 Task: Get directions from Congaree National Park, South Carolina, United States to Great Smoky Mountains National Park, Tennessee, United States  arriving by 12:00 noon on the 15th of December
Action: Mouse moved to (166, 67)
Screenshot: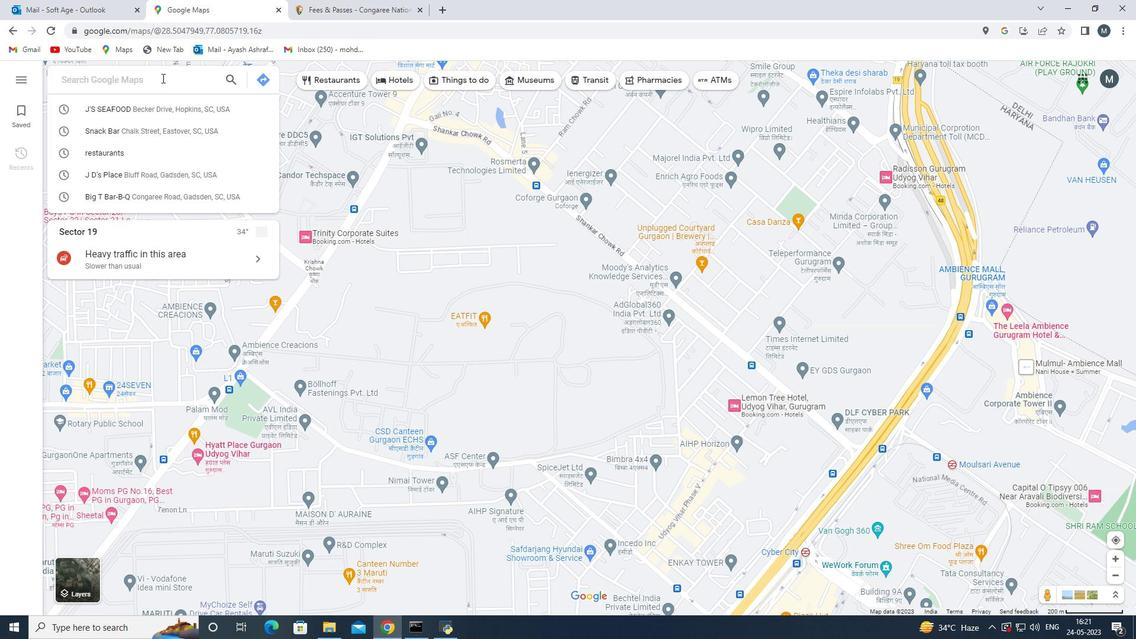 
Action: Mouse pressed left at (166, 67)
Screenshot: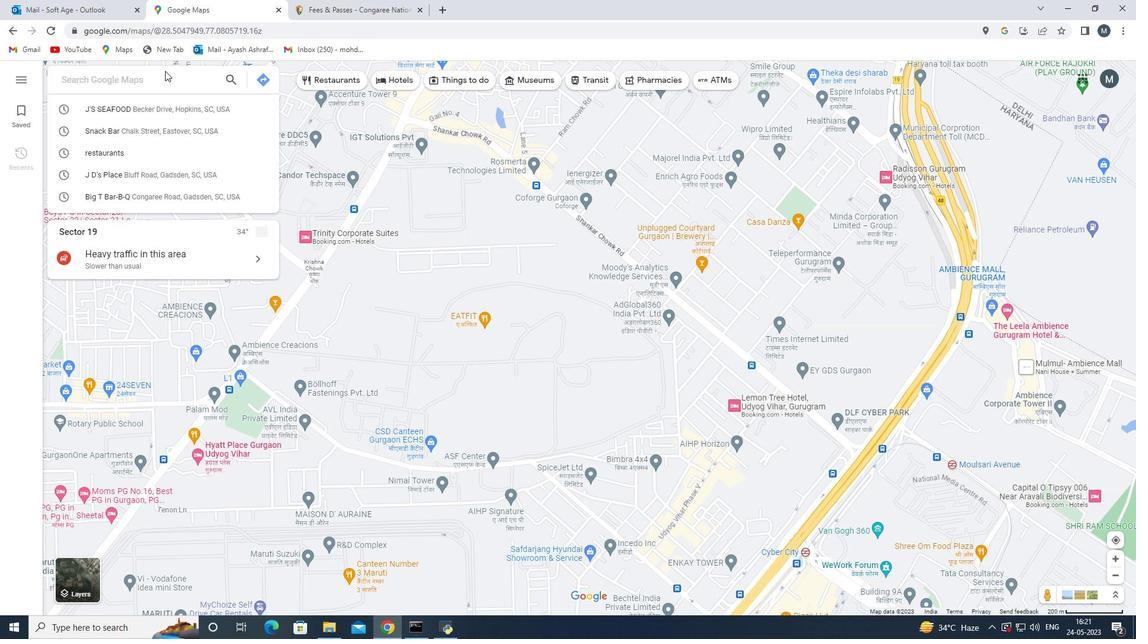 
Action: Mouse moved to (168, 75)
Screenshot: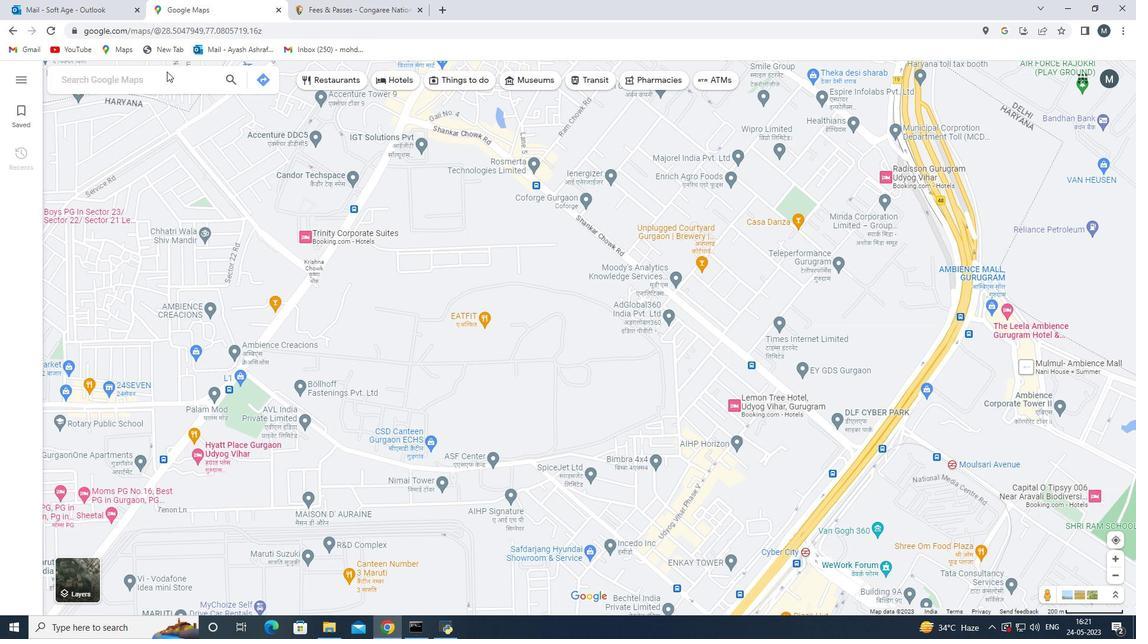 
Action: Mouse pressed left at (168, 75)
Screenshot: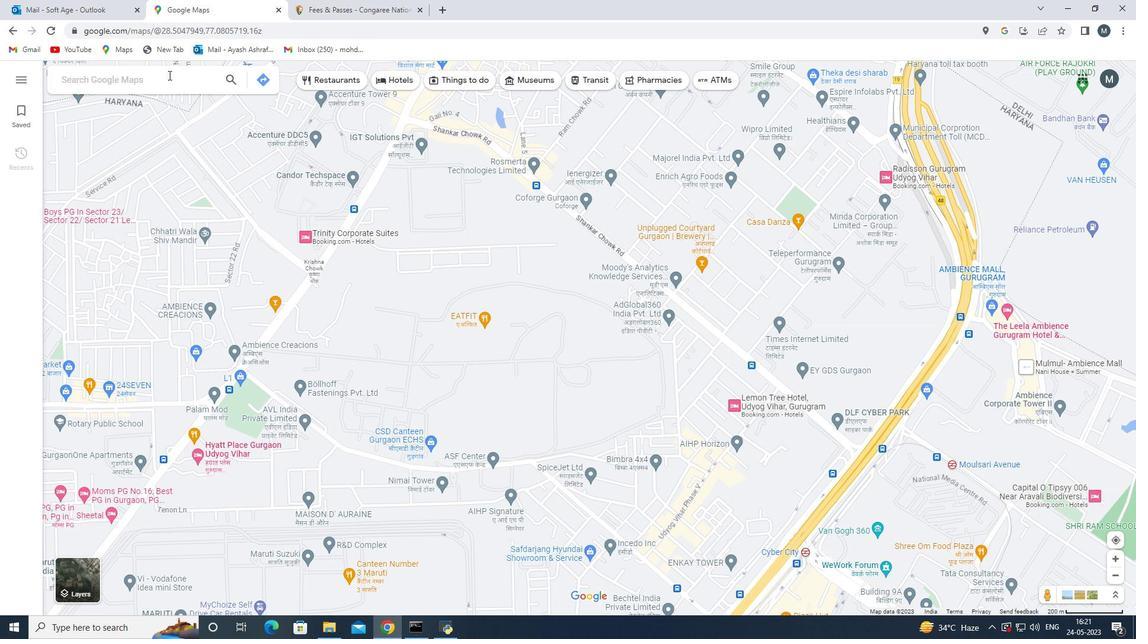 
Action: Key pressed <Key.shift>C
Screenshot: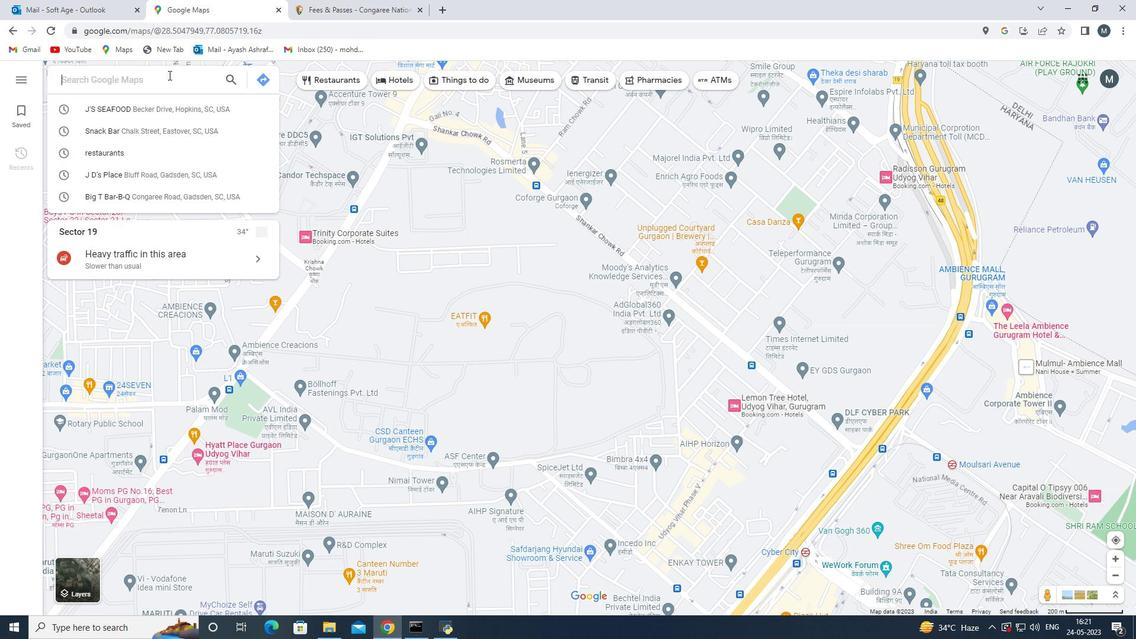 
Action: Mouse moved to (149, 155)
Screenshot: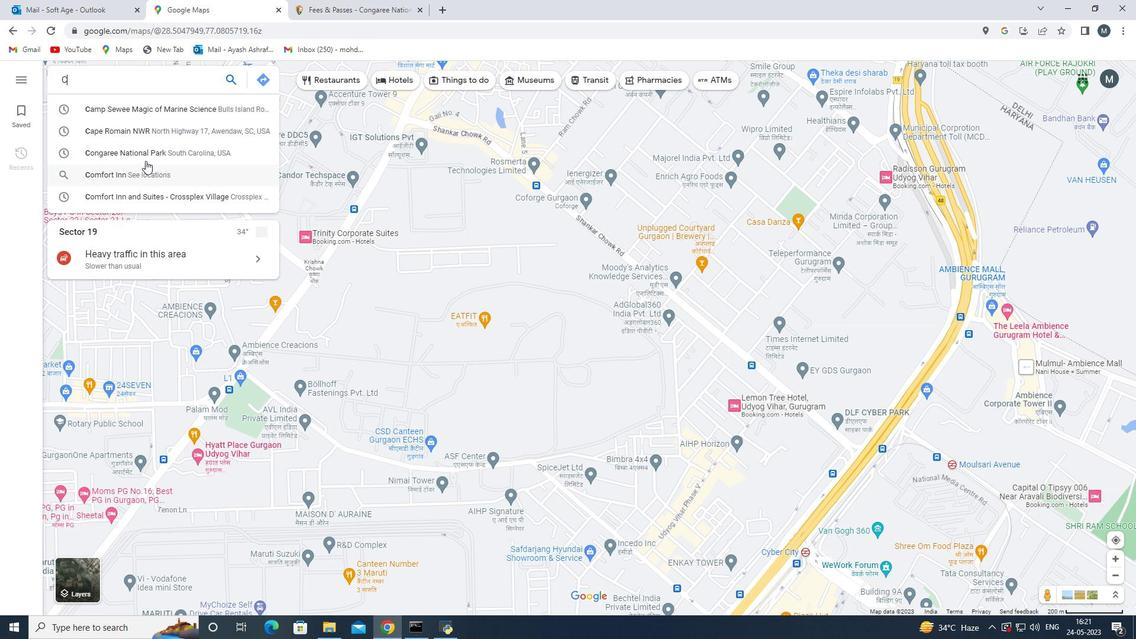 
Action: Mouse pressed left at (149, 155)
Screenshot: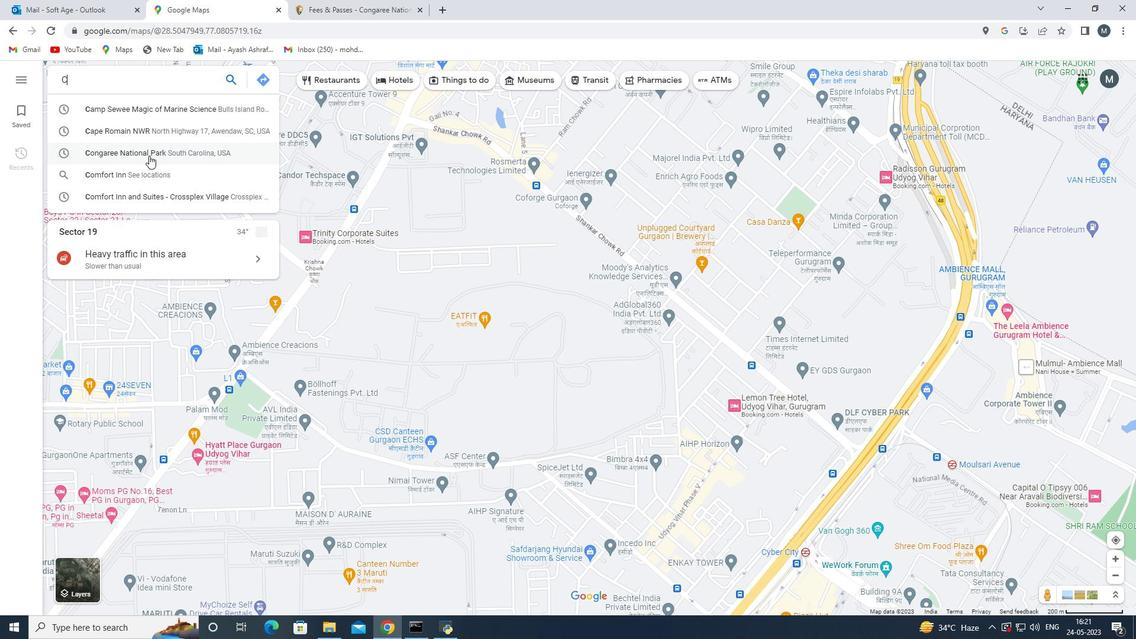
Action: Mouse moved to (211, 71)
Screenshot: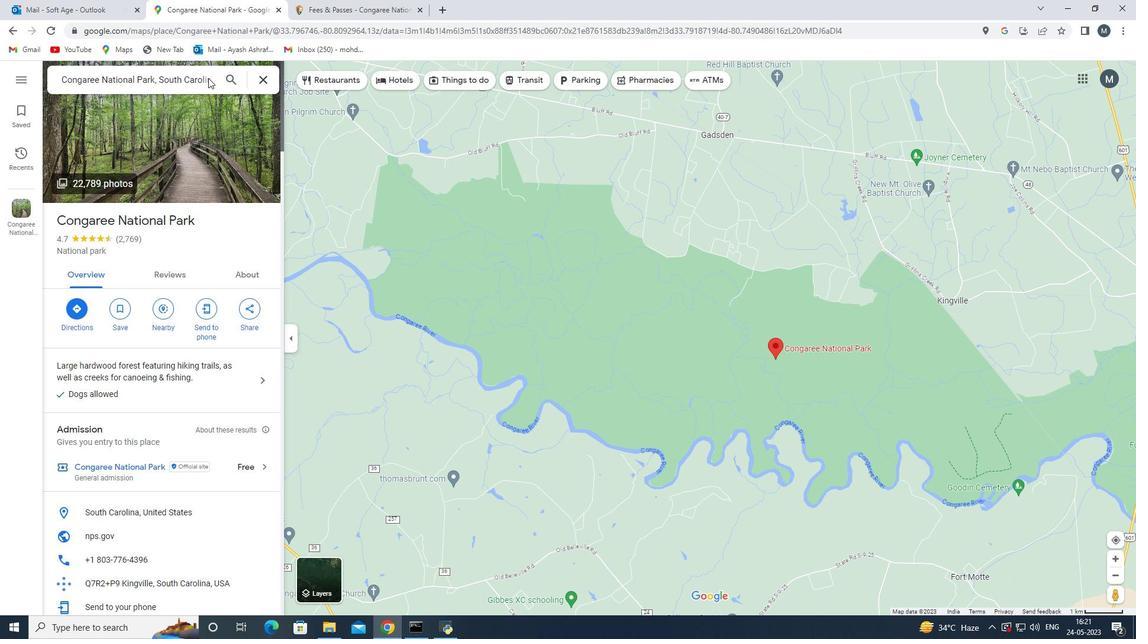 
Action: Mouse pressed left at (211, 71)
Screenshot: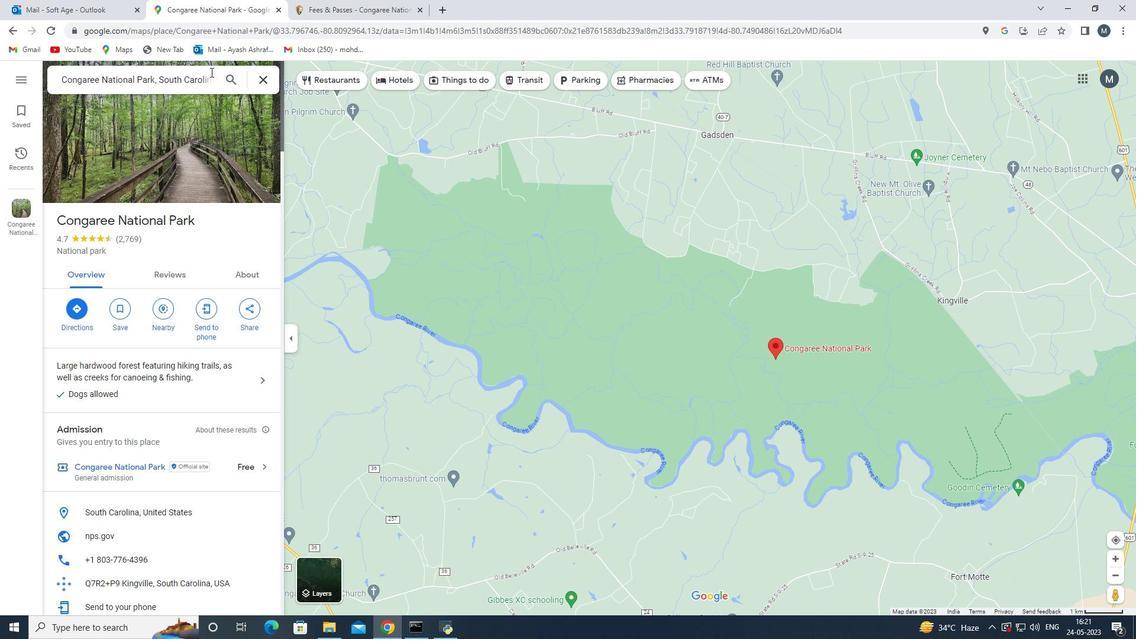 
Action: Mouse moved to (214, 77)
Screenshot: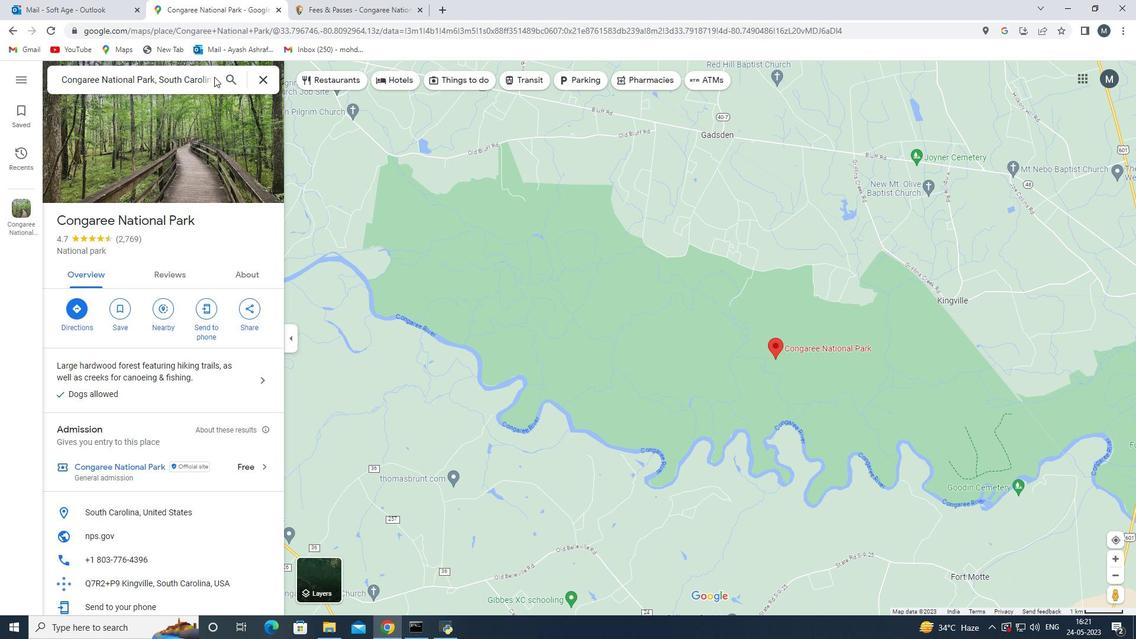 
Action: Mouse pressed left at (214, 77)
Screenshot: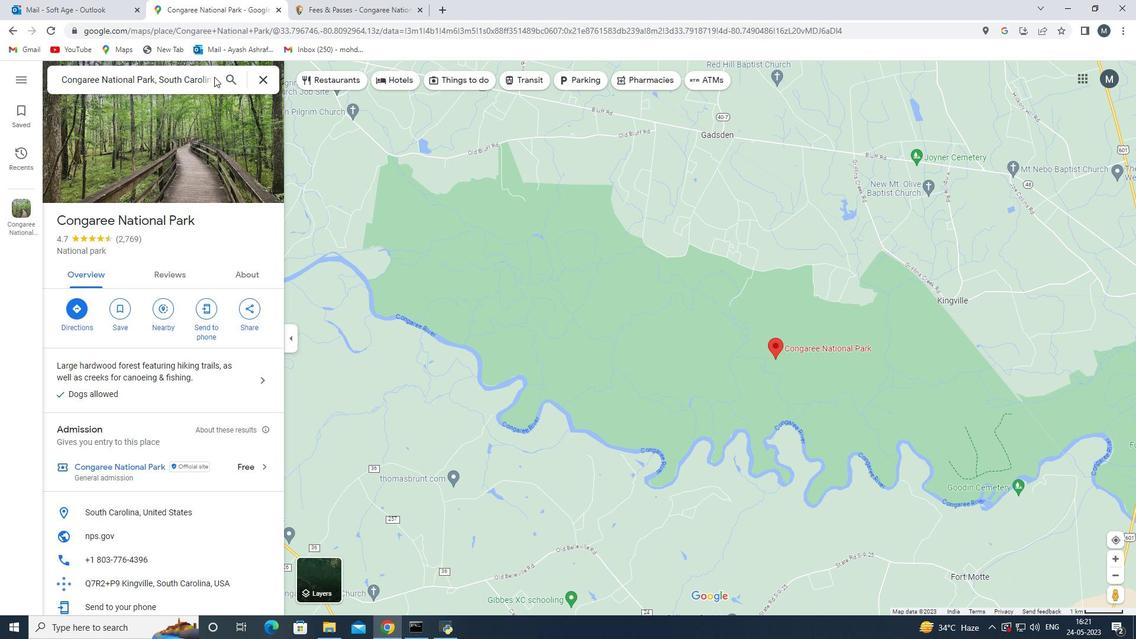 
Action: Mouse moved to (225, 79)
Screenshot: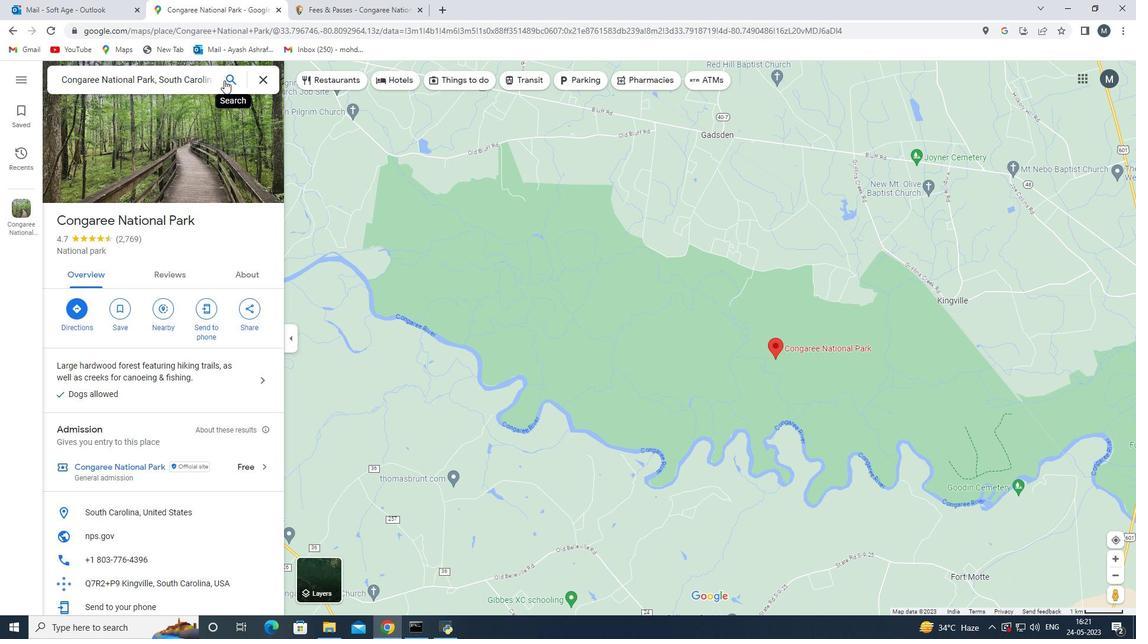 
Action: Mouse pressed left at (225, 79)
Screenshot: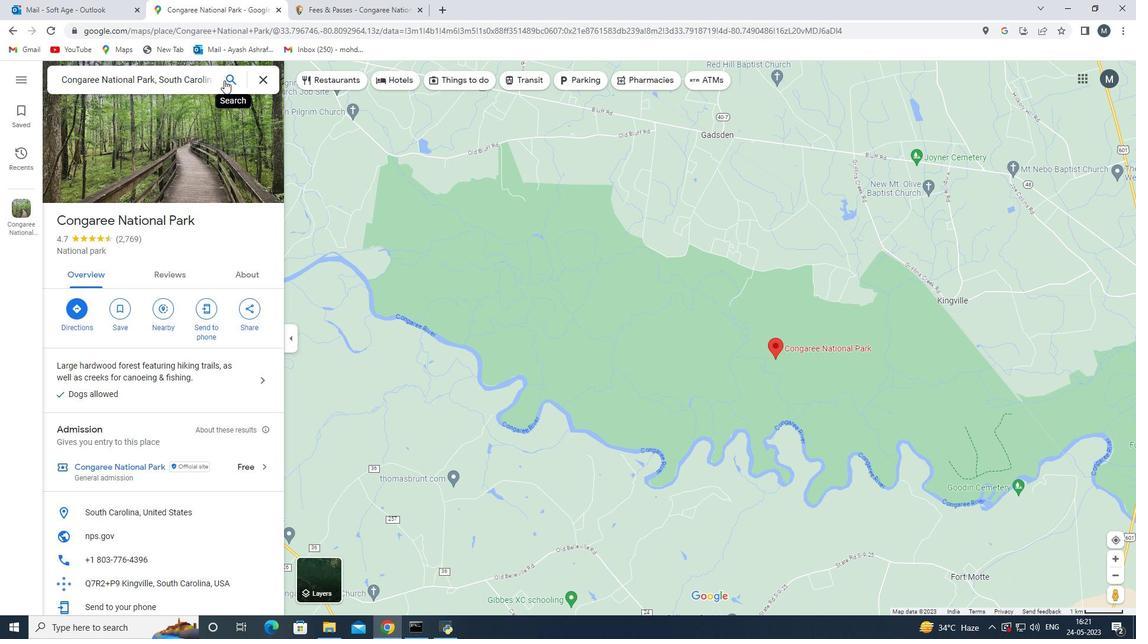 
Action: Mouse moved to (264, 79)
Screenshot: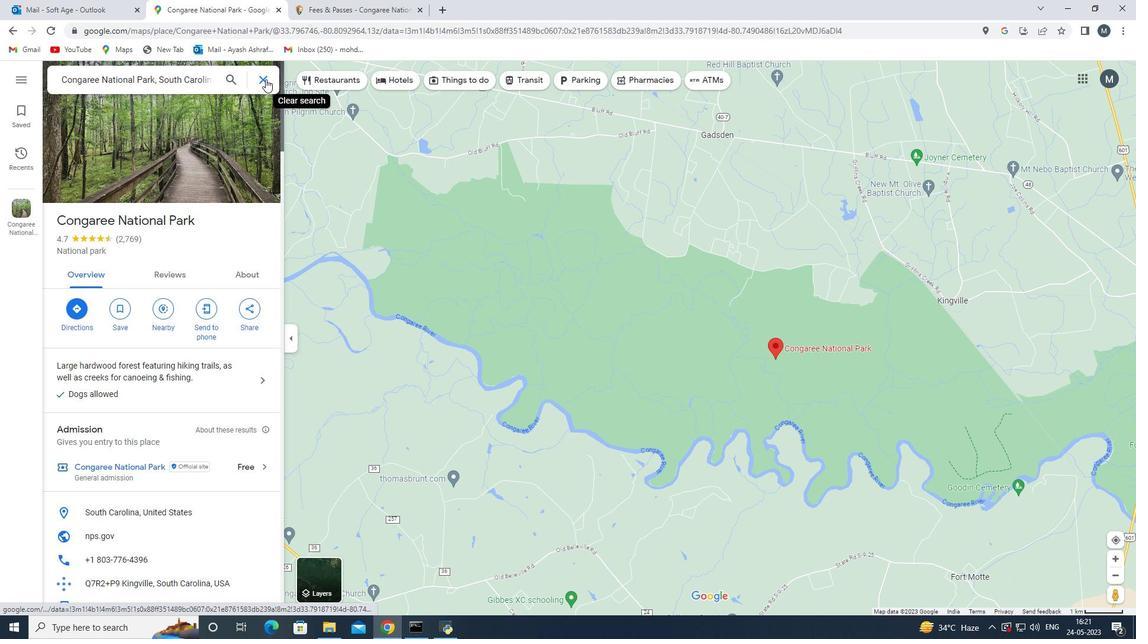
Action: Mouse pressed left at (264, 79)
Screenshot: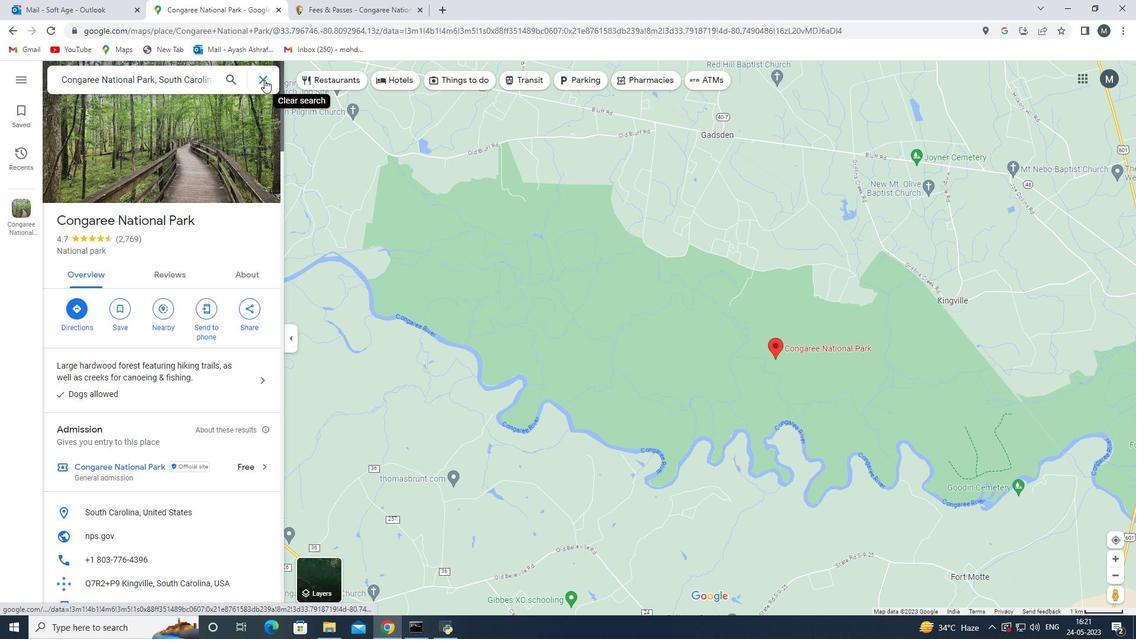 
Action: Mouse moved to (261, 80)
Screenshot: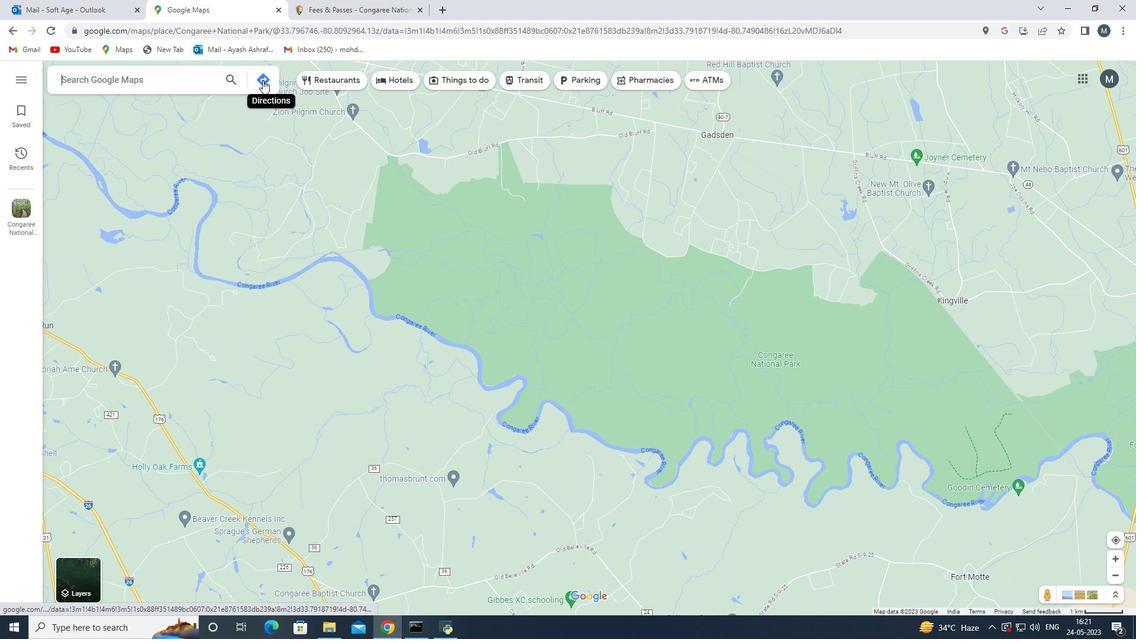 
Action: Mouse pressed left at (261, 80)
Screenshot: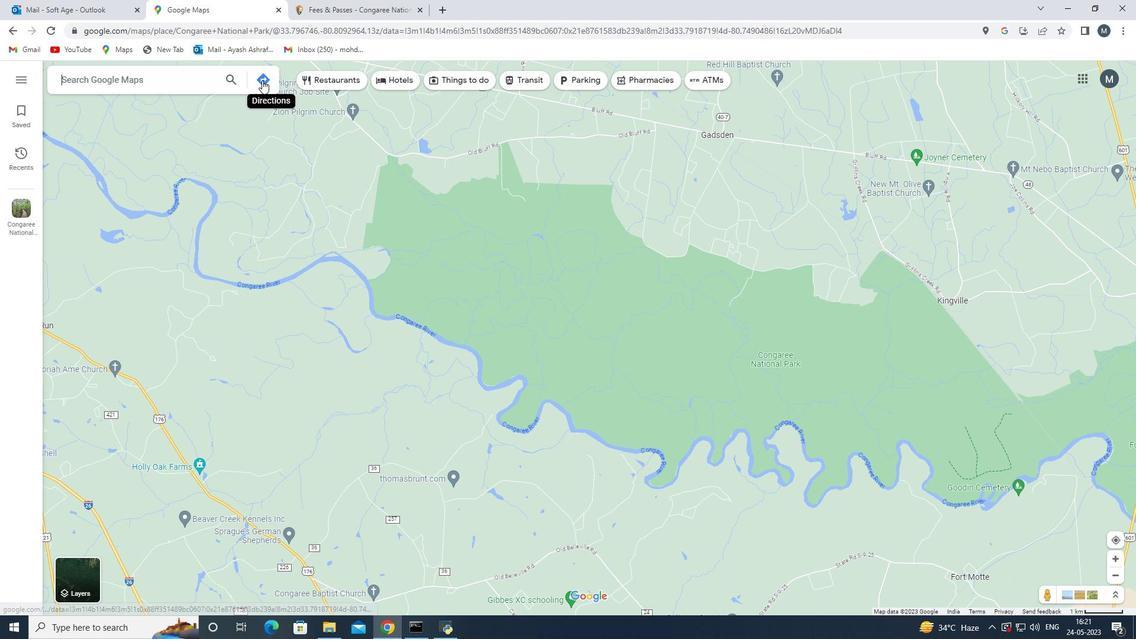 
Action: Mouse moved to (169, 116)
Screenshot: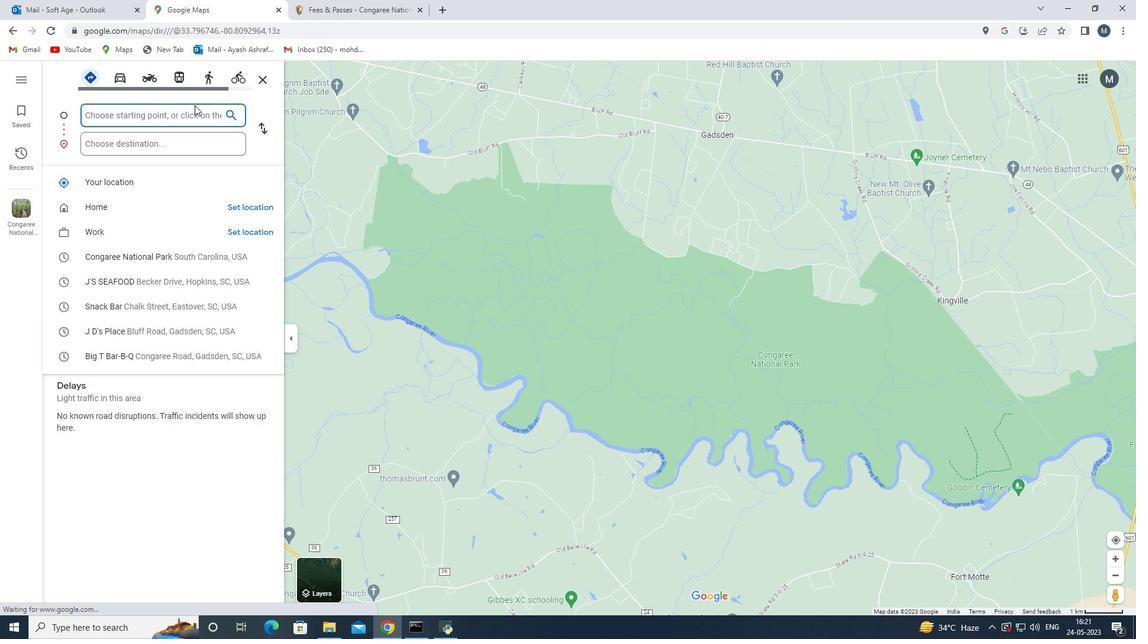 
Action: Mouse pressed left at (169, 116)
Screenshot: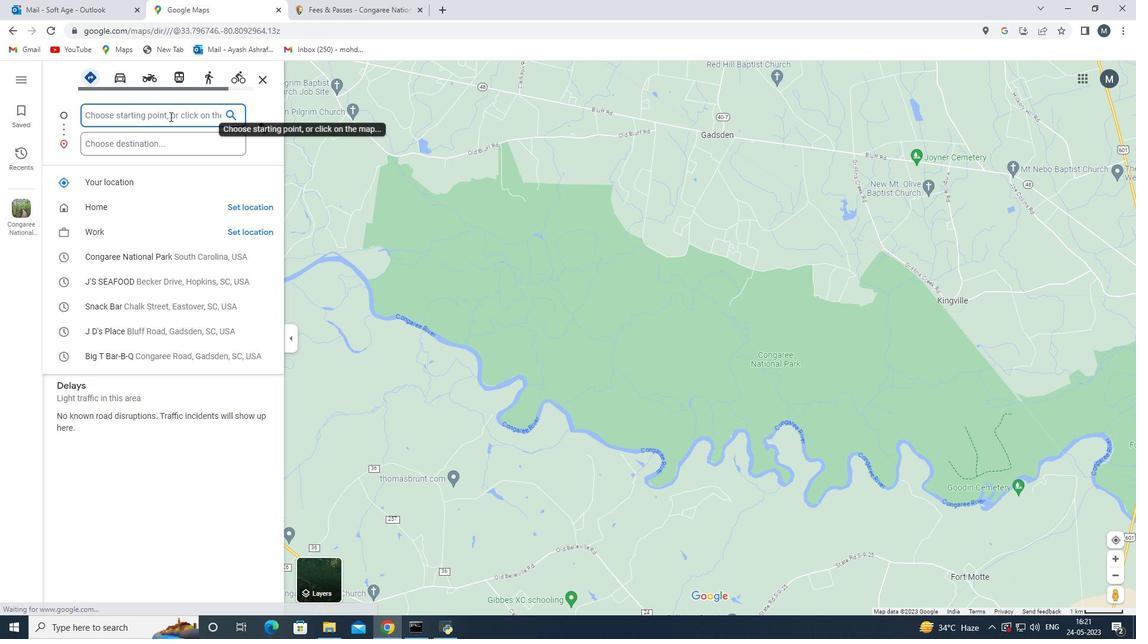 
Action: Key pressed co
Screenshot: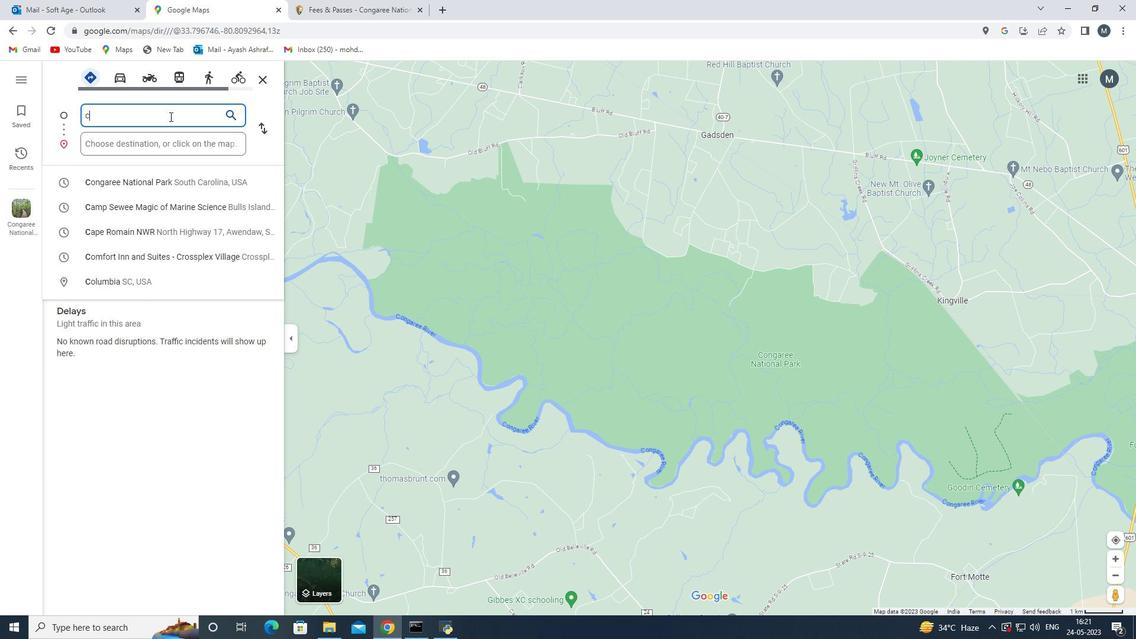 
Action: Mouse moved to (142, 182)
Screenshot: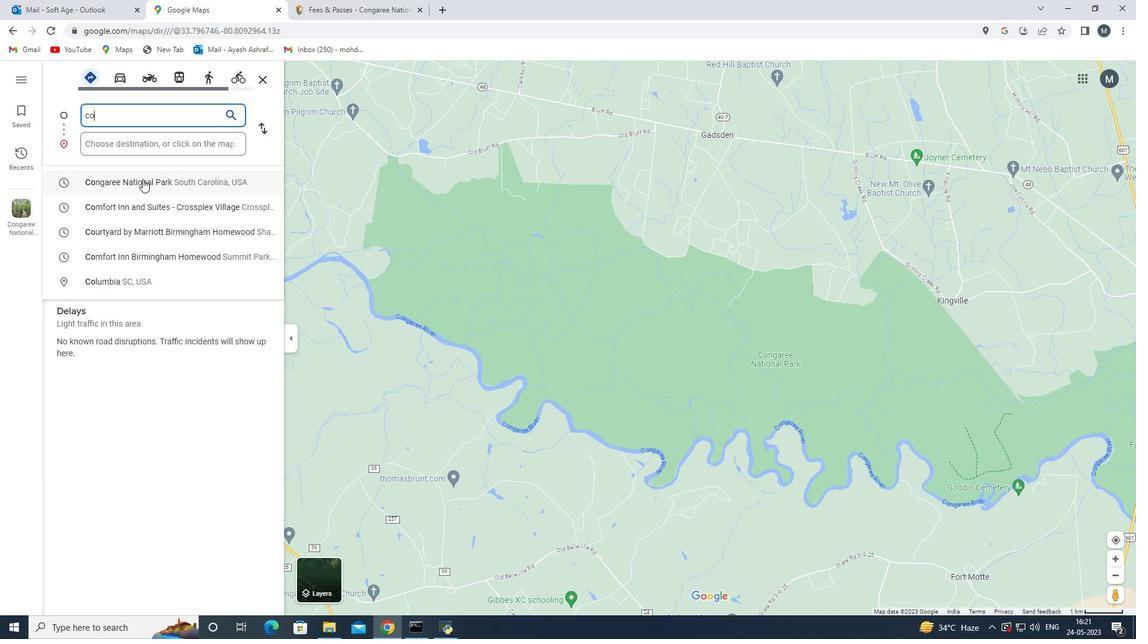 
Action: Mouse pressed left at (142, 182)
Screenshot: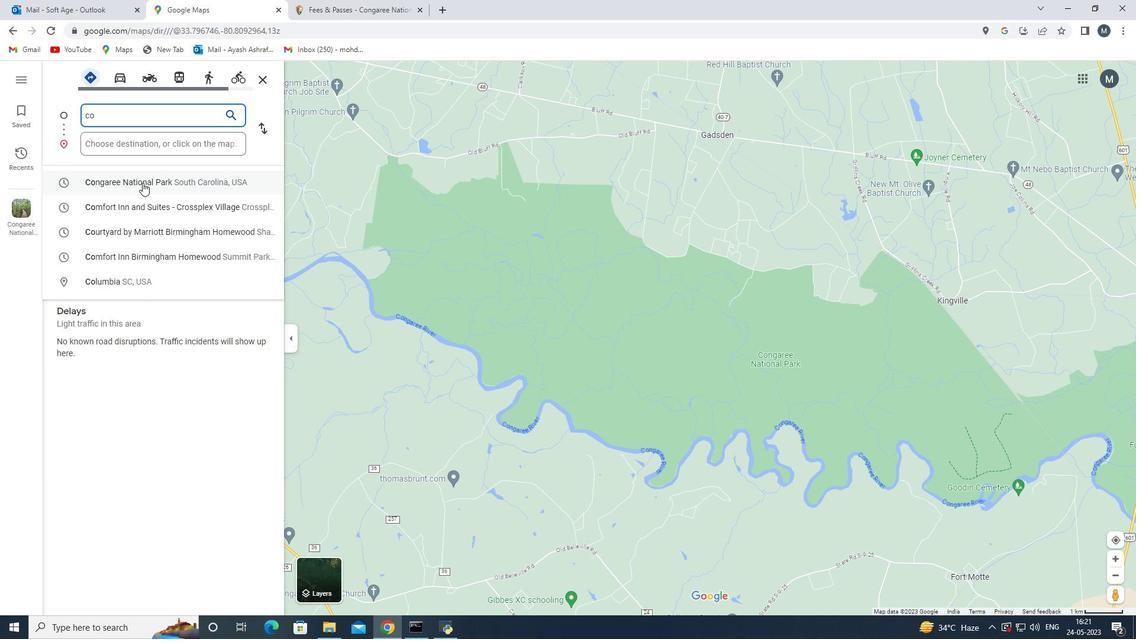 
Action: Mouse moved to (151, 143)
Screenshot: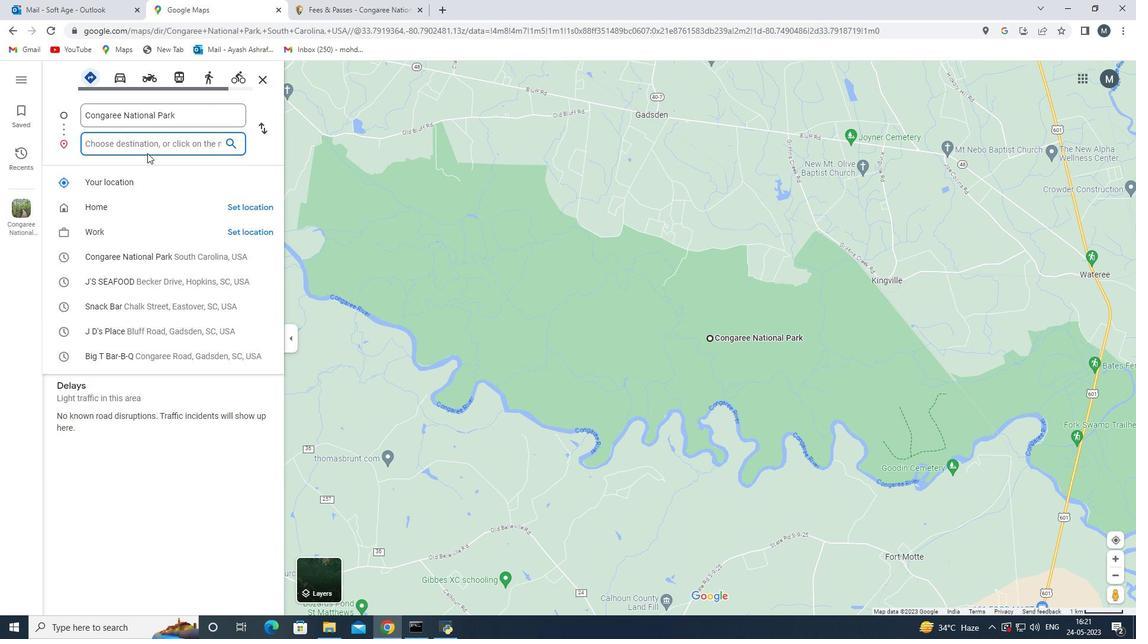 
Action: Mouse pressed left at (151, 143)
Screenshot: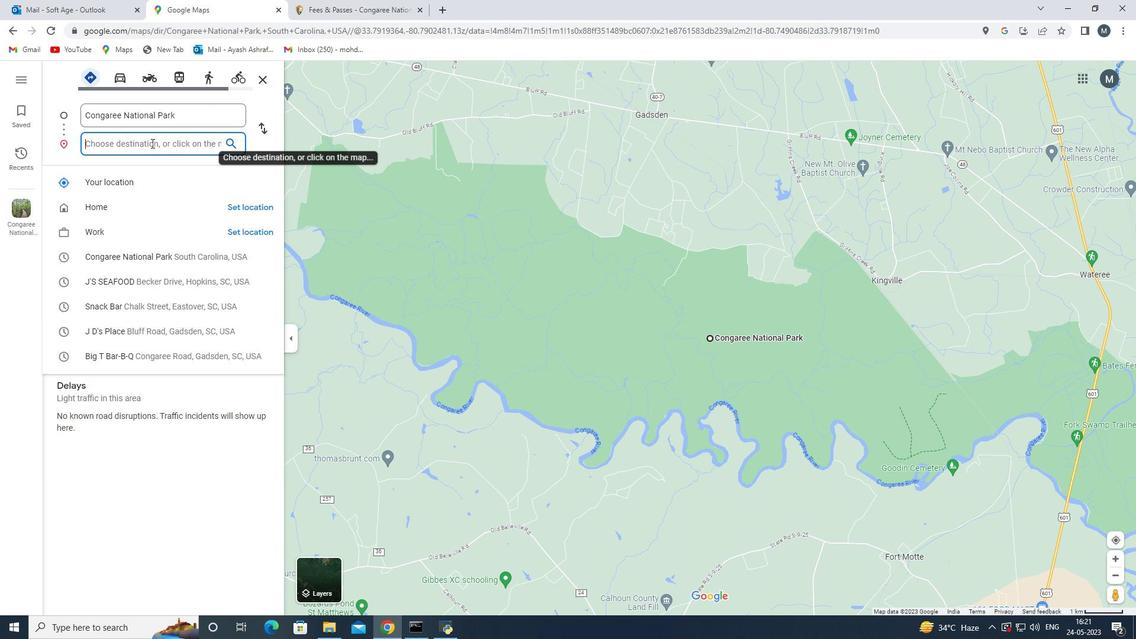 
Action: Key pressed <Key.shift>Great<Key.space>smoky<Key.space>mountins<Key.space>national<Key.space>park,tennesse<Key.space>united<Key.space>state<Key.space><Key.backspace>s
Screenshot: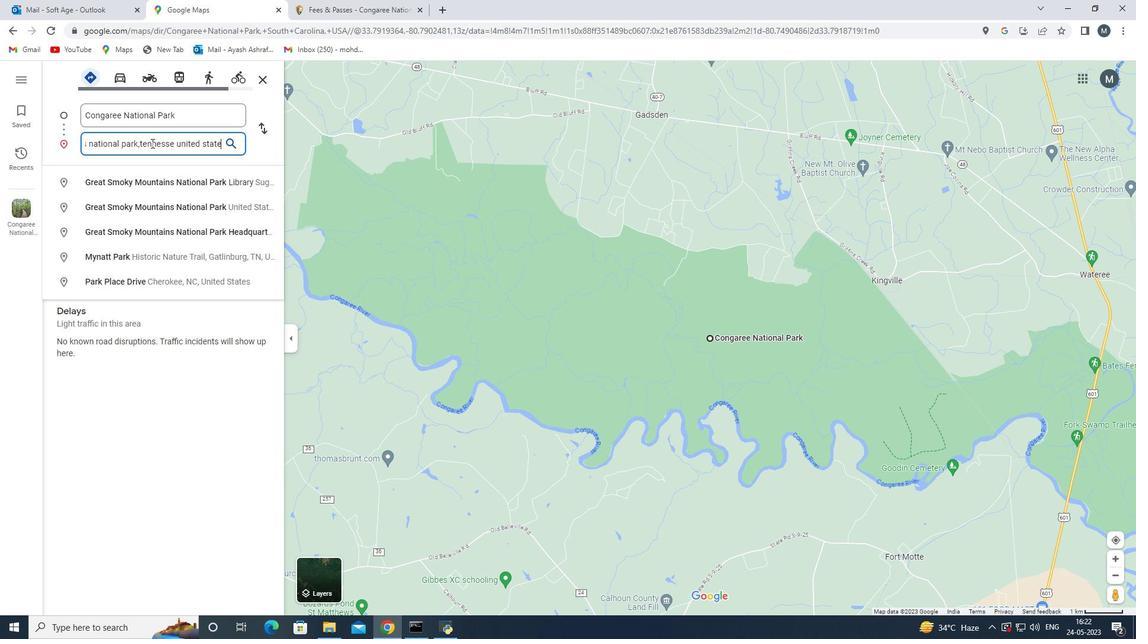 
Action: Mouse moved to (234, 143)
Screenshot: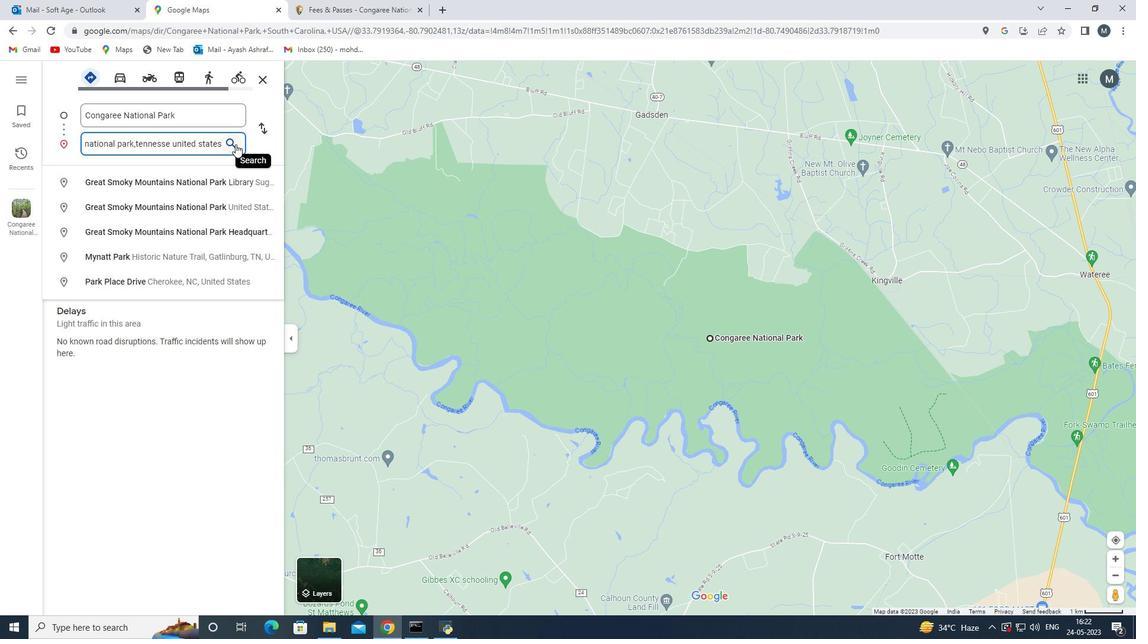 
Action: Mouse pressed left at (234, 143)
Screenshot: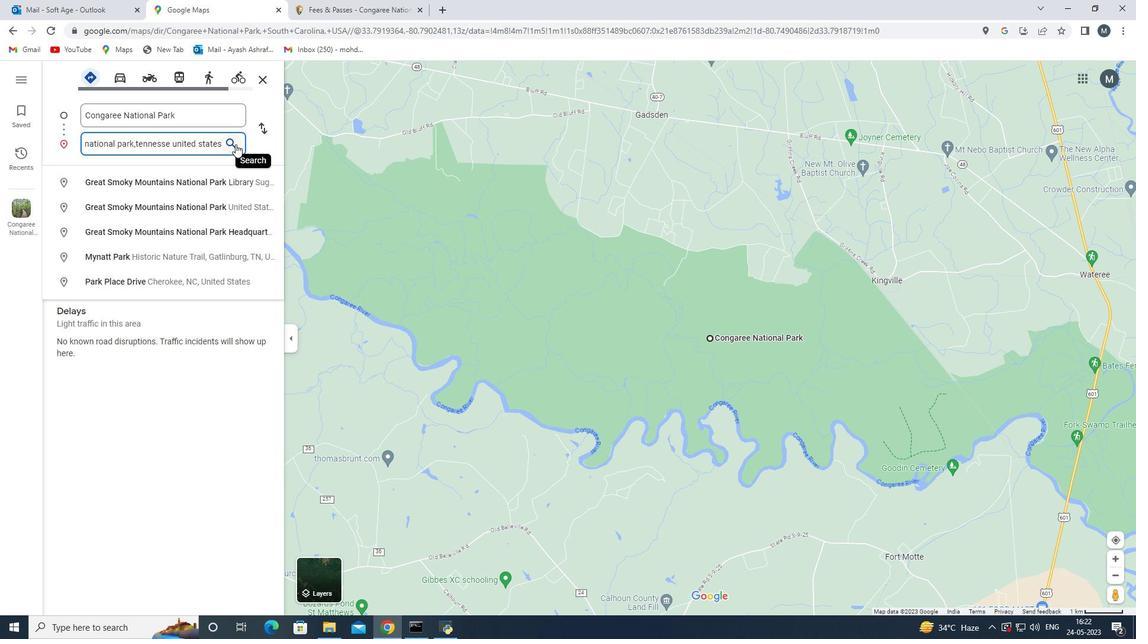 
Action: Mouse moved to (143, 173)
Screenshot: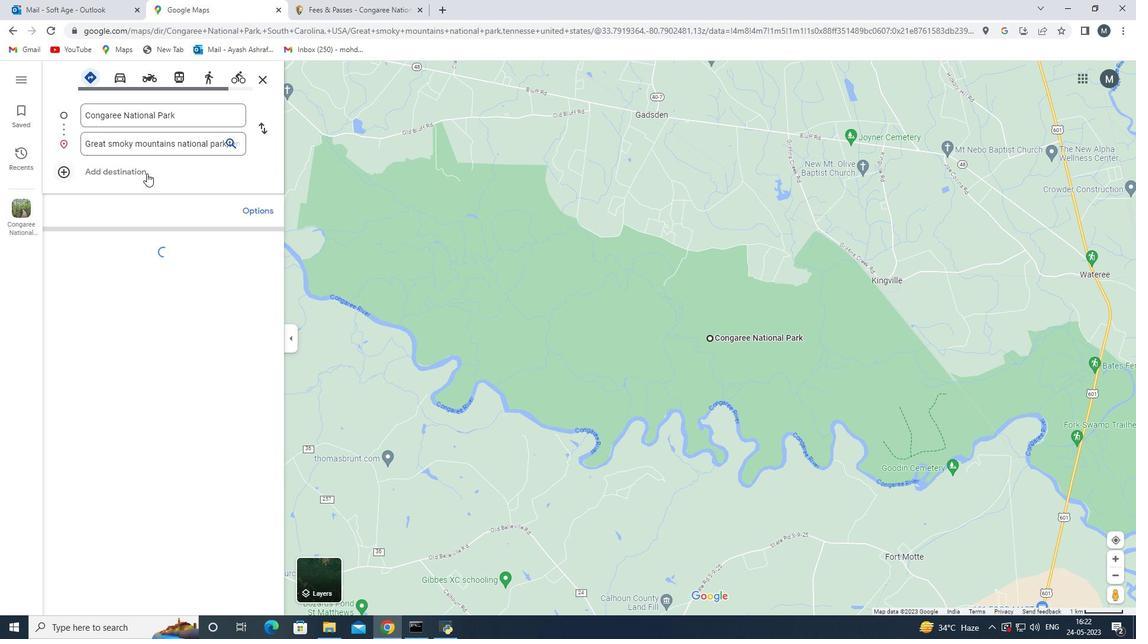 
Action: Mouse pressed left at (143, 173)
Screenshot: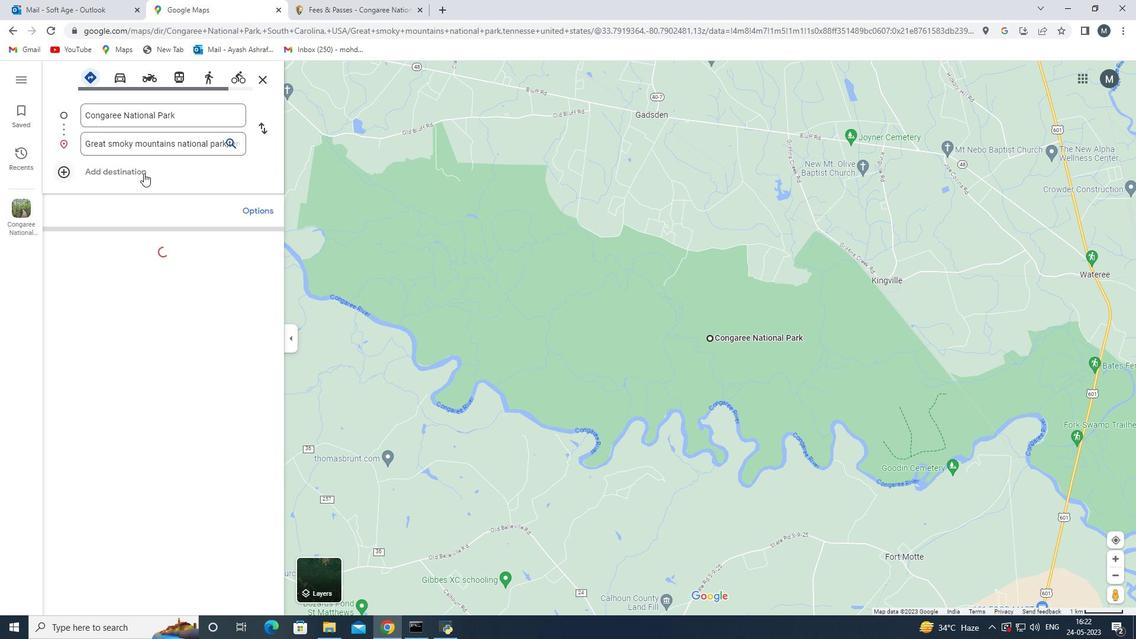 
Action: Mouse moved to (123, 169)
Screenshot: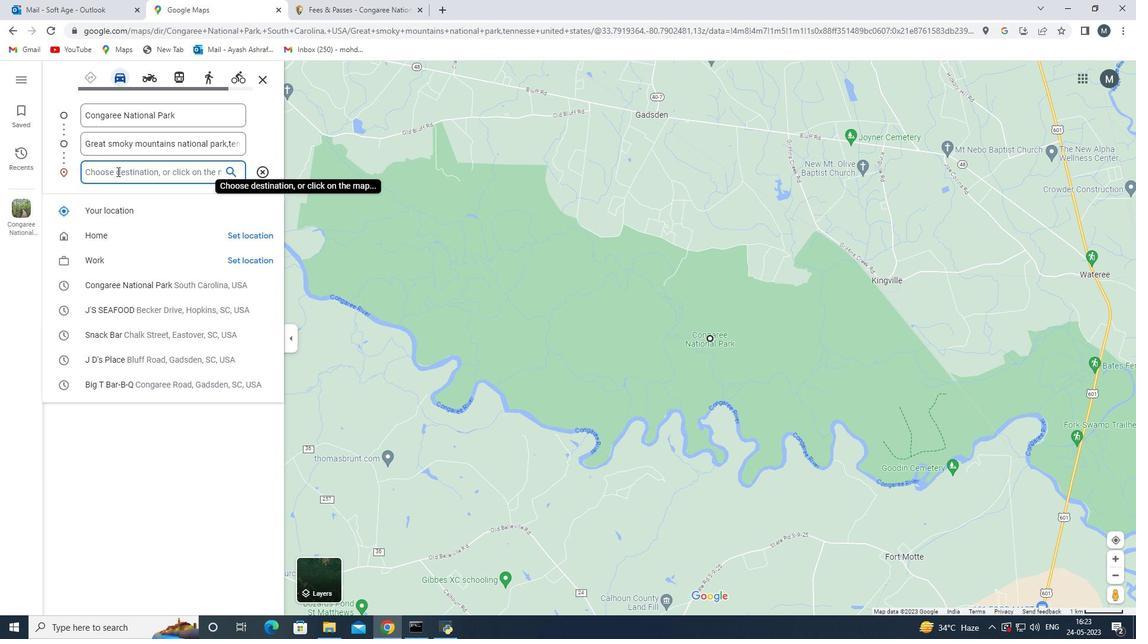 
Action: Mouse scrolled (123, 169) with delta (0, 0)
Screenshot: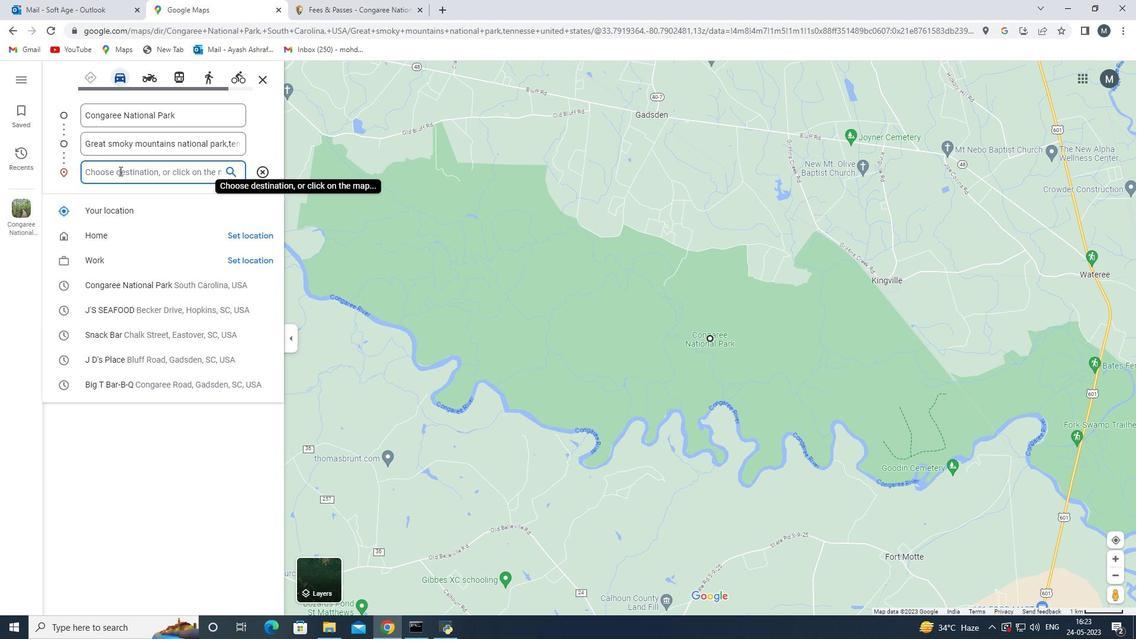
Action: Mouse scrolled (123, 169) with delta (0, 0)
Screenshot: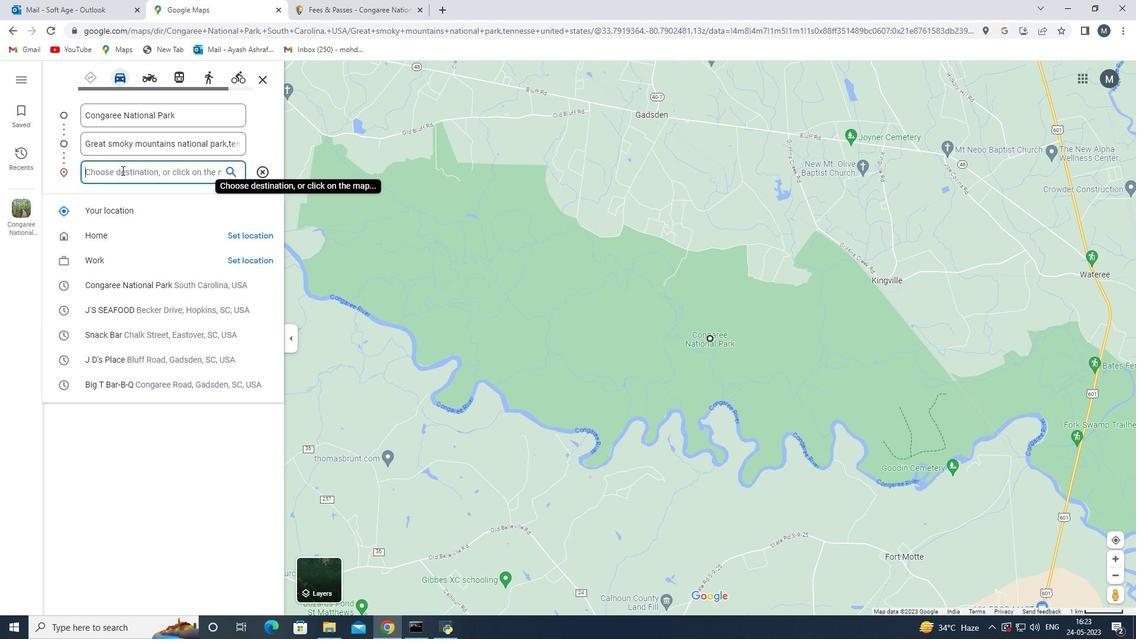 
Action: Mouse moved to (264, 172)
Screenshot: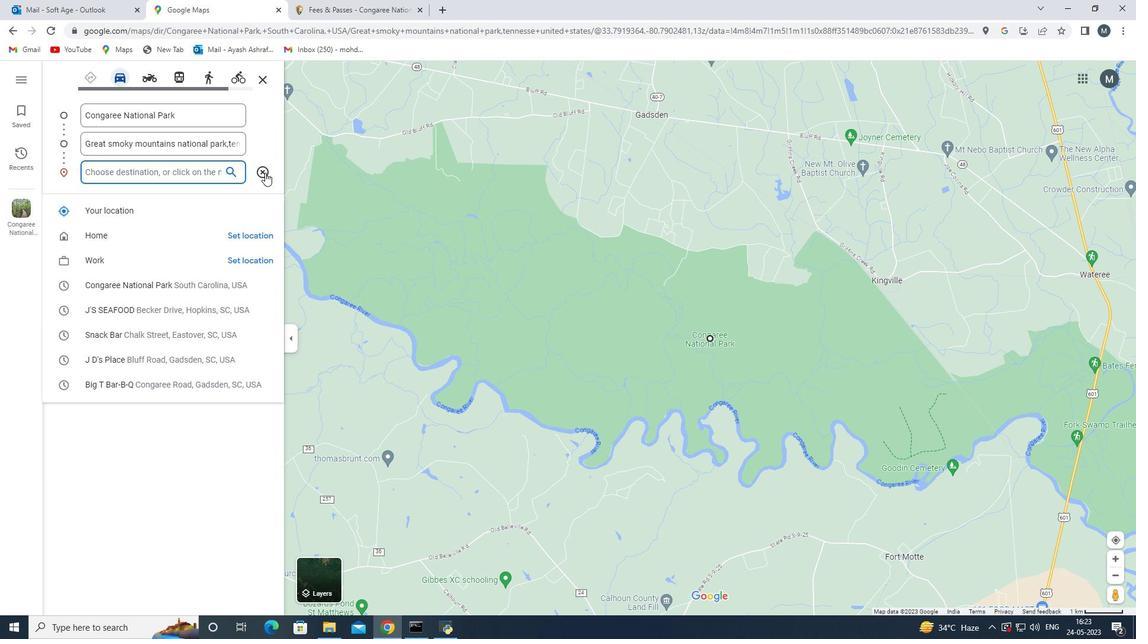 
Action: Mouse pressed left at (264, 172)
Screenshot: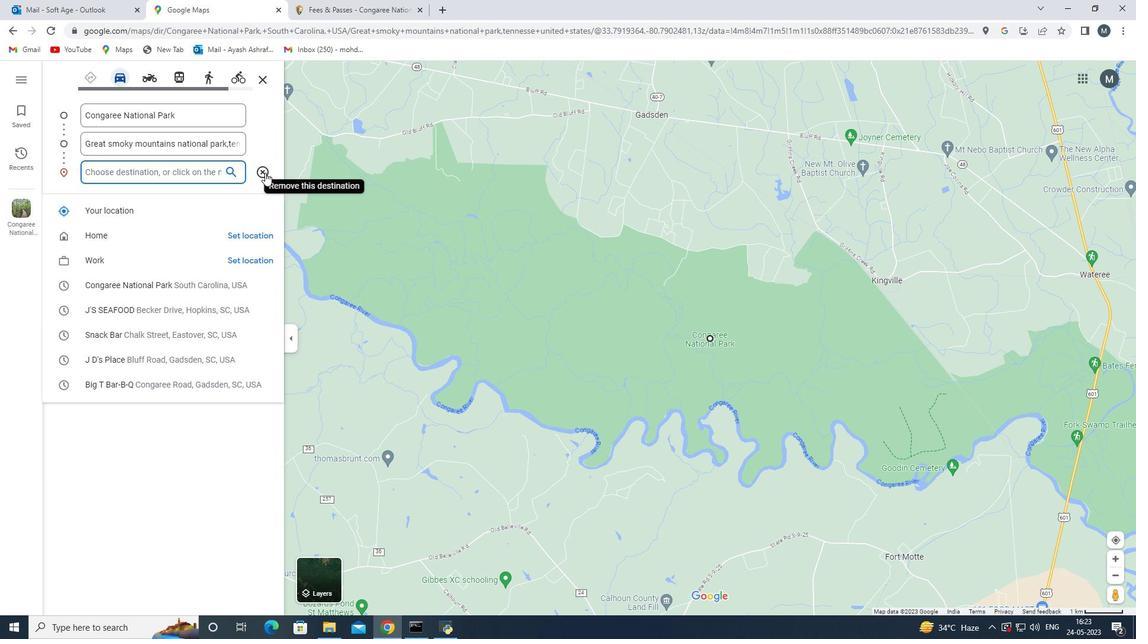 
Action: Mouse moved to (127, 210)
Screenshot: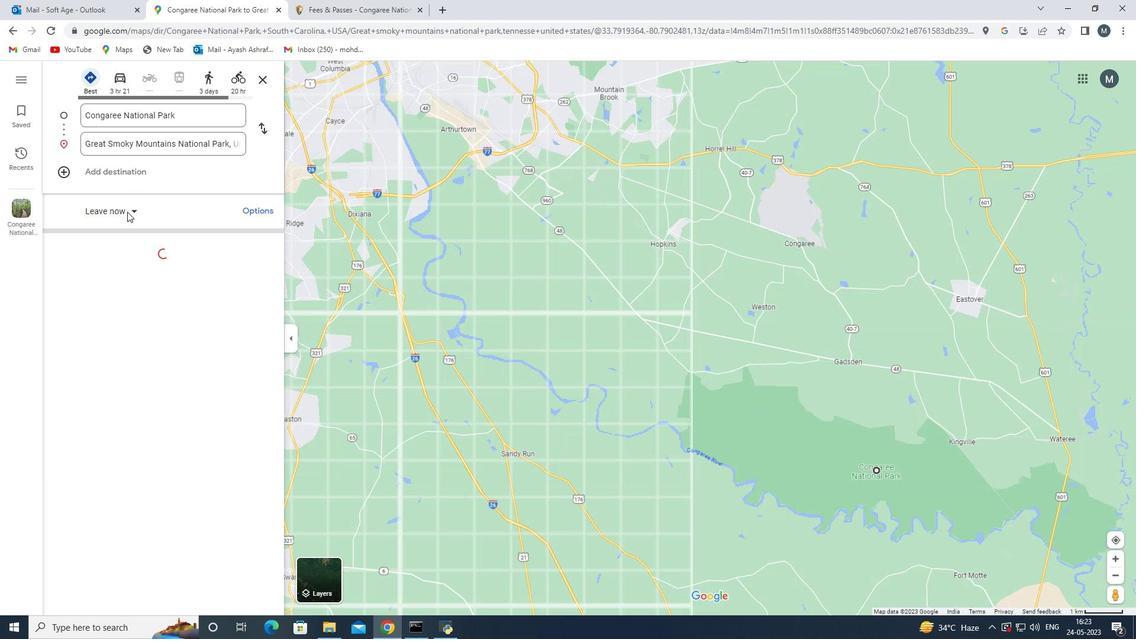 
Action: Mouse pressed left at (127, 210)
Screenshot: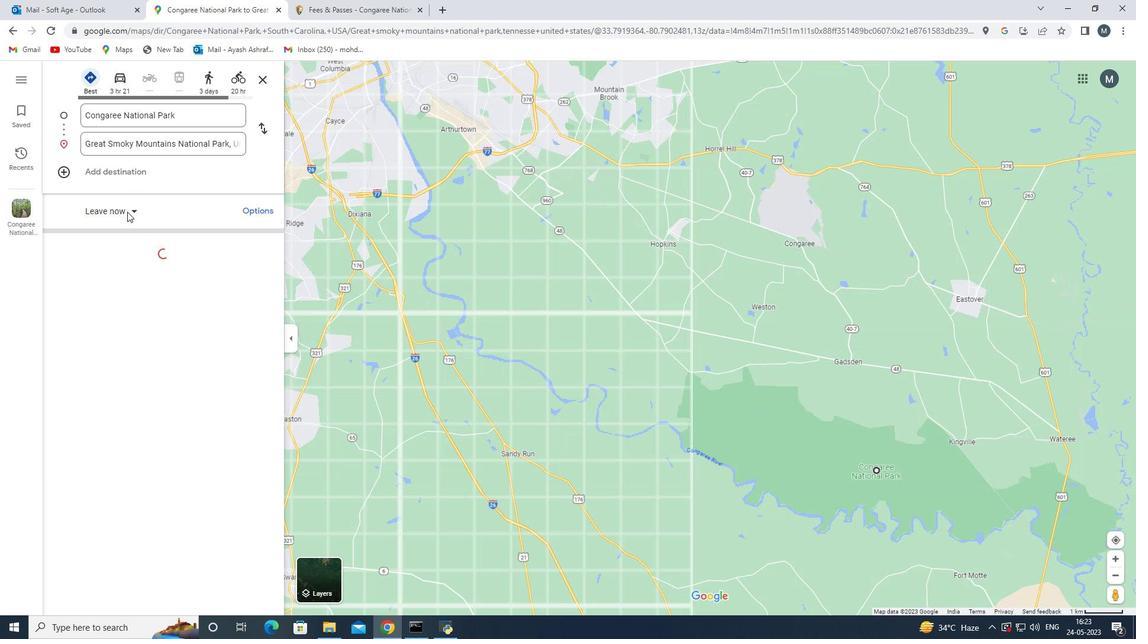 
Action: Mouse moved to (119, 256)
Screenshot: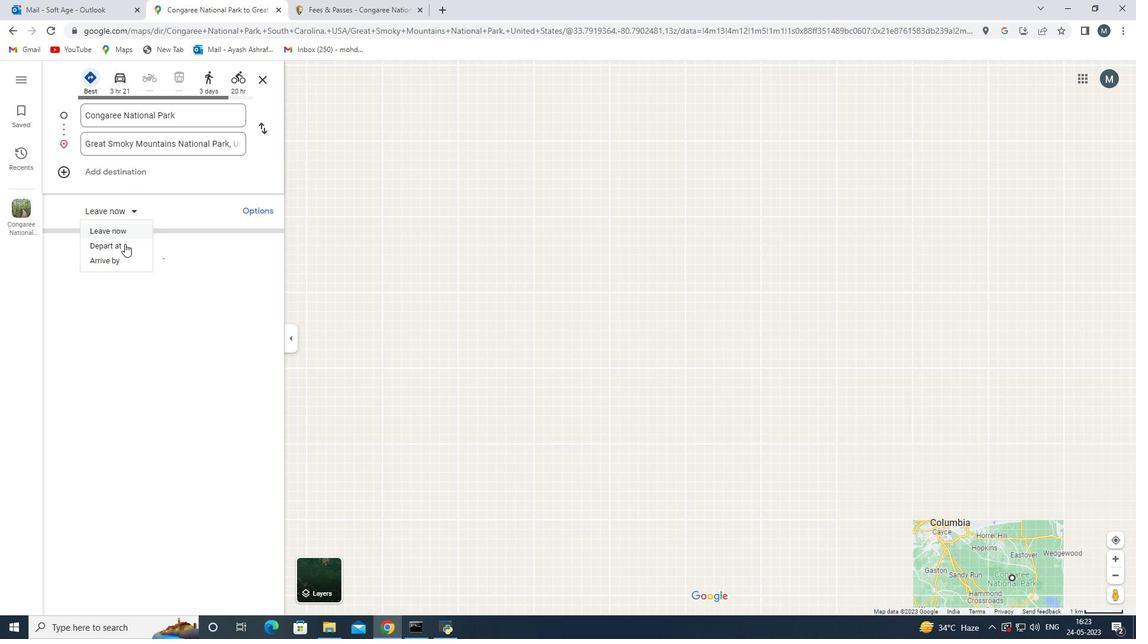 
Action: Mouse pressed left at (119, 256)
Screenshot: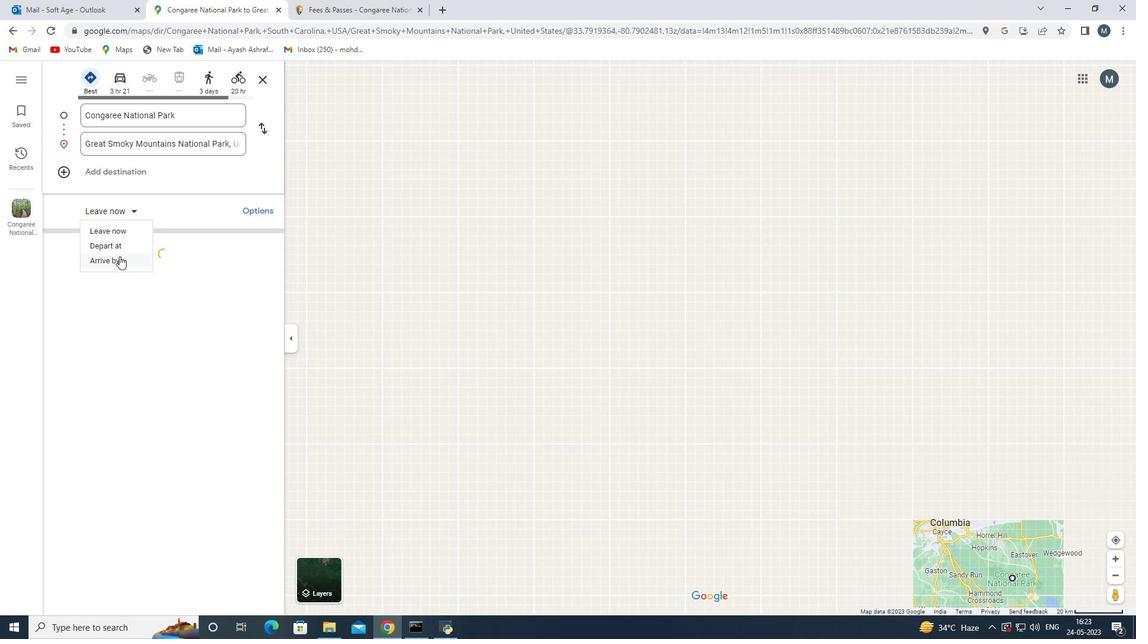 
Action: Mouse moved to (258, 201)
Screenshot: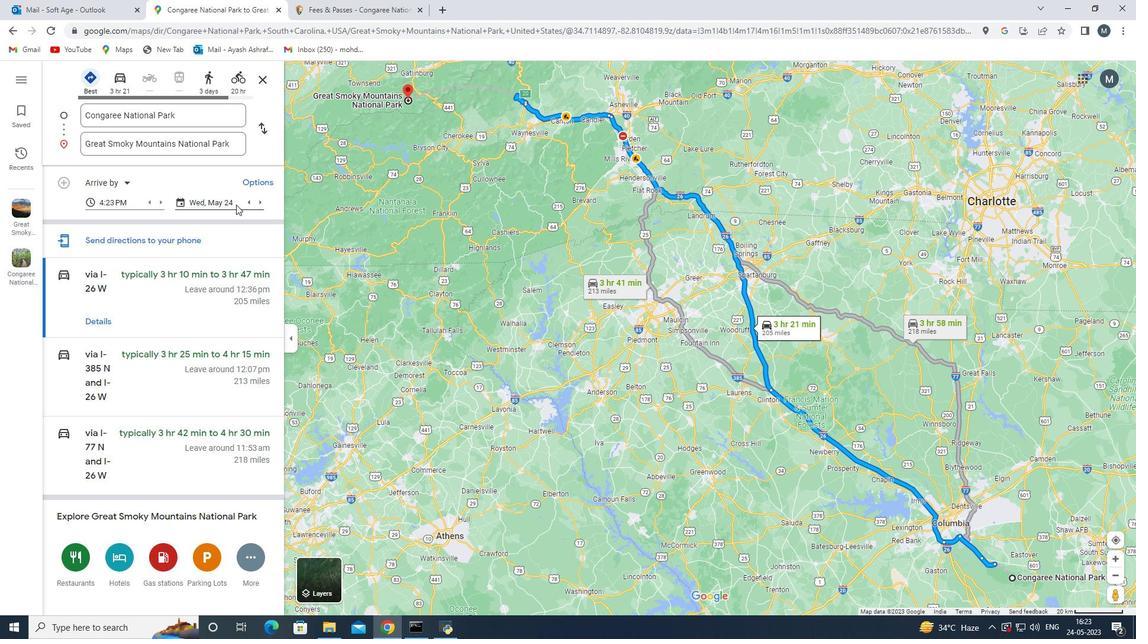 
Action: Mouse pressed left at (258, 201)
Screenshot: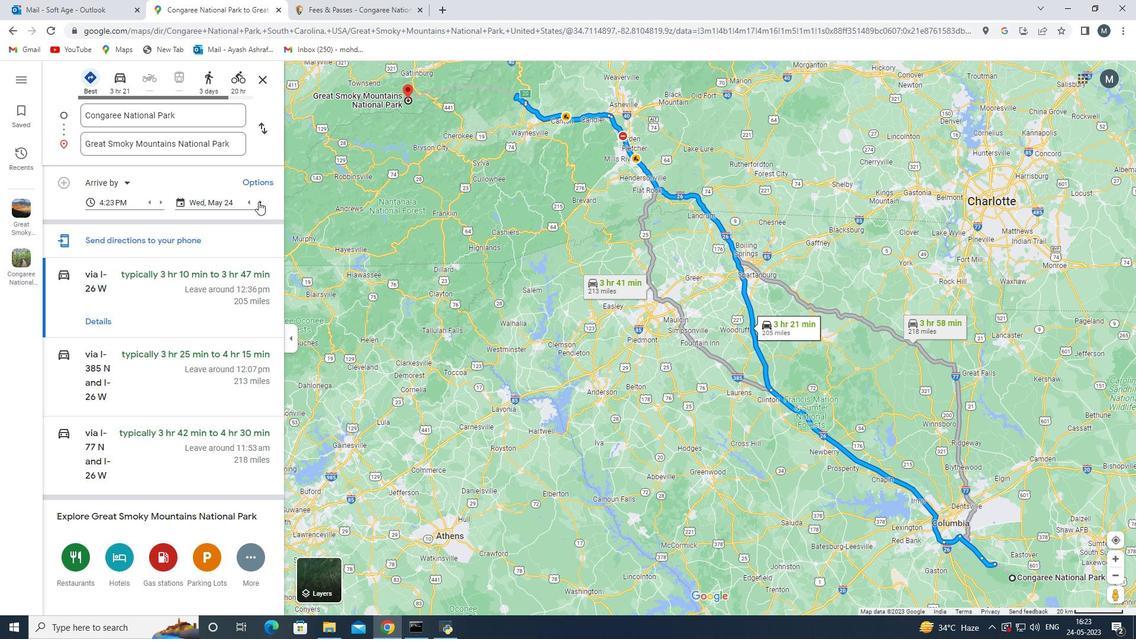 
Action: Mouse pressed left at (258, 201)
Screenshot: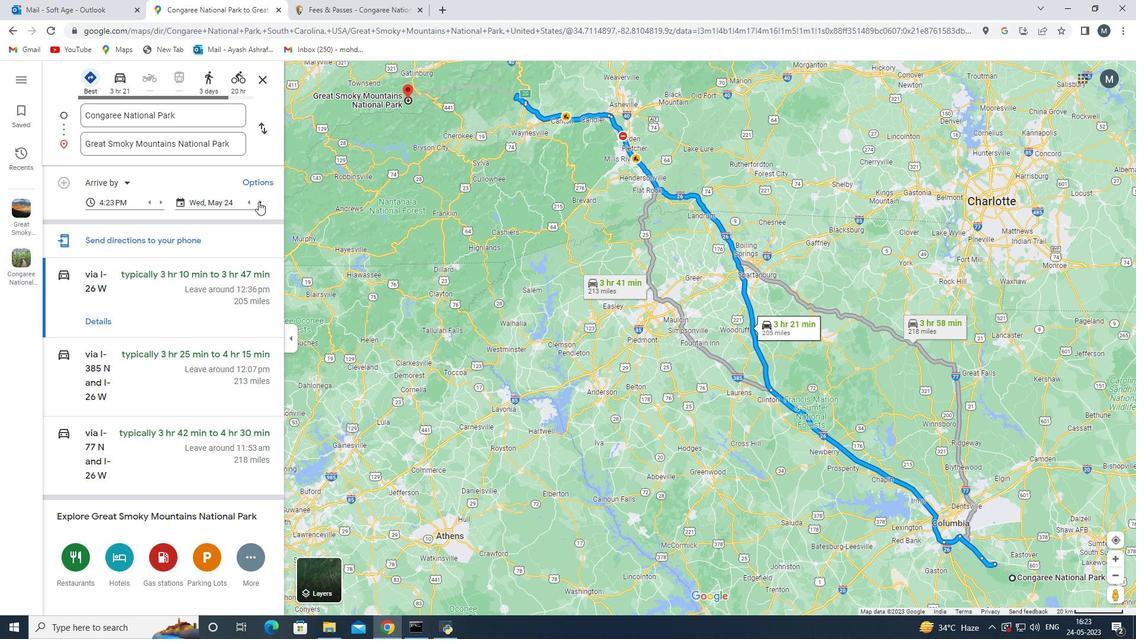 
Action: Mouse pressed left at (258, 201)
Screenshot: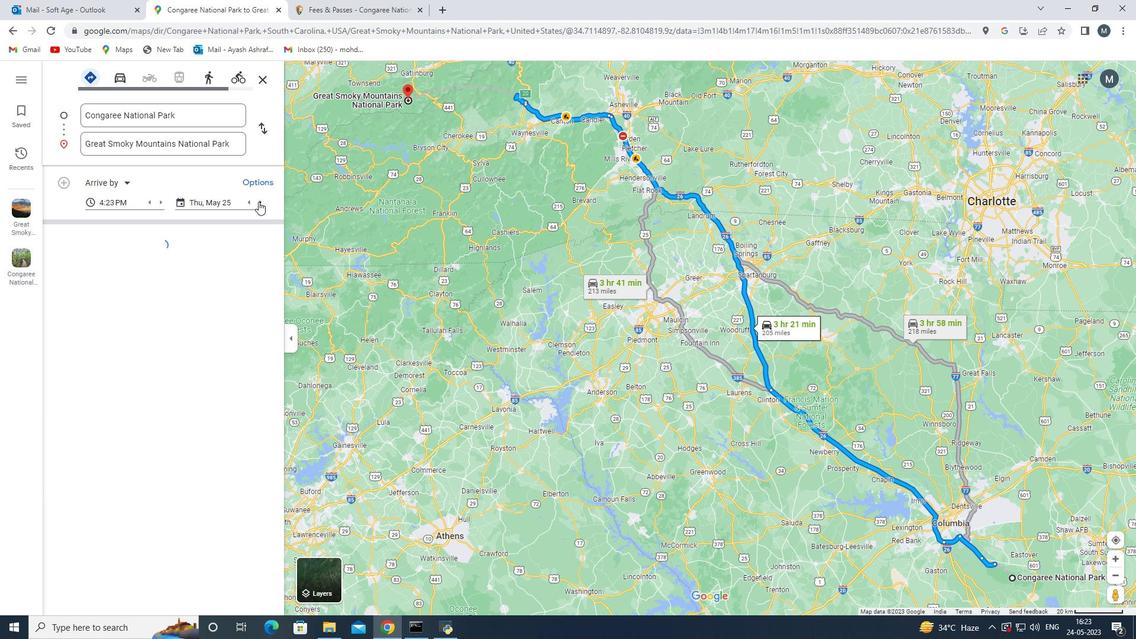 
Action: Mouse pressed left at (258, 201)
Screenshot: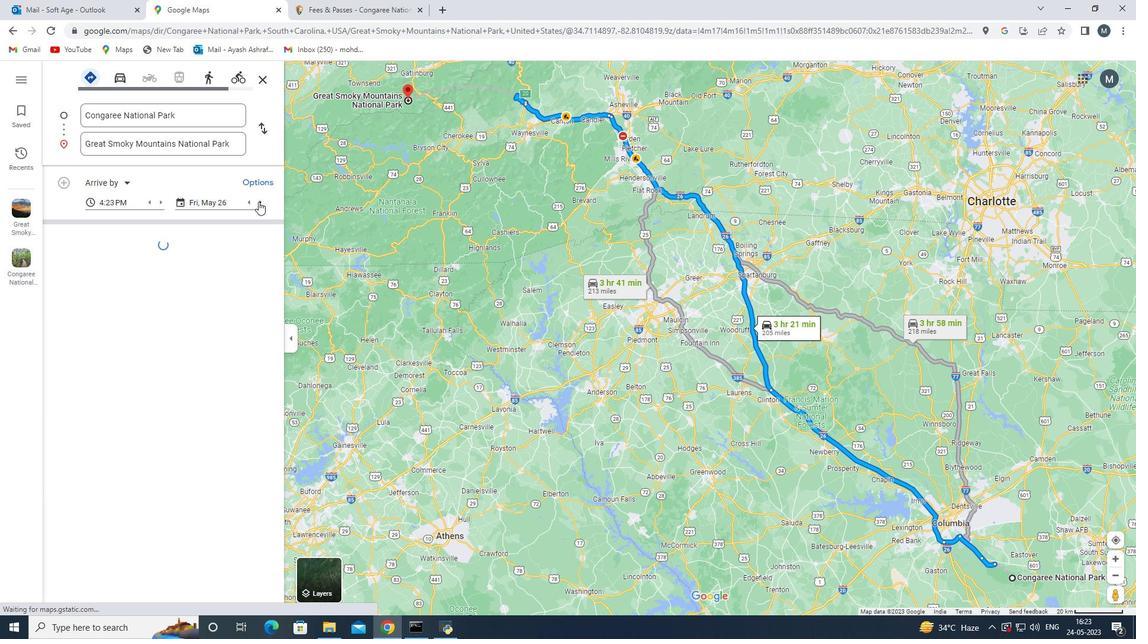 
Action: Mouse pressed left at (258, 201)
Screenshot: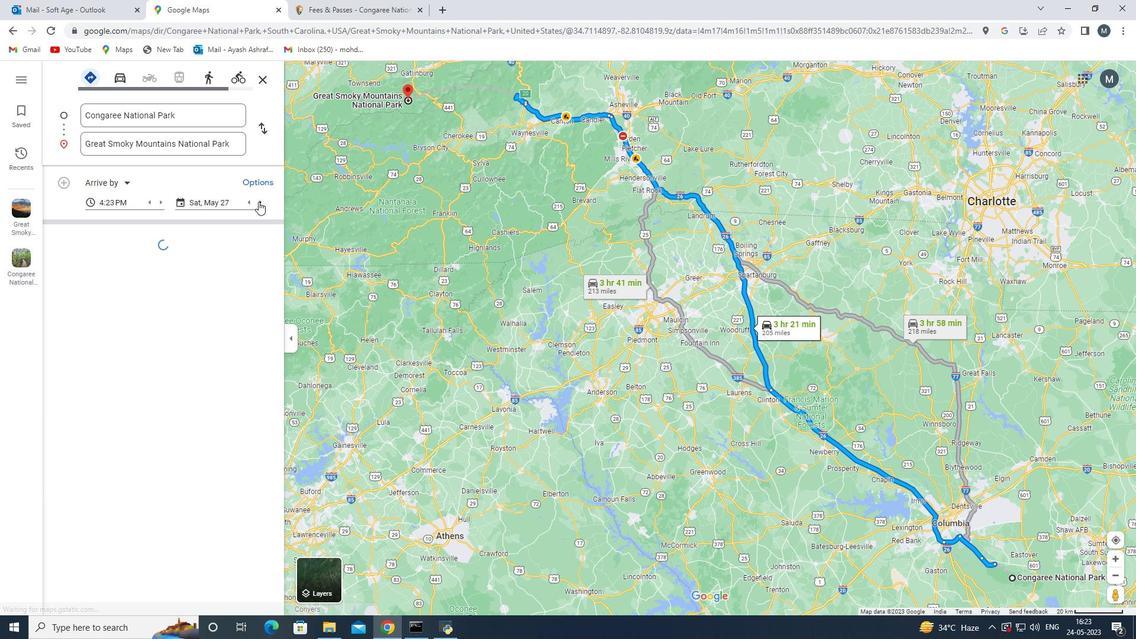 
Action: Mouse moved to (228, 203)
Screenshot: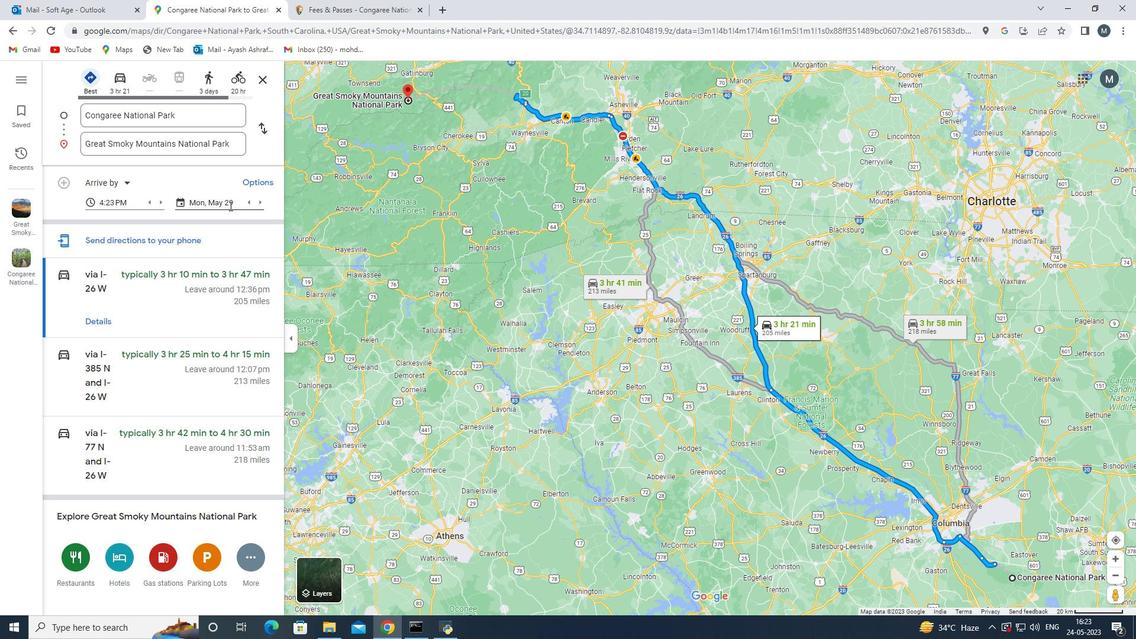 
Action: Mouse pressed left at (228, 203)
Screenshot: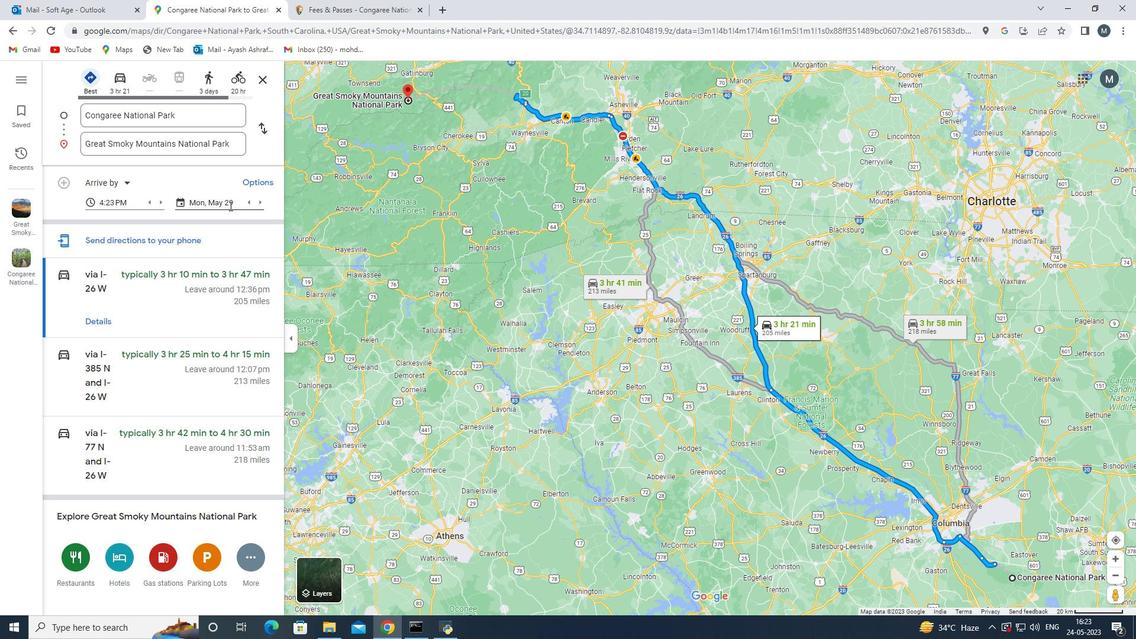 
Action: Mouse moved to (273, 227)
Screenshot: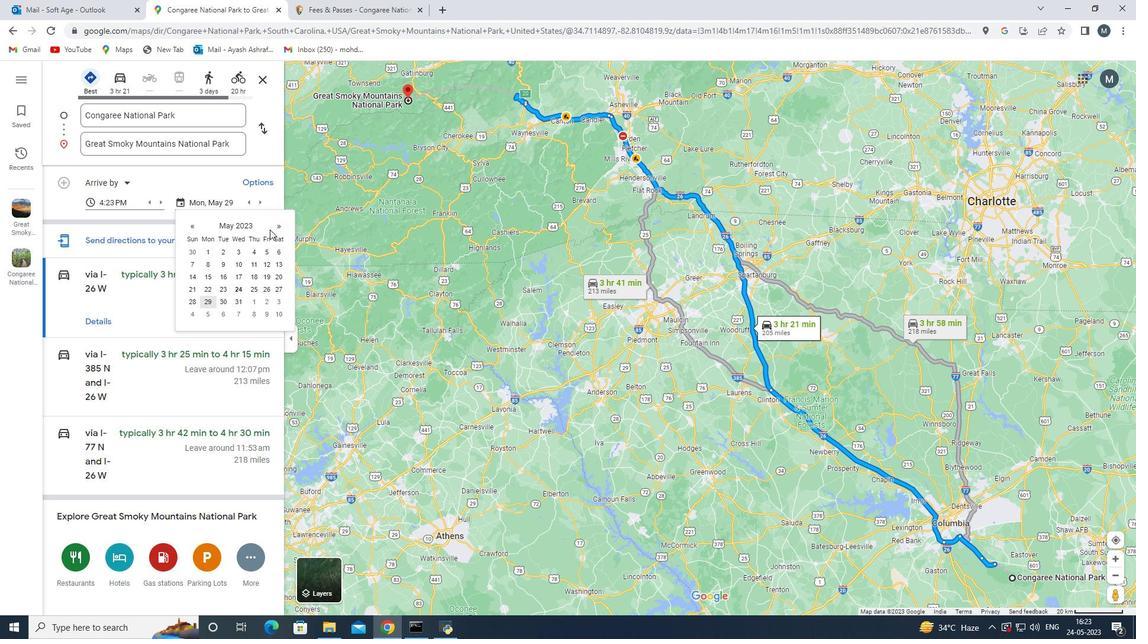 
Action: Mouse pressed left at (273, 227)
Screenshot: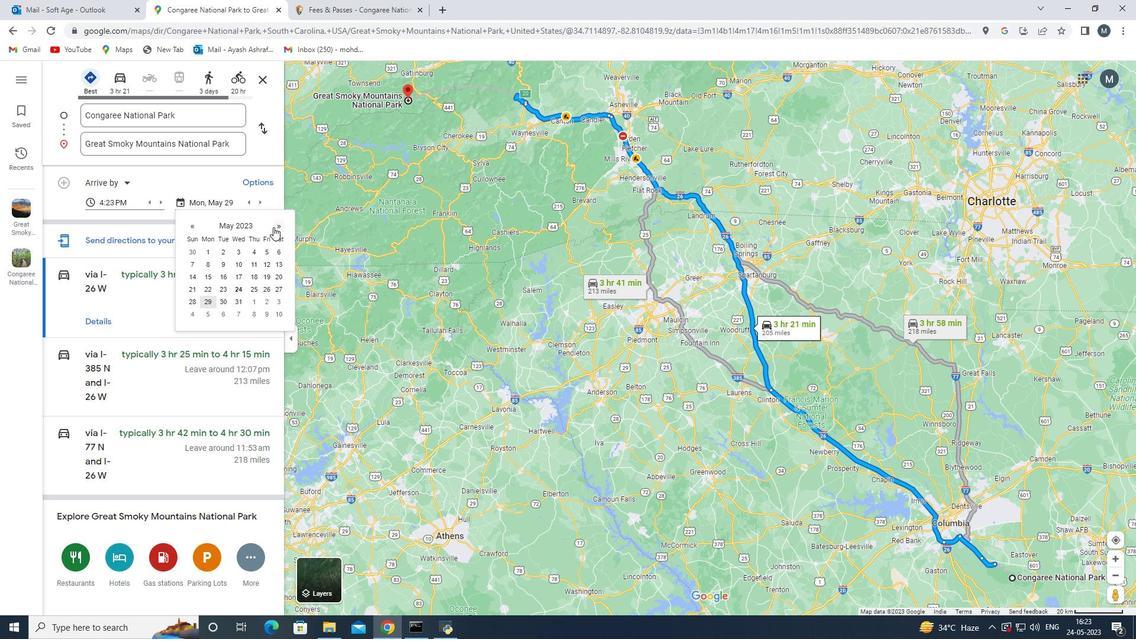 
Action: Mouse moved to (276, 227)
Screenshot: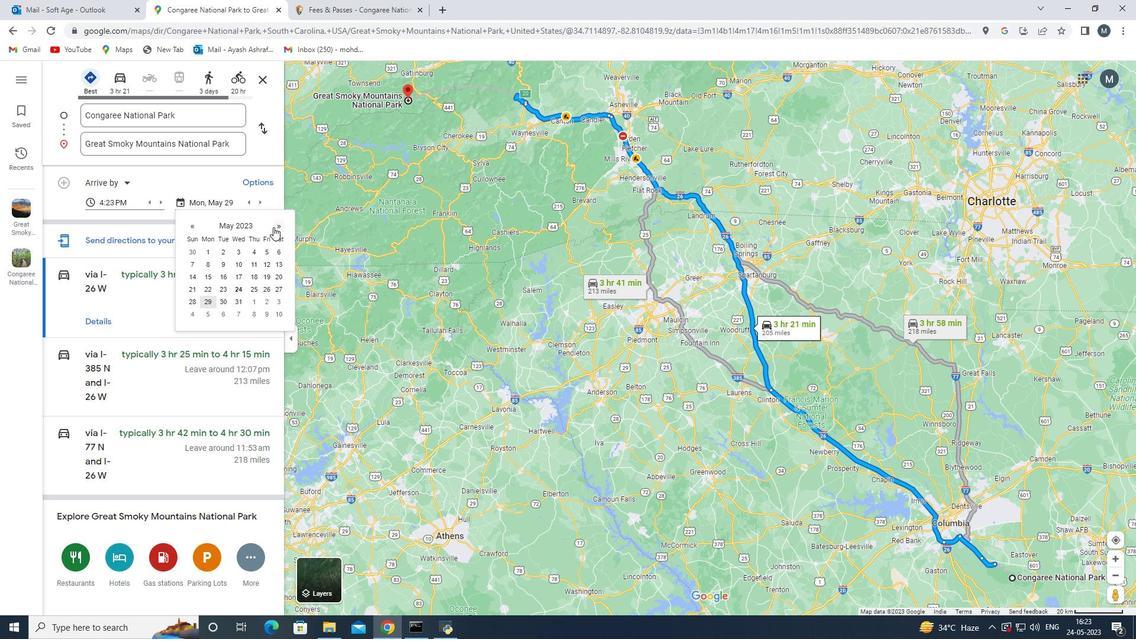 
Action: Mouse pressed left at (276, 227)
Screenshot: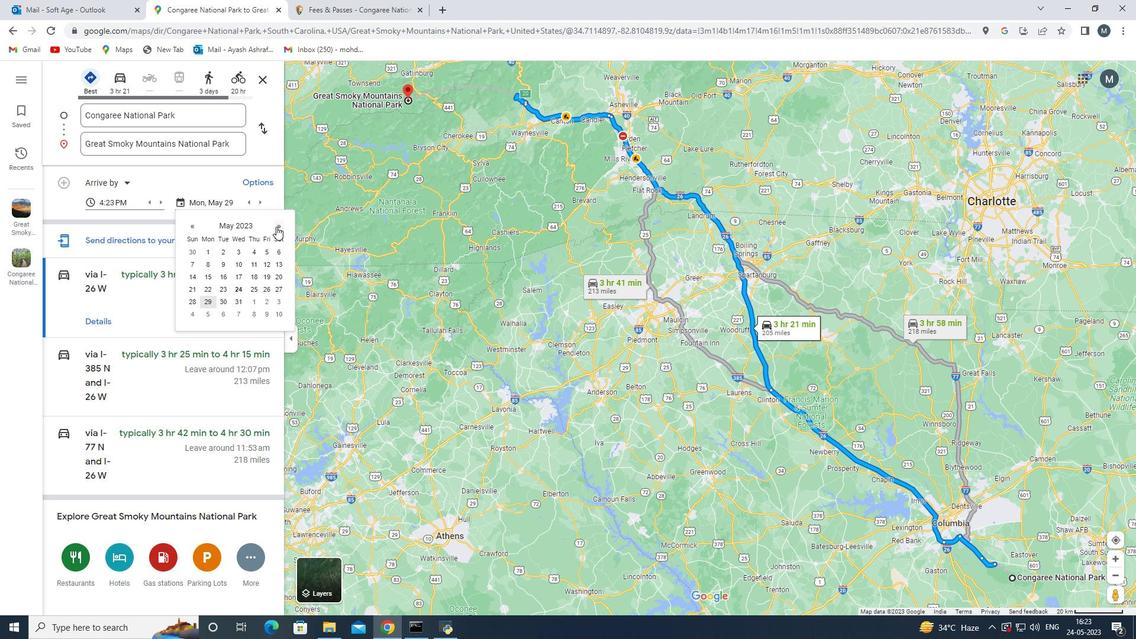 
Action: Mouse moved to (277, 226)
Screenshot: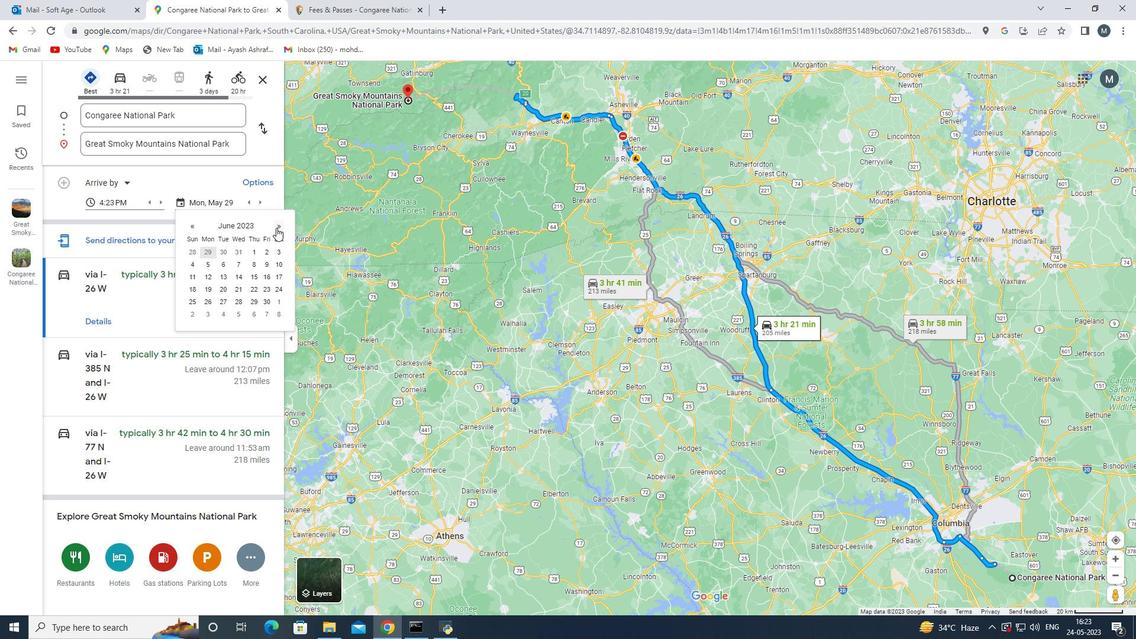 
Action: Mouse pressed left at (277, 226)
Screenshot: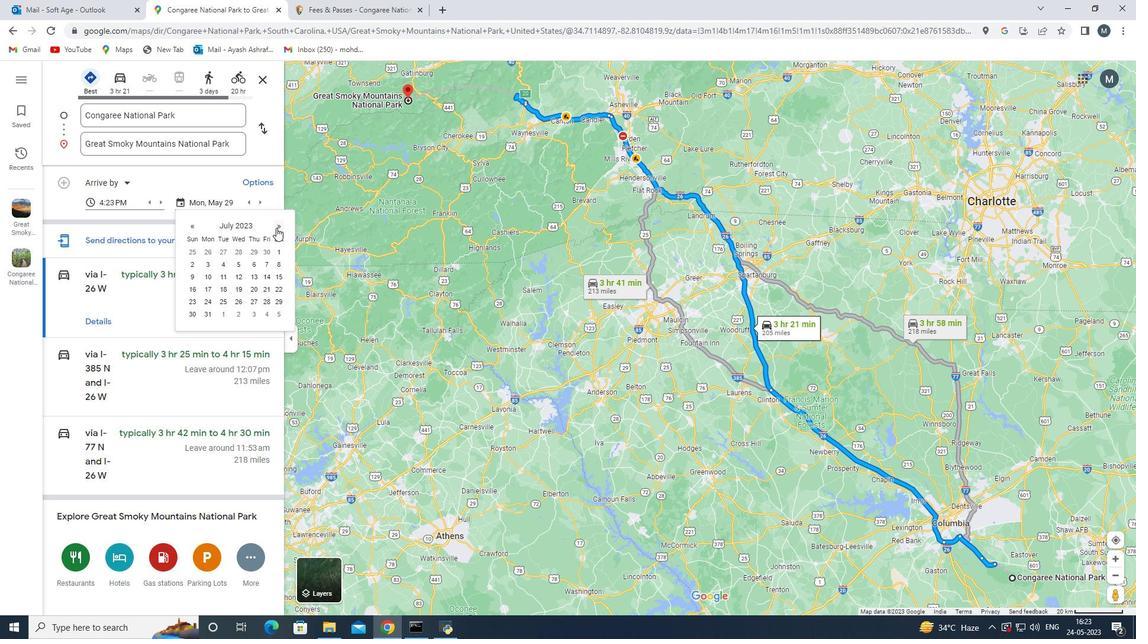 
Action: Mouse pressed left at (277, 226)
Screenshot: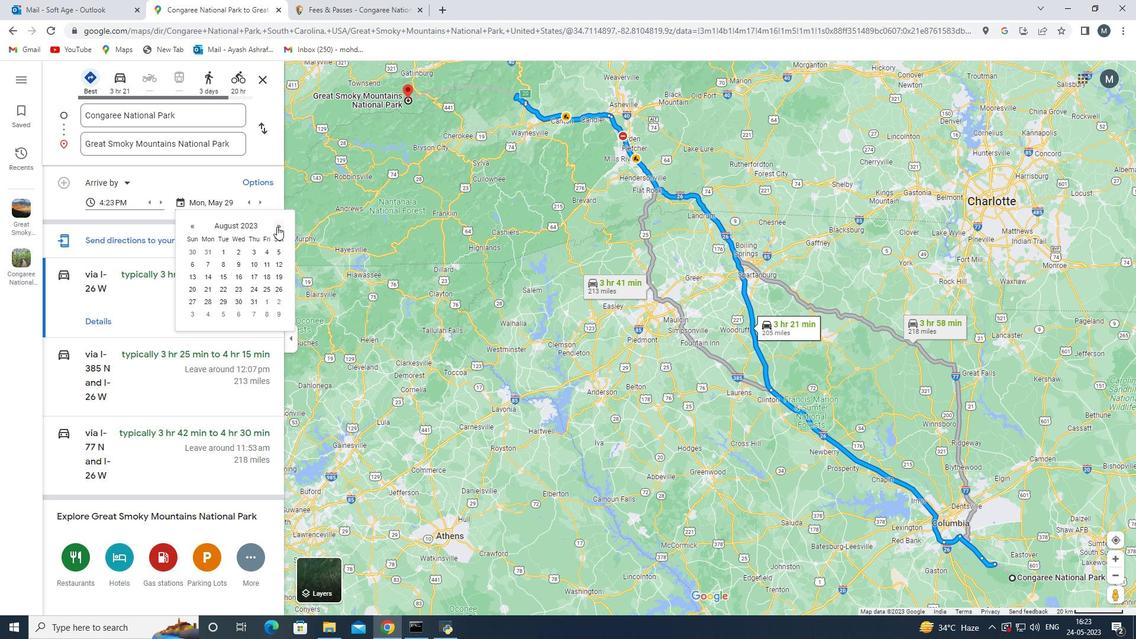 
Action: Mouse moved to (277, 224)
Screenshot: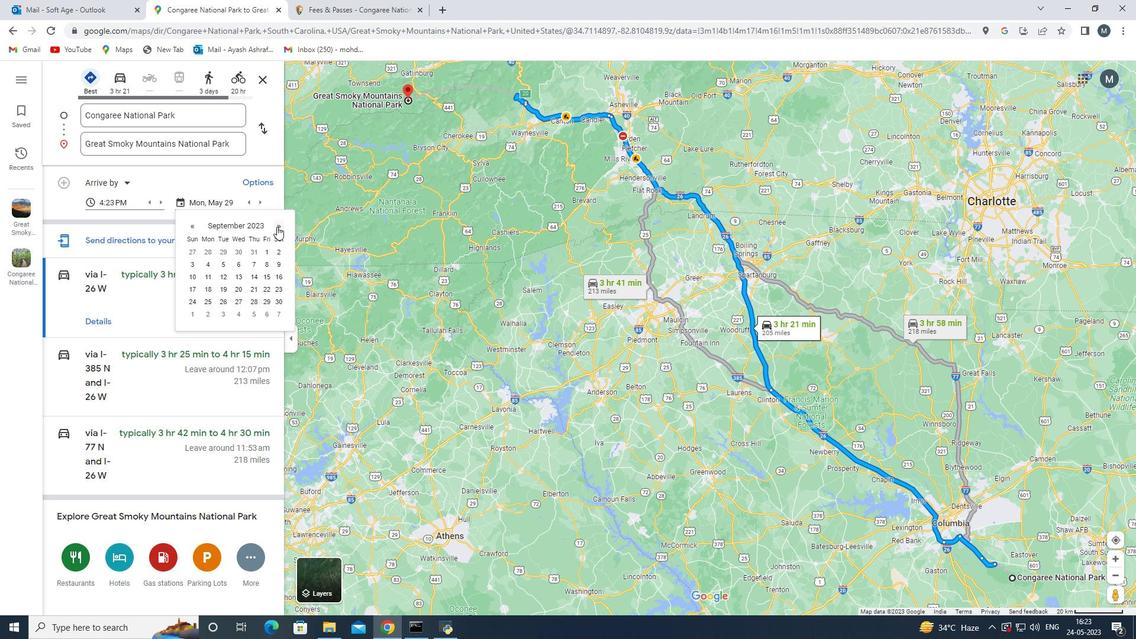 
Action: Mouse pressed left at (277, 224)
Screenshot: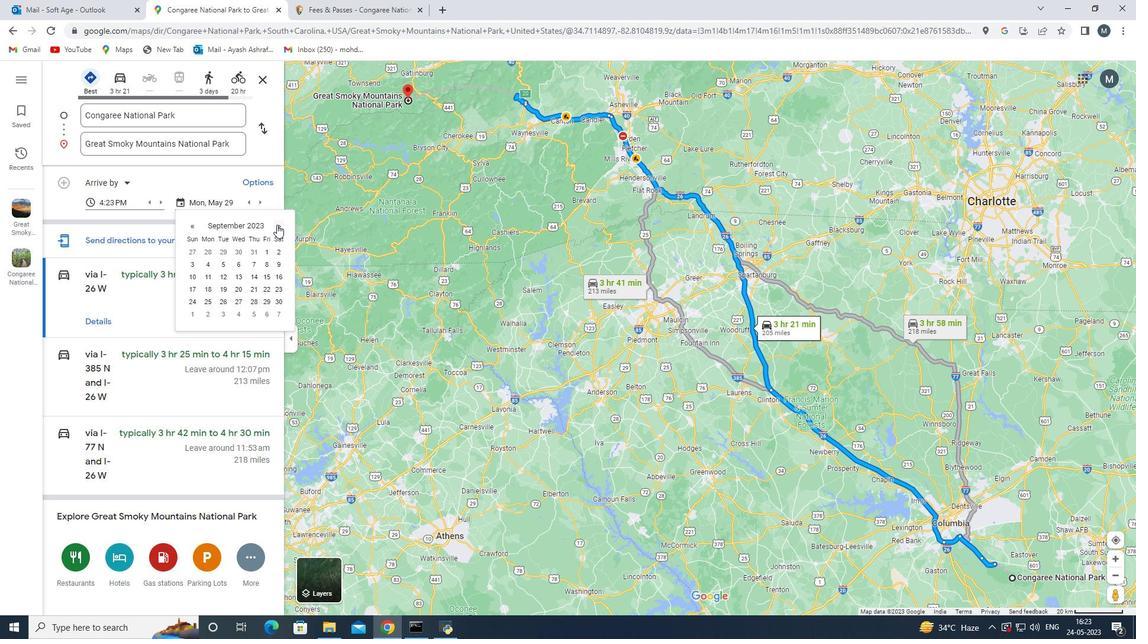 
Action: Mouse pressed left at (277, 224)
Screenshot: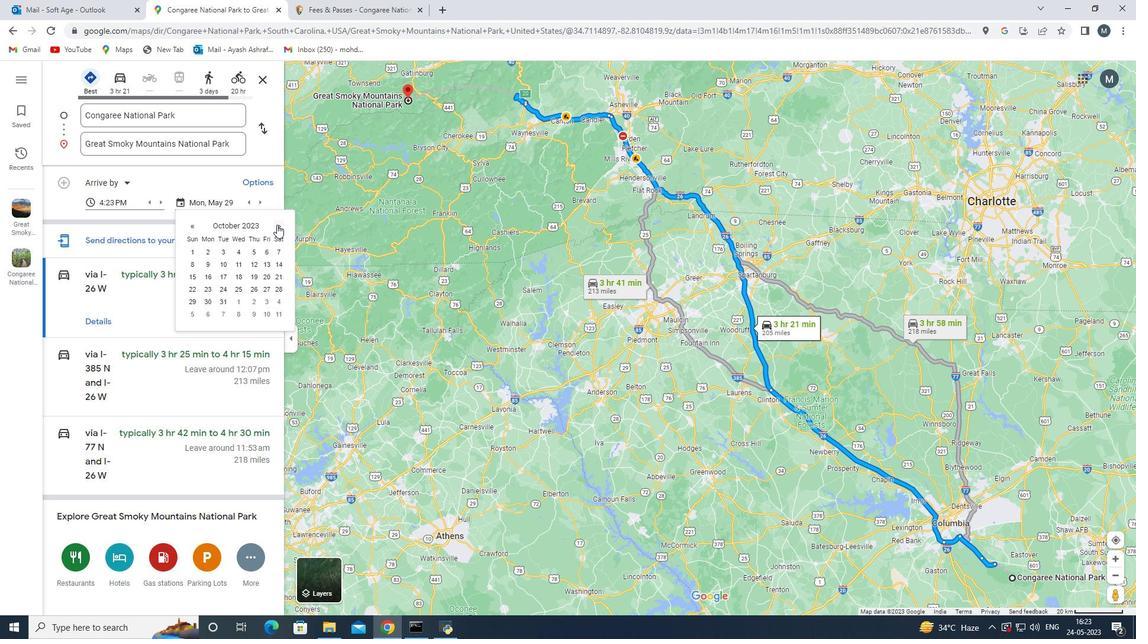 
Action: Mouse pressed left at (277, 224)
Screenshot: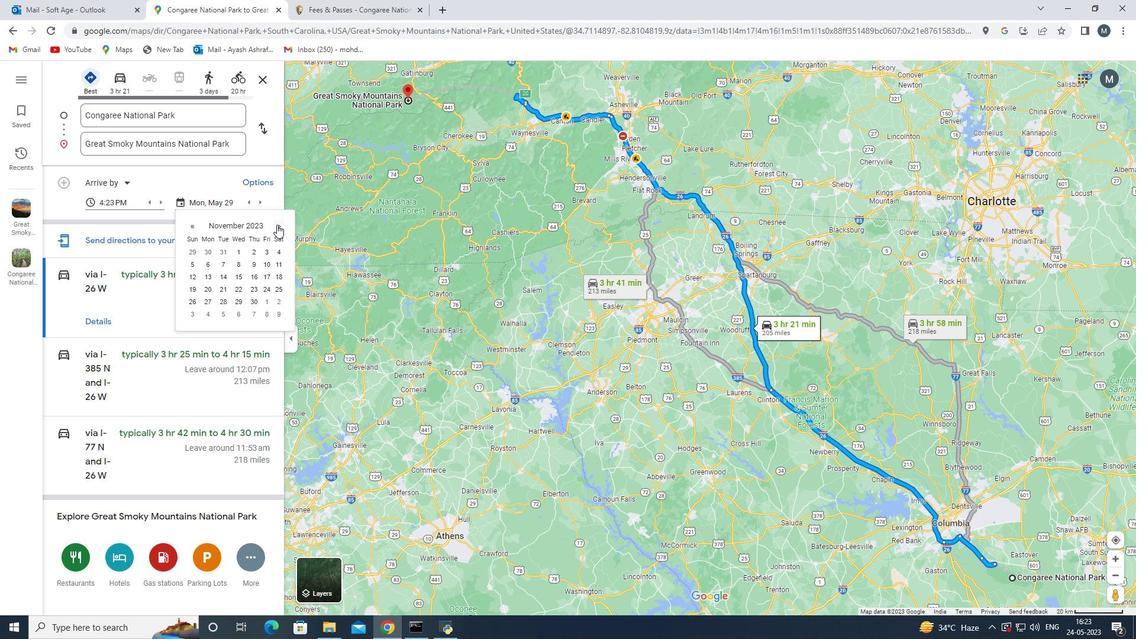 
Action: Mouse moved to (269, 276)
Screenshot: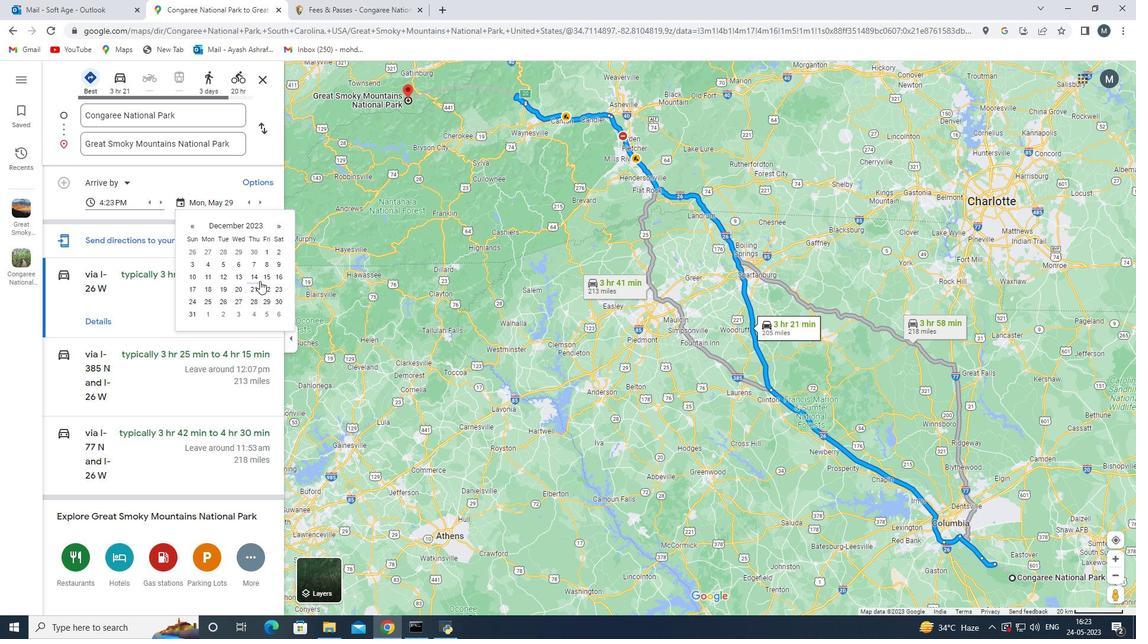 
Action: Mouse pressed left at (269, 276)
Screenshot: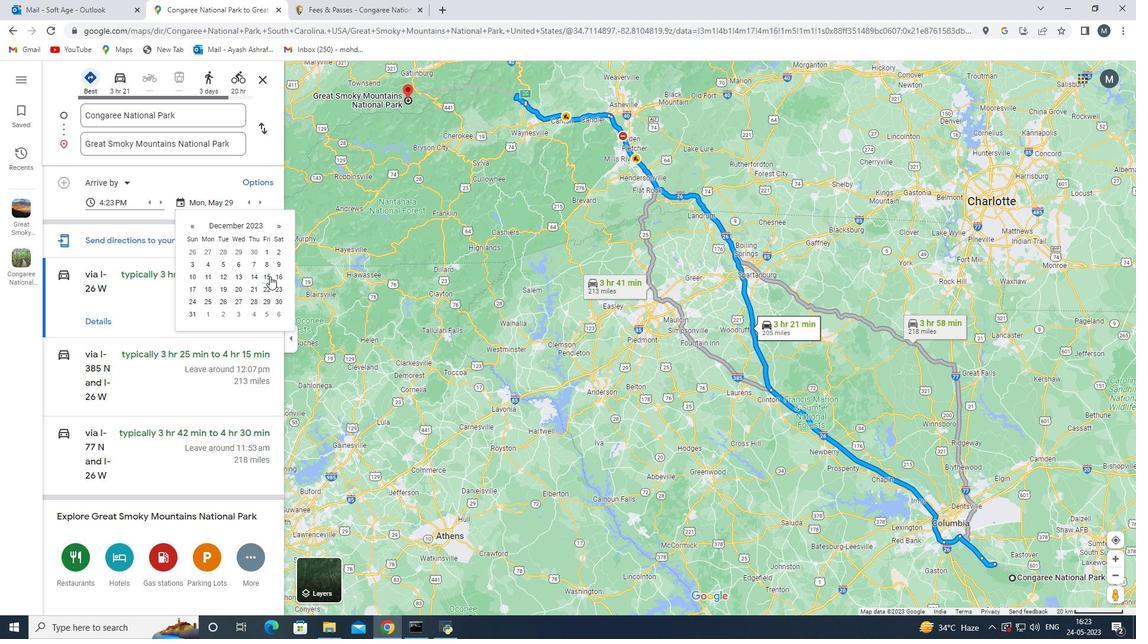 
Action: Mouse moved to (121, 198)
Screenshot: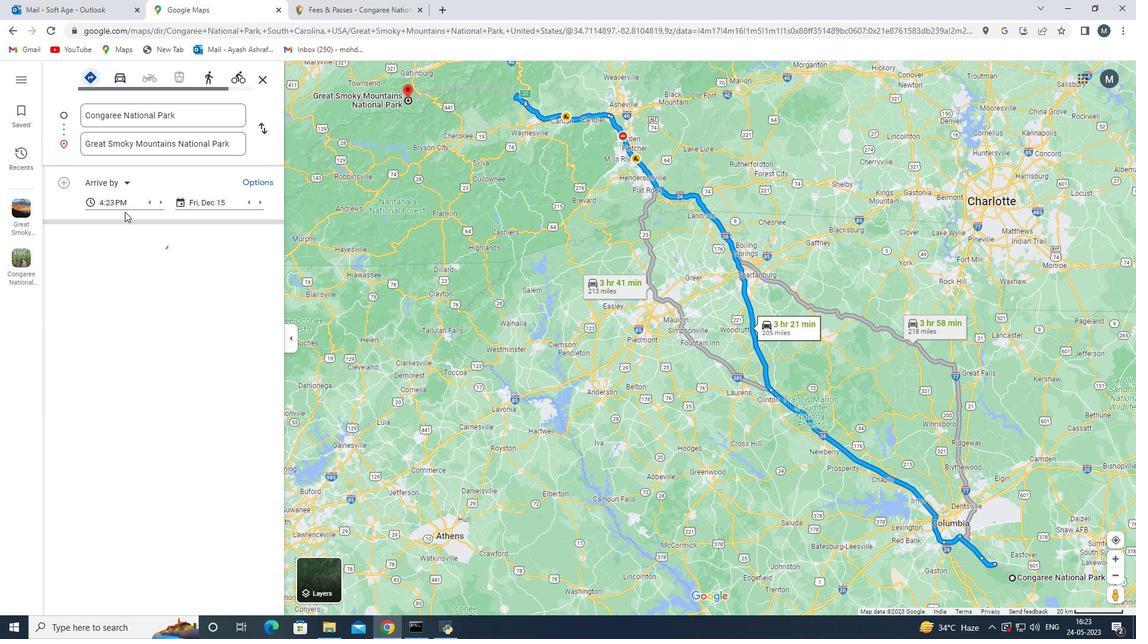 
Action: Mouse pressed left at (121, 198)
Screenshot: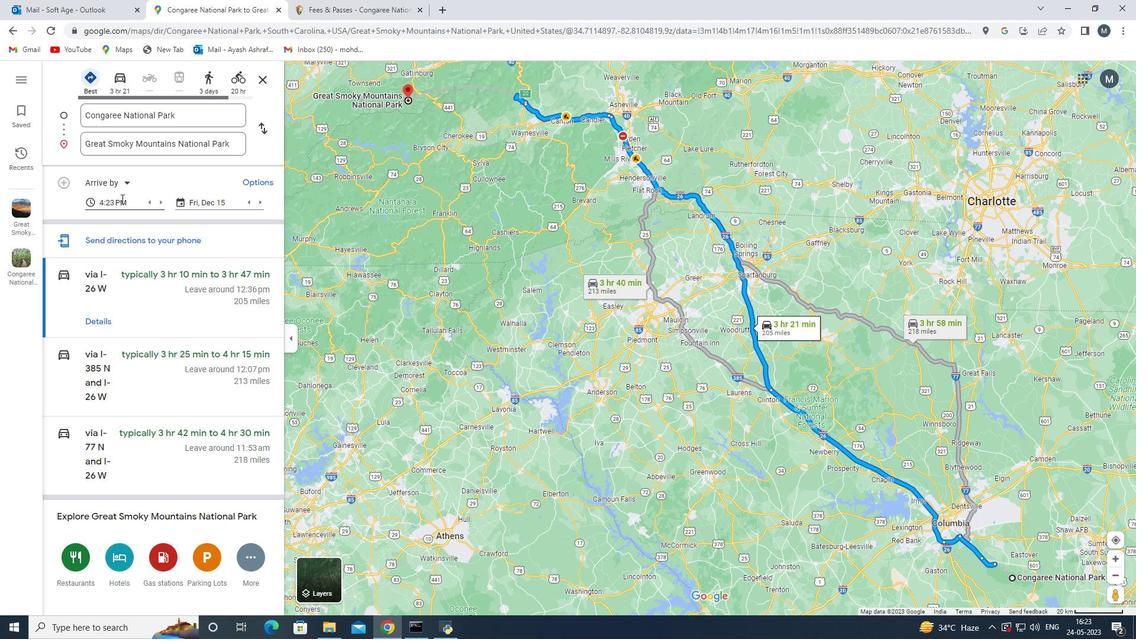 
Action: Mouse moved to (123, 238)
Screenshot: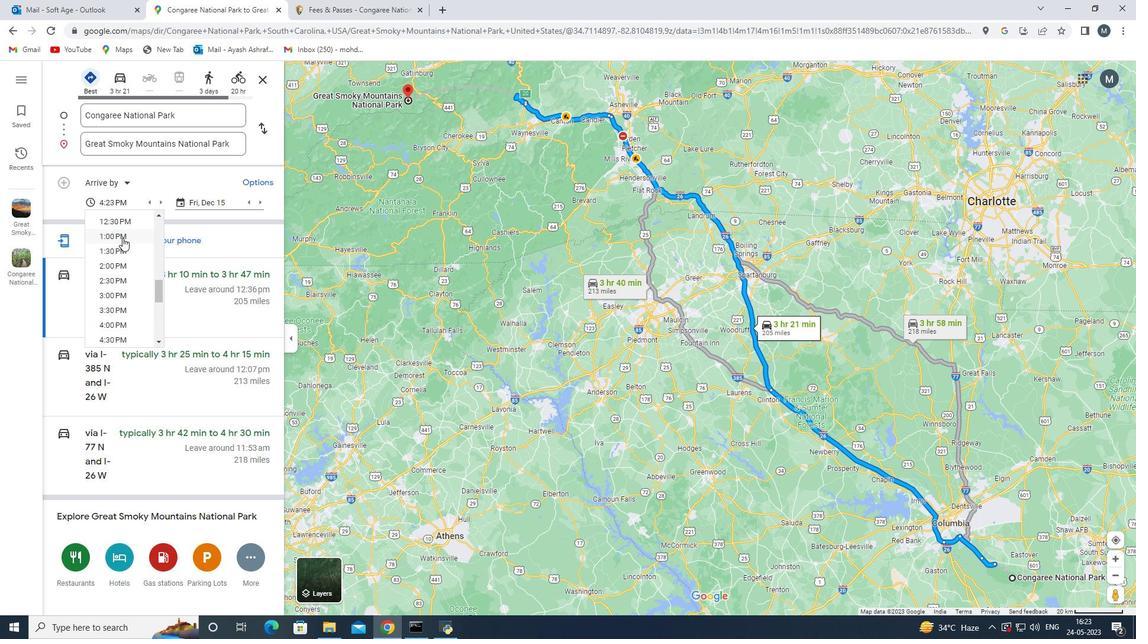 
Action: Mouse scrolled (123, 239) with delta (0, 0)
Screenshot: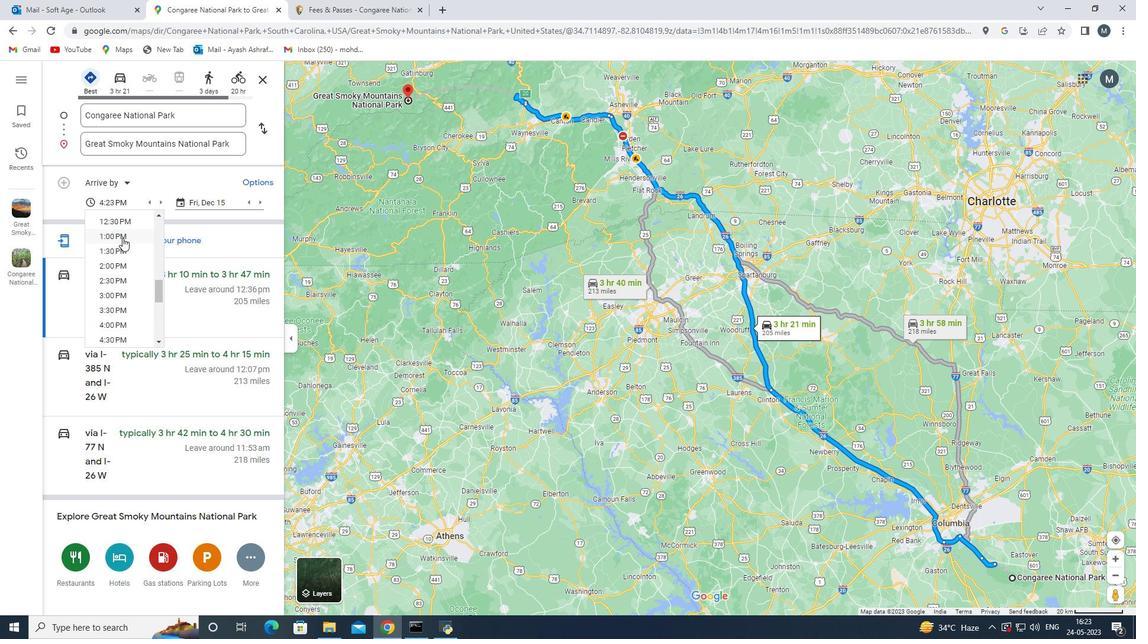 
Action: Mouse scrolled (123, 239) with delta (0, 0)
Screenshot: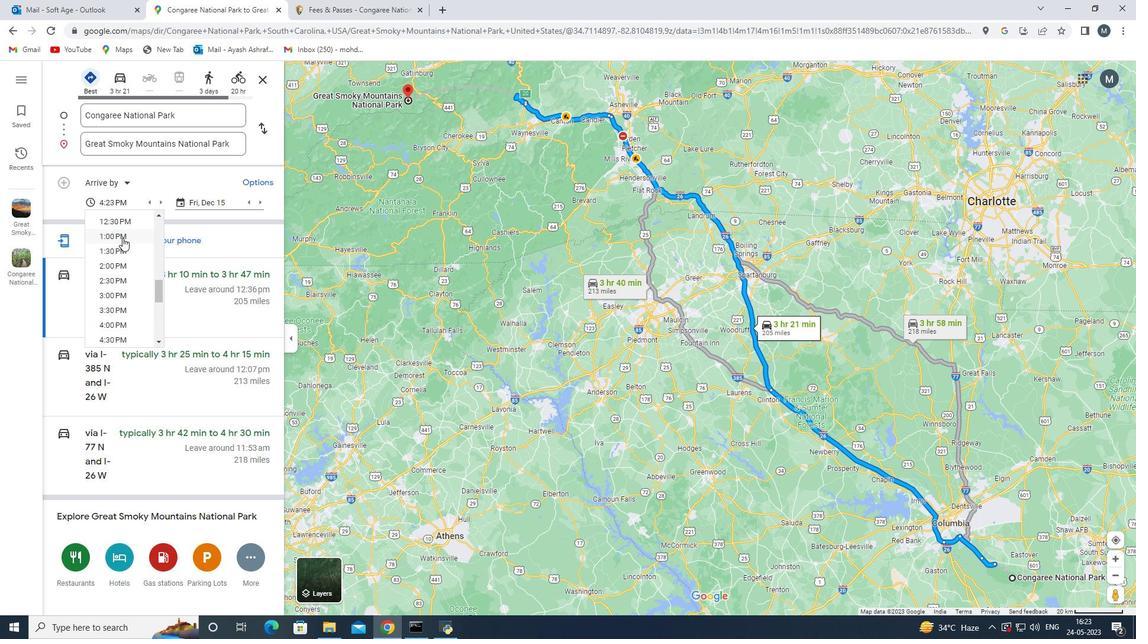 
Action: Mouse scrolled (123, 239) with delta (0, 0)
Screenshot: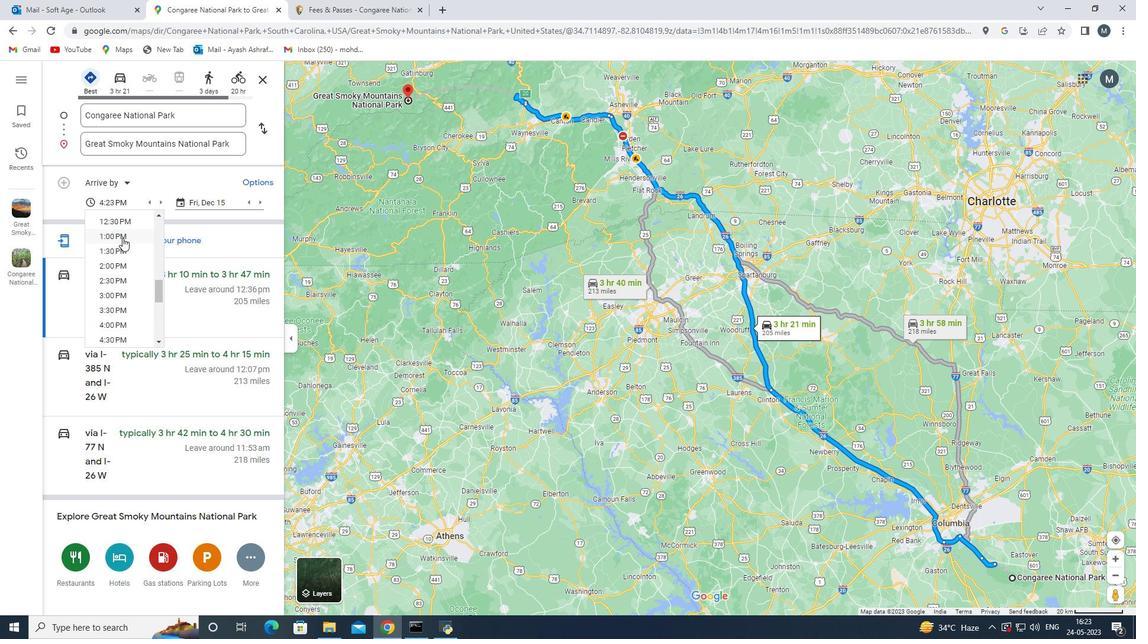 
Action: Mouse moved to (126, 299)
Screenshot: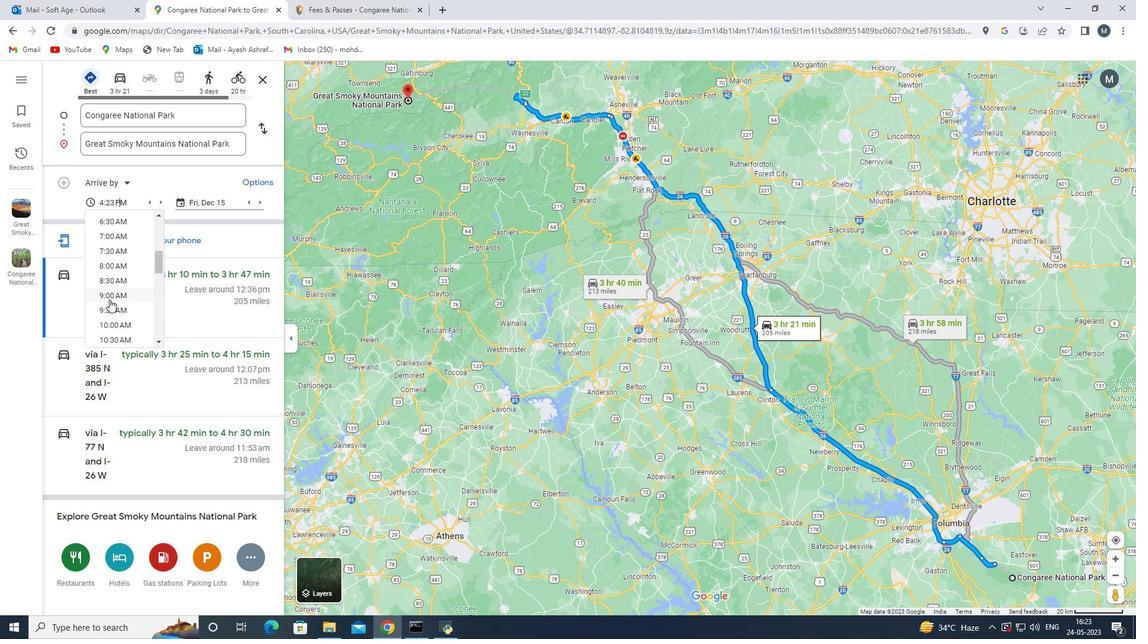 
Action: Mouse scrolled (126, 298) with delta (0, 0)
Screenshot: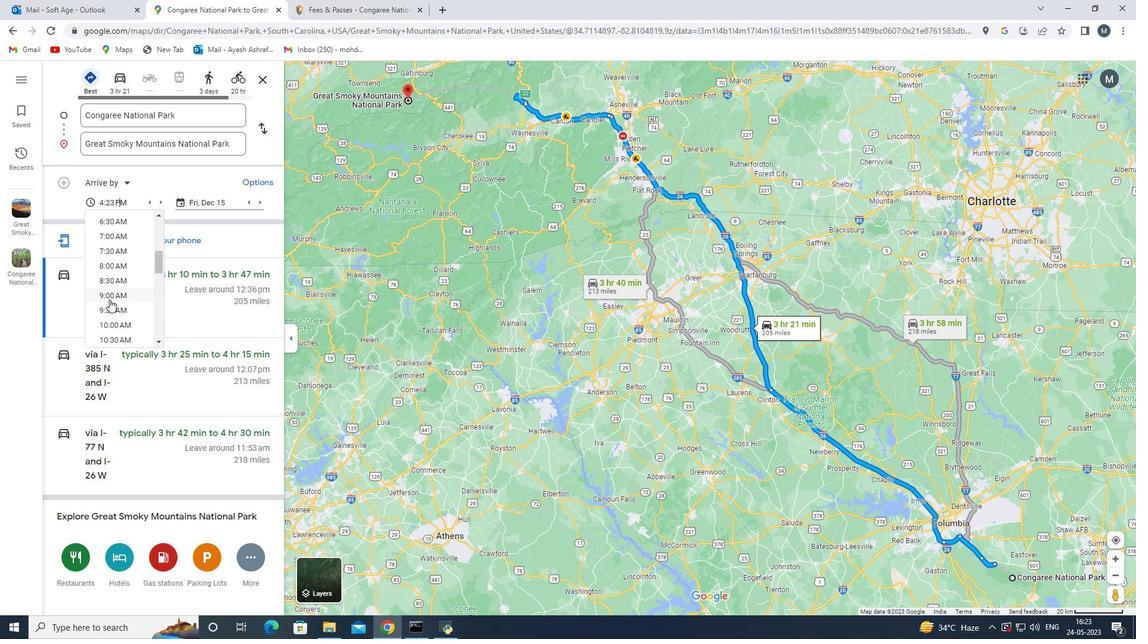 
Action: Mouse scrolled (126, 298) with delta (0, 0)
Screenshot: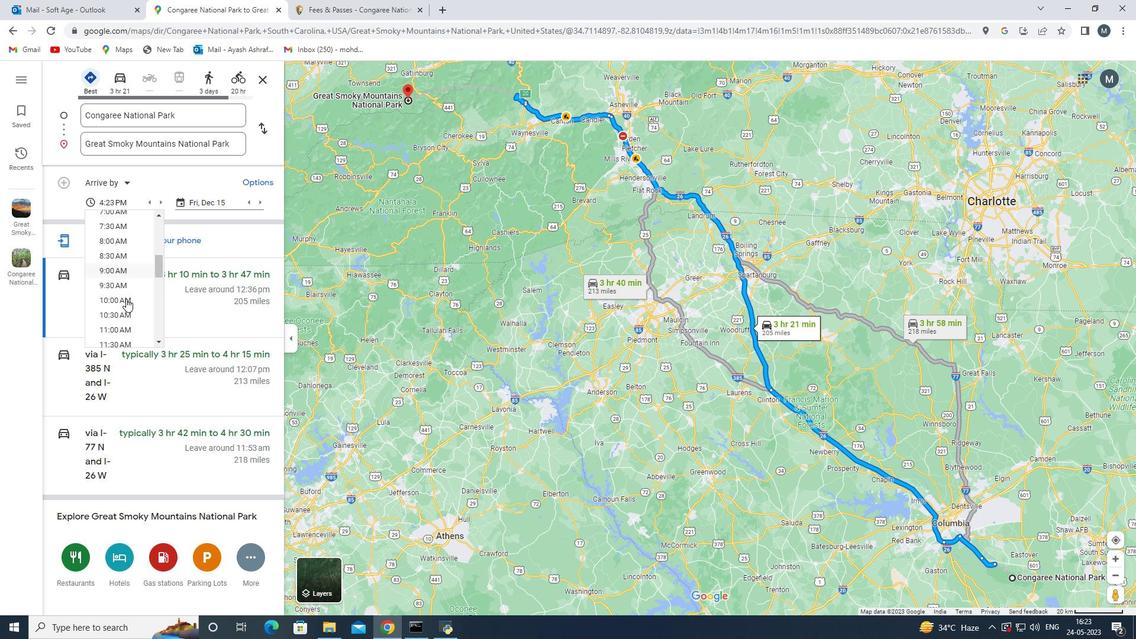 
Action: Mouse moved to (125, 294)
Screenshot: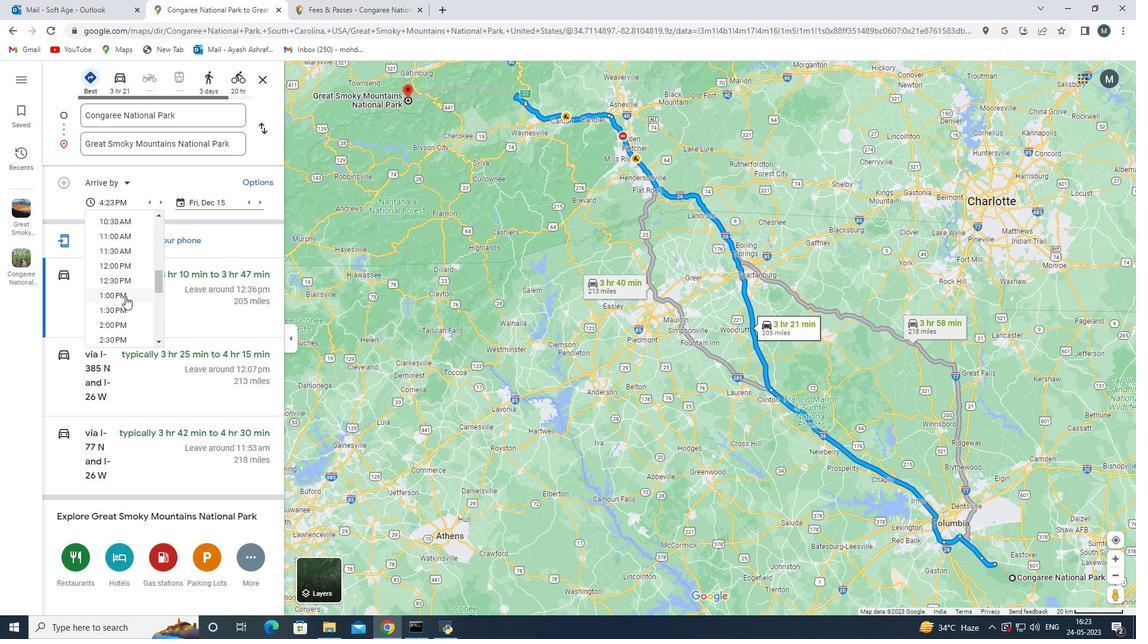 
Action: Mouse scrolled (125, 293) with delta (0, 0)
Screenshot: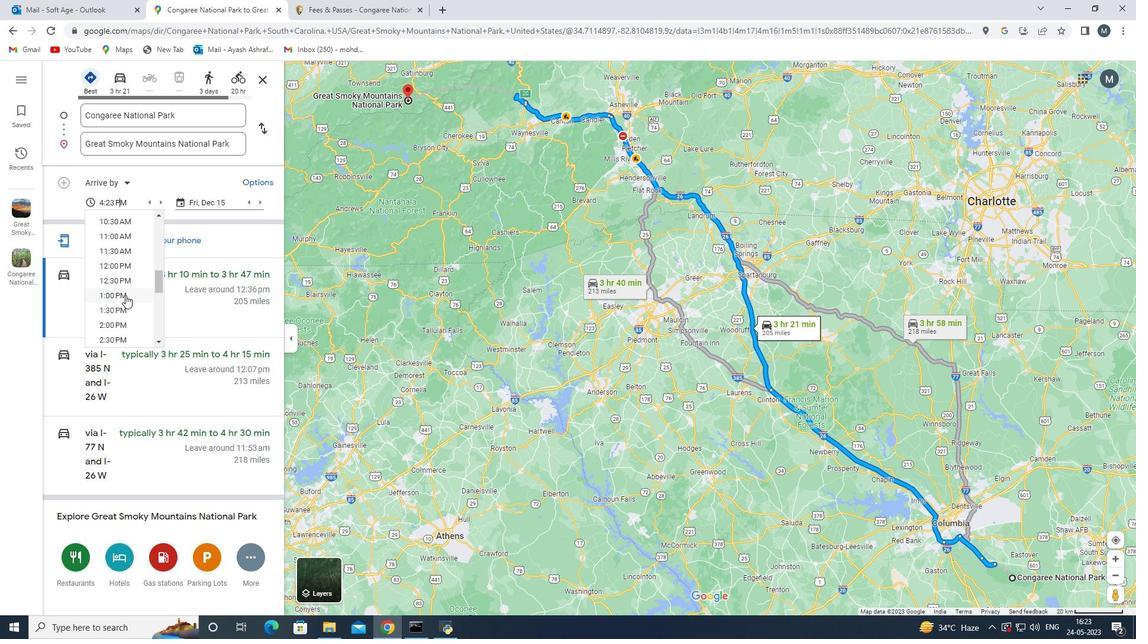 
Action: Mouse scrolled (125, 293) with delta (0, 0)
Screenshot: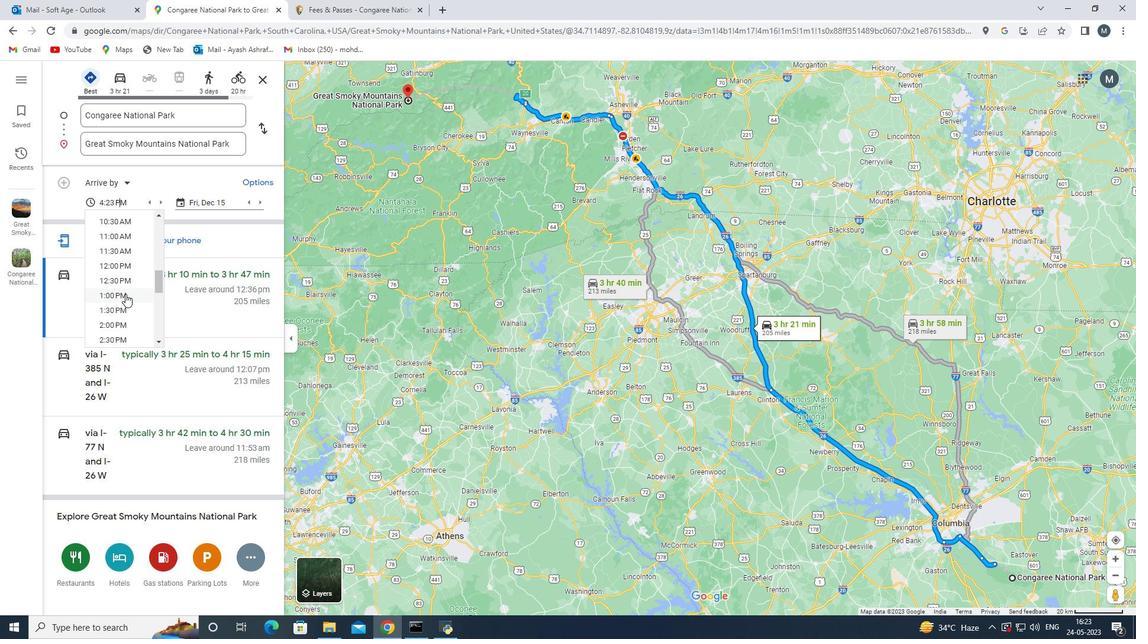
Action: Mouse scrolled (125, 293) with delta (0, 0)
Screenshot: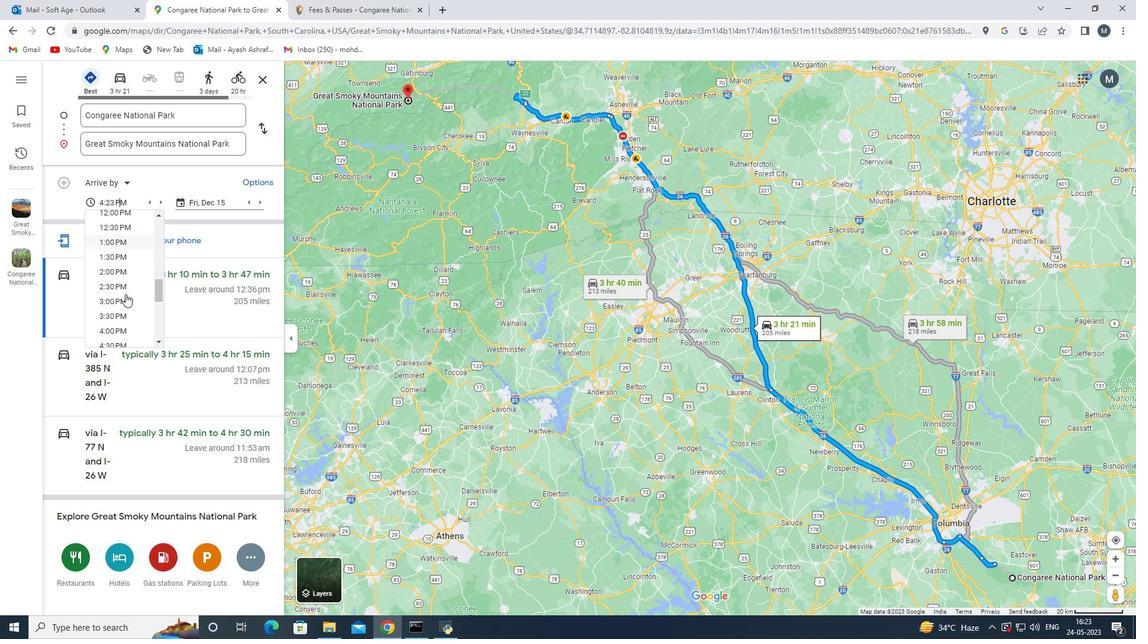 
Action: Mouse scrolled (125, 293) with delta (0, 0)
Screenshot: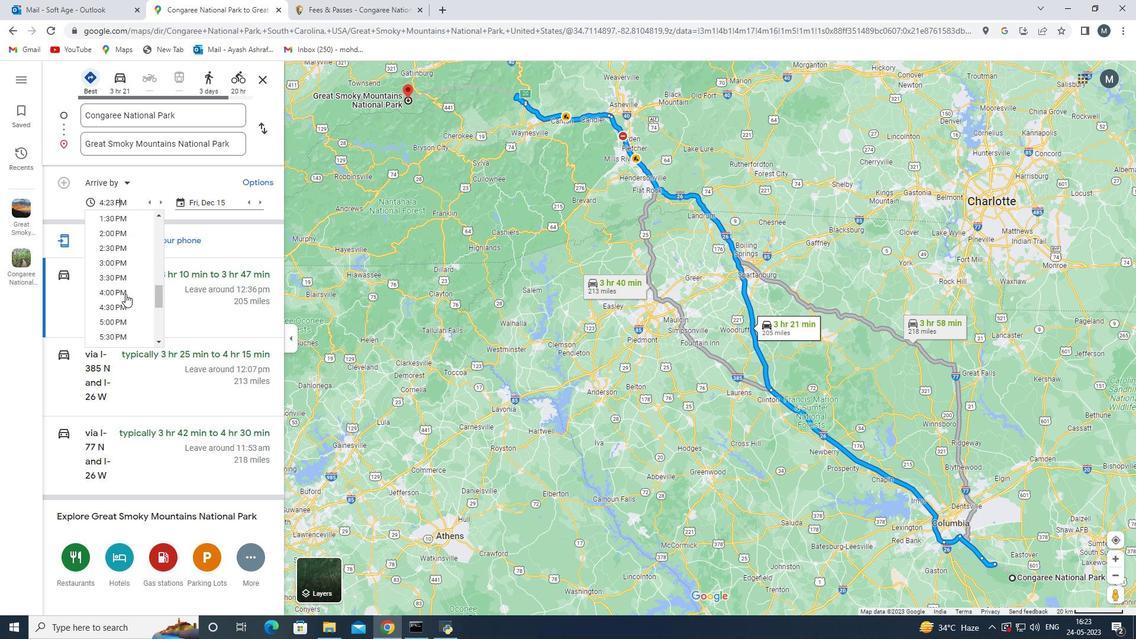 
Action: Mouse scrolled (125, 293) with delta (0, 0)
Screenshot: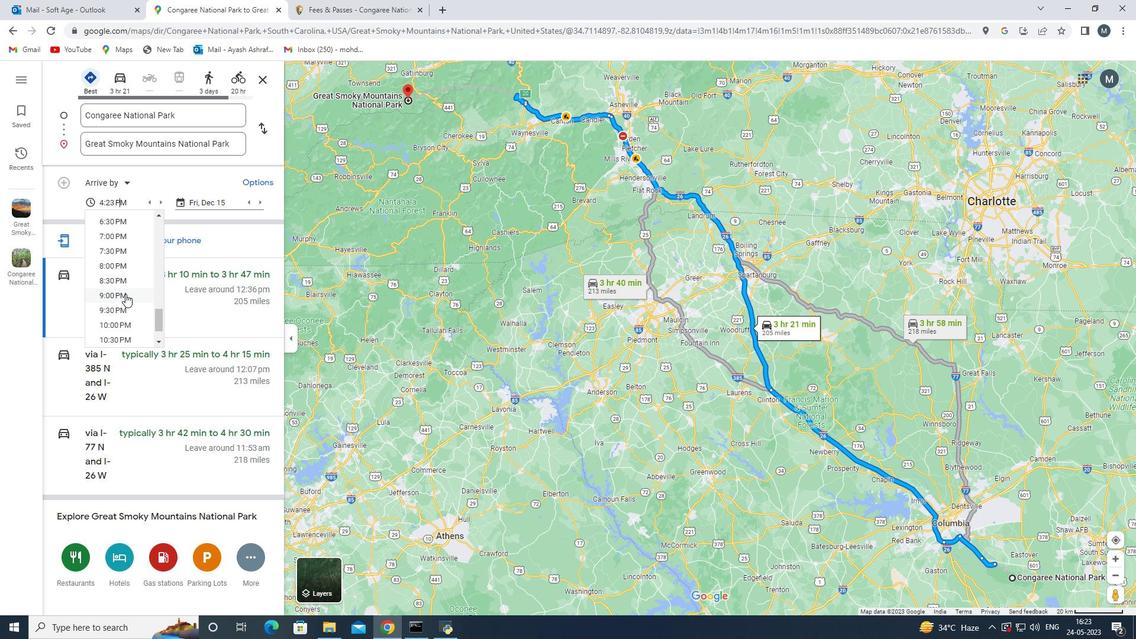 
Action: Mouse scrolled (125, 293) with delta (0, 0)
Screenshot: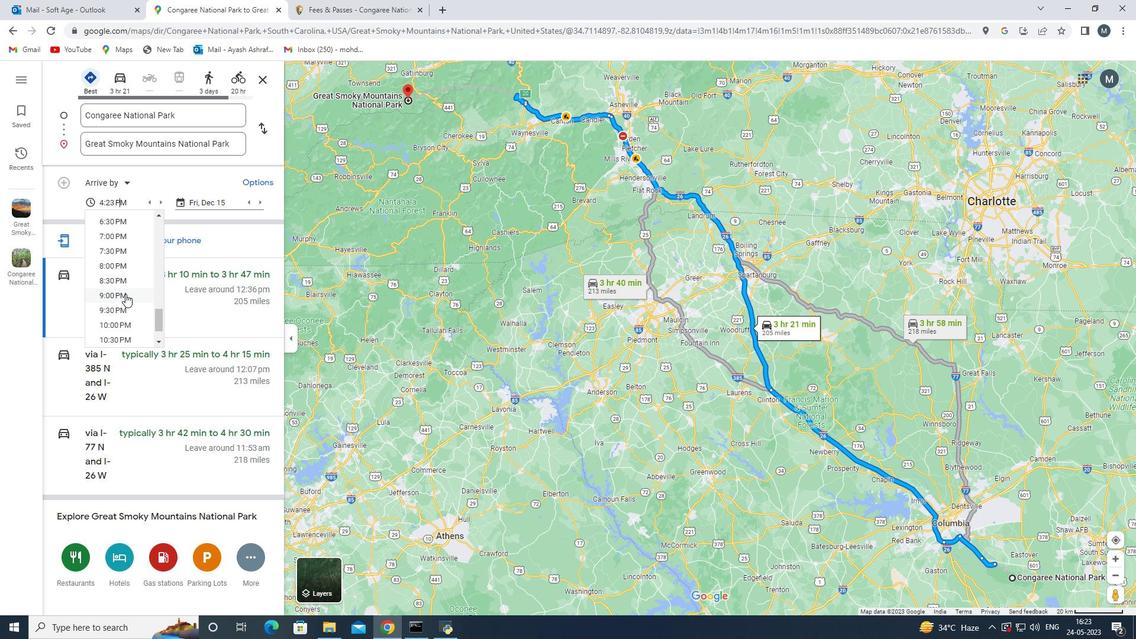 
Action: Mouse moved to (125, 295)
Screenshot: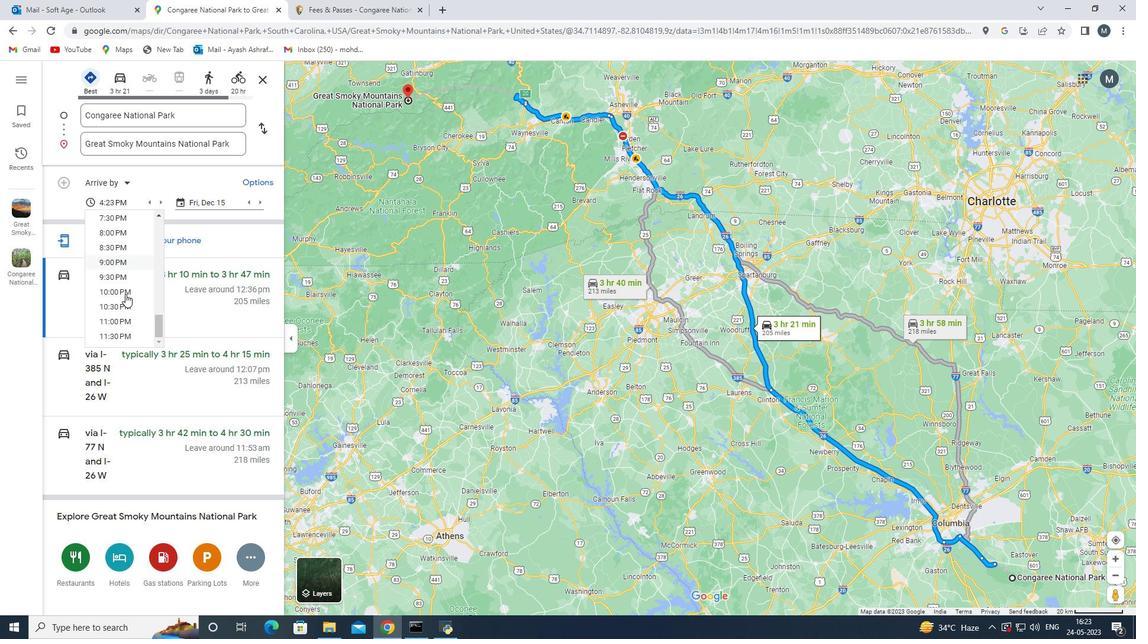 
Action: Mouse scrolled (125, 294) with delta (0, 0)
Screenshot: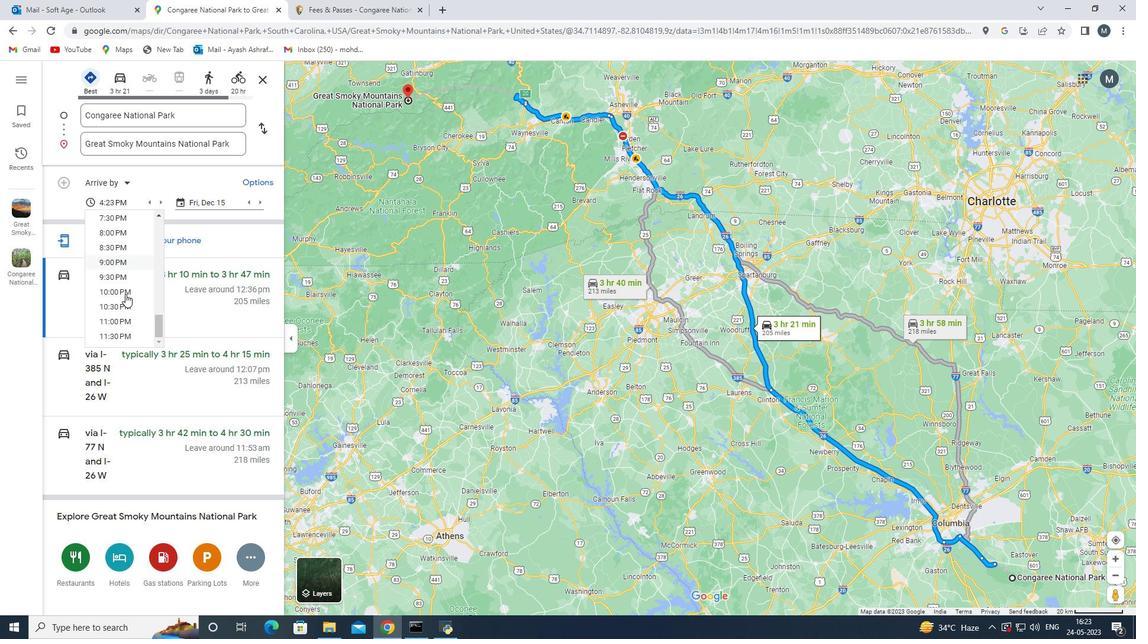 
Action: Mouse scrolled (125, 294) with delta (0, 0)
Screenshot: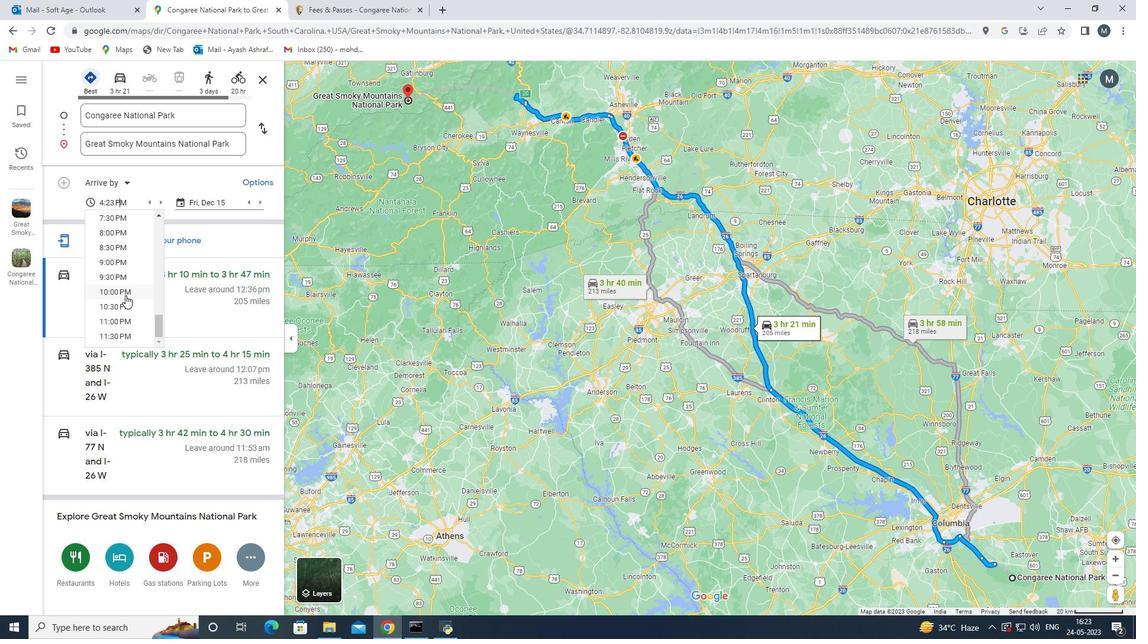
Action: Mouse scrolled (125, 294) with delta (0, 0)
Screenshot: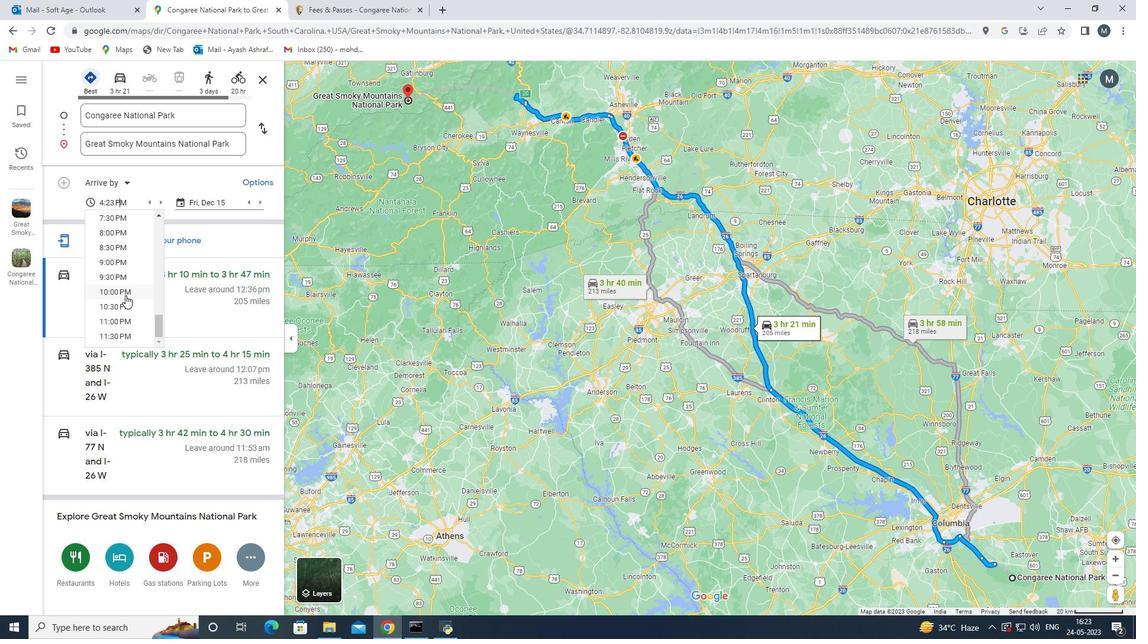 
Action: Mouse scrolled (125, 294) with delta (0, 0)
Screenshot: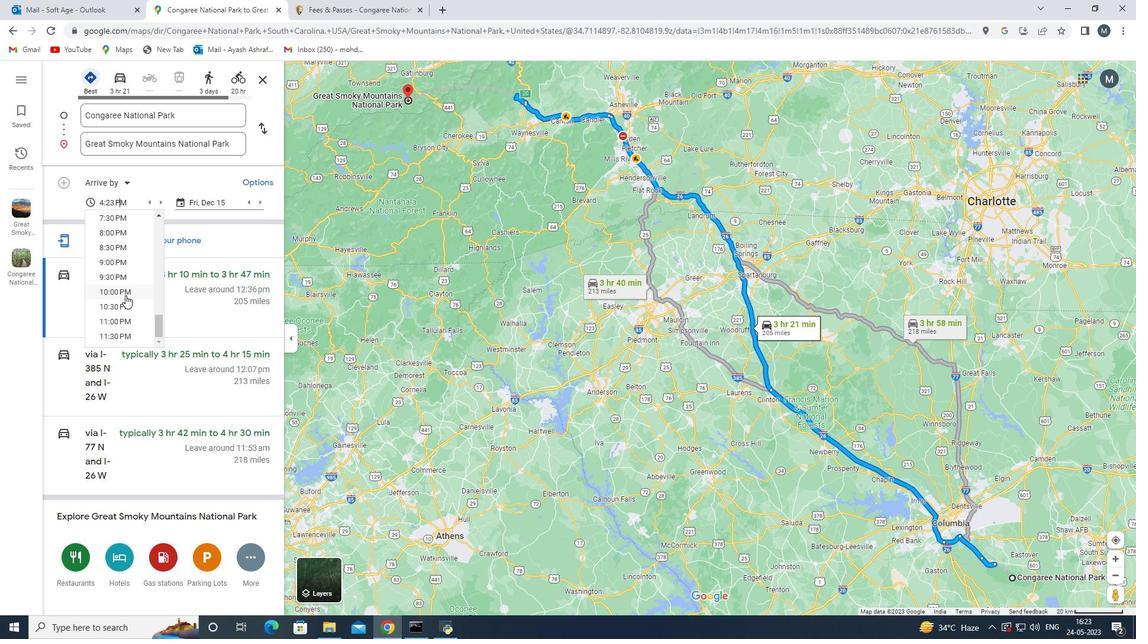 
Action: Mouse moved to (125, 303)
Screenshot: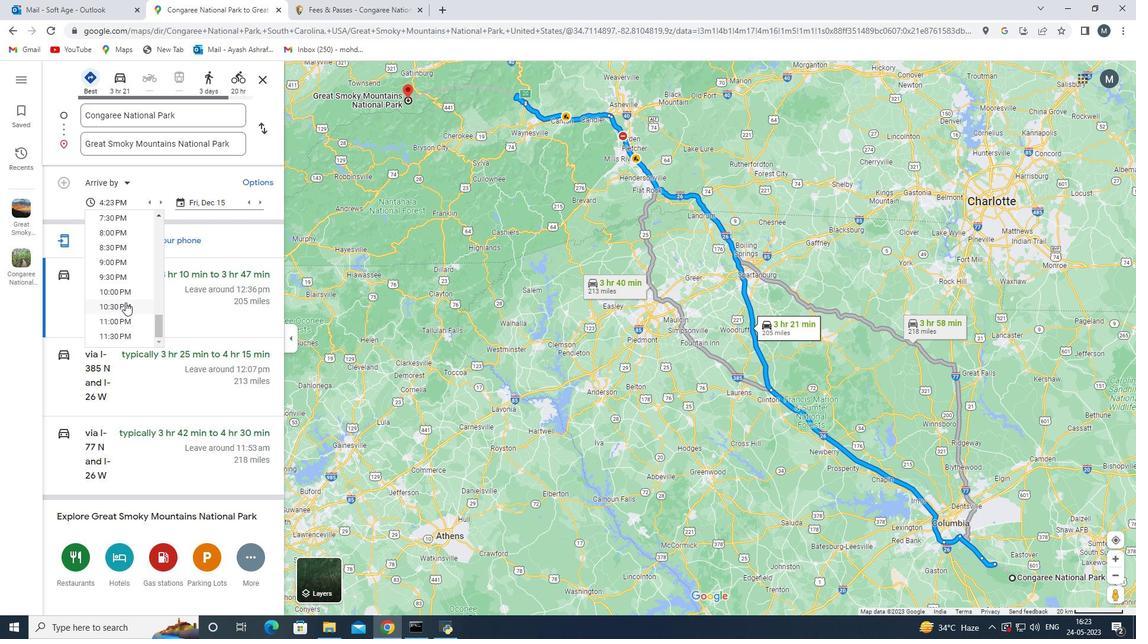
Action: Mouse scrolled (125, 304) with delta (0, 0)
Screenshot: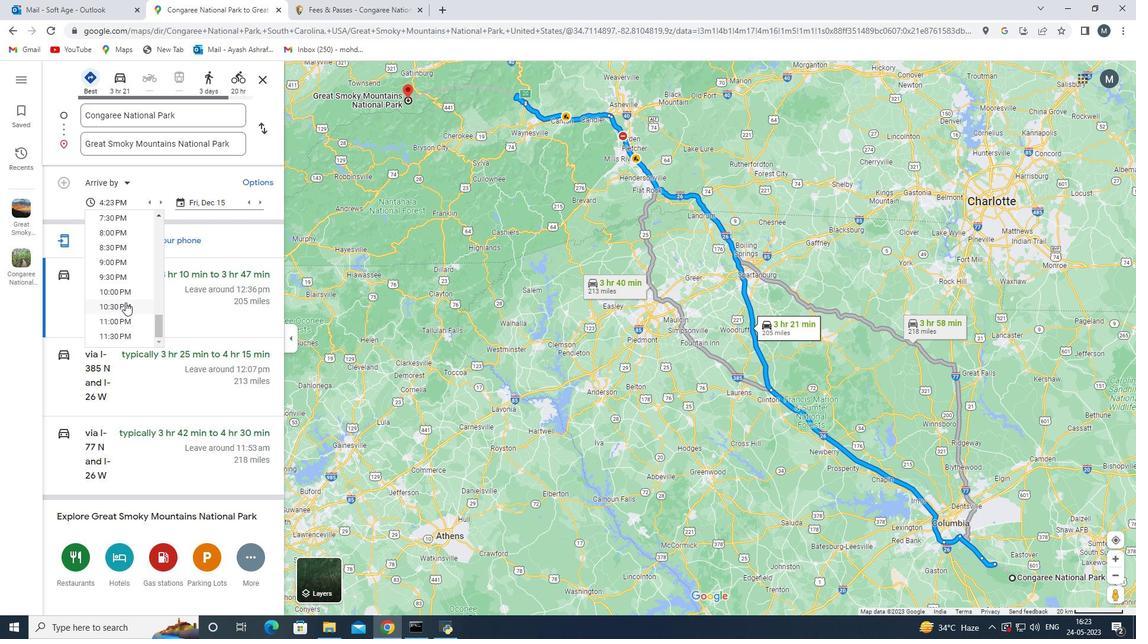 
Action: Mouse scrolled (125, 304) with delta (0, 0)
Screenshot: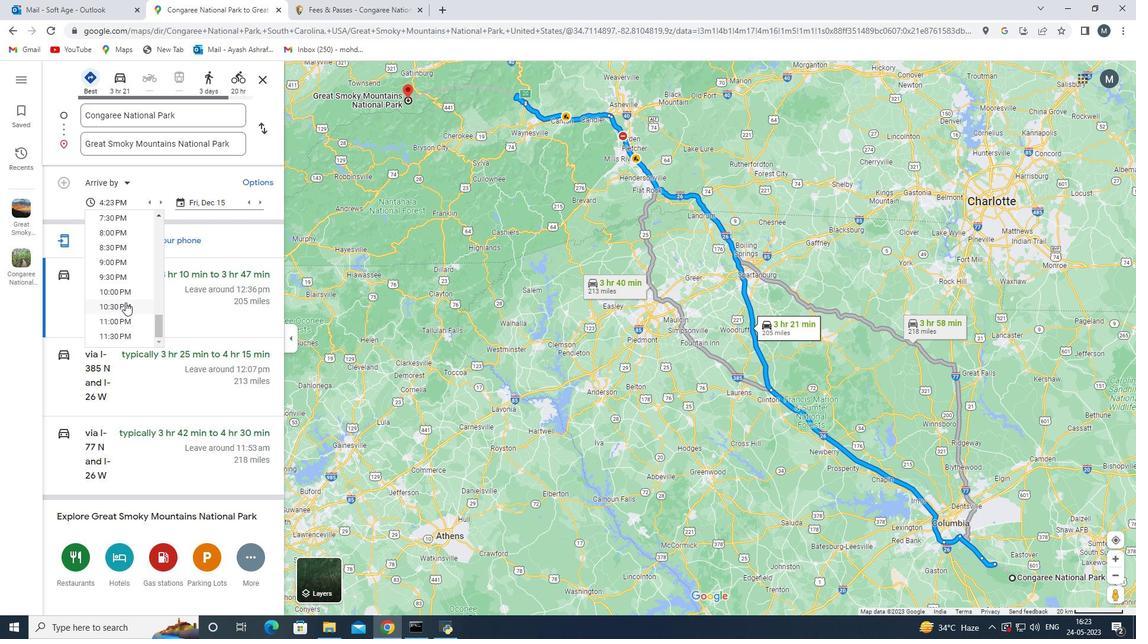 
Action: Mouse scrolled (125, 304) with delta (0, 0)
Screenshot: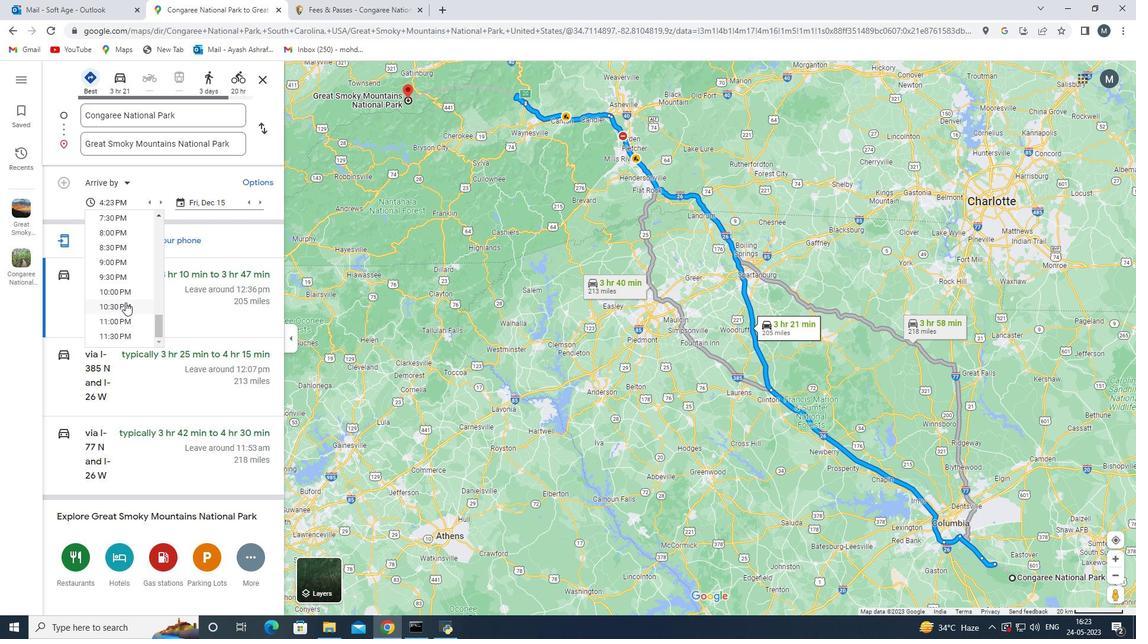 
Action: Mouse scrolled (125, 304) with delta (0, 0)
Screenshot: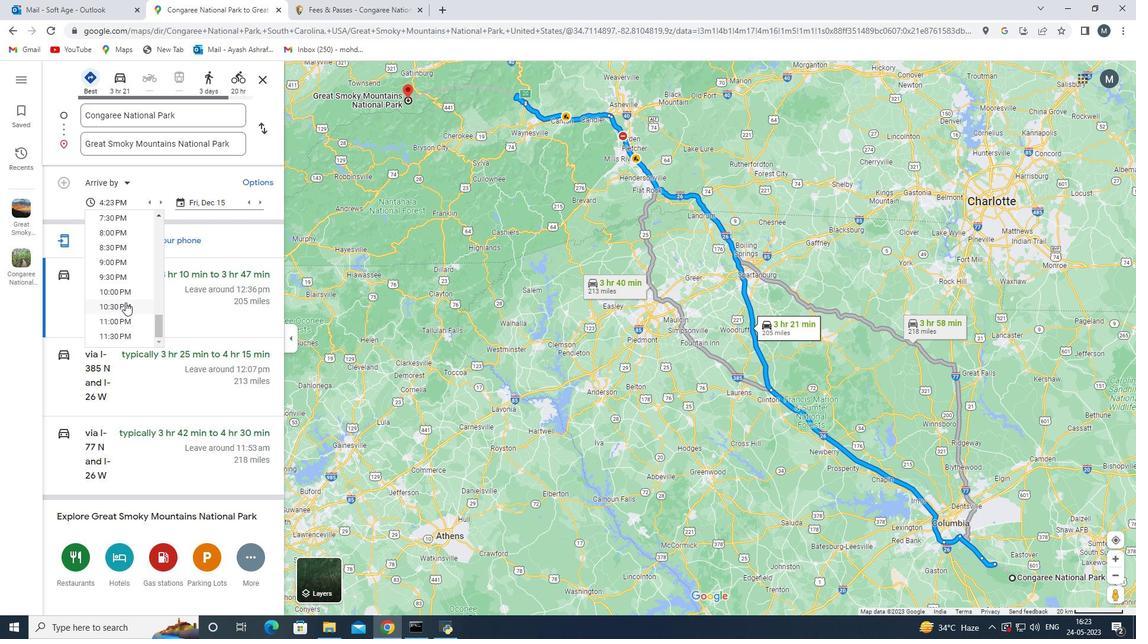 
Action: Mouse scrolled (125, 304) with delta (0, 0)
Screenshot: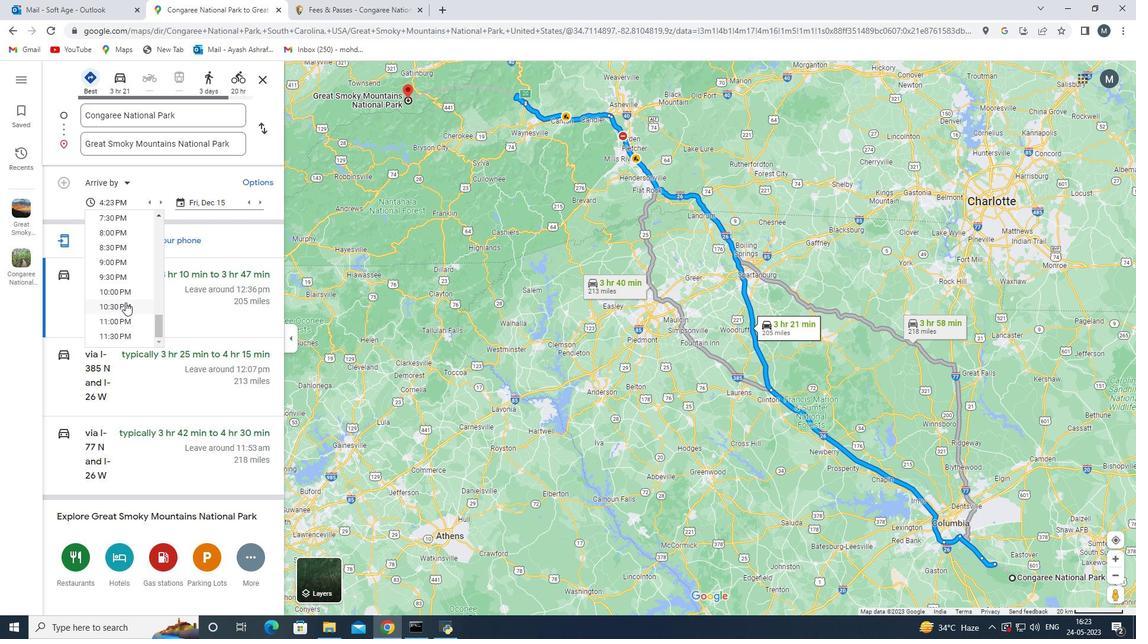 
Action: Mouse scrolled (125, 304) with delta (0, 0)
Screenshot: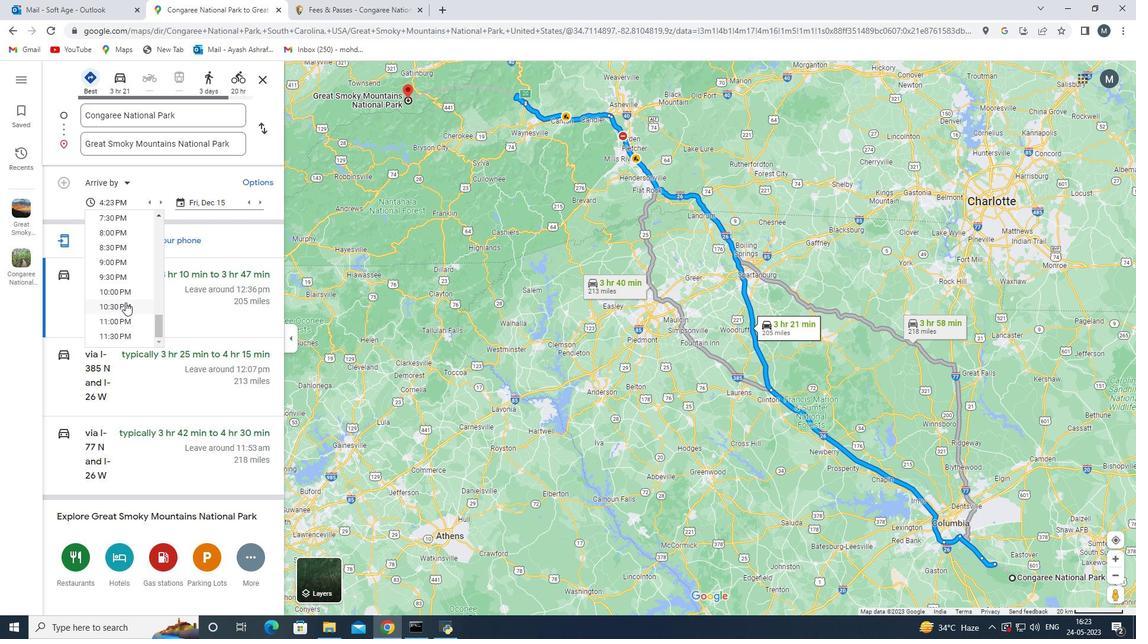 
Action: Mouse scrolled (125, 304) with delta (0, 0)
Screenshot: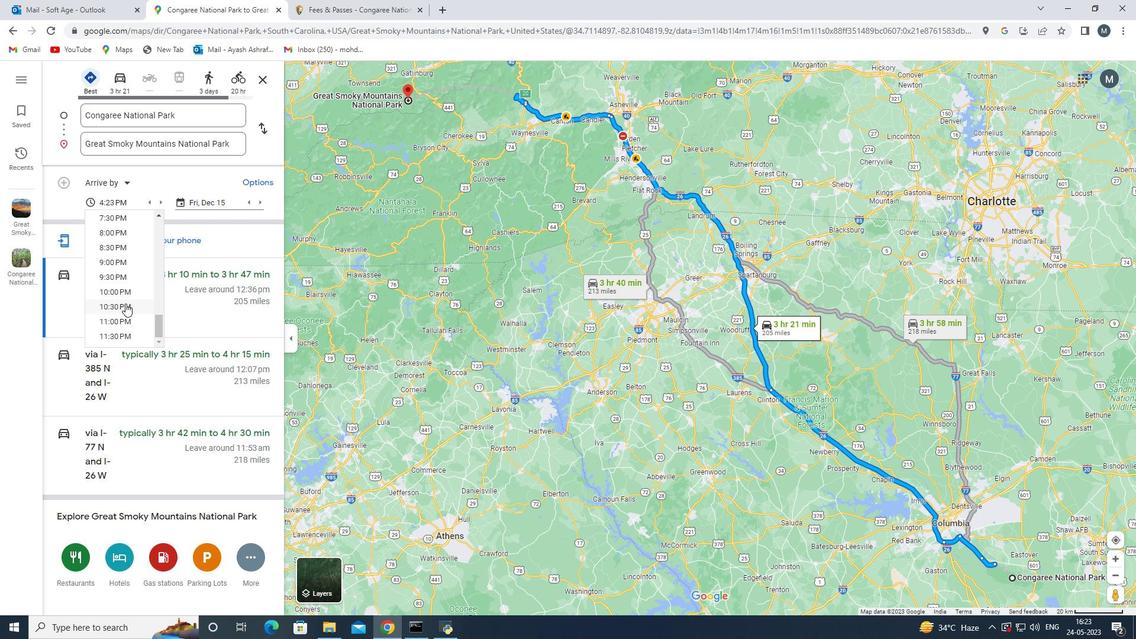 
Action: Mouse scrolled (125, 304) with delta (0, 0)
Screenshot: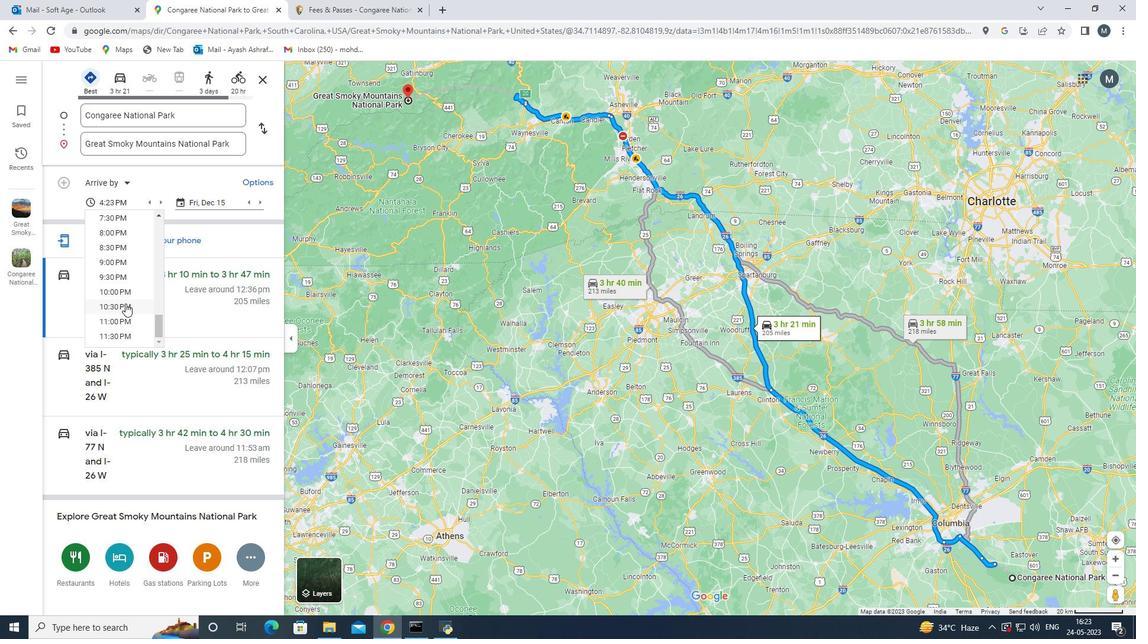 
Action: Mouse moved to (124, 301)
Screenshot: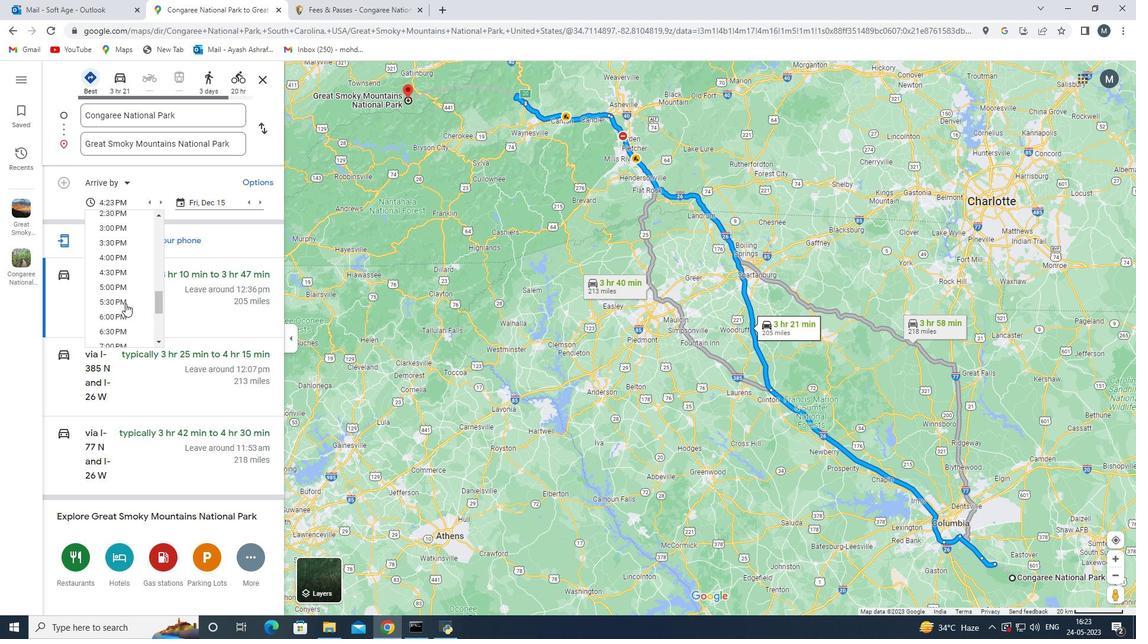 
Action: Mouse scrolled (124, 301) with delta (0, 0)
Screenshot: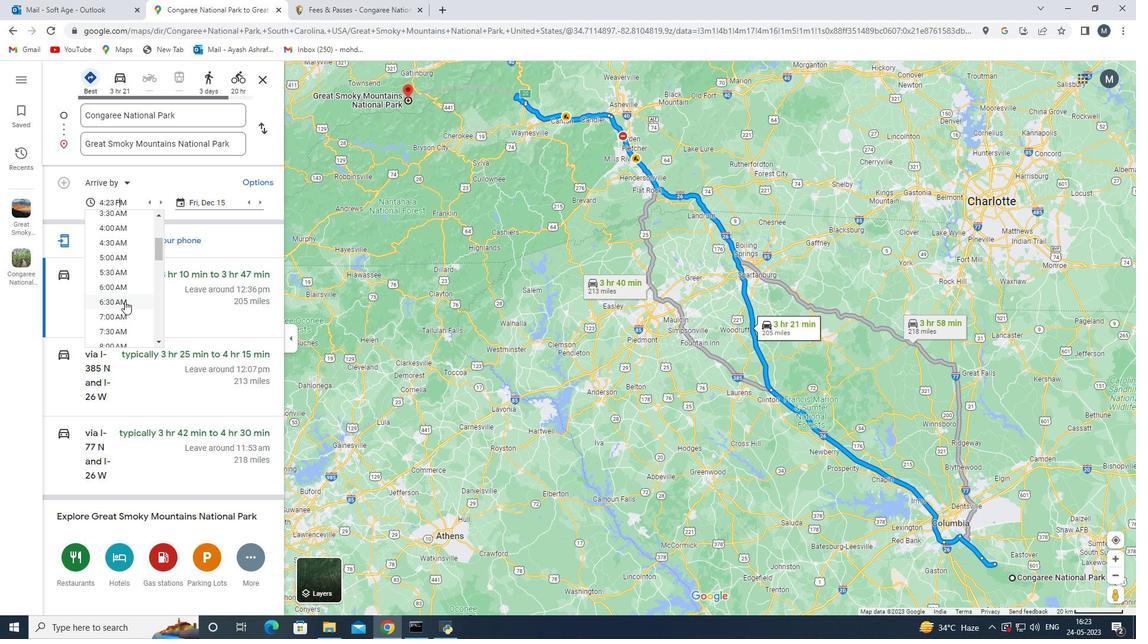 
Action: Mouse scrolled (124, 301) with delta (0, 0)
Screenshot: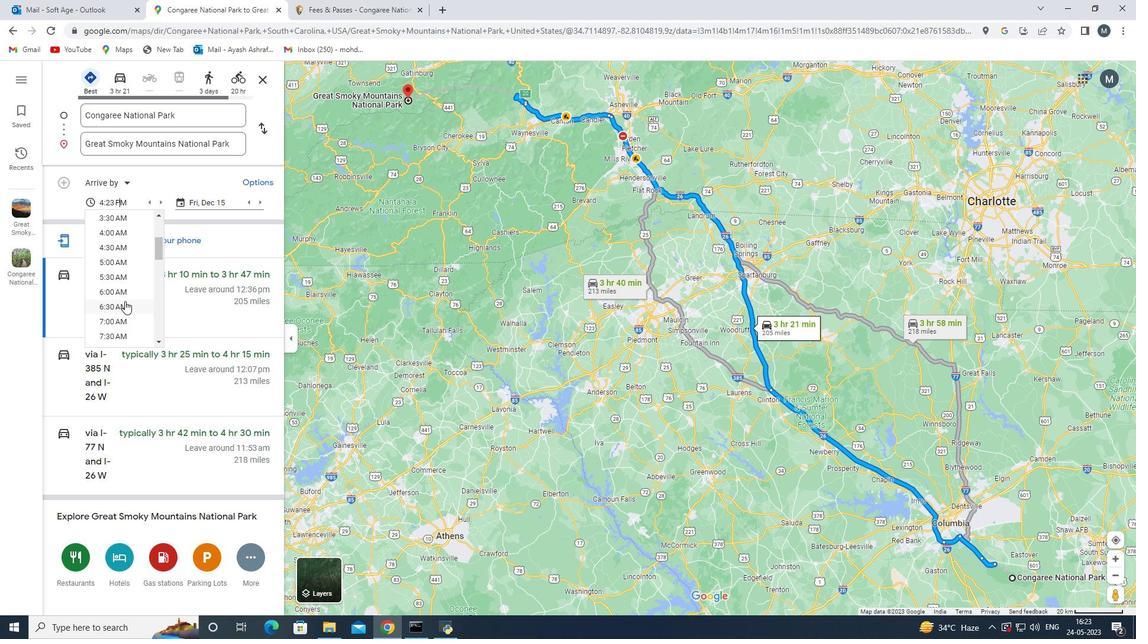 
Action: Mouse scrolled (124, 301) with delta (0, 0)
Screenshot: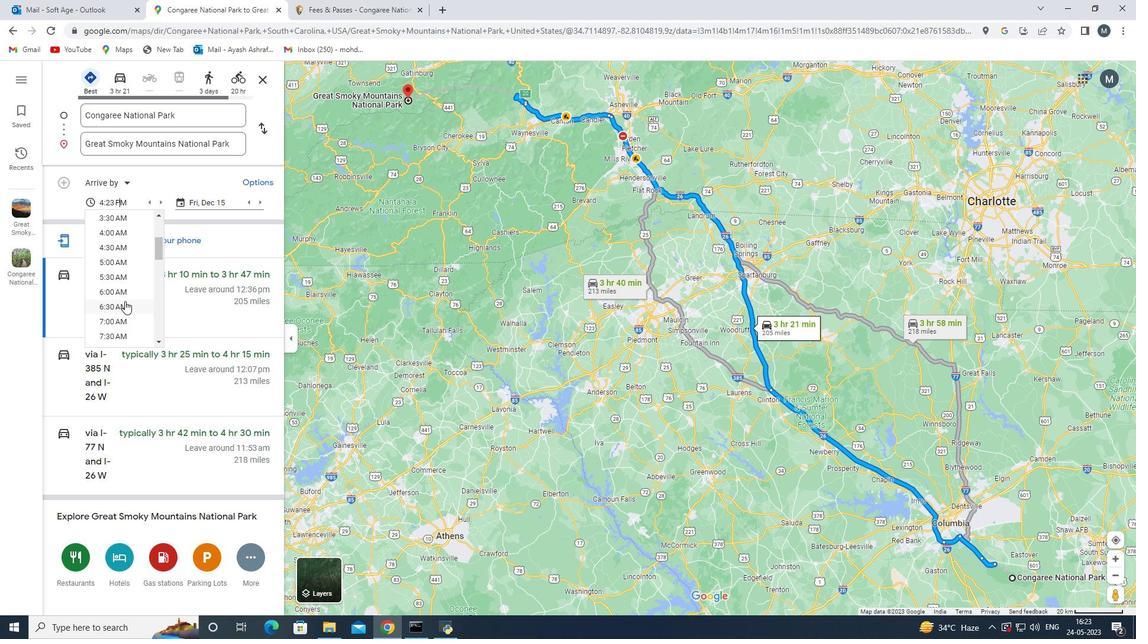 
Action: Mouse scrolled (124, 301) with delta (0, 0)
Screenshot: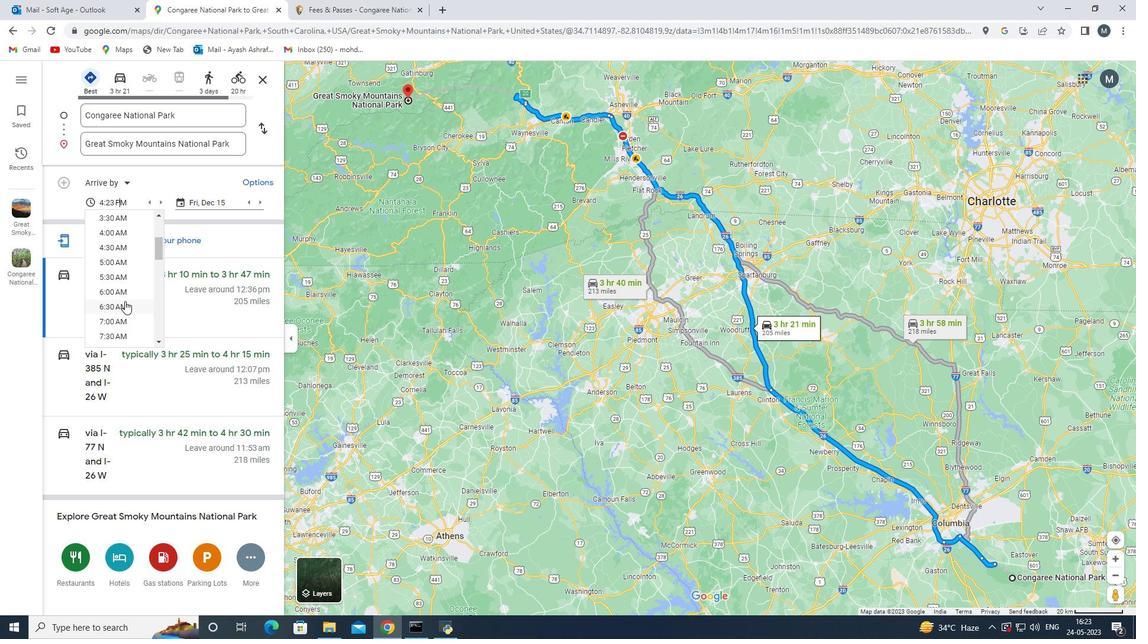 
Action: Mouse scrolled (124, 301) with delta (0, 0)
Screenshot: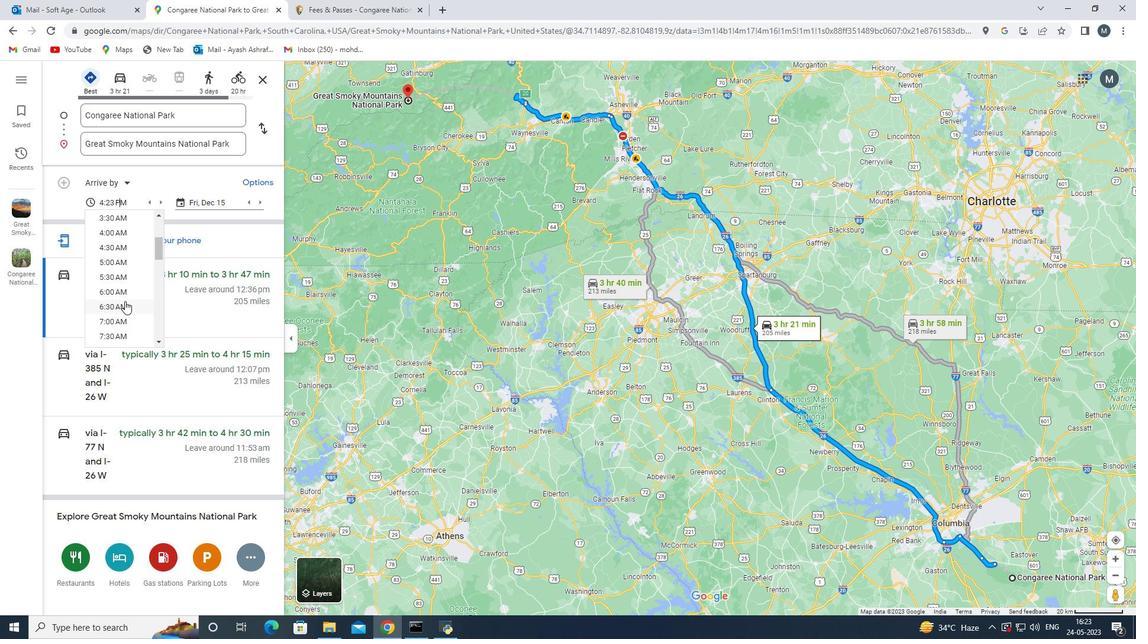 
Action: Mouse scrolled (124, 301) with delta (0, 0)
Screenshot: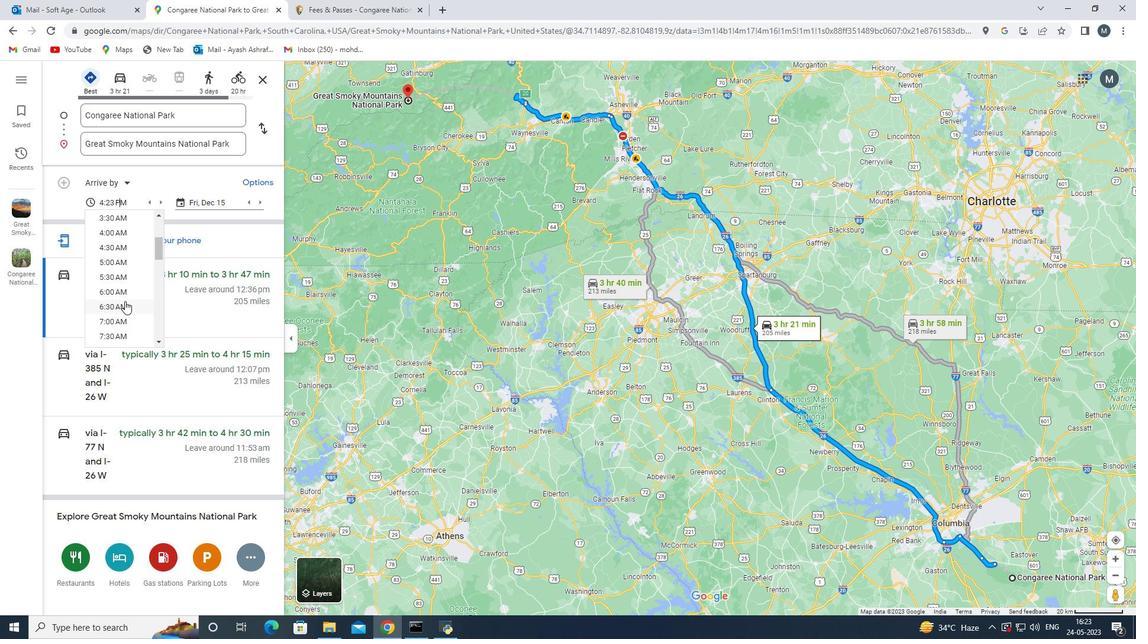 
Action: Mouse moved to (124, 295)
Screenshot: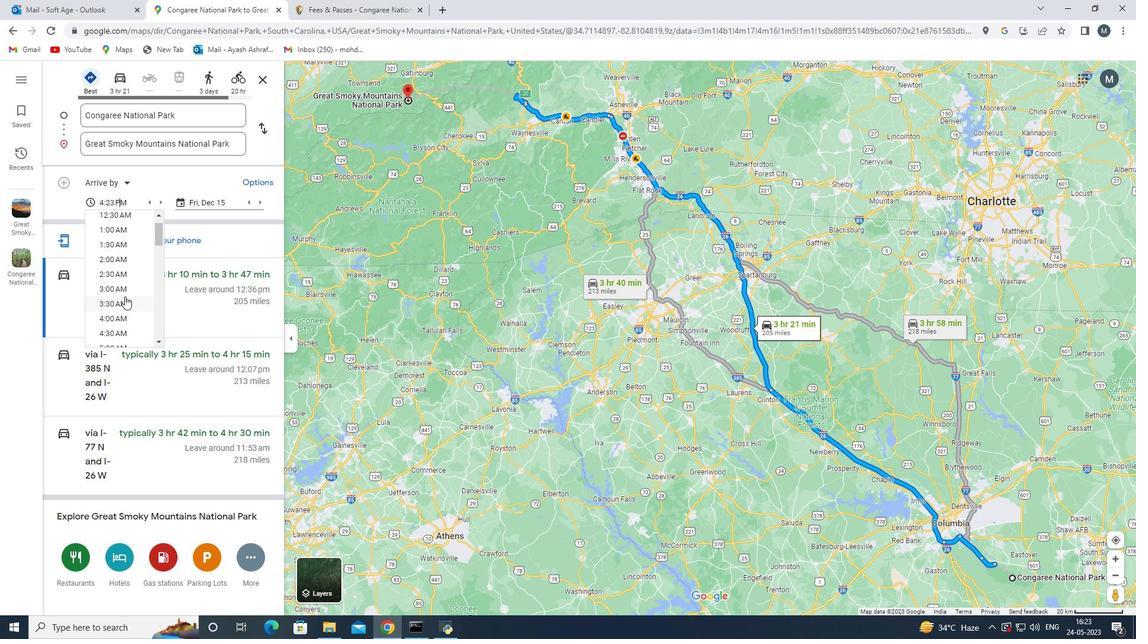
Action: Mouse scrolled (124, 296) with delta (0, 0)
Screenshot: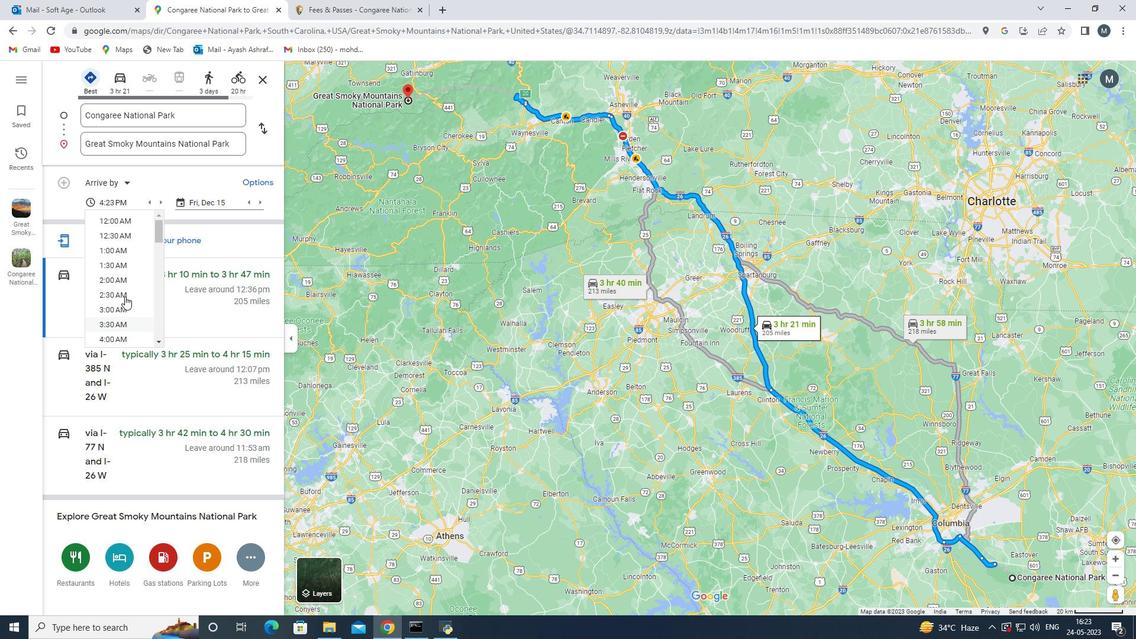 
Action: Mouse scrolled (124, 296) with delta (0, 0)
Screenshot: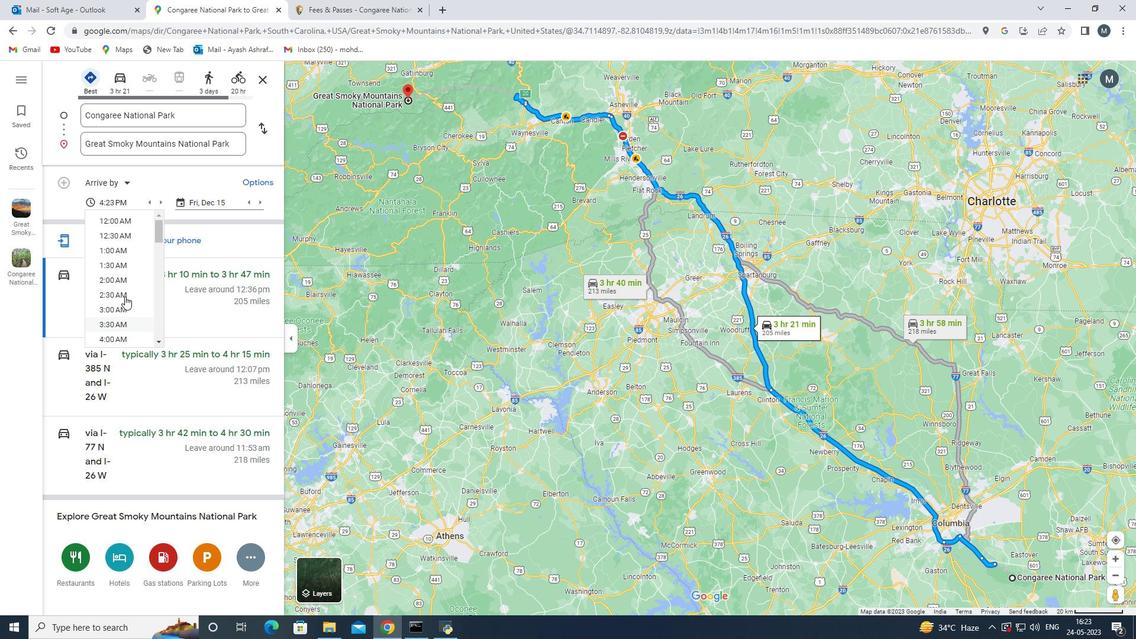 
Action: Mouse scrolled (124, 296) with delta (0, 0)
Screenshot: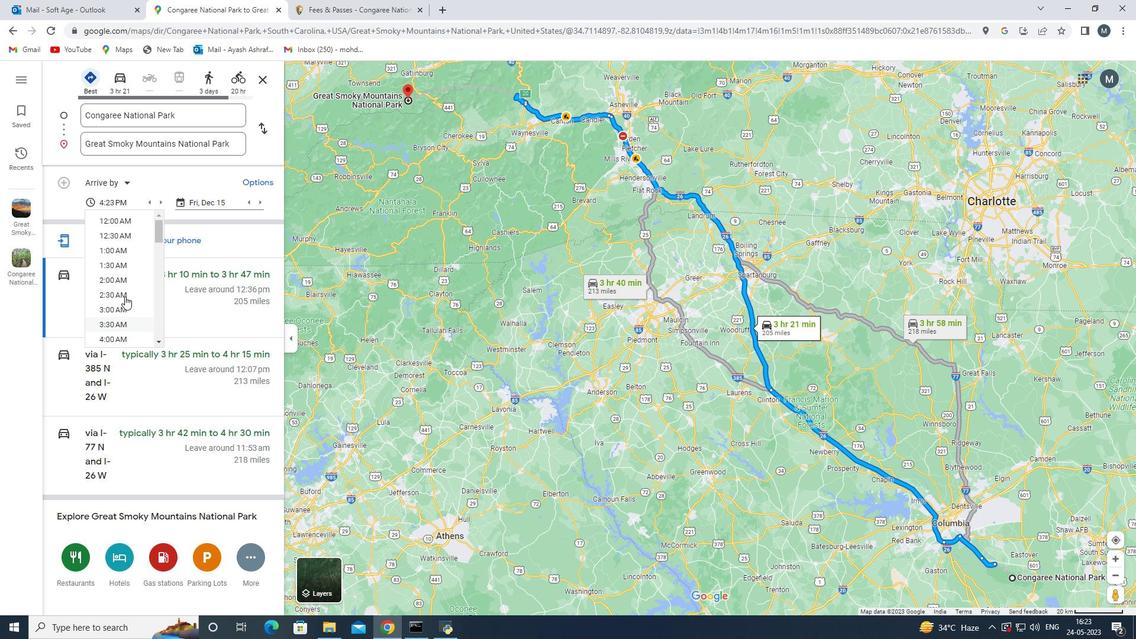 
Action: Mouse scrolled (124, 296) with delta (0, 0)
Screenshot: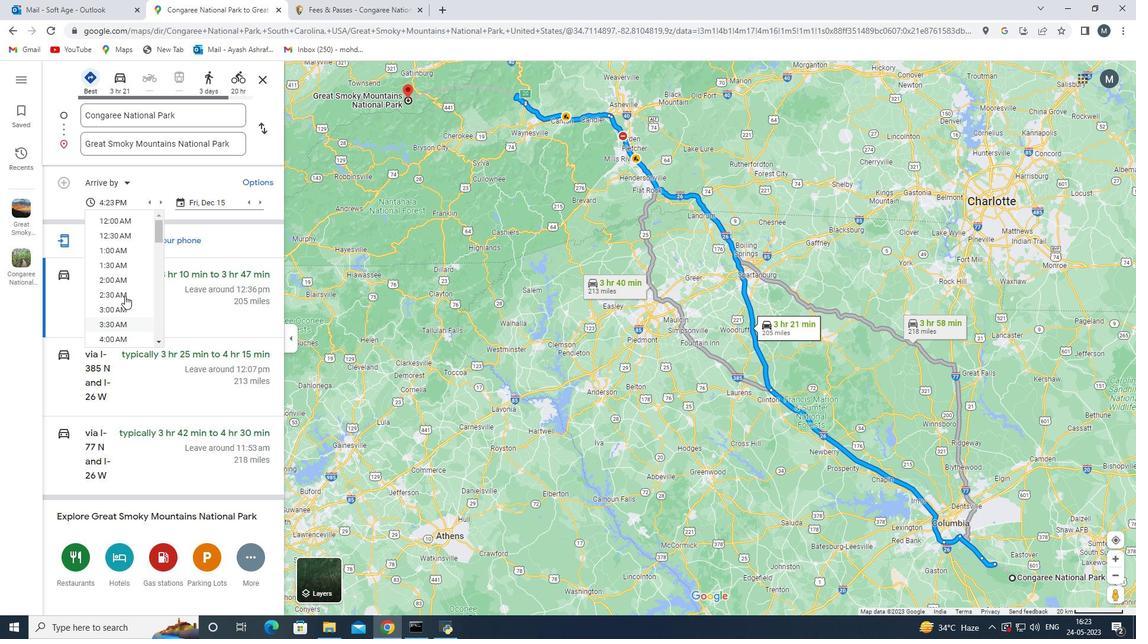 
Action: Mouse scrolled (124, 296) with delta (0, 0)
Screenshot: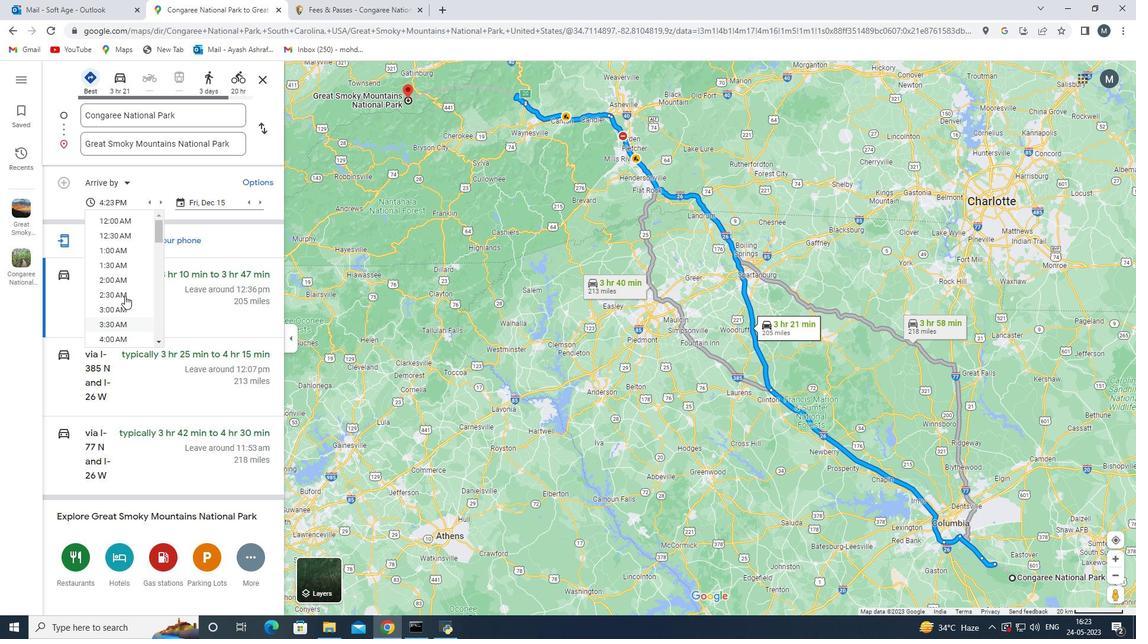 
Action: Mouse scrolled (124, 296) with delta (0, 0)
Screenshot: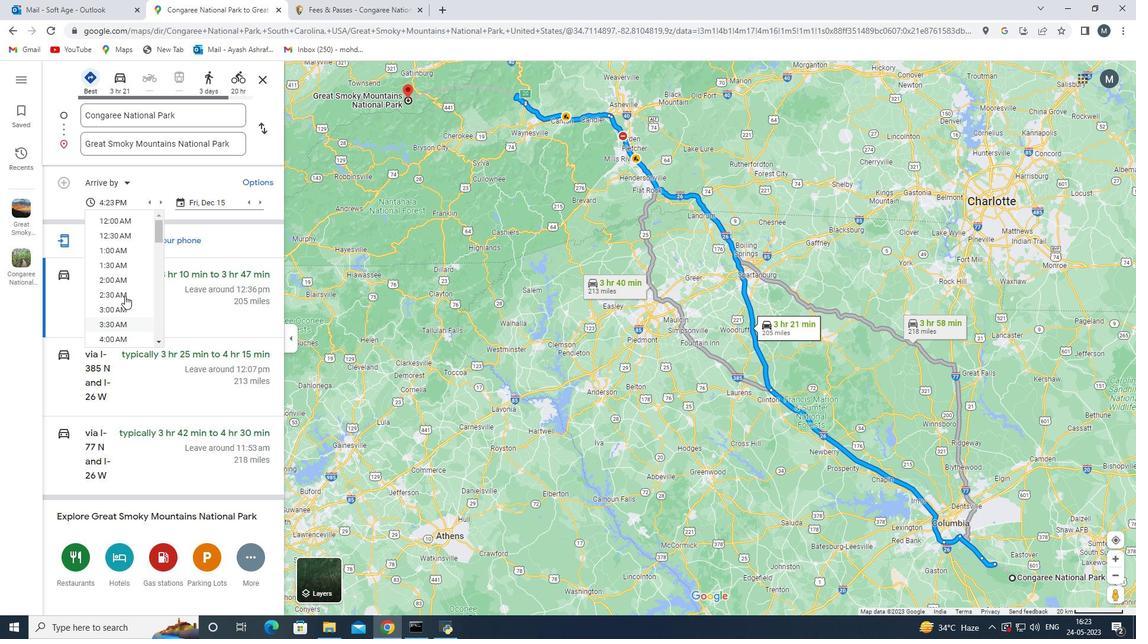 
Action: Mouse moved to (124, 294)
Screenshot: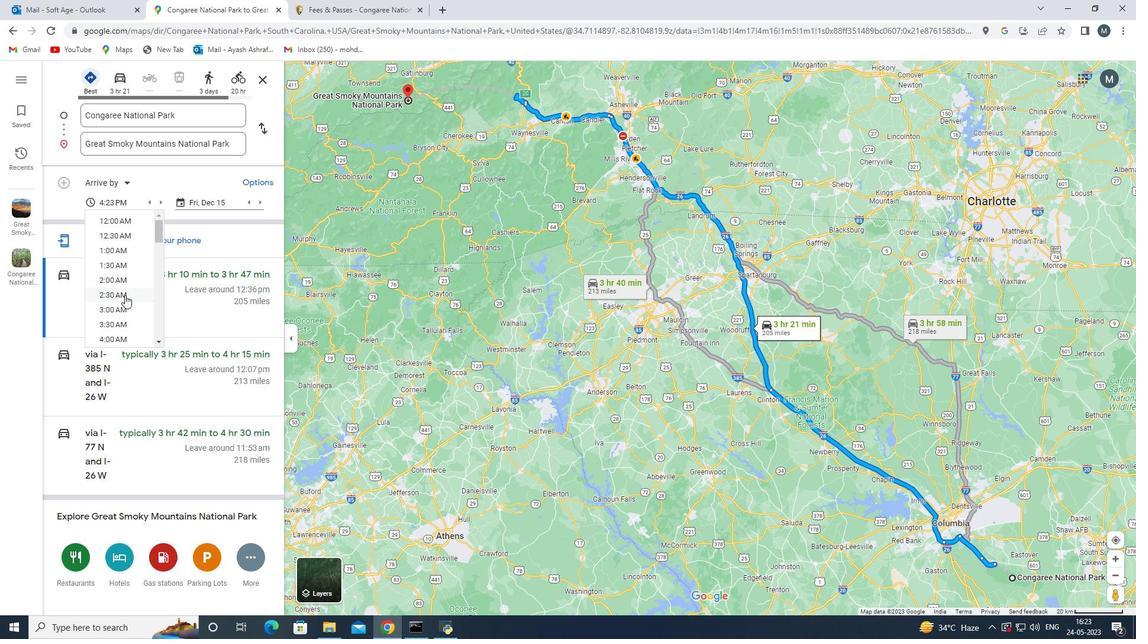 
Action: Mouse scrolled (124, 294) with delta (0, 0)
Screenshot: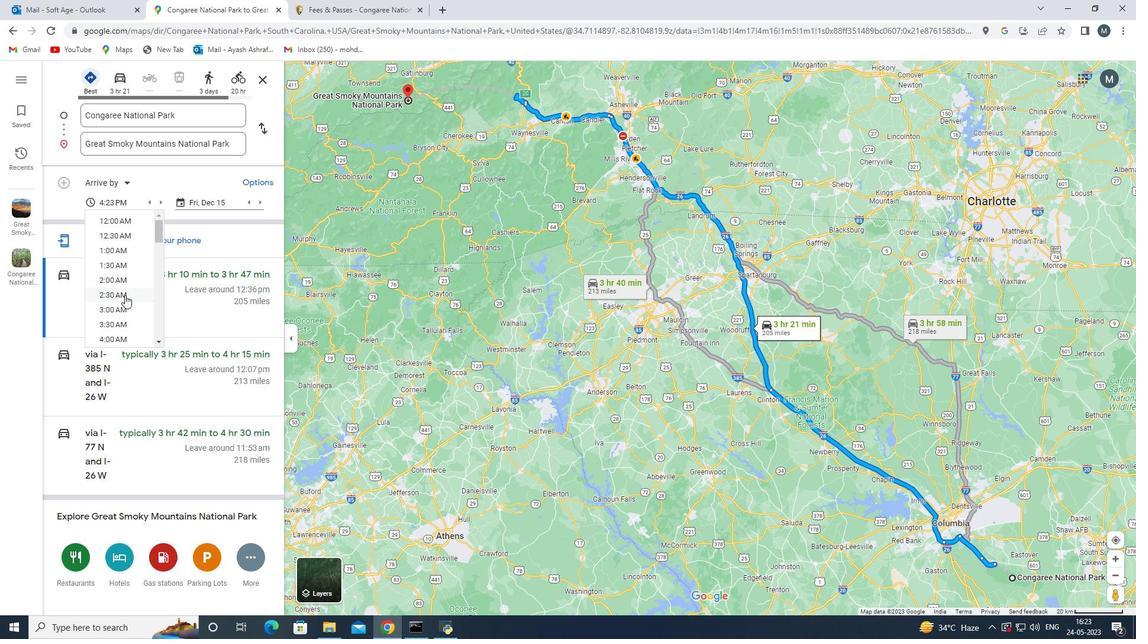 
Action: Mouse moved to (110, 274)
Screenshot: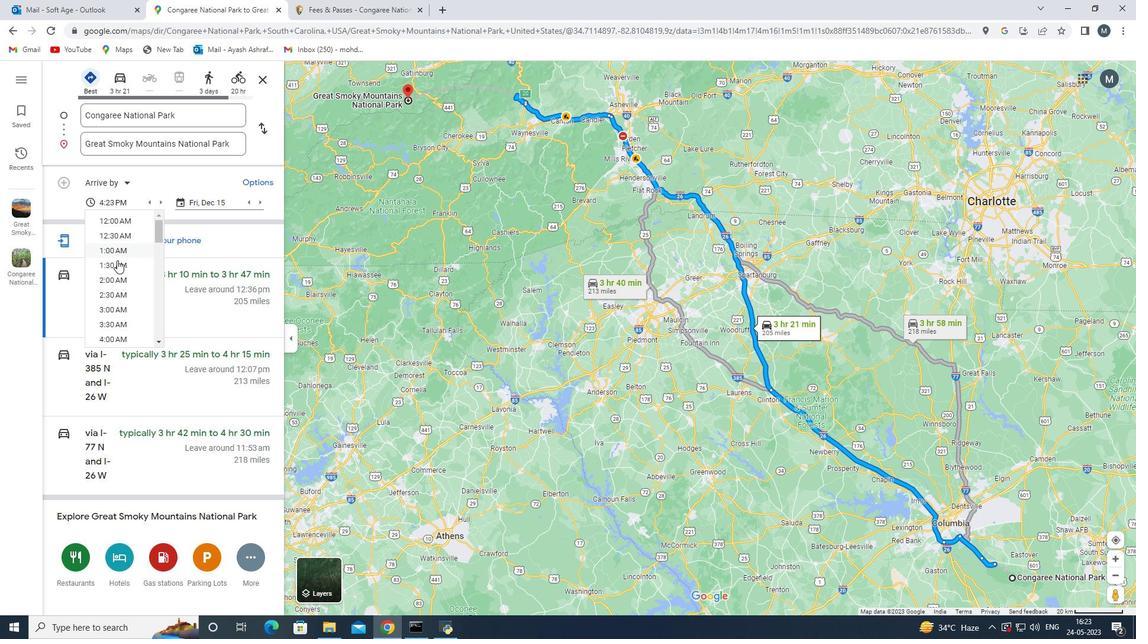 
Action: Mouse scrolled (110, 274) with delta (0, 0)
Screenshot: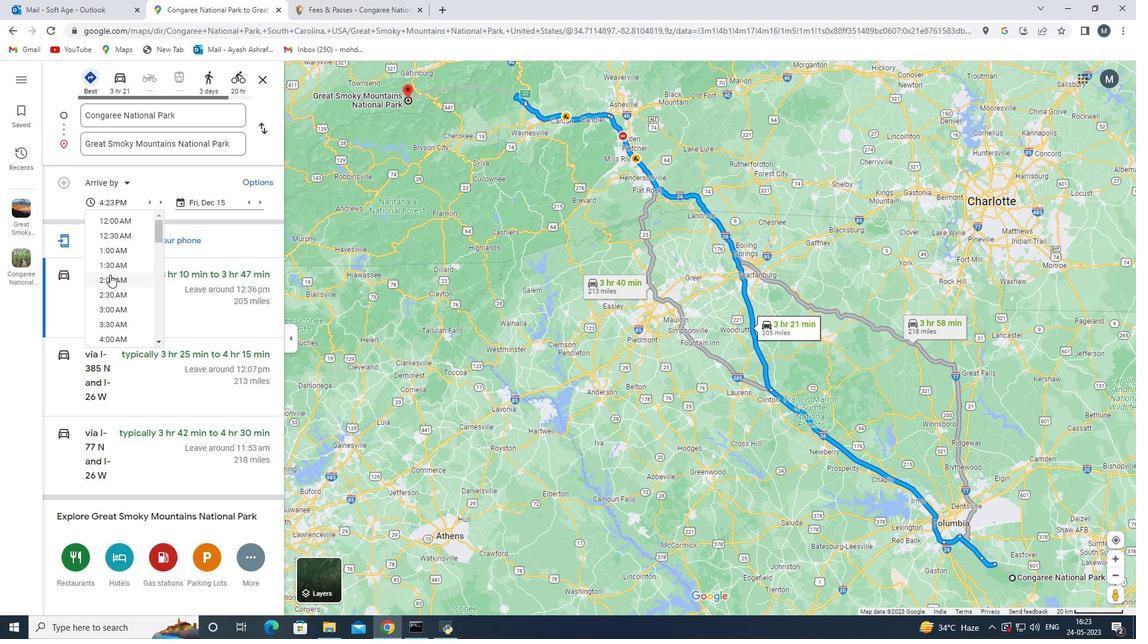 
Action: Mouse moved to (110, 275)
Screenshot: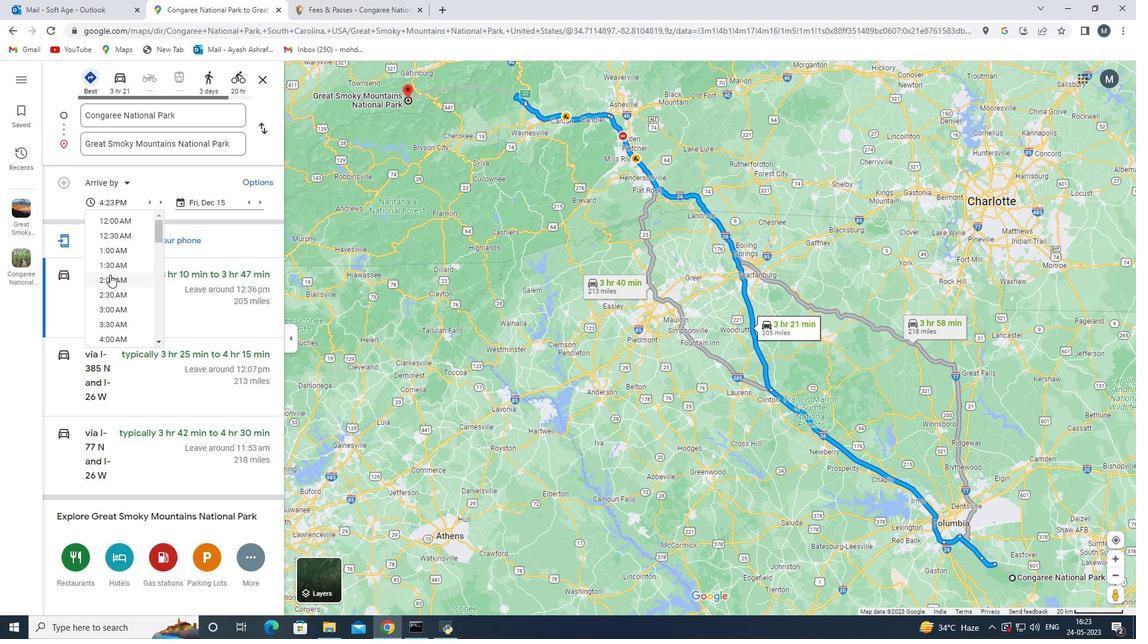 
Action: Mouse scrolled (110, 274) with delta (0, 0)
Screenshot: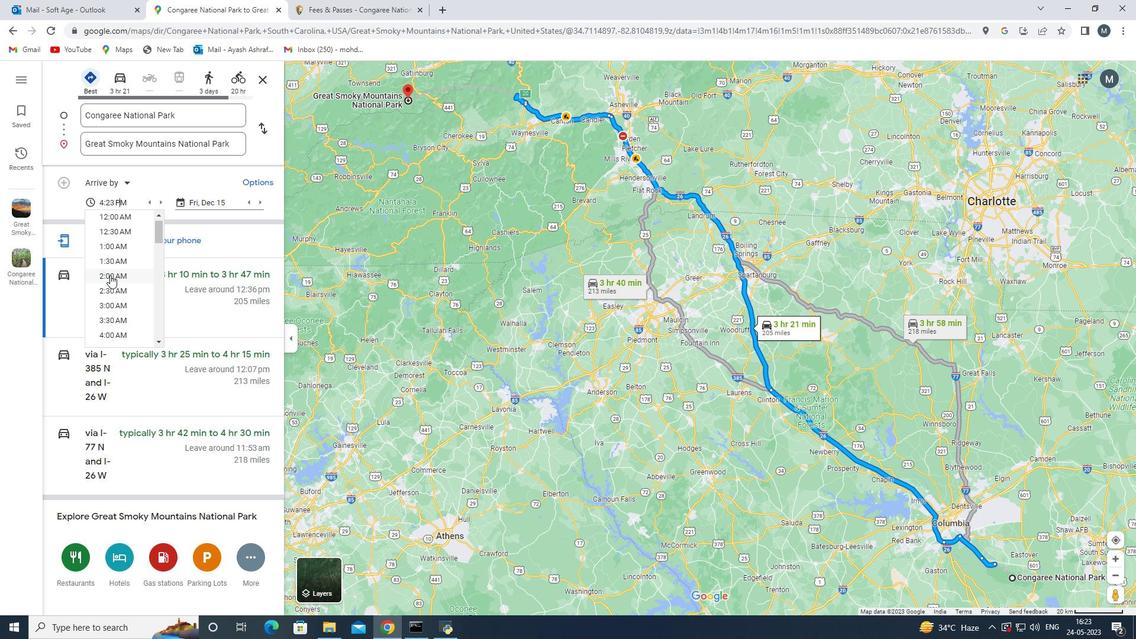 
Action: Mouse moved to (115, 304)
Screenshot: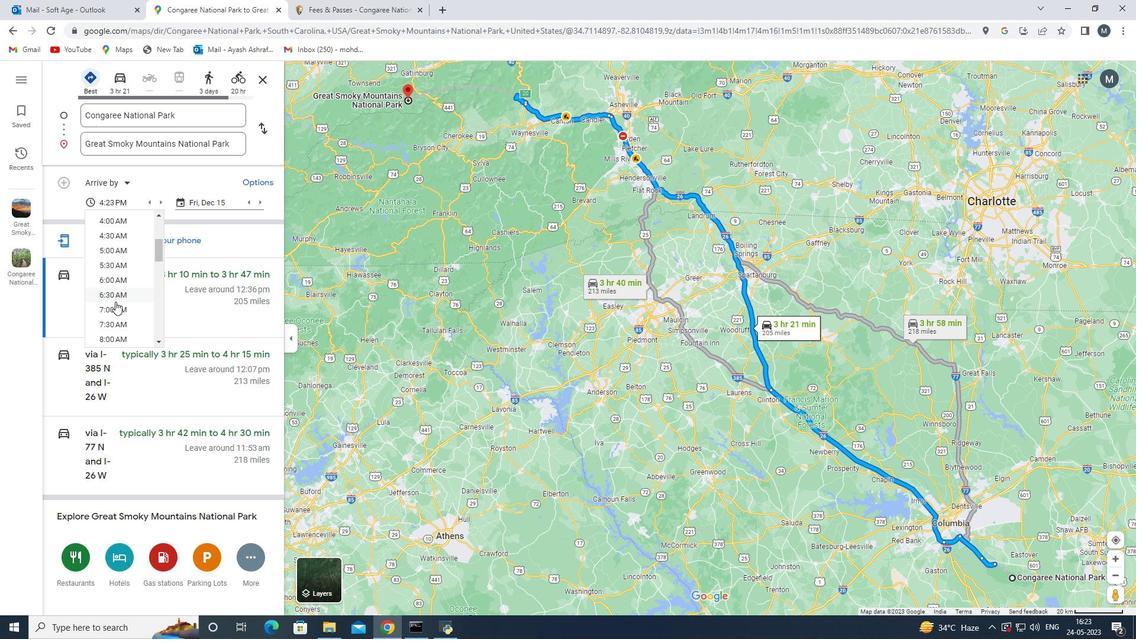 
Action: Mouse scrolled (115, 304) with delta (0, 0)
Screenshot: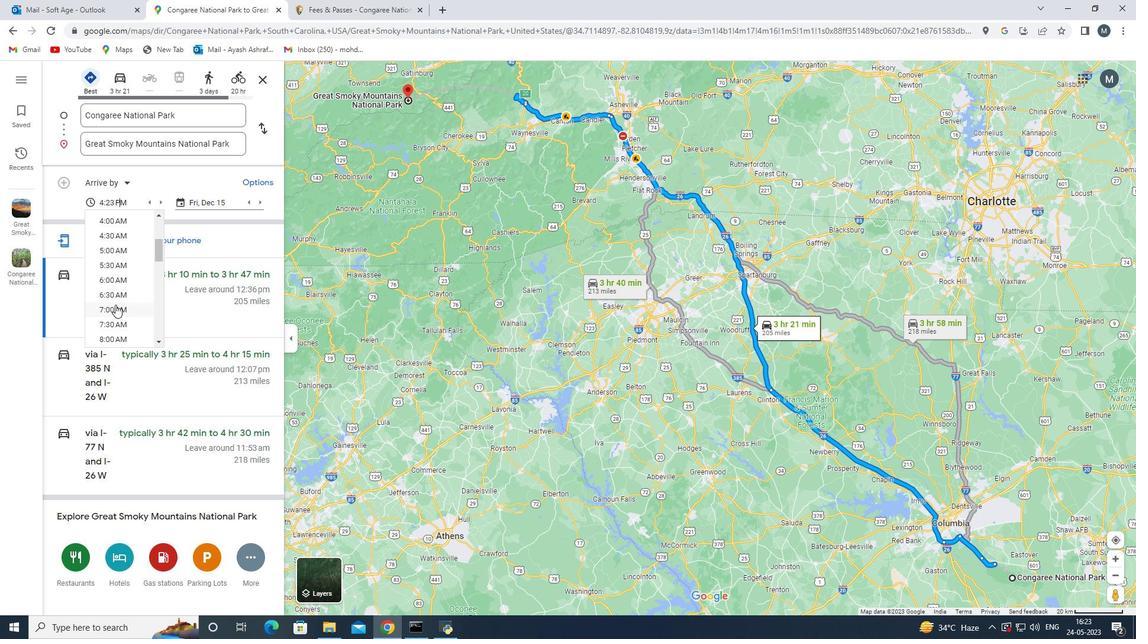 
Action: Mouse moved to (116, 304)
Screenshot: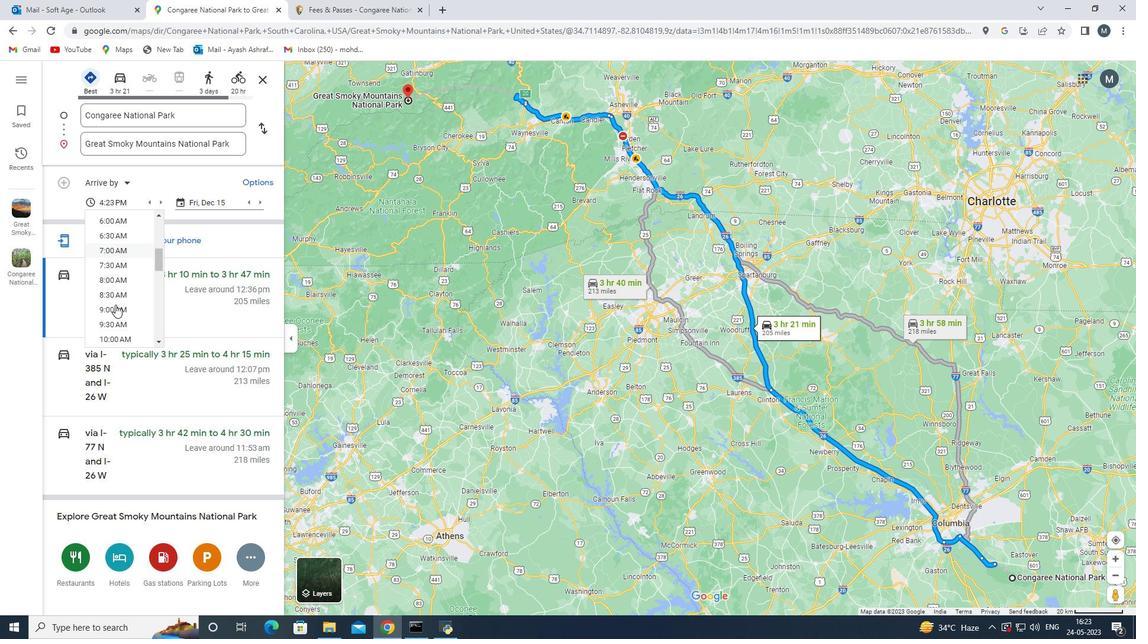
Action: Mouse scrolled (116, 304) with delta (0, 0)
Screenshot: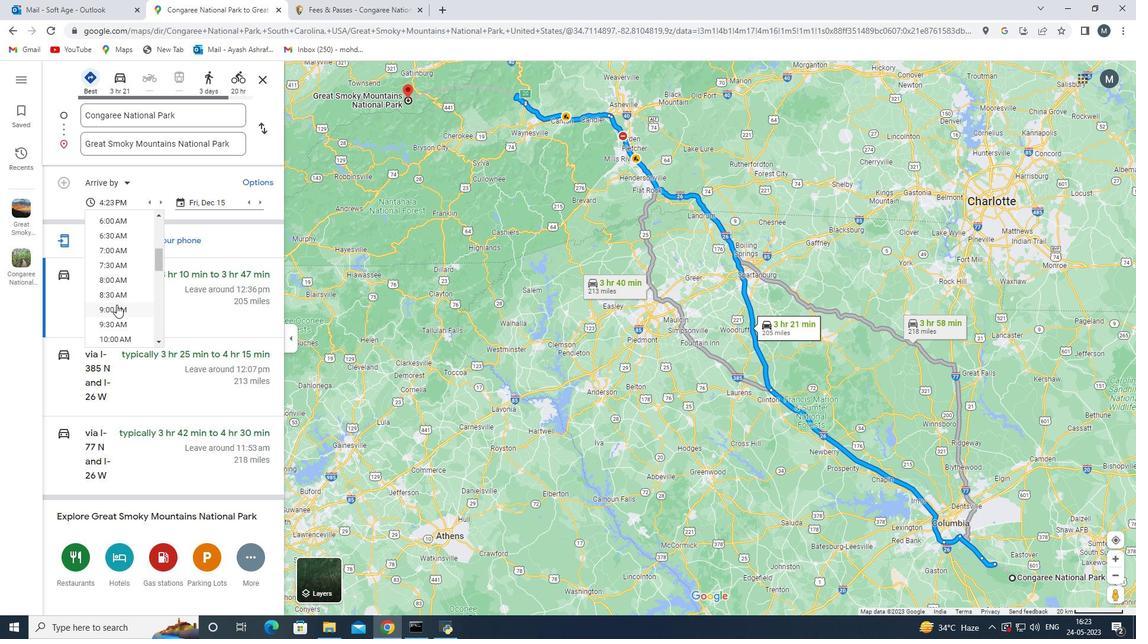 
Action: Mouse scrolled (116, 304) with delta (0, 0)
Screenshot: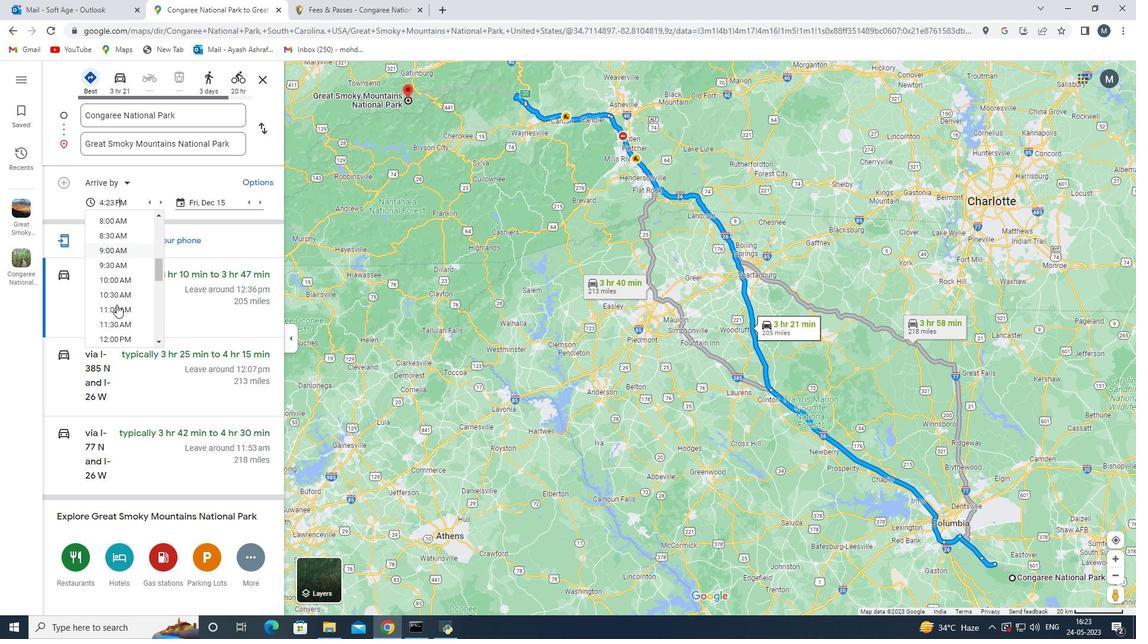 
Action: Mouse moved to (124, 275)
Screenshot: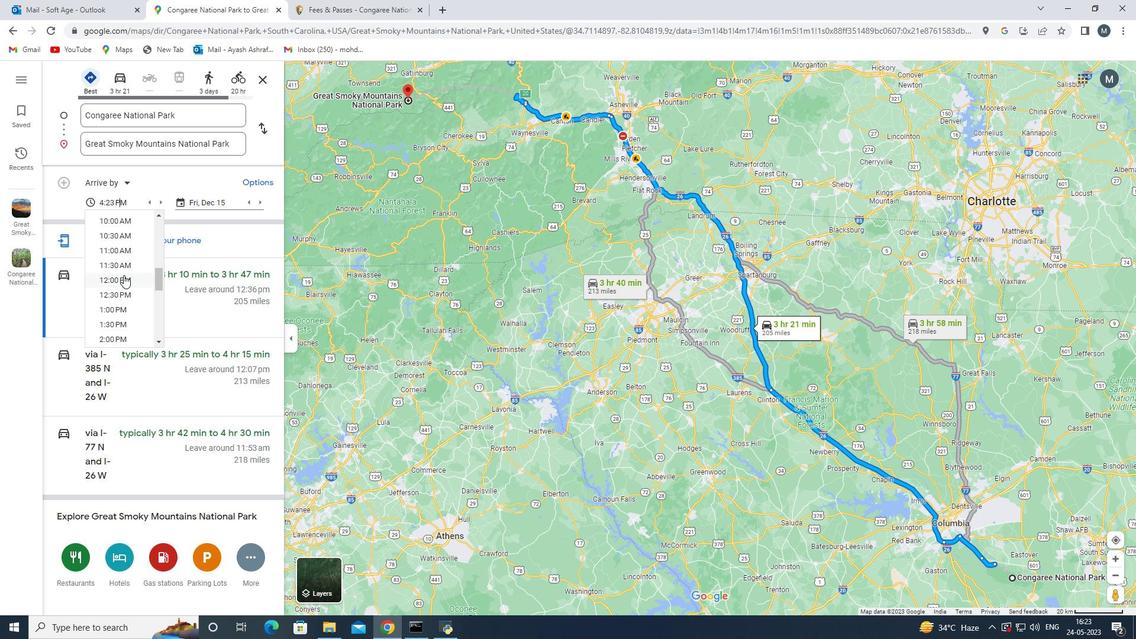 
Action: Mouse pressed left at (124, 275)
Screenshot: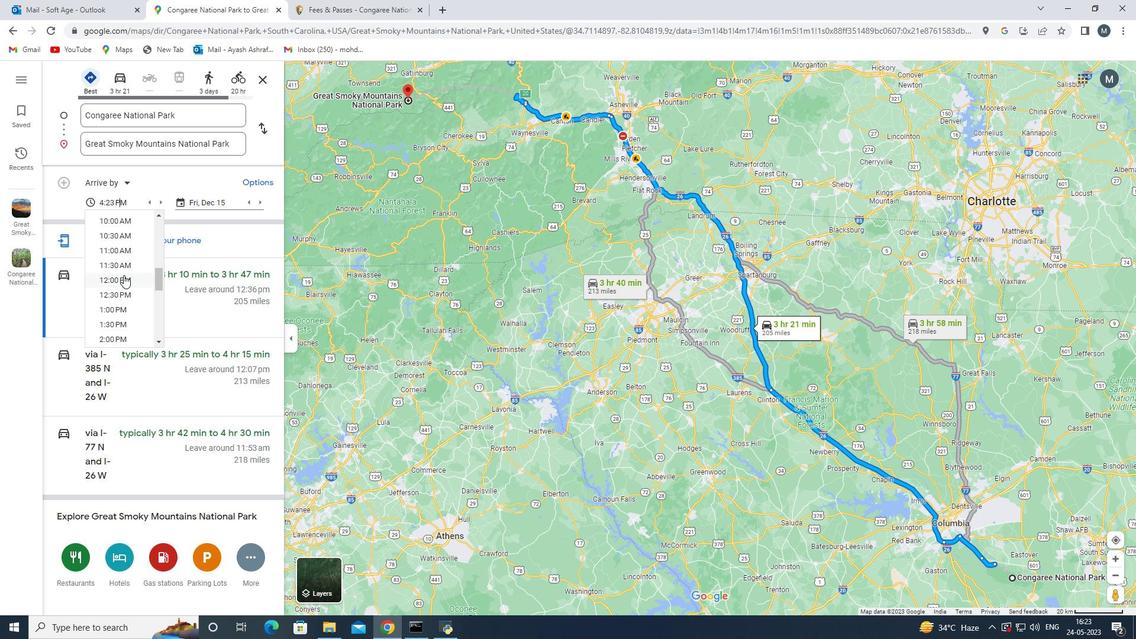 
Action: Mouse moved to (161, 294)
Screenshot: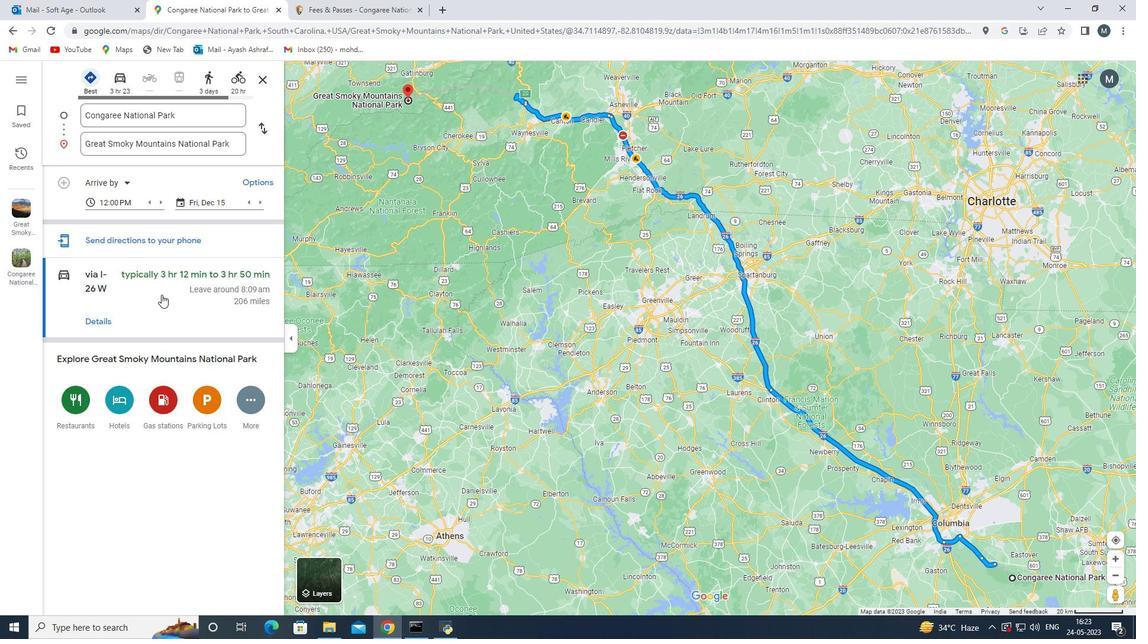 
Action: Mouse pressed left at (161, 294)
Screenshot: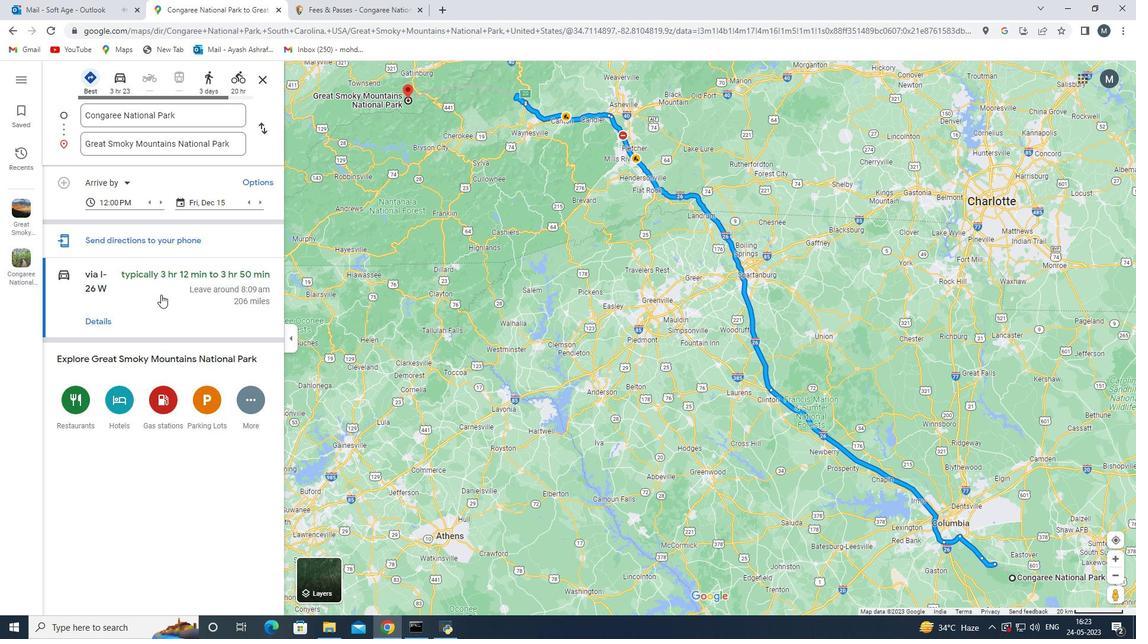 
Action: Mouse moved to (316, 577)
Screenshot: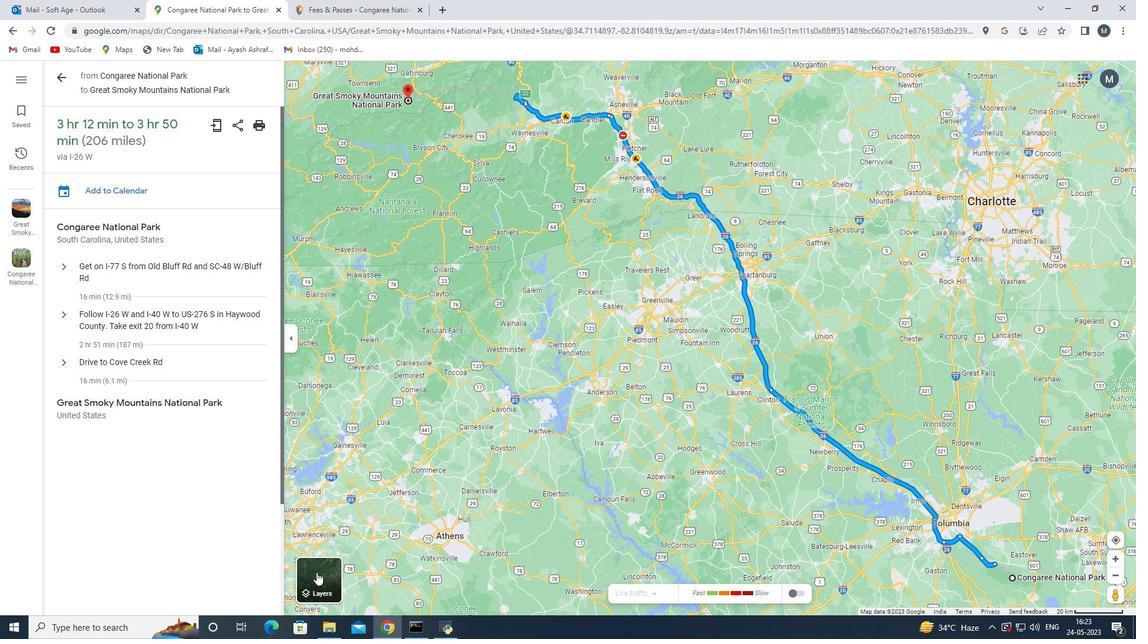 
Action: Mouse pressed left at (316, 577)
Screenshot: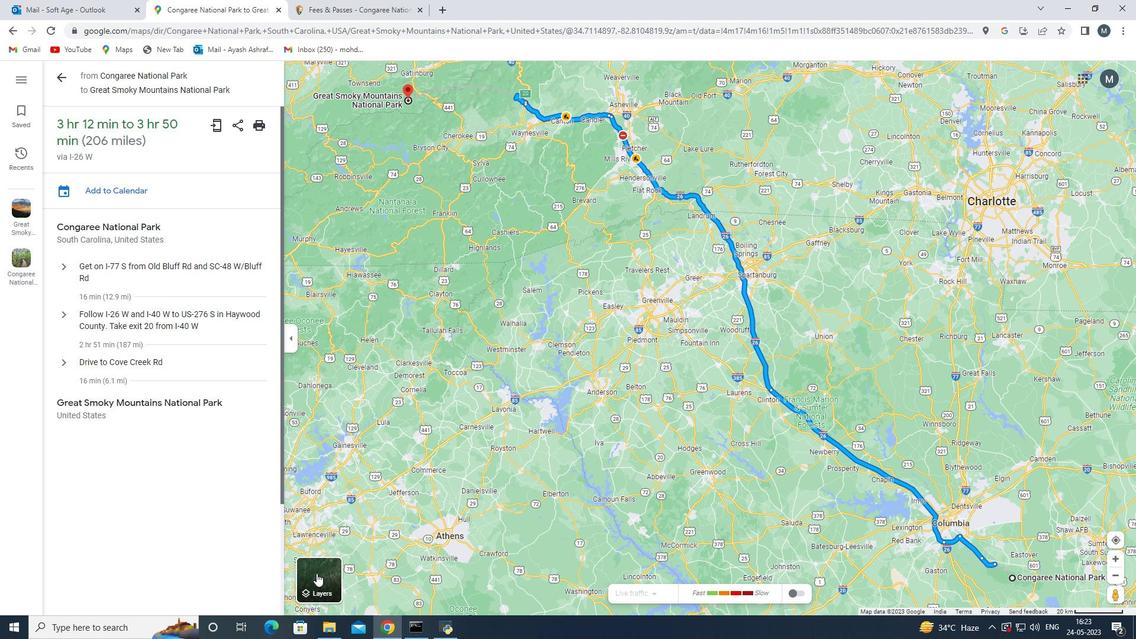 
Action: Mouse moved to (350, 577)
Screenshot: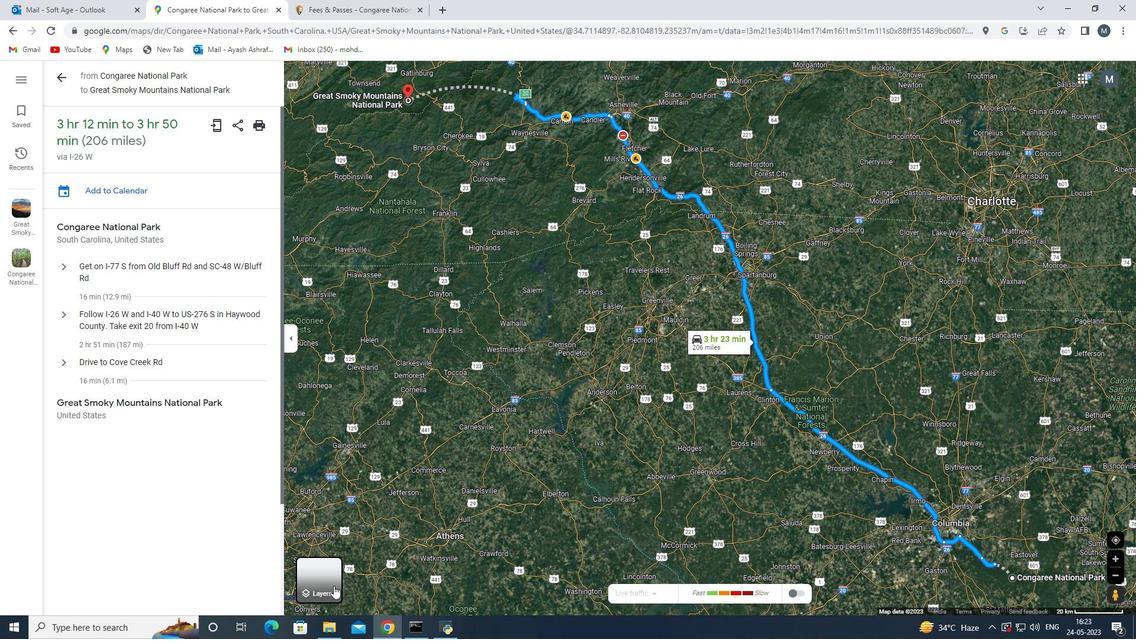 
Action: Mouse pressed left at (350, 577)
Screenshot: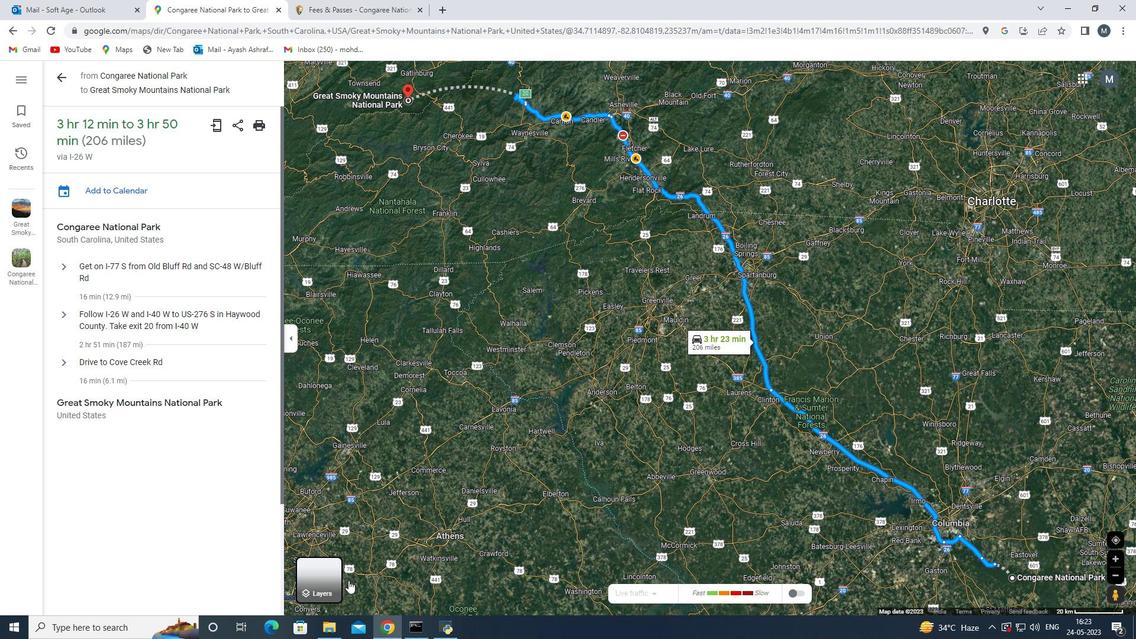 
Action: Mouse moved to (327, 576)
Screenshot: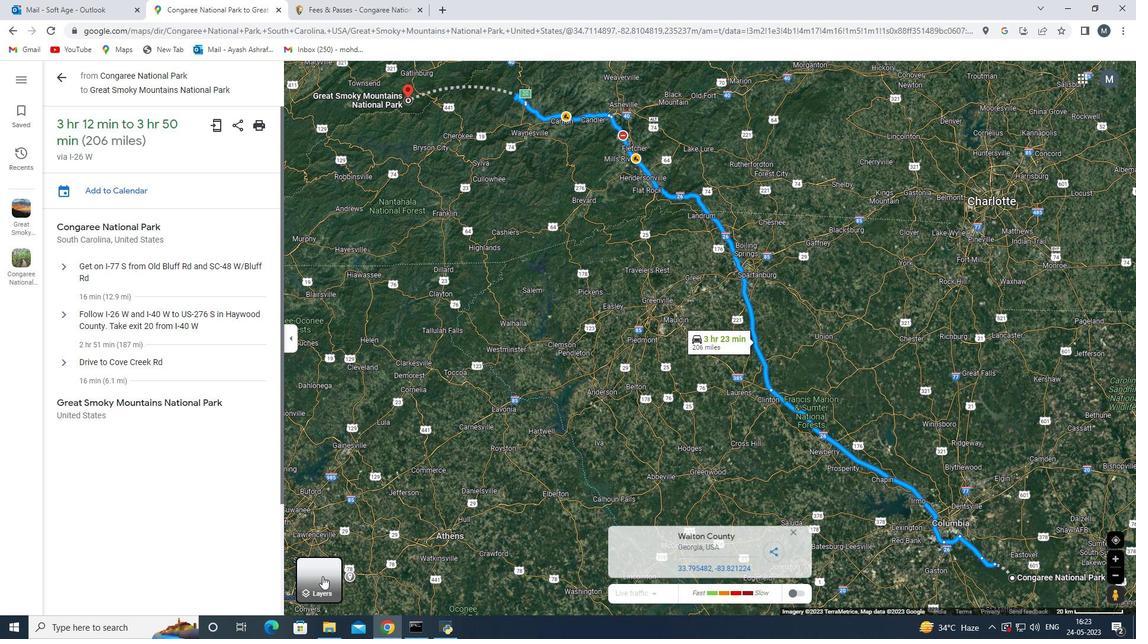 
Action: Mouse pressed left at (327, 576)
Screenshot: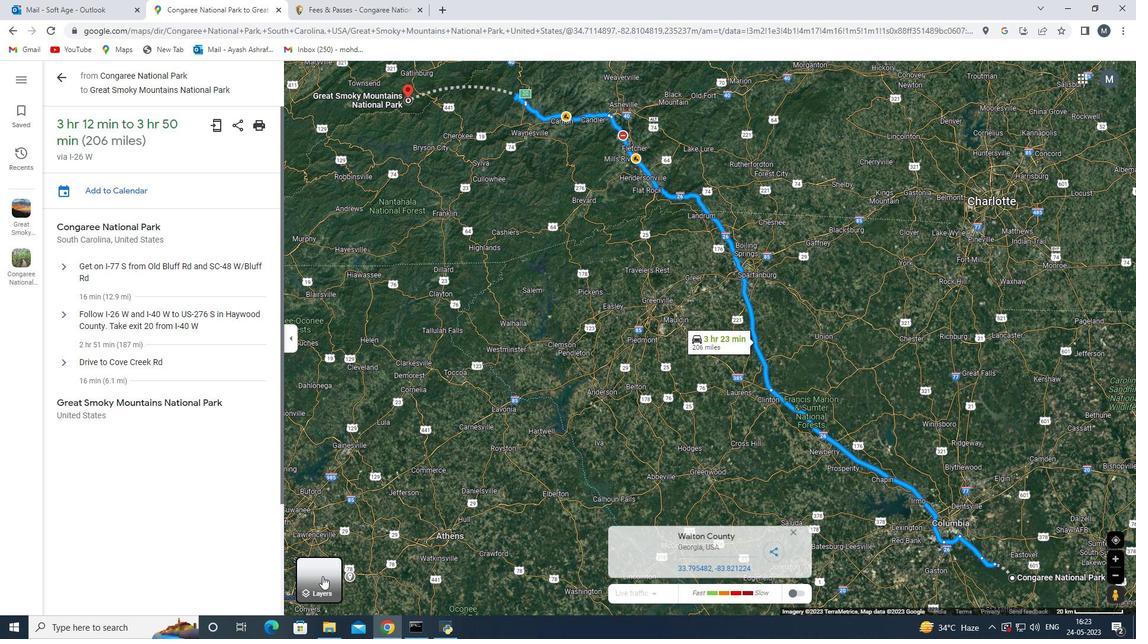 
Action: Mouse pressed left at (327, 576)
Screenshot: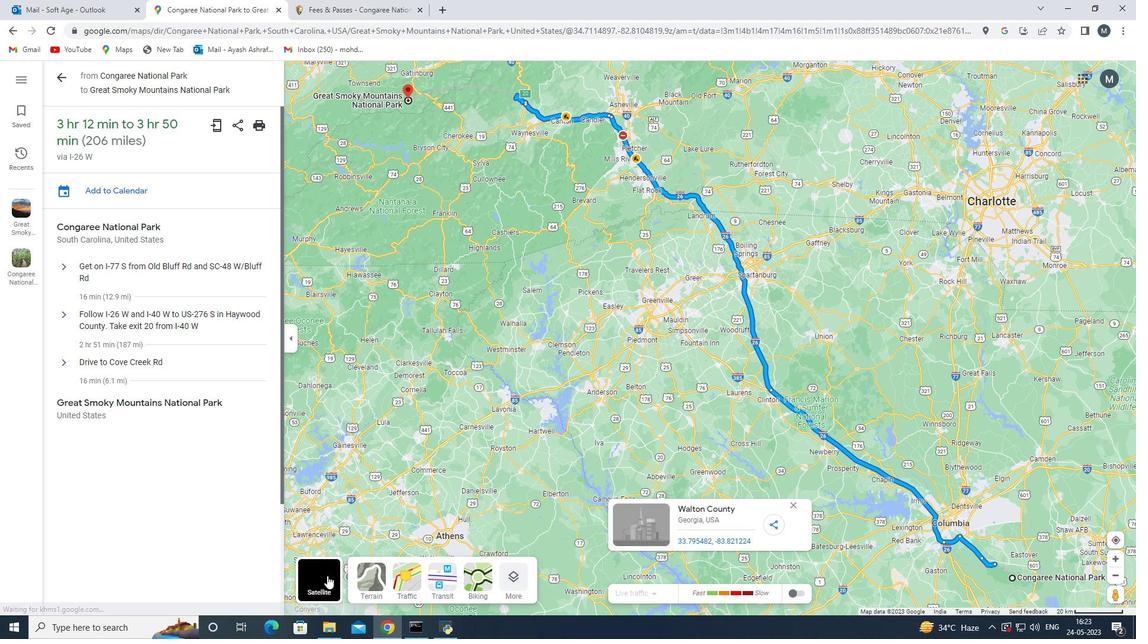 
Action: Mouse moved to (747, 475)
Screenshot: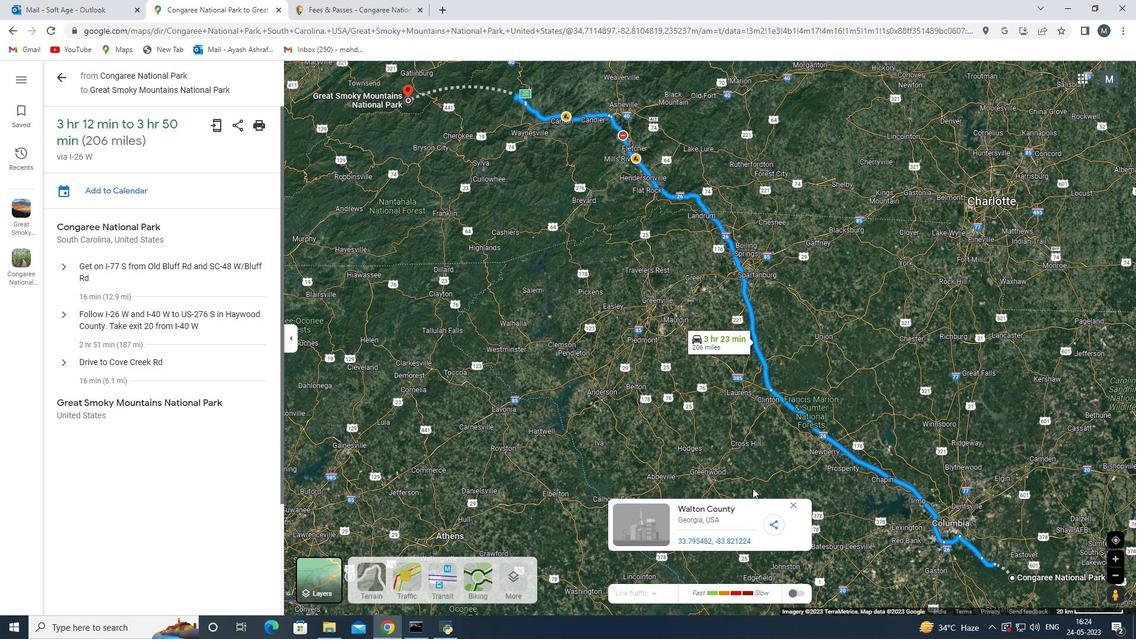 
Action: Mouse scrolled (751, 487) with delta (0, 0)
Screenshot: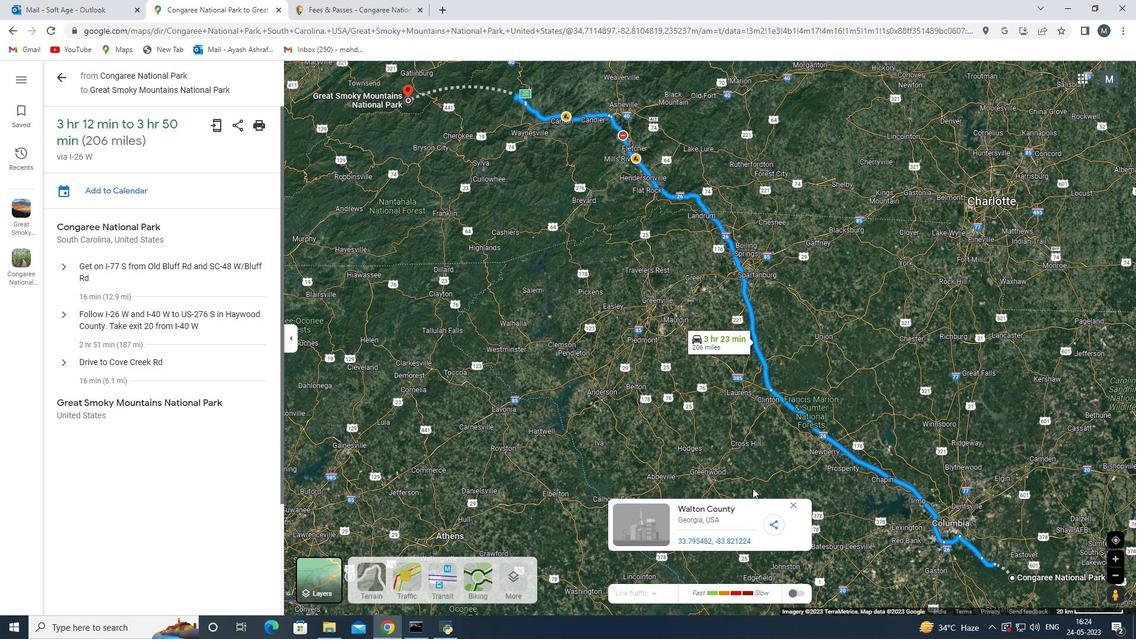 
Action: Mouse moved to (747, 475)
Screenshot: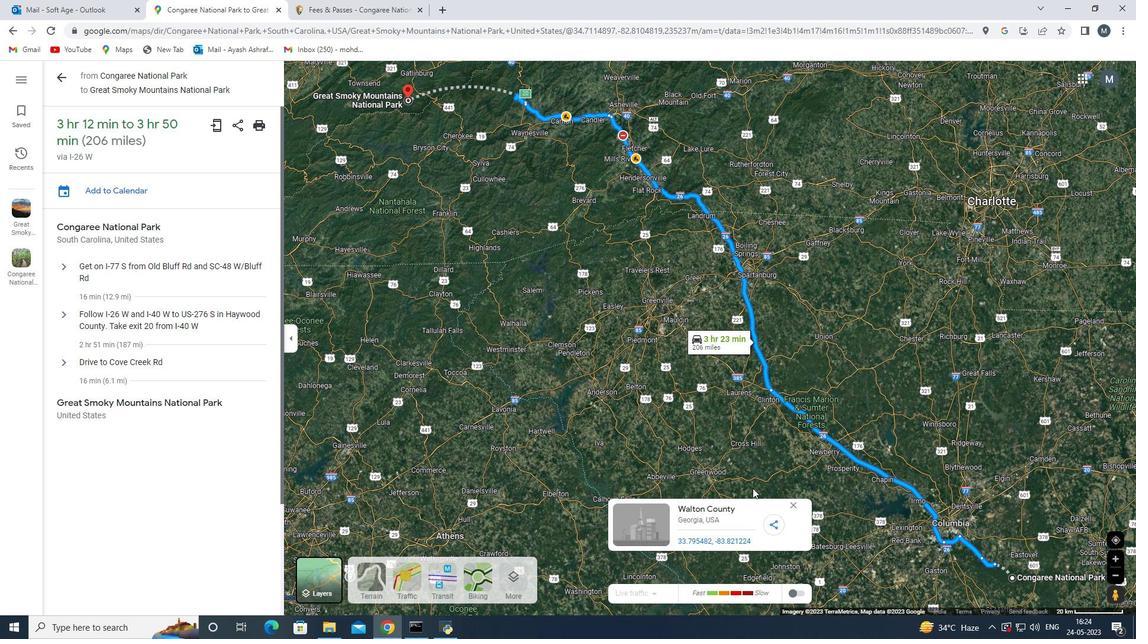 
Action: Mouse scrolled (750, 484) with delta (0, 0)
Screenshot: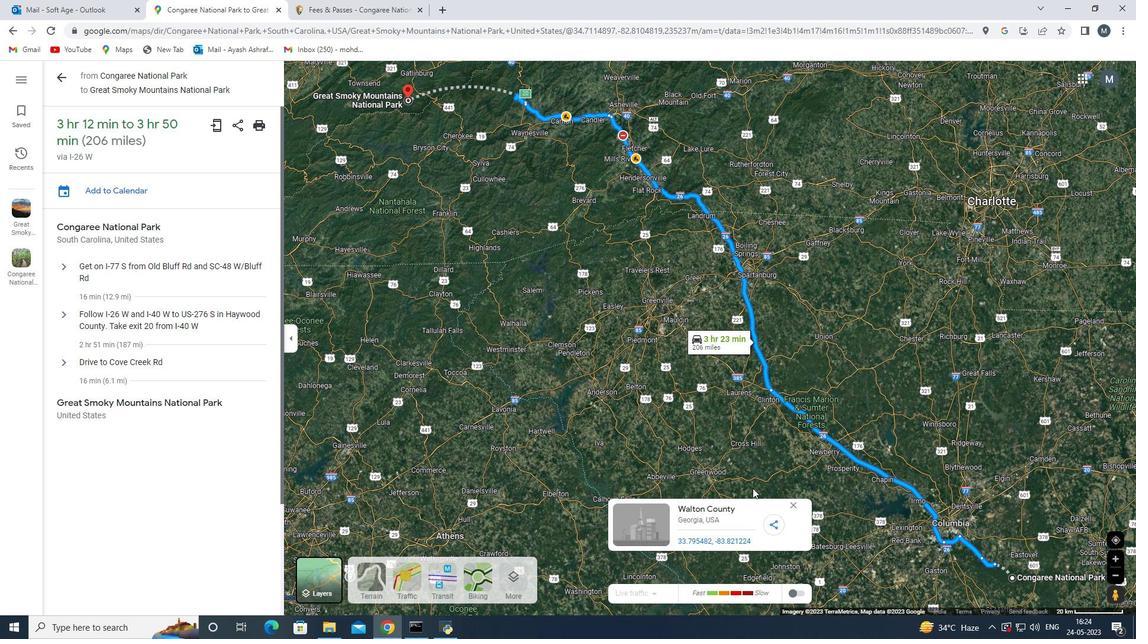 
Action: Mouse moved to (746, 474)
Screenshot: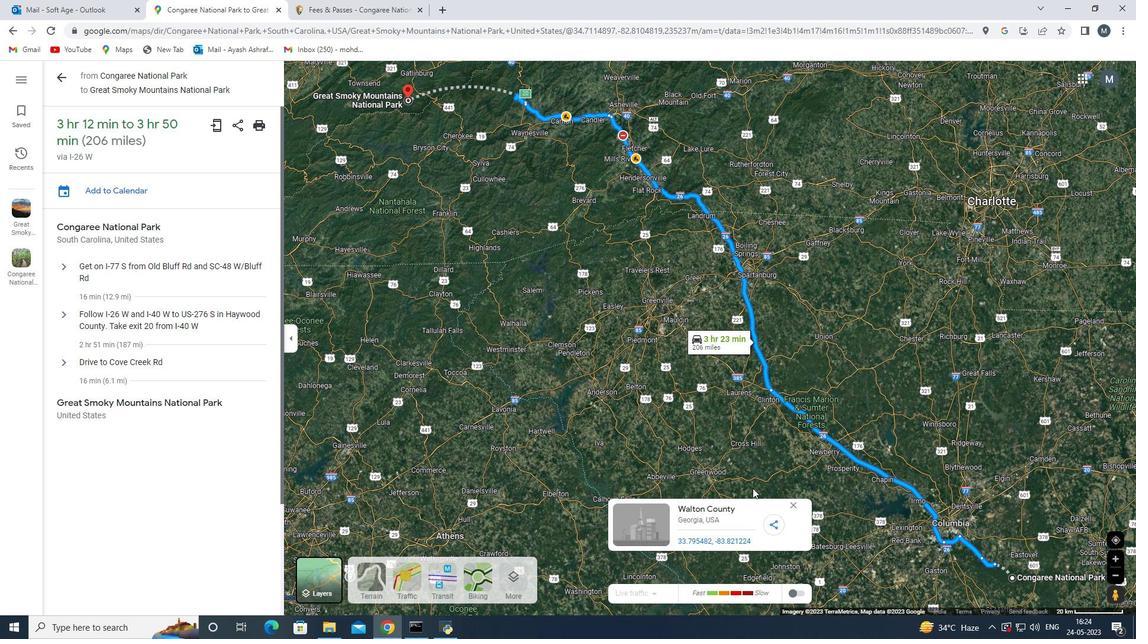 
Action: Mouse scrolled (749, 483) with delta (0, 0)
Screenshot: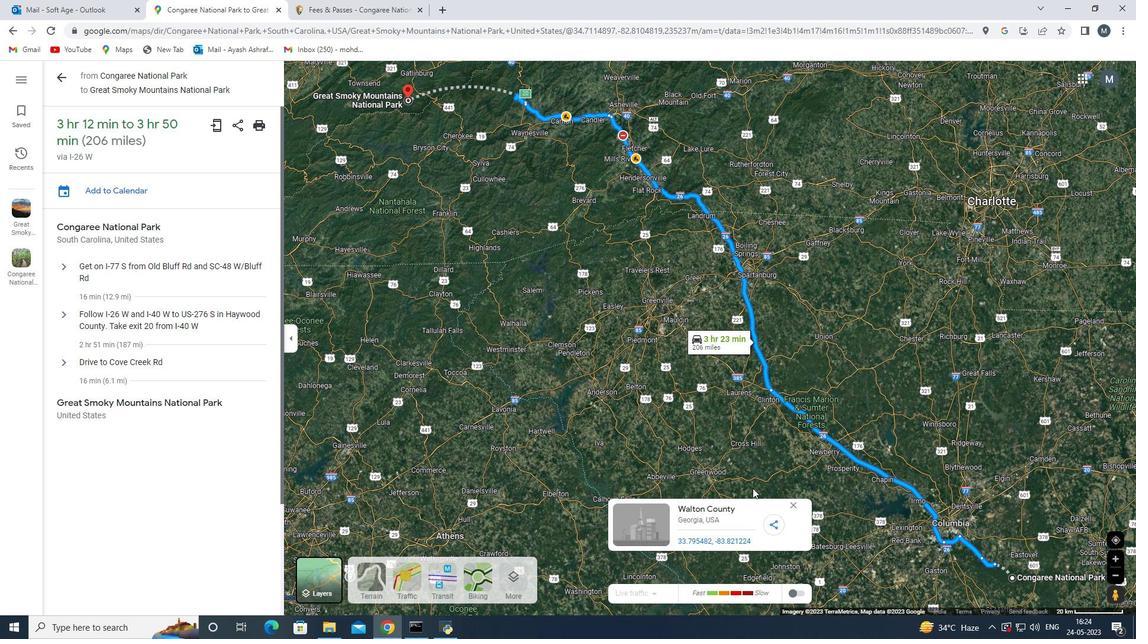 
Action: Mouse moved to (746, 474)
Screenshot: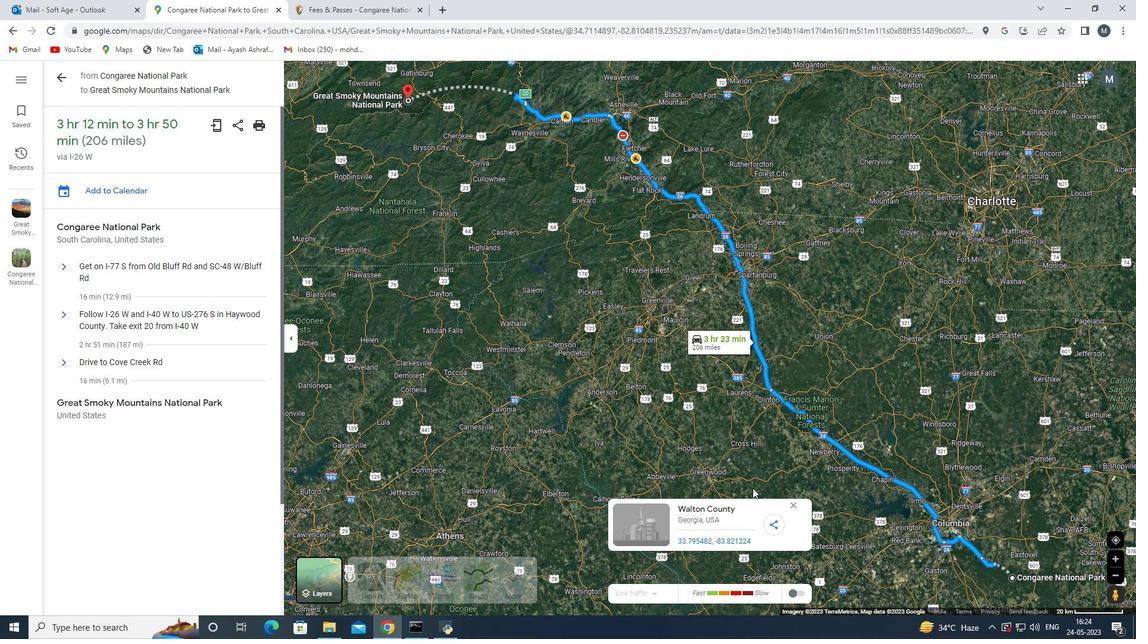 
Action: Mouse scrolled (747, 477) with delta (0, 0)
Screenshot: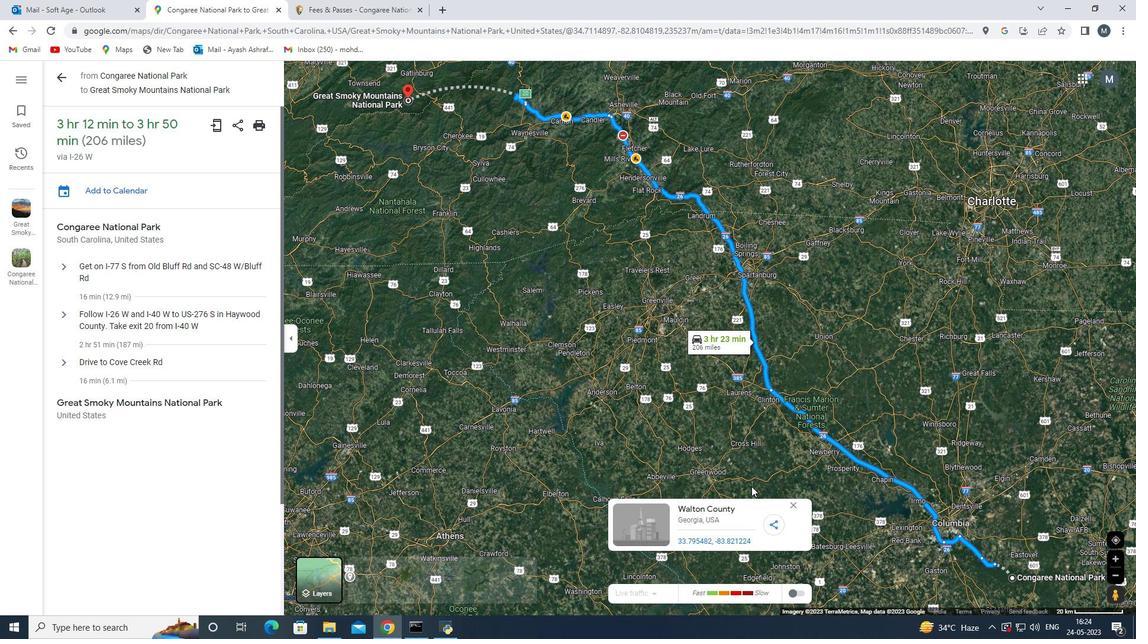 
Action: Mouse moved to (723, 589)
Screenshot: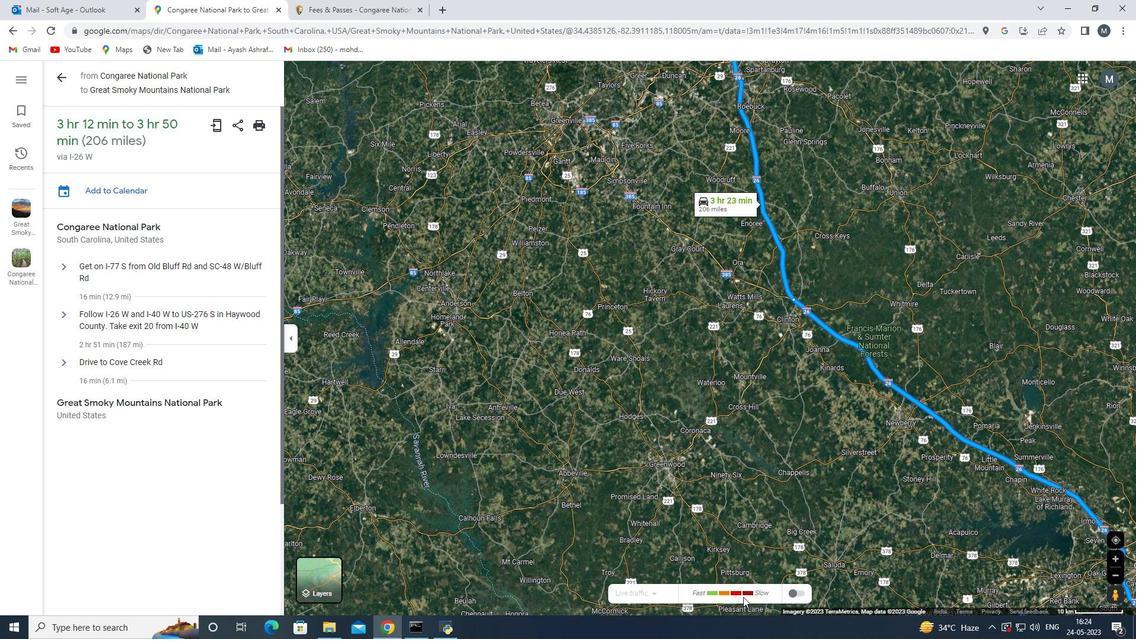 
Action: Mouse pressed left at (723, 589)
Screenshot: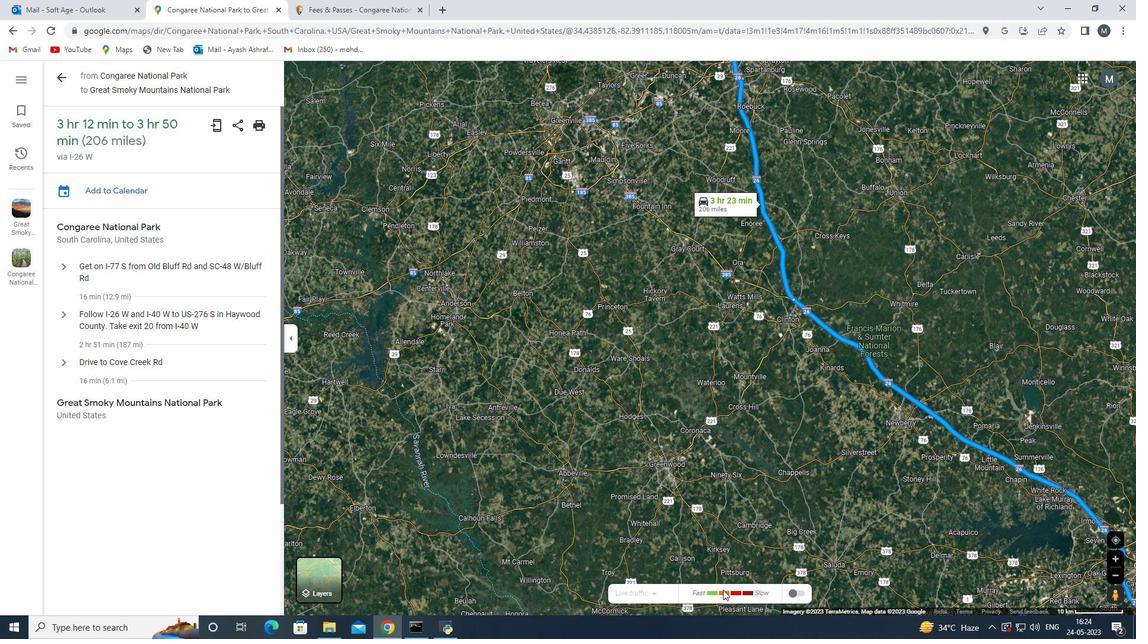 
Action: Mouse moved to (791, 595)
Screenshot: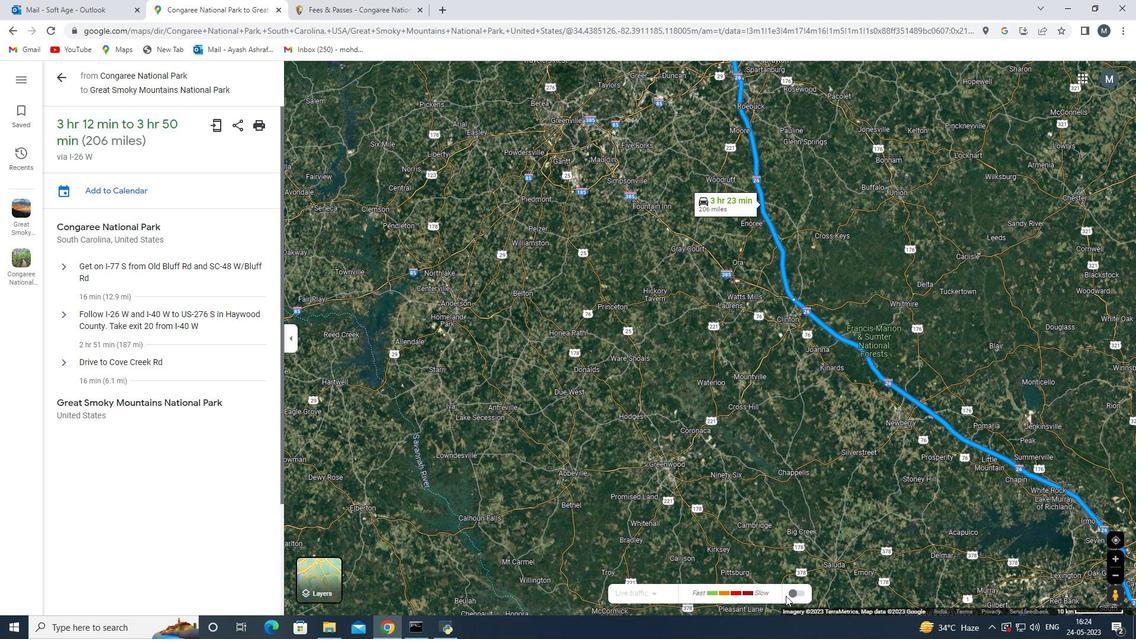 
Action: Mouse pressed left at (791, 595)
Screenshot: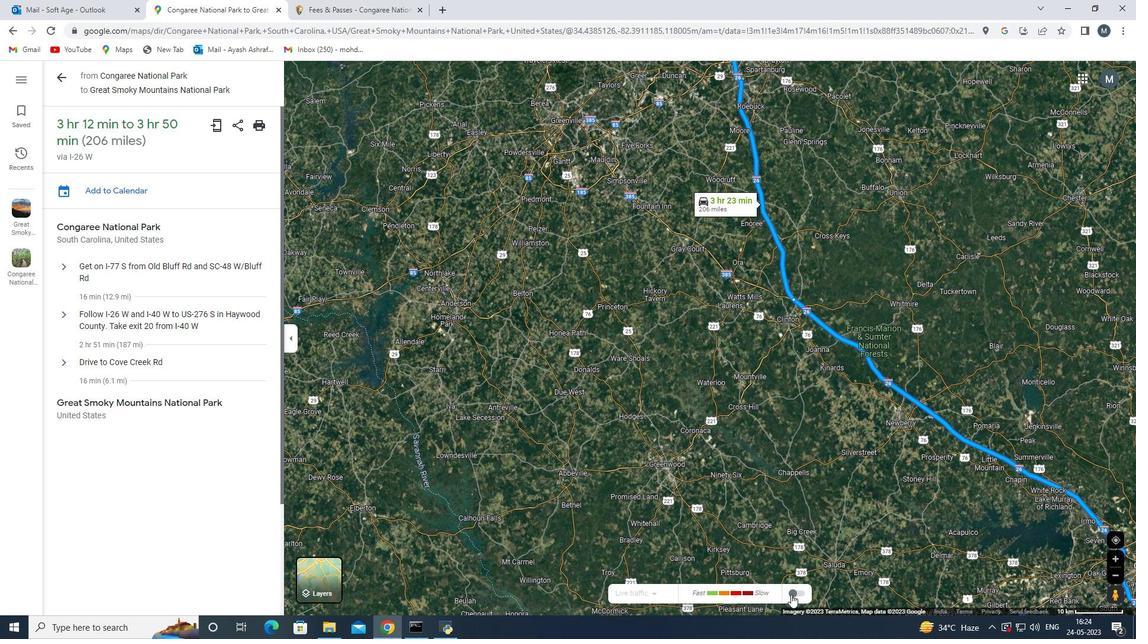 
Action: Mouse pressed left at (791, 595)
Screenshot: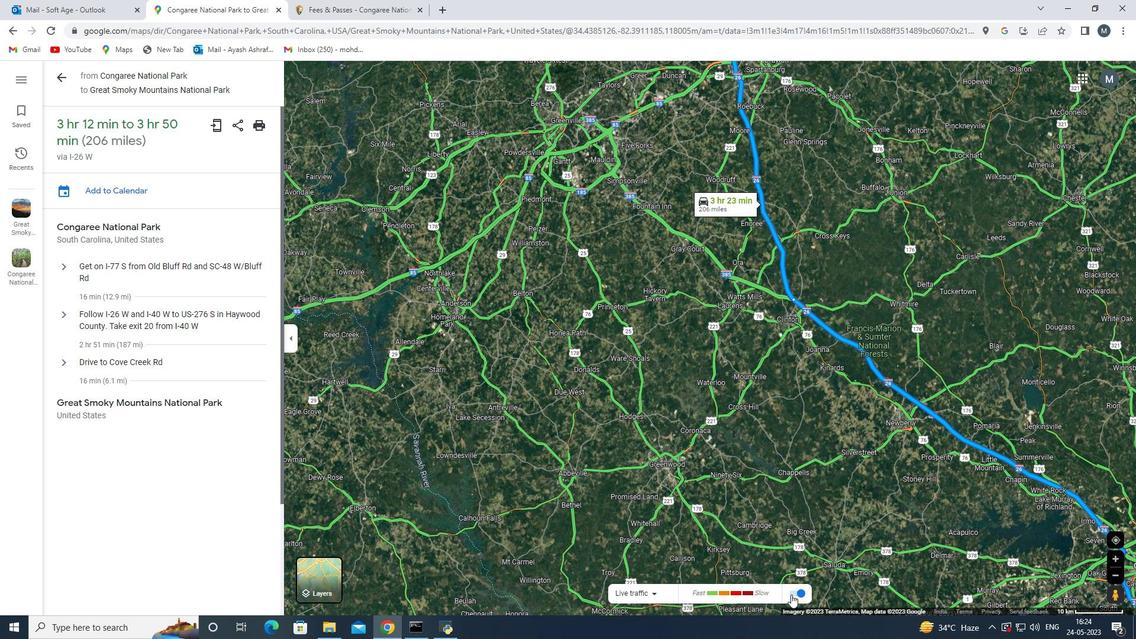 
Action: Mouse pressed left at (791, 595)
Screenshot: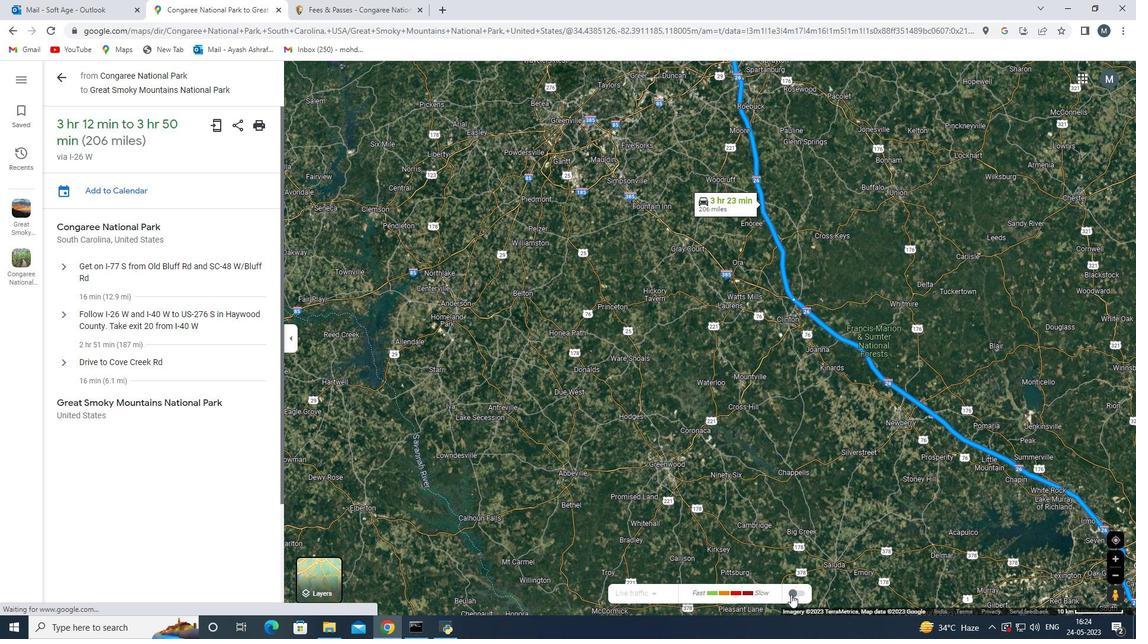 
Action: Mouse moved to (331, 586)
Screenshot: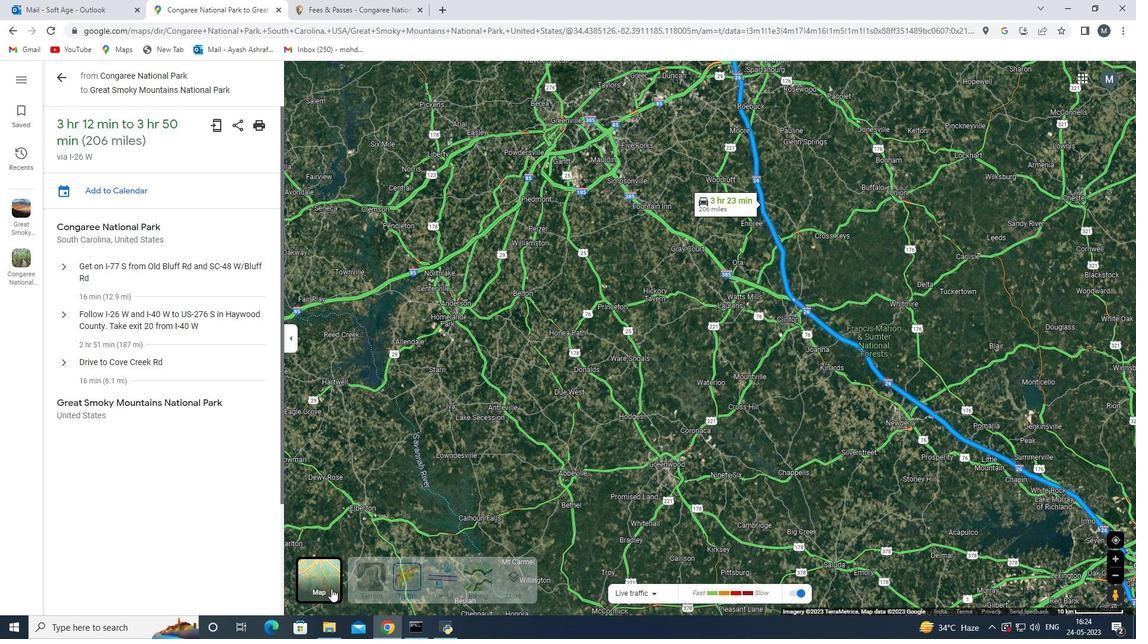 
Action: Mouse pressed left at (331, 586)
Screenshot: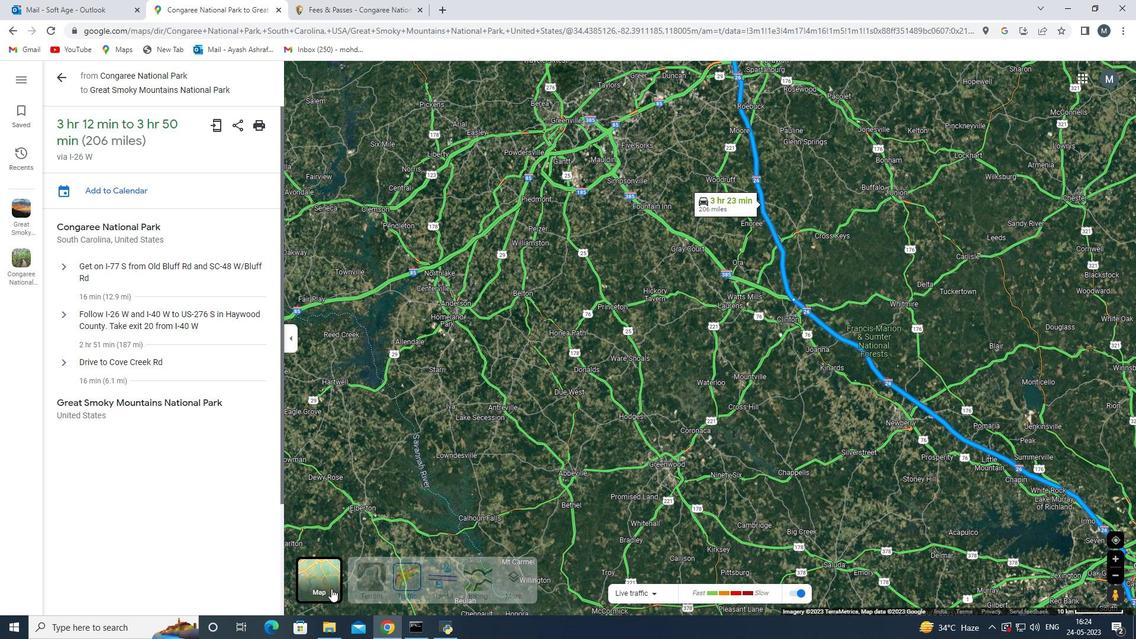 
Action: Mouse moved to (480, 586)
Screenshot: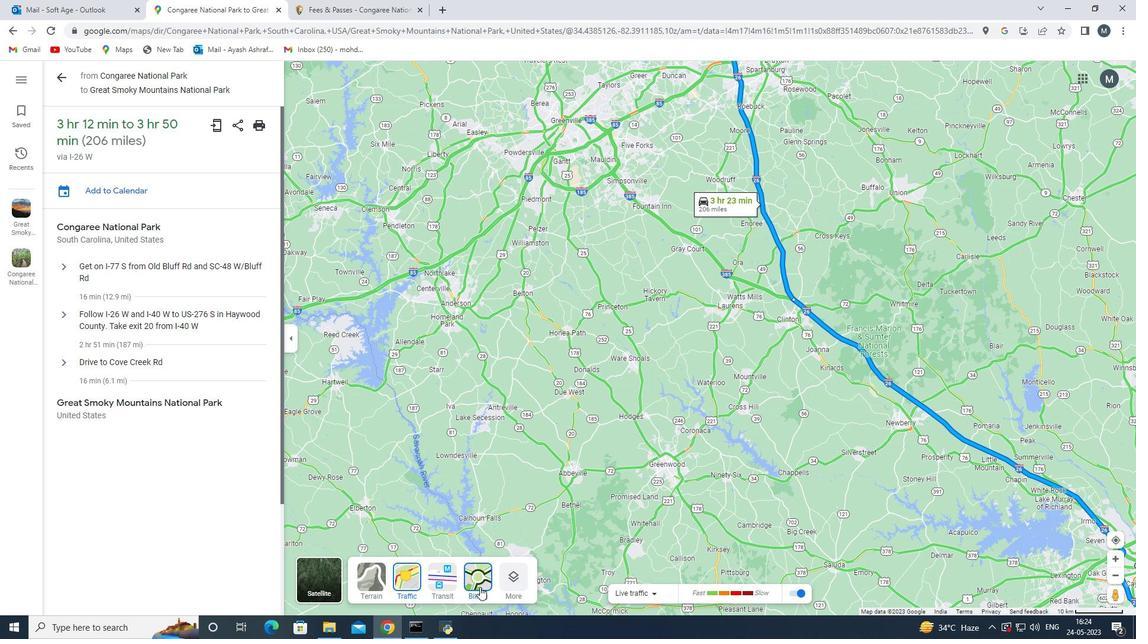
Action: Mouse pressed left at (480, 586)
Screenshot: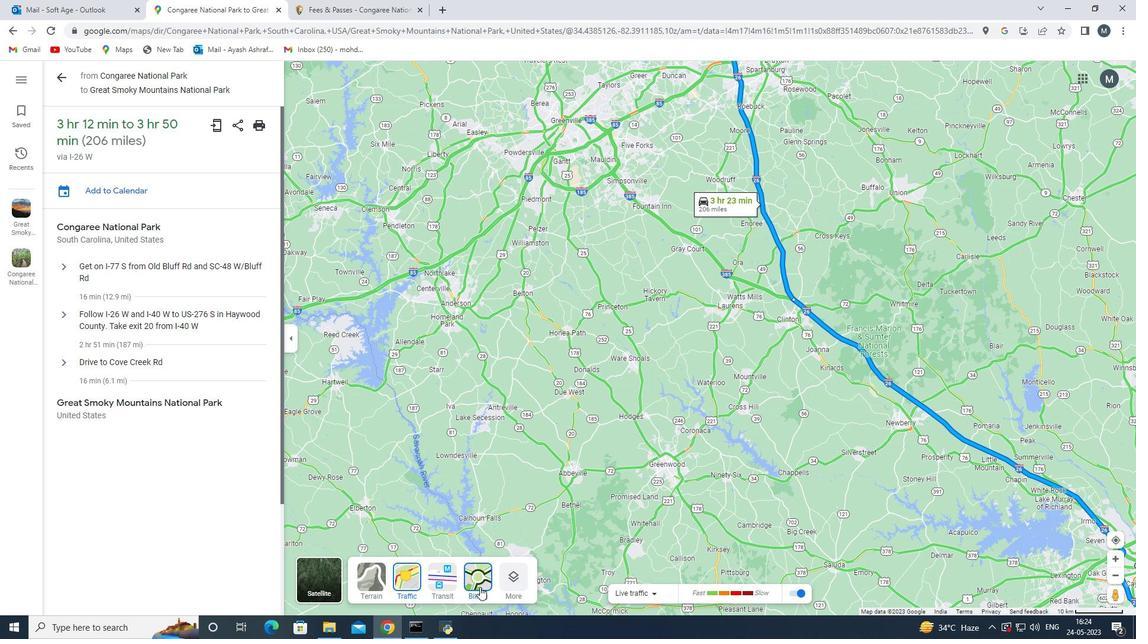 
Action: Mouse moved to (516, 587)
Screenshot: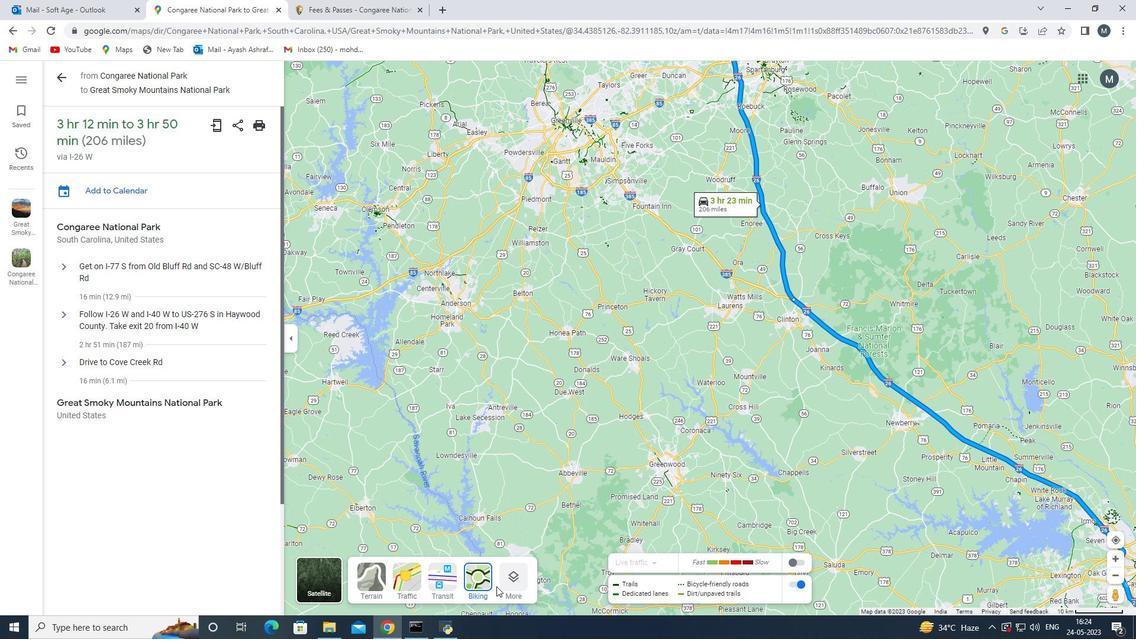 
Action: Mouse pressed left at (516, 587)
Screenshot: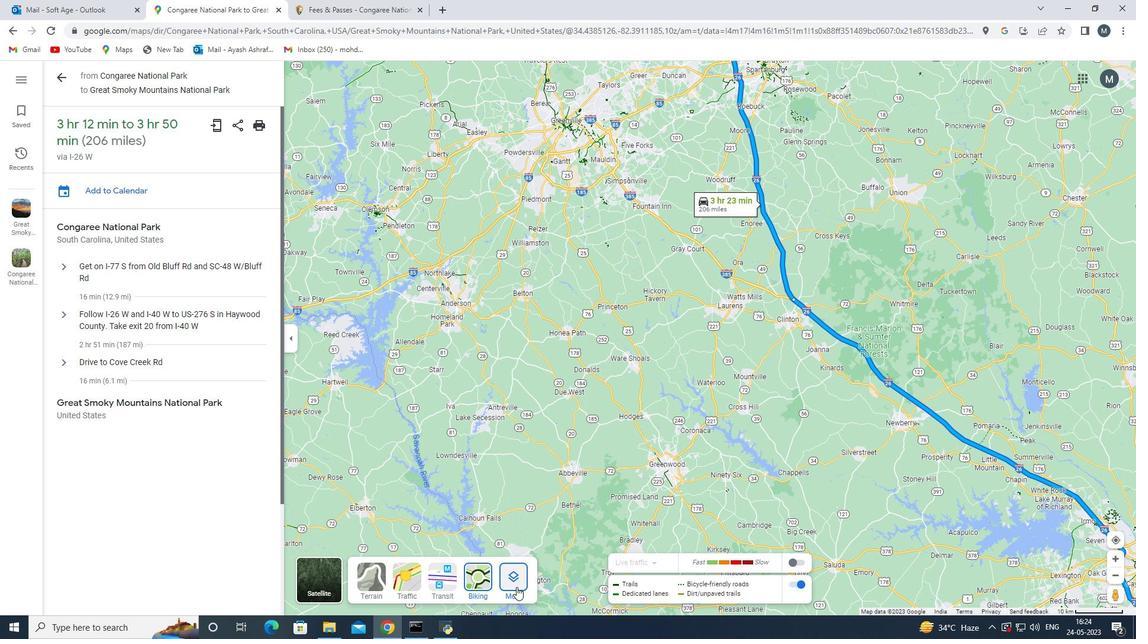 
Action: Mouse moved to (409, 546)
Screenshot: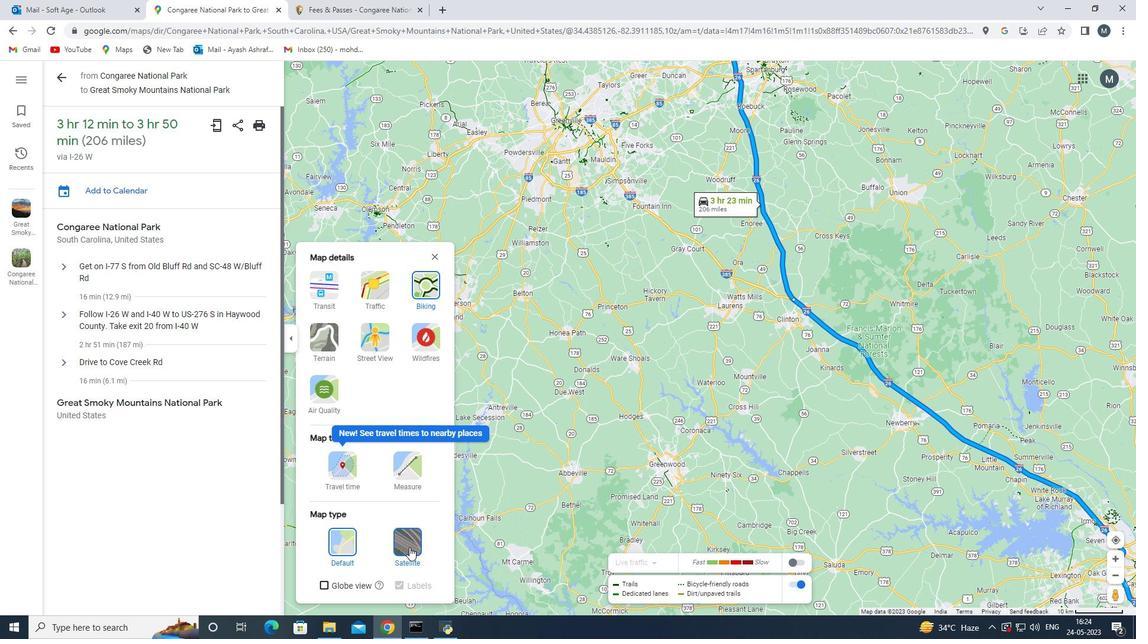 
Action: Mouse scrolled (409, 545) with delta (0, 0)
Screenshot: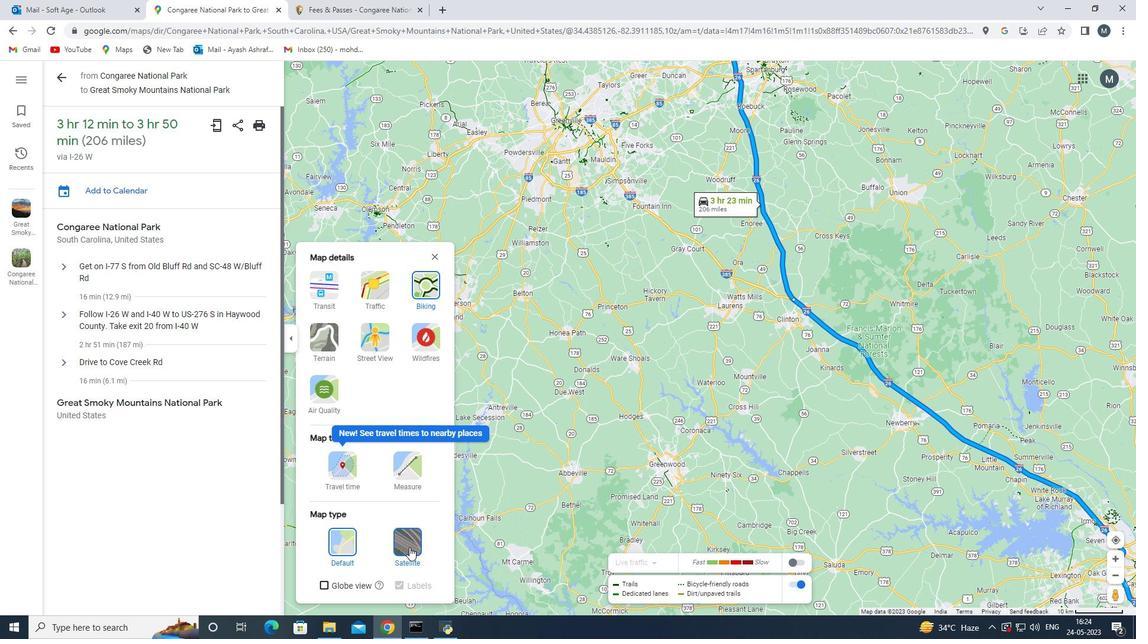 
Action: Mouse scrolled (409, 545) with delta (0, 0)
Screenshot: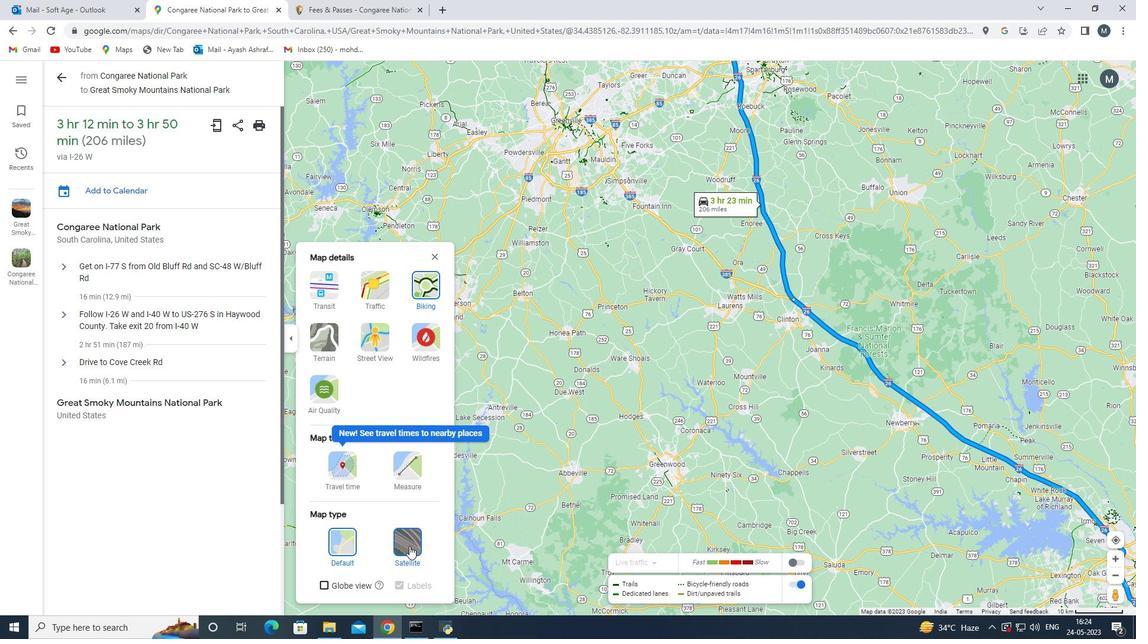 
Action: Mouse moved to (409, 542)
Screenshot: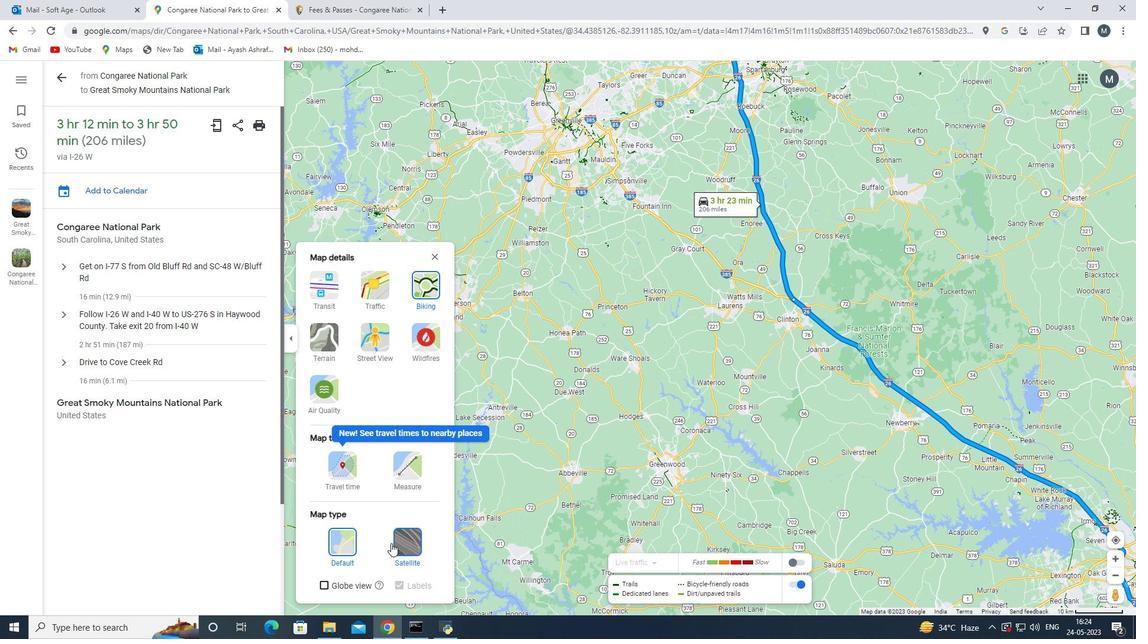 
Action: Mouse pressed left at (409, 542)
Screenshot: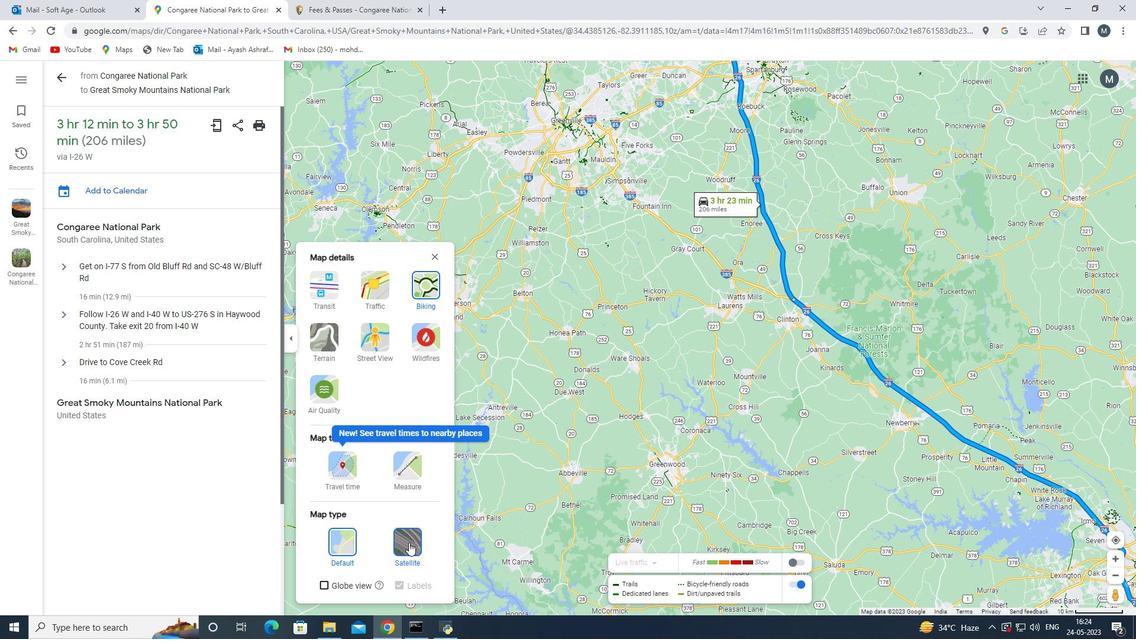 
Action: Mouse moved to (378, 345)
Screenshot: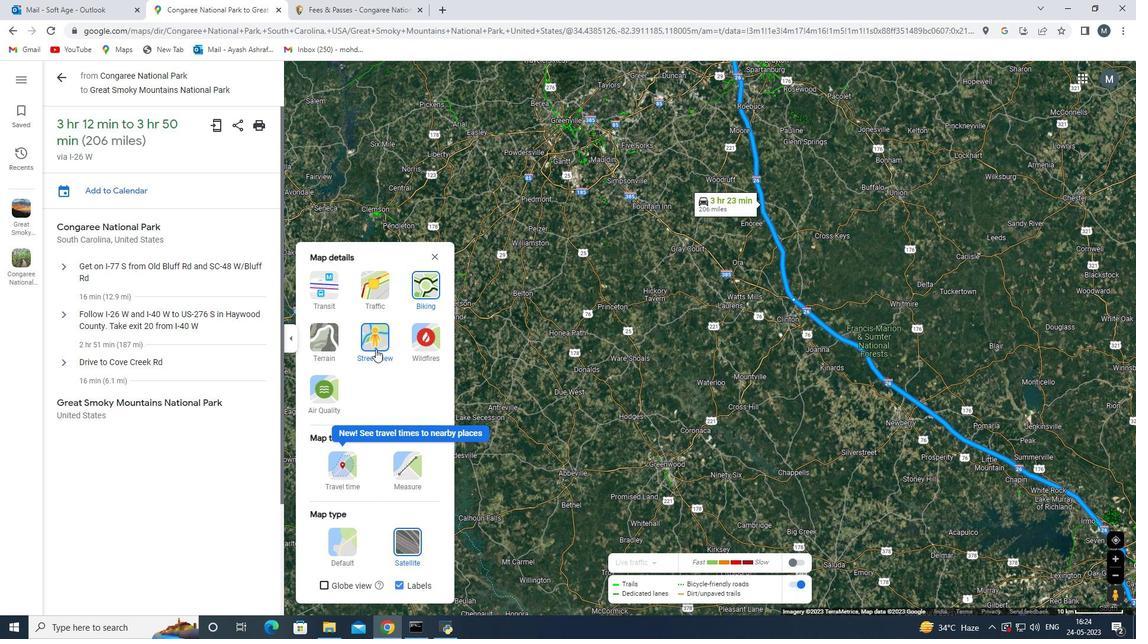 
Action: Mouse pressed left at (378, 345)
Screenshot: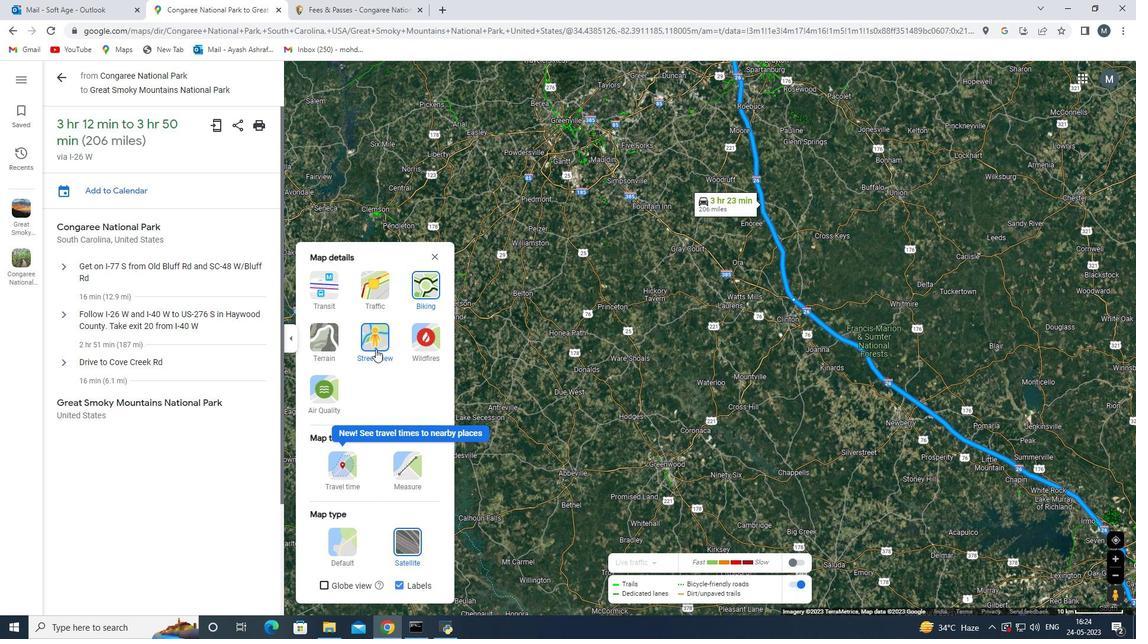 
Action: Mouse moved to (814, 351)
Screenshot: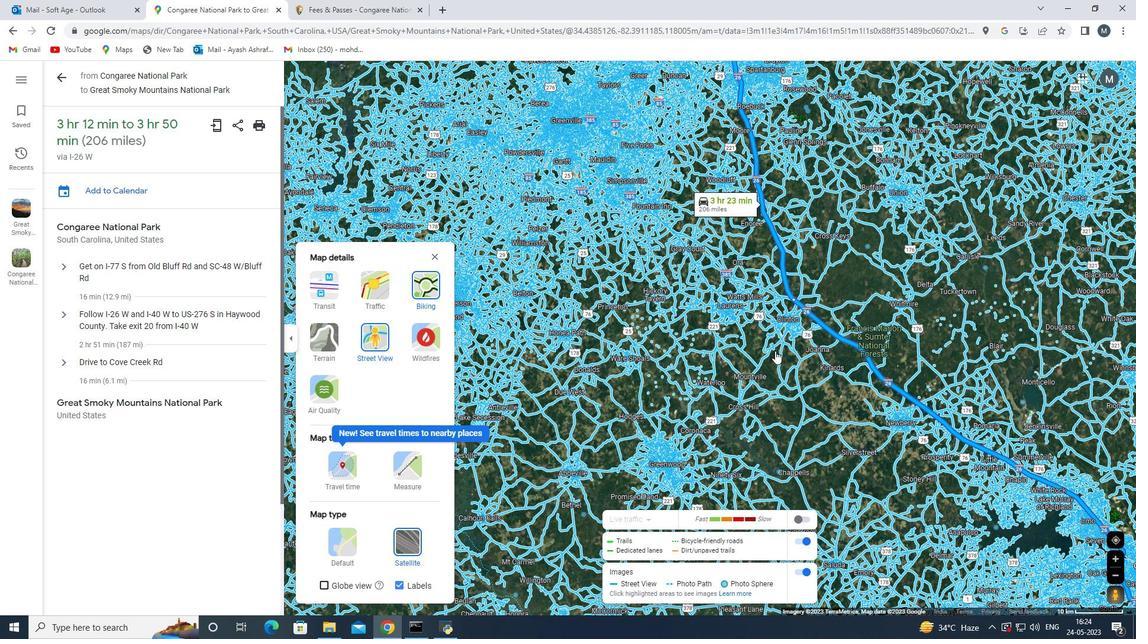 
Action: Mouse scrolled (814, 353) with delta (0, 0)
Screenshot: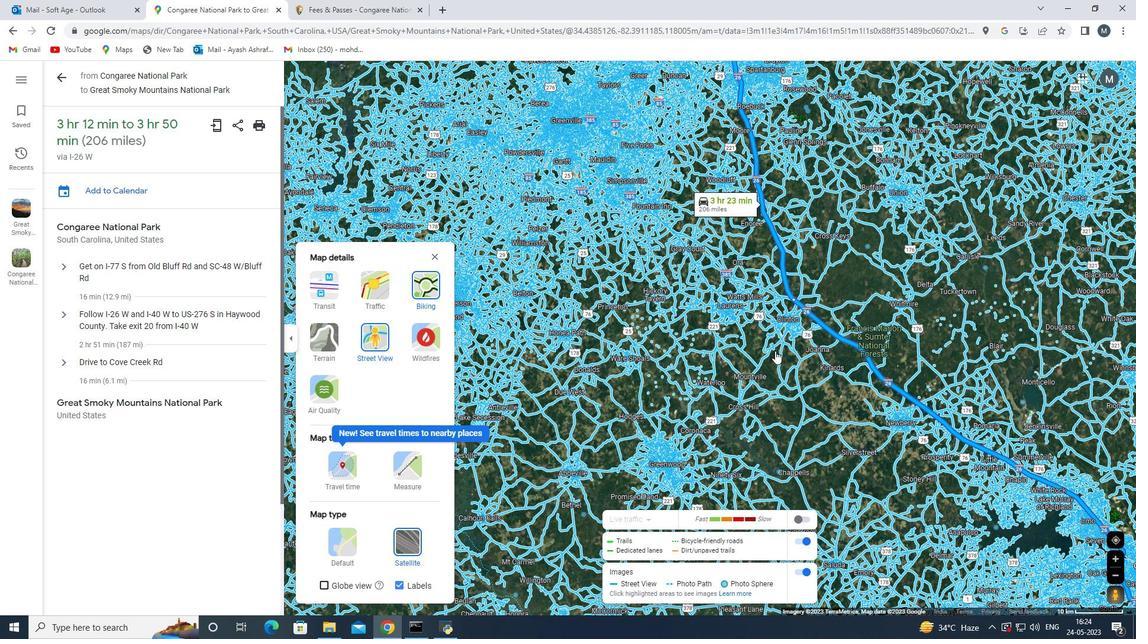 
Action: Mouse scrolled (814, 353) with delta (0, 0)
Screenshot: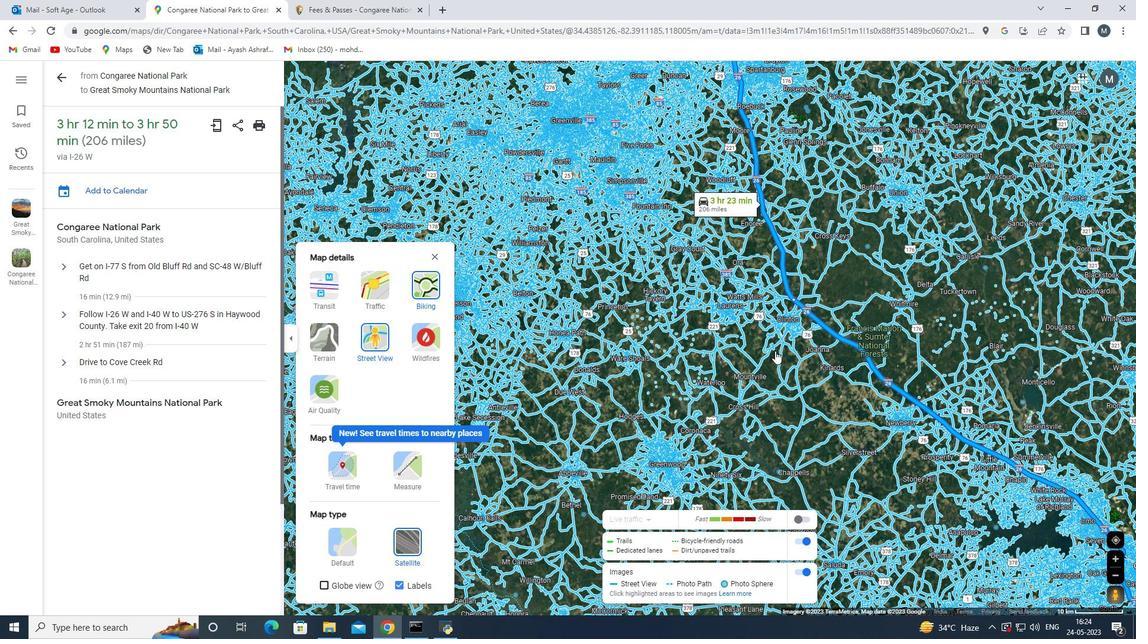 
Action: Mouse moved to (814, 351)
Screenshot: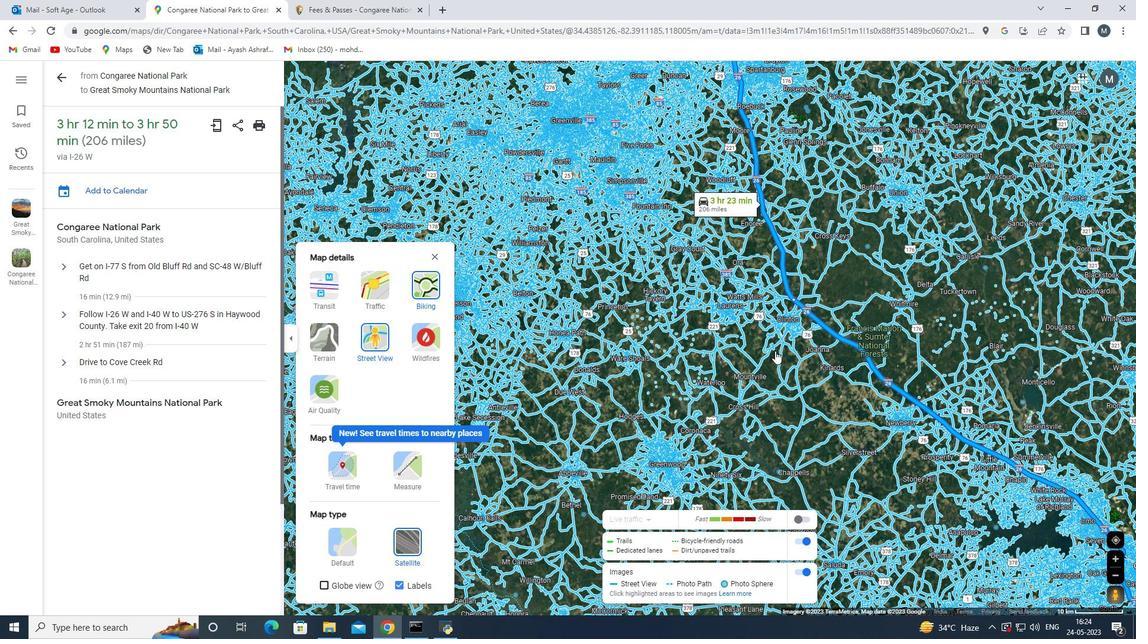 
Action: Mouse scrolled (814, 352) with delta (0, 0)
Screenshot: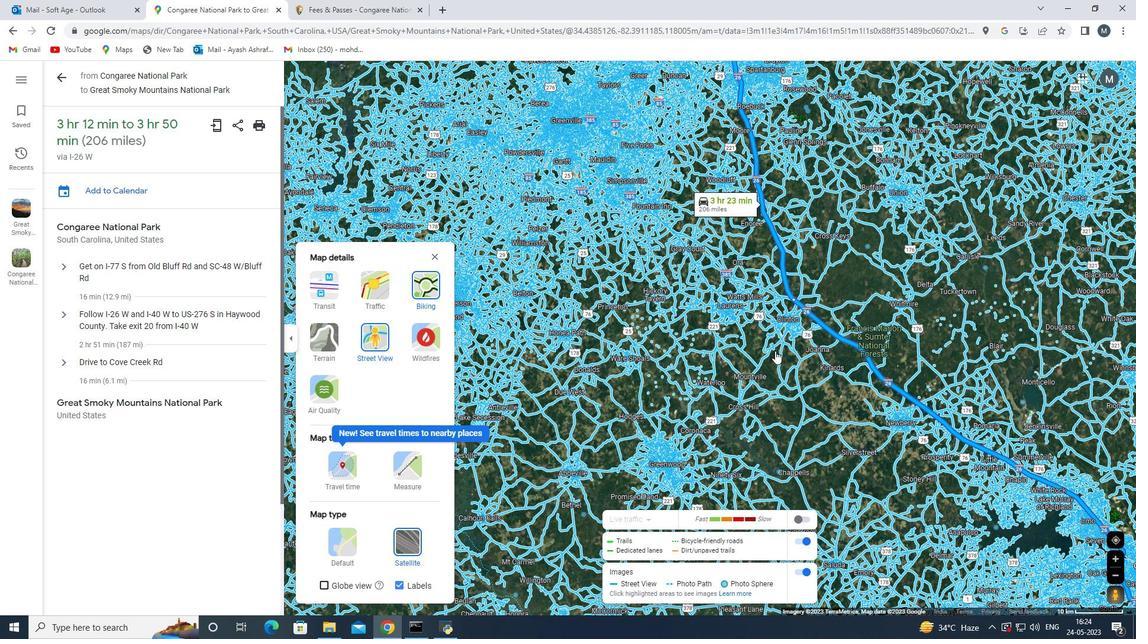 
Action: Mouse moved to (782, 358)
Screenshot: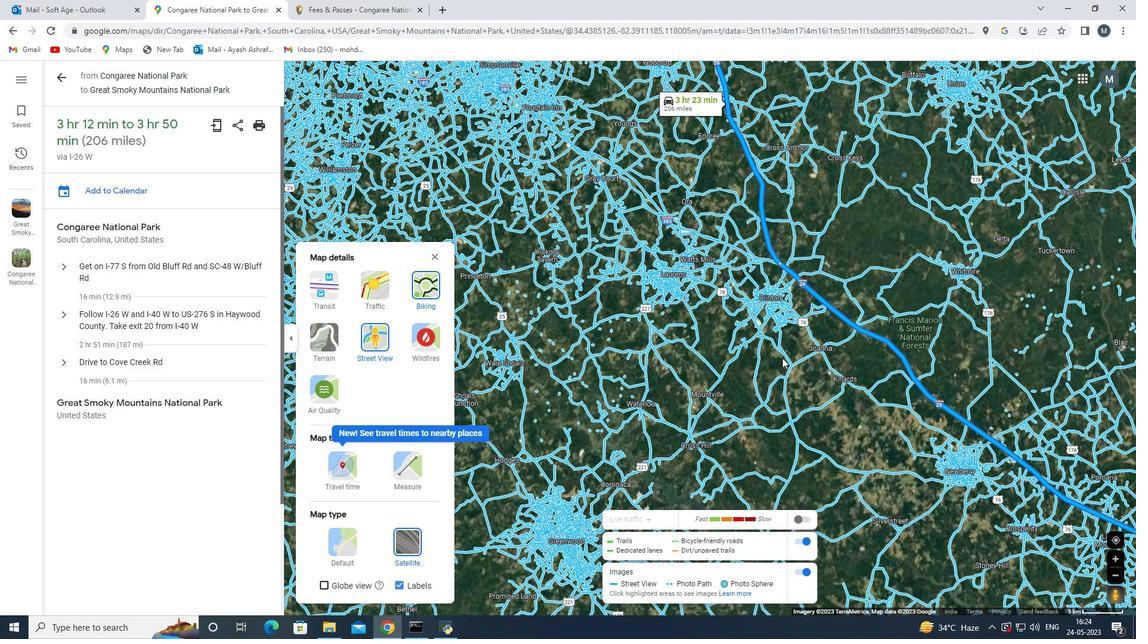 
Action: Mouse scrolled (782, 357) with delta (0, 0)
Screenshot: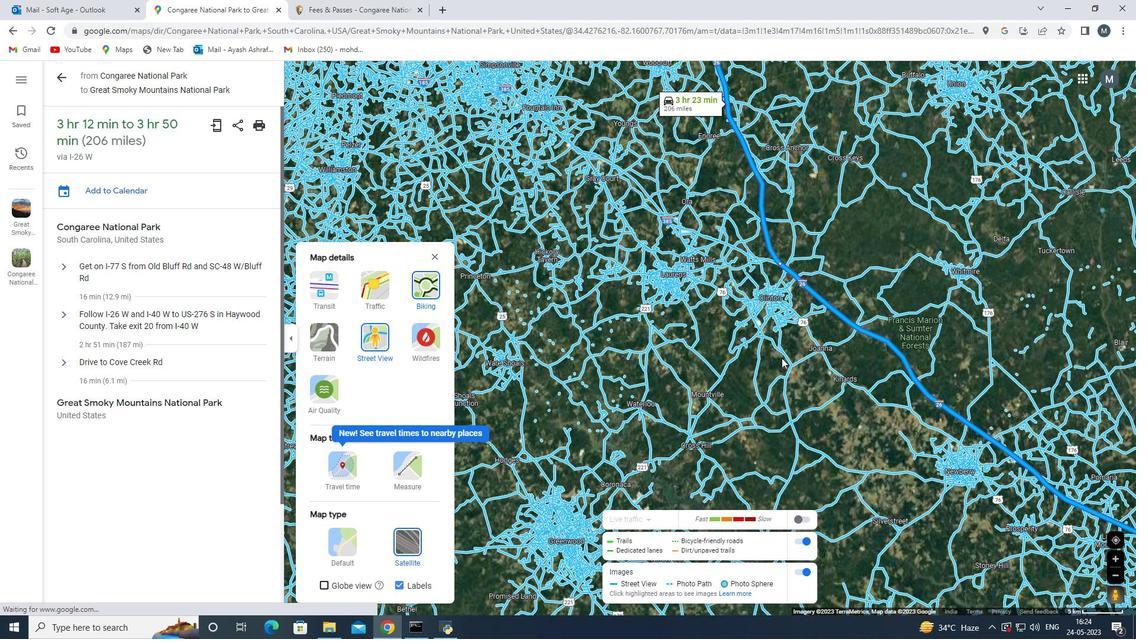 
Action: Mouse moved to (787, 355)
Screenshot: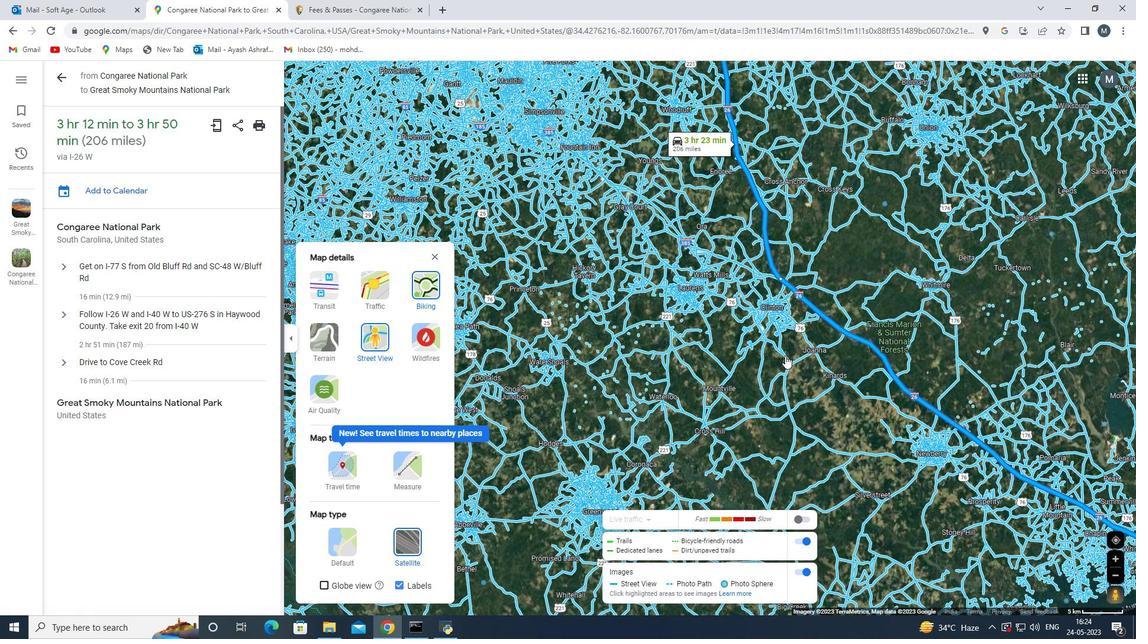 
Action: Mouse scrolled (787, 356) with delta (0, 0)
Screenshot: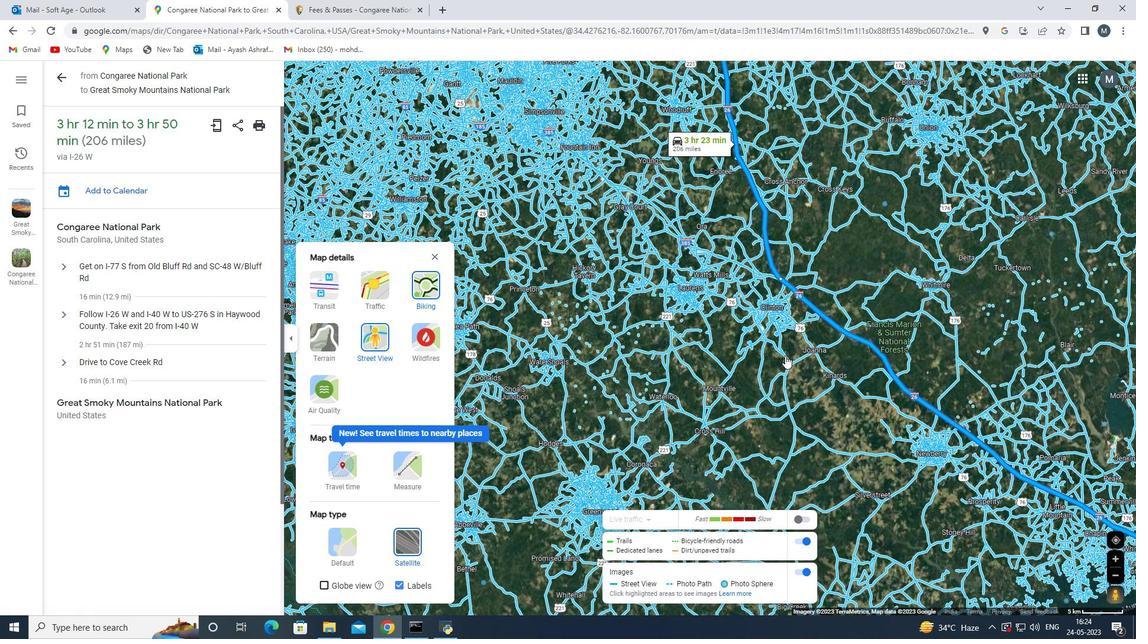 
Action: Mouse moved to (786, 356)
Screenshot: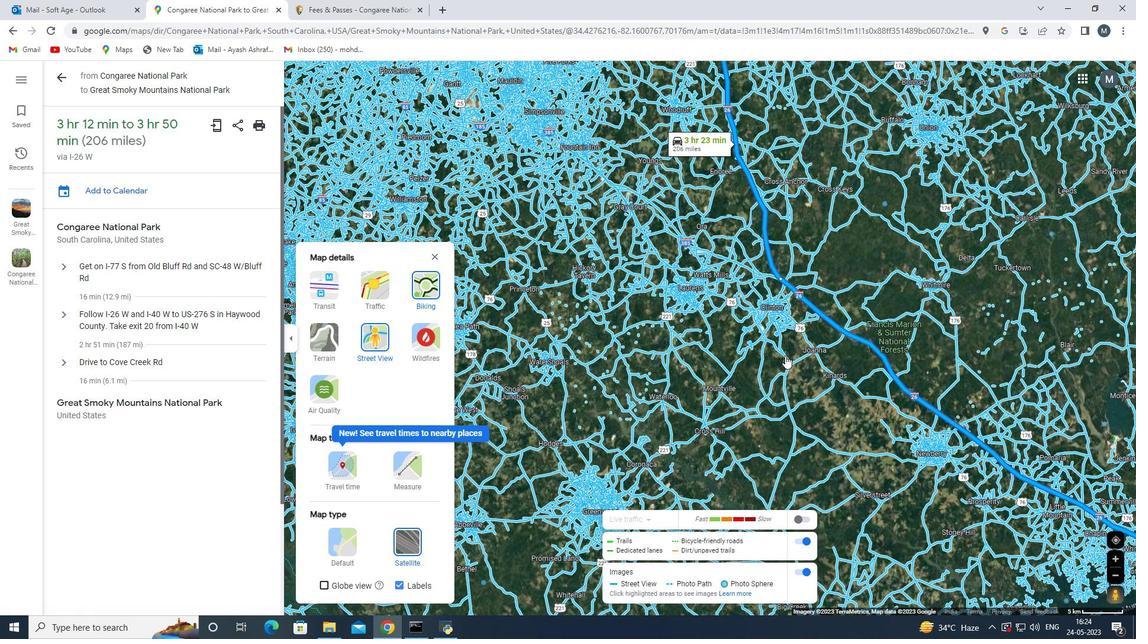 
Action: Mouse scrolled (786, 357) with delta (0, 0)
Screenshot: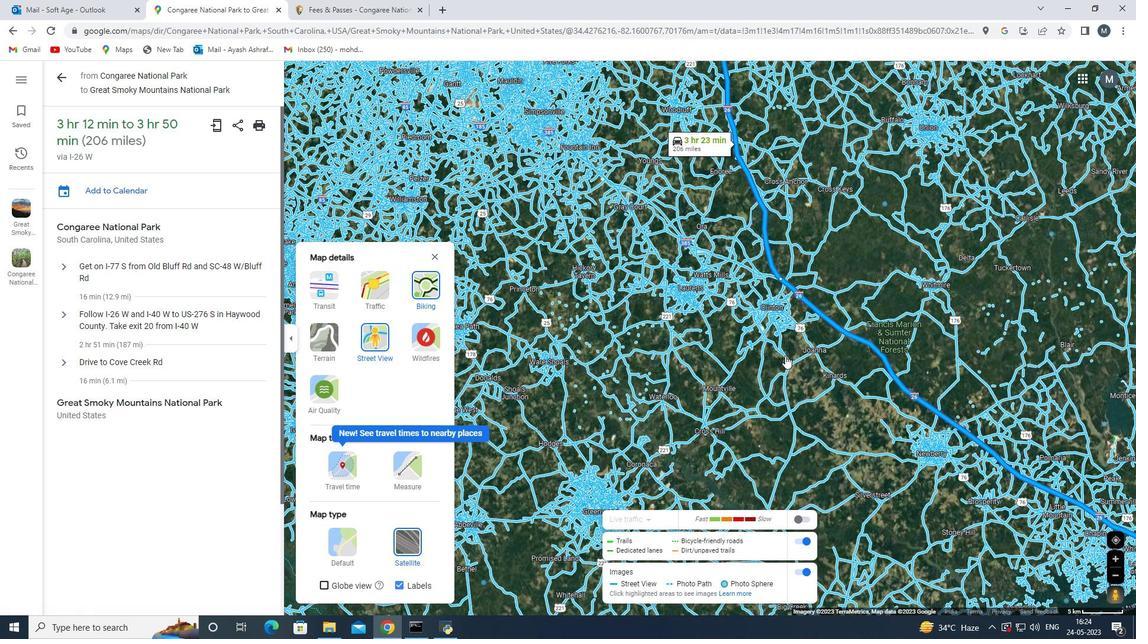 
Action: Mouse scrolled (786, 357) with delta (0, 0)
Screenshot: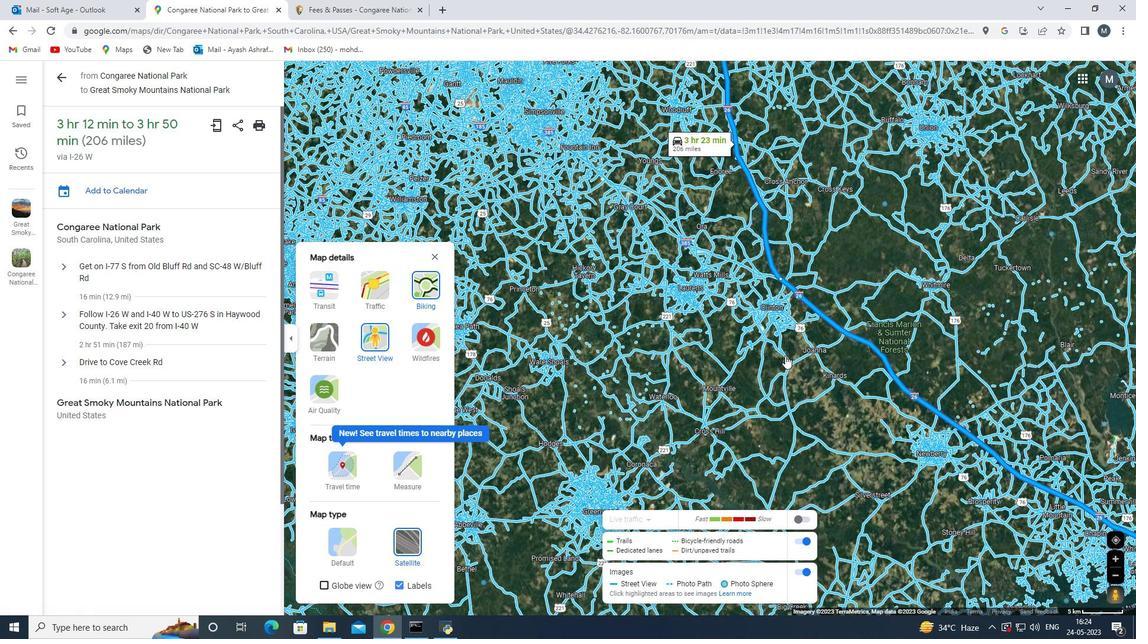
Action: Mouse scrolled (786, 357) with delta (0, 0)
Screenshot: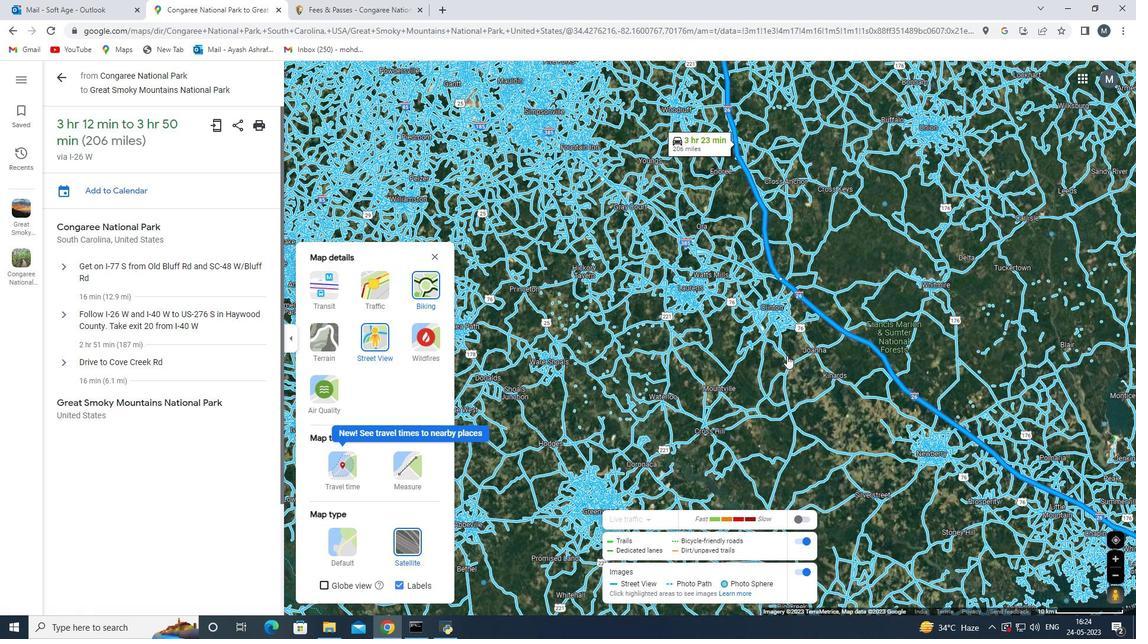 
Action: Mouse scrolled (786, 357) with delta (0, 0)
Screenshot: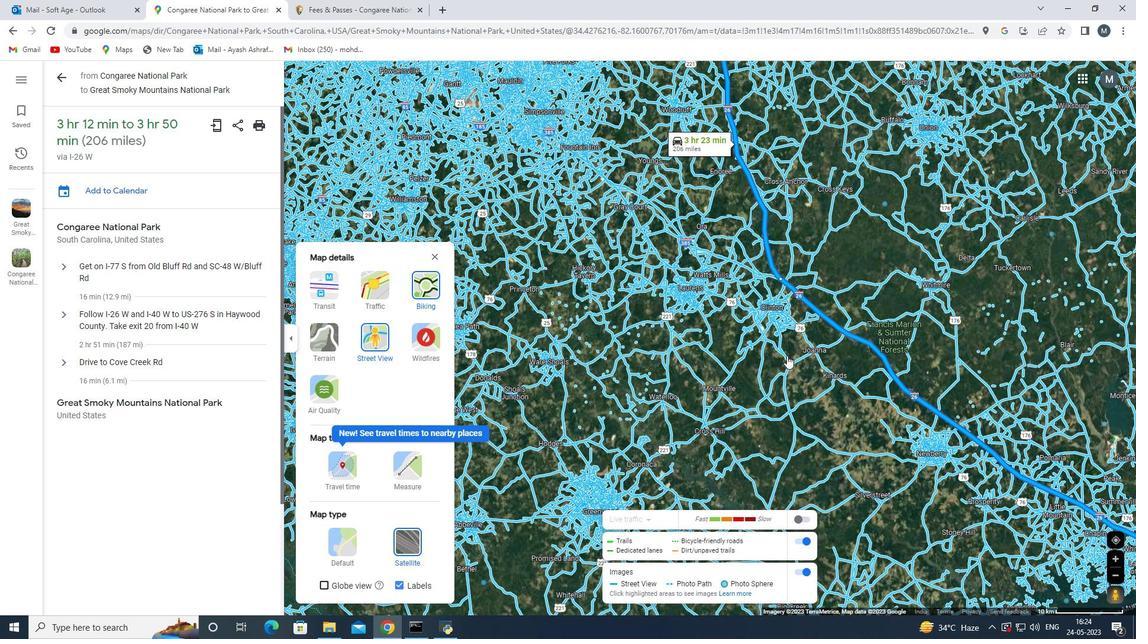 
Action: Mouse moved to (793, 327)
Screenshot: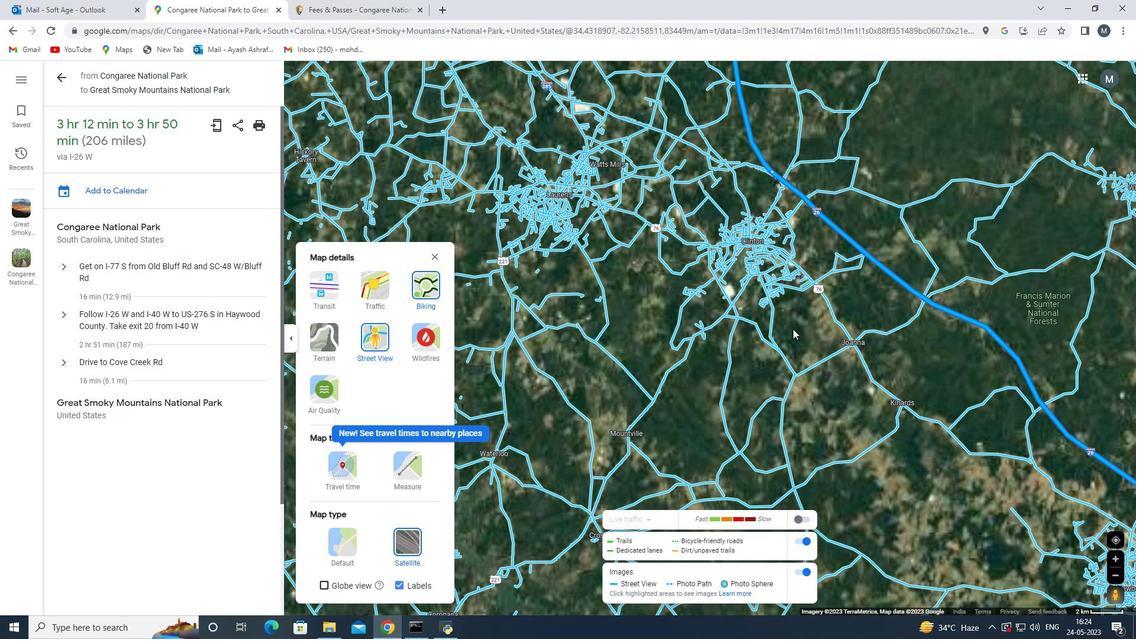 
Action: Mouse scrolled (793, 328) with delta (0, 0)
Screenshot: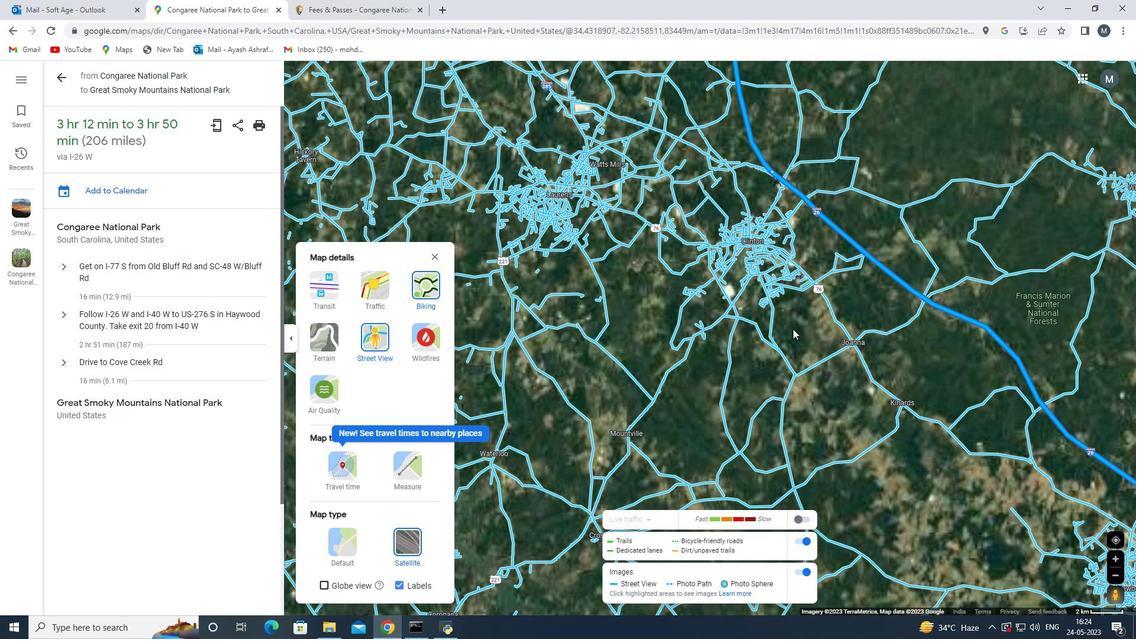 
Action: Mouse moved to (793, 326)
Screenshot: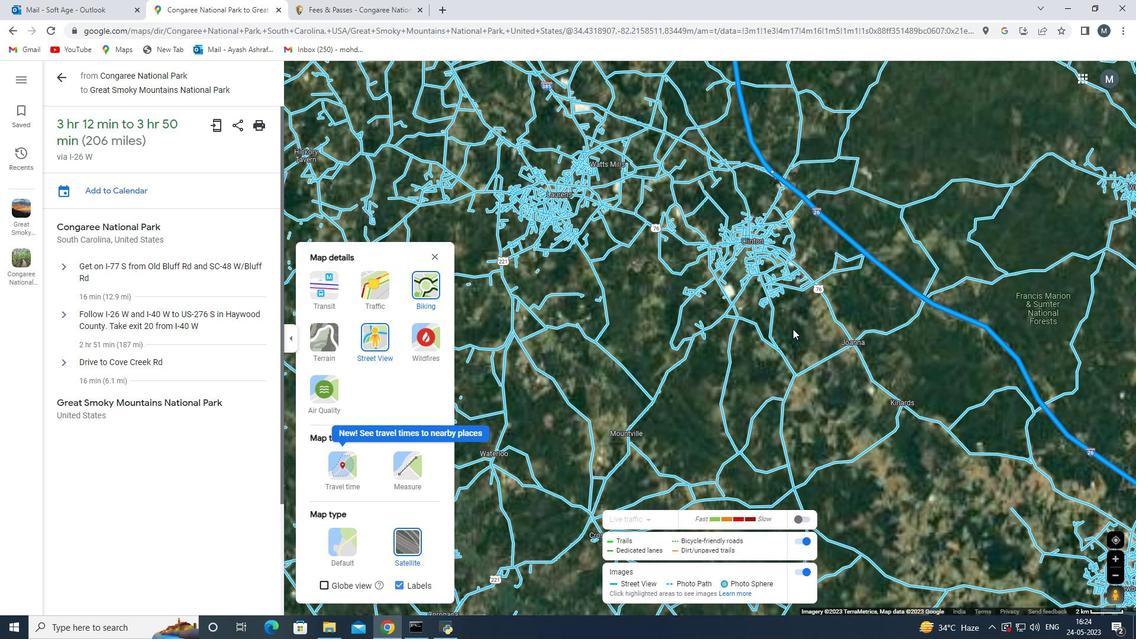 
Action: Mouse scrolled (793, 328) with delta (0, 0)
Screenshot: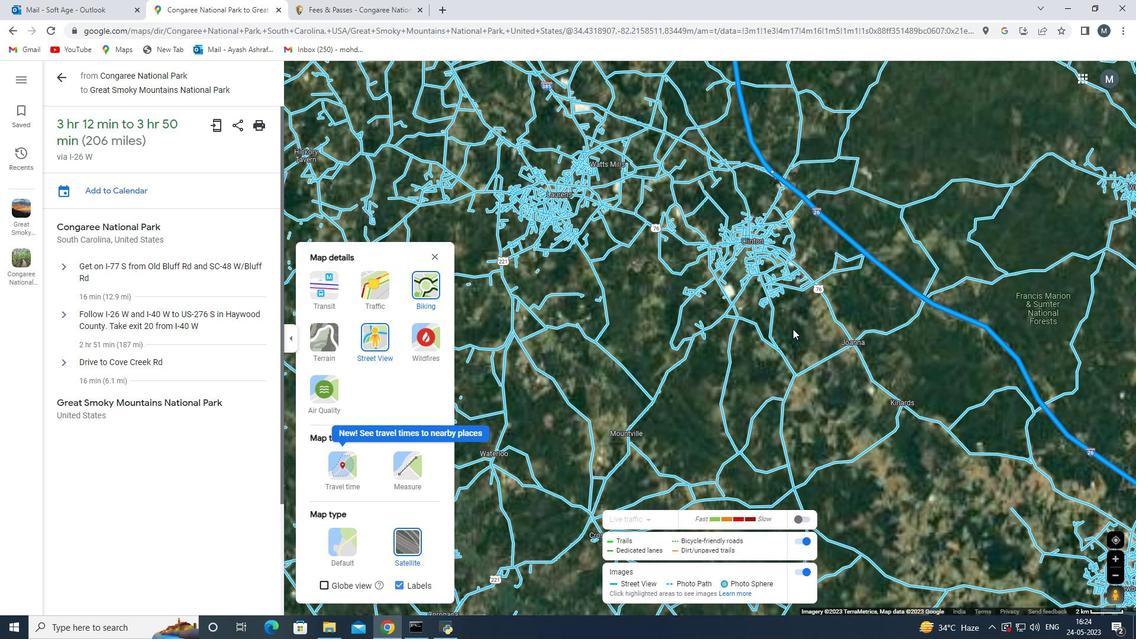 
Action: Mouse moved to (791, 319)
Screenshot: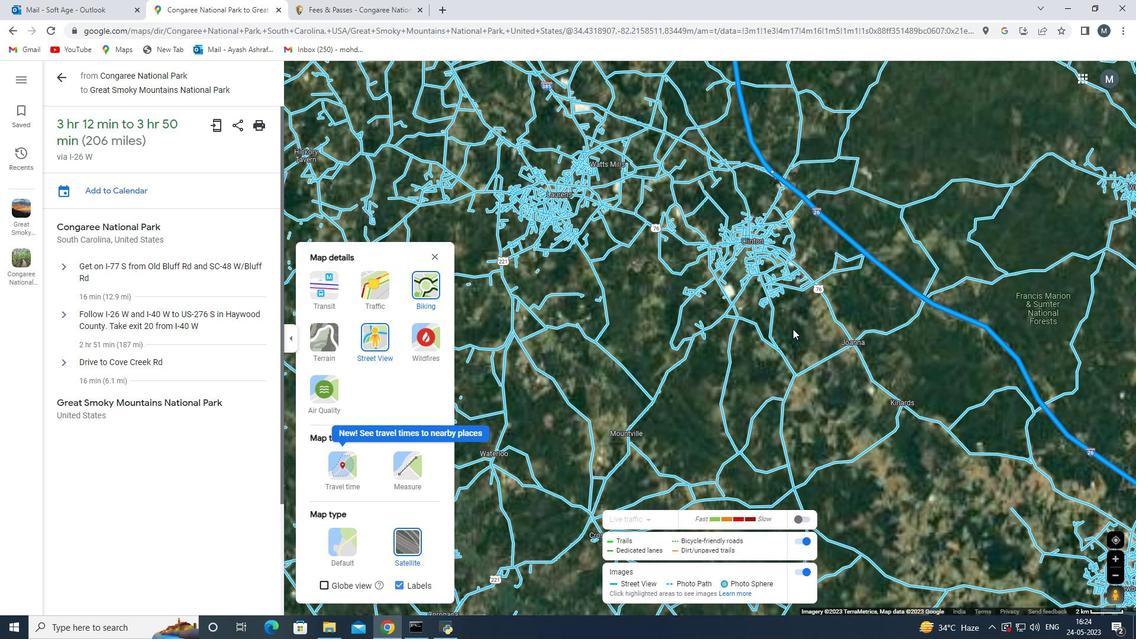 
Action: Mouse scrolled (793, 328) with delta (0, 0)
Screenshot: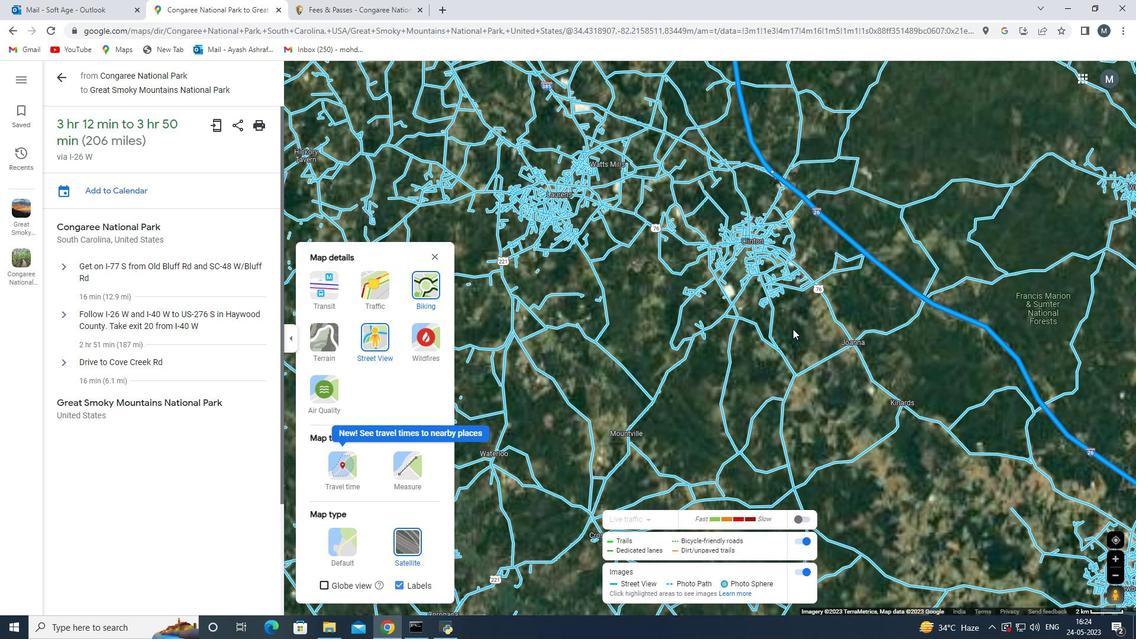 
Action: Mouse moved to (783, 308)
Screenshot: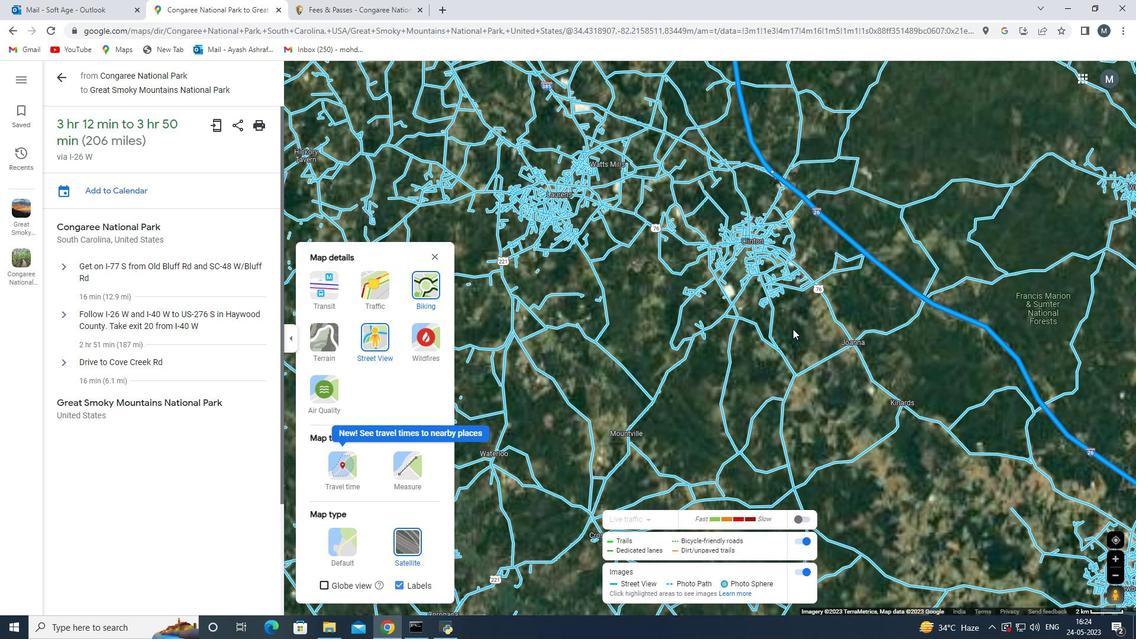 
Action: Mouse scrolled (793, 328) with delta (0, 0)
Screenshot: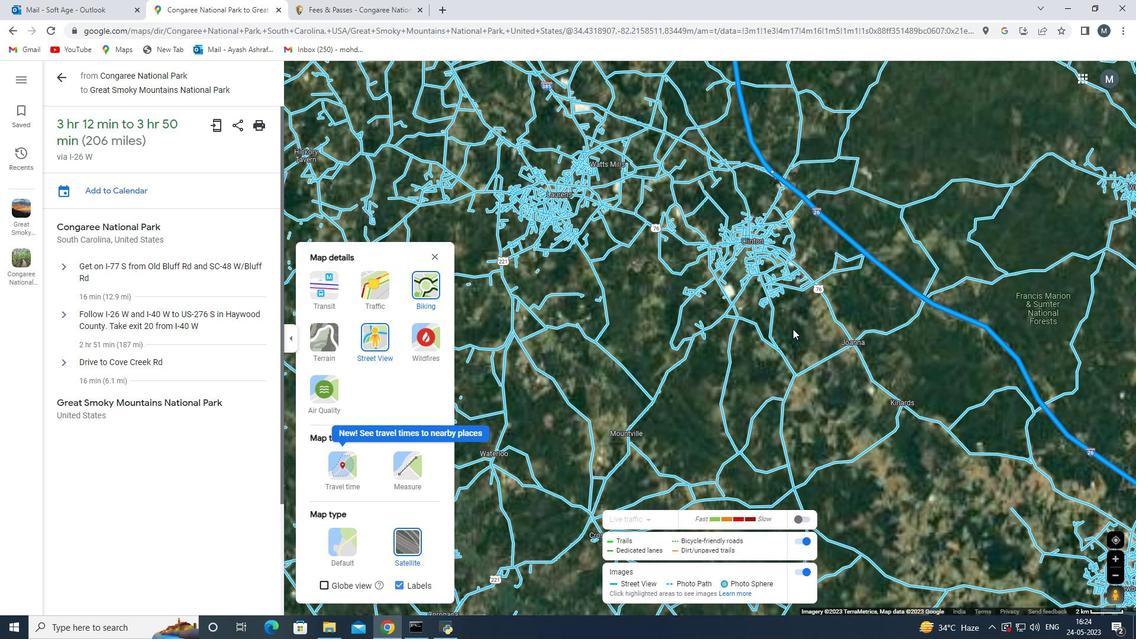 
Action: Mouse moved to (779, 306)
Screenshot: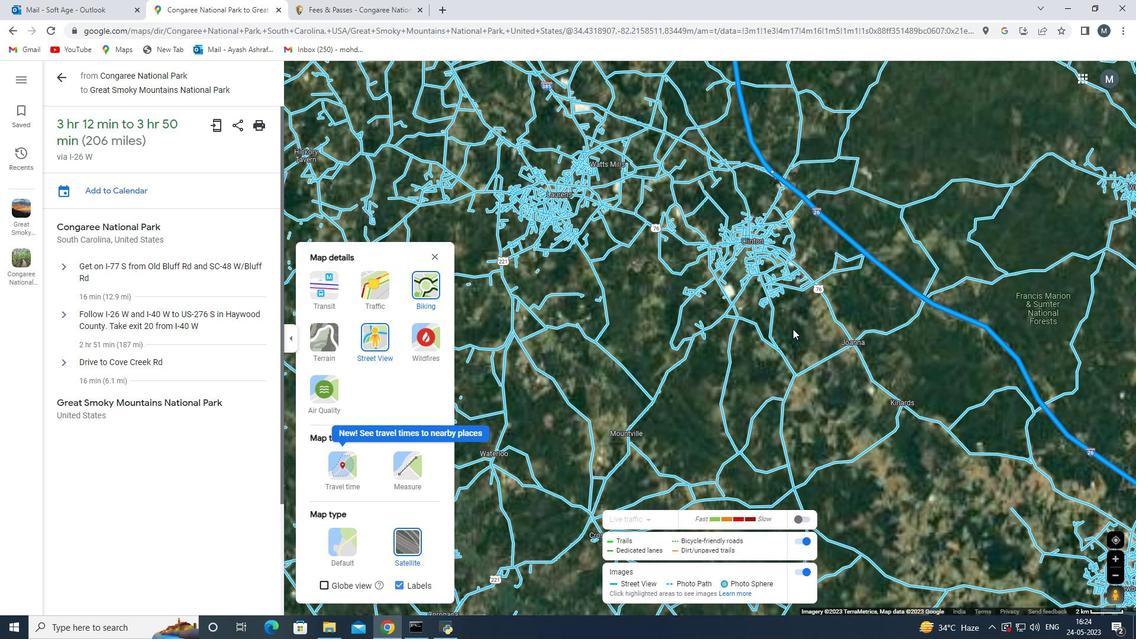 
Action: Mouse scrolled (793, 326) with delta (0, 0)
Screenshot: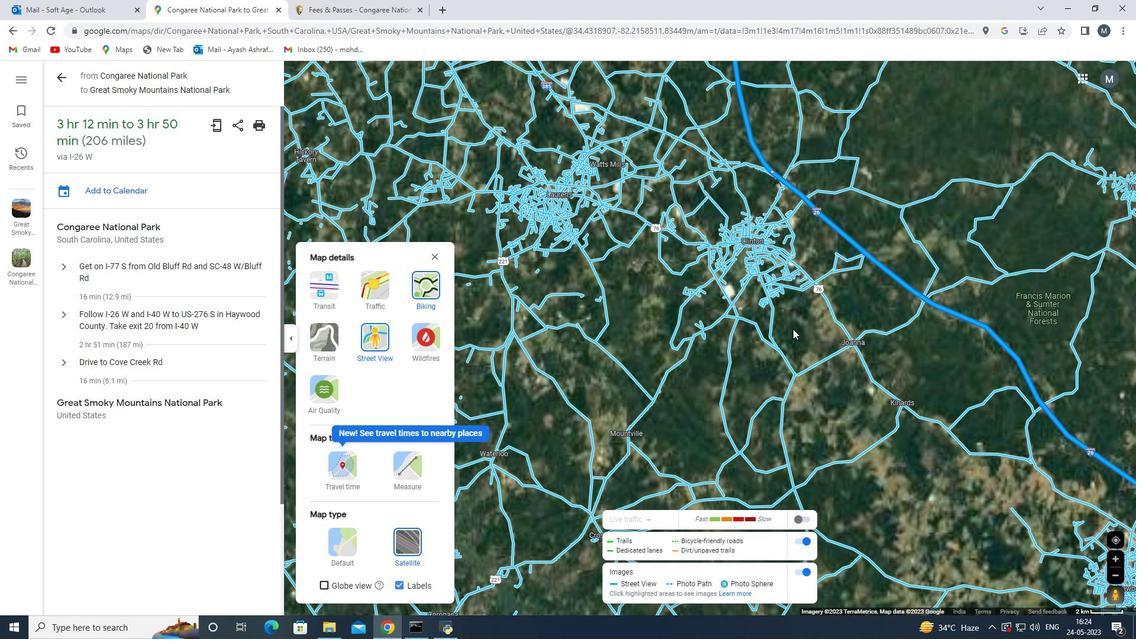 
Action: Mouse moved to (741, 275)
Screenshot: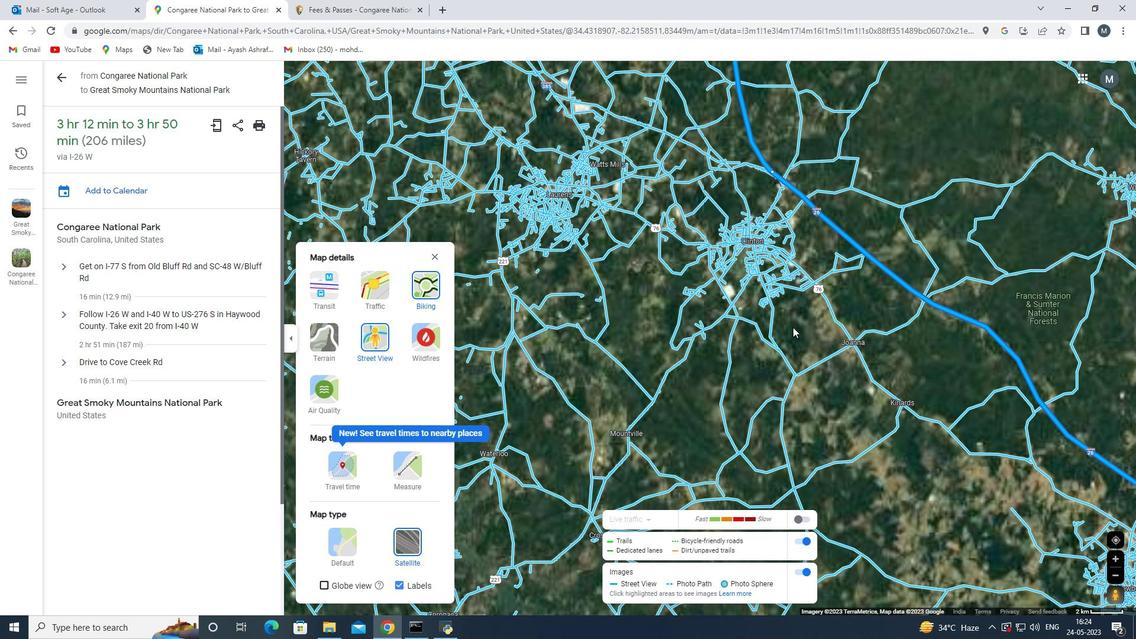 
Action: Mouse pressed left at (741, 275)
Screenshot: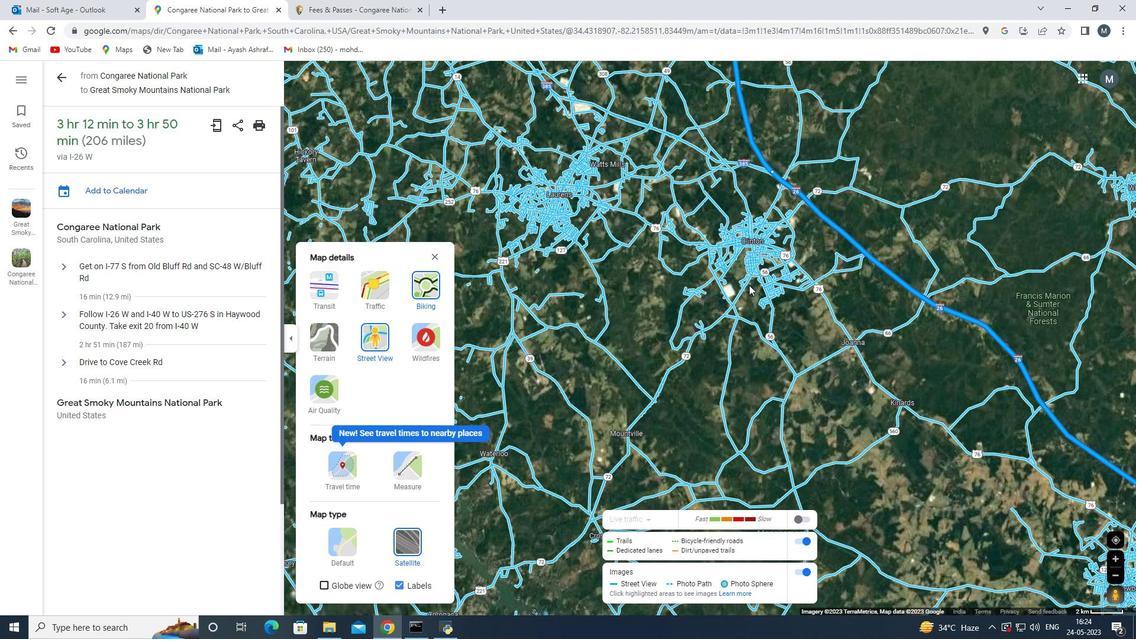 
Action: Mouse moved to (704, 355)
Screenshot: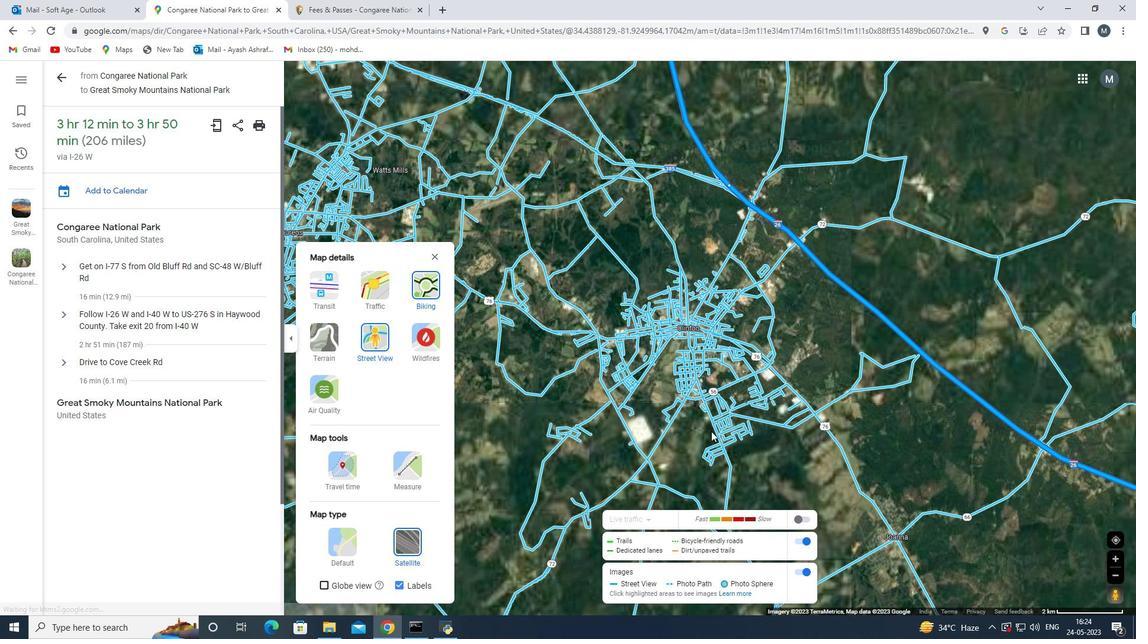 
Action: Mouse scrolled (704, 355) with delta (0, 0)
Screenshot: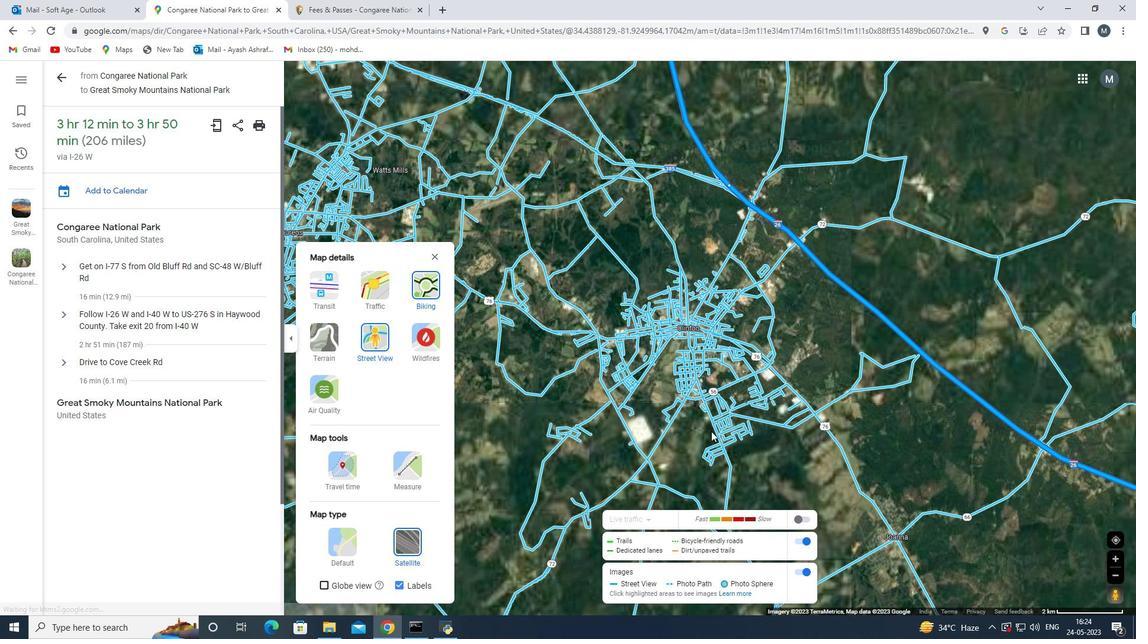 
Action: Mouse moved to (702, 355)
Screenshot: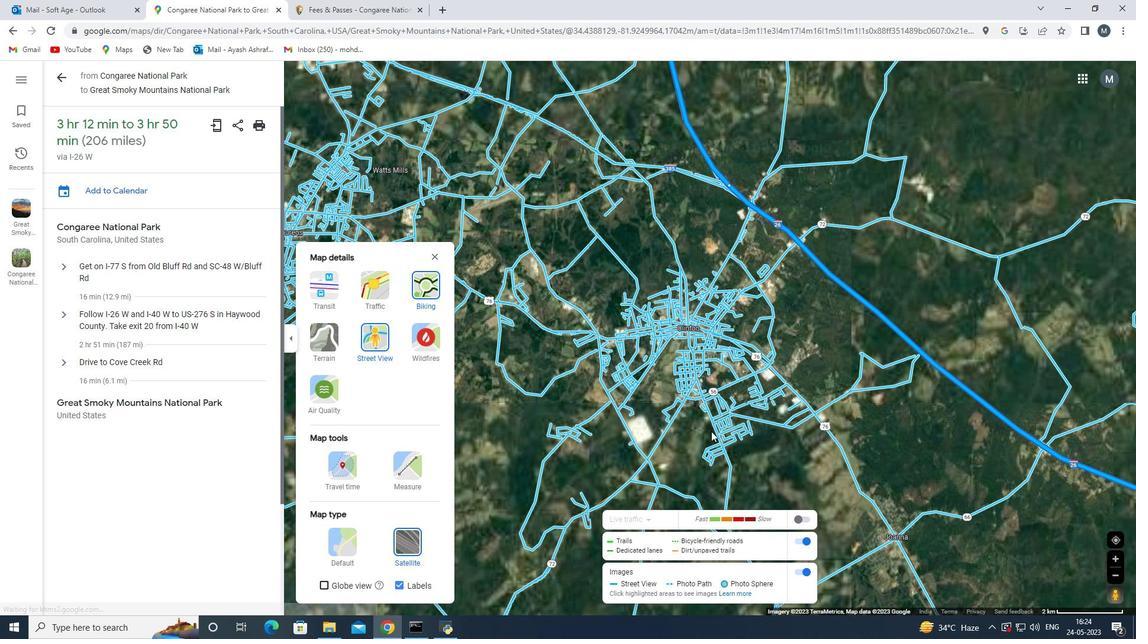
Action: Mouse scrolled (702, 355) with delta (0, 0)
Screenshot: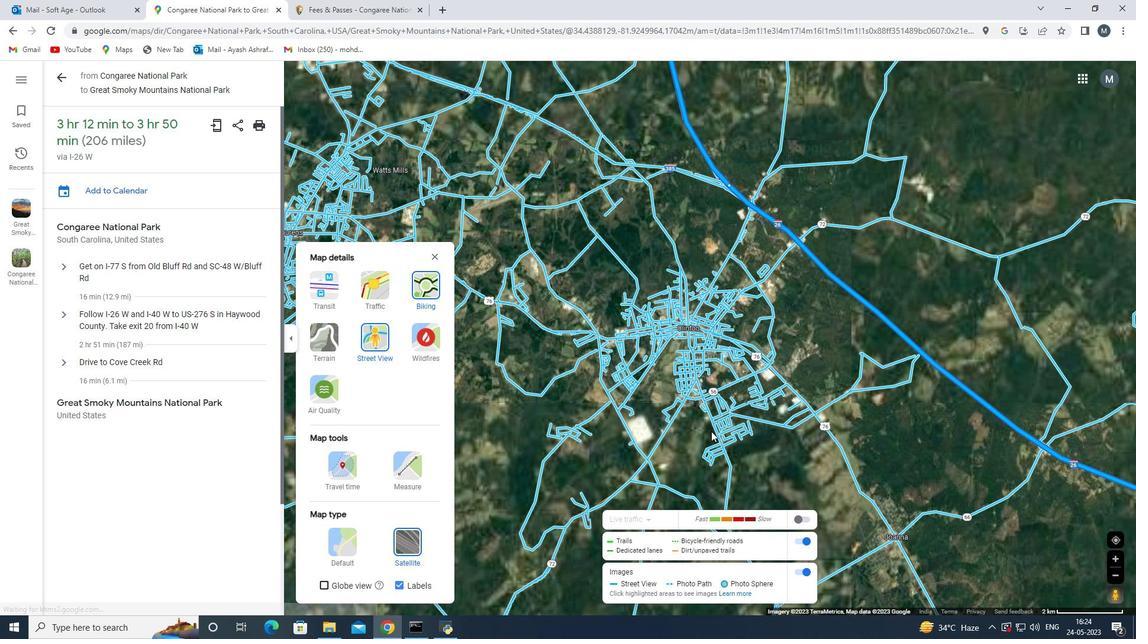 
Action: Mouse moved to (702, 354)
Screenshot: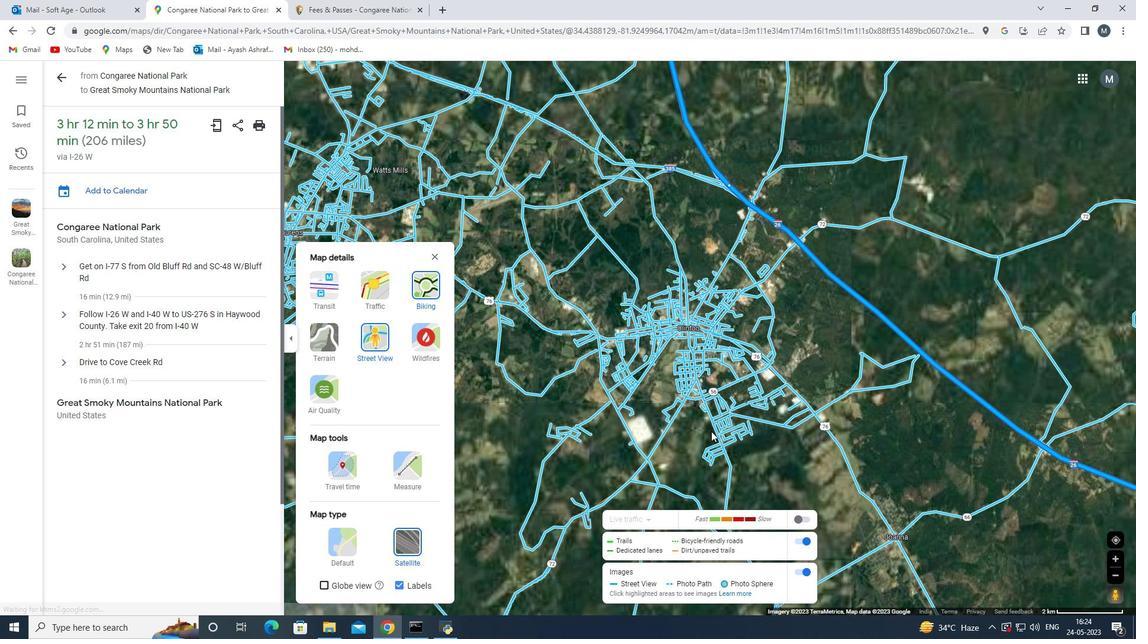 
Action: Mouse scrolled (702, 355) with delta (0, 0)
Screenshot: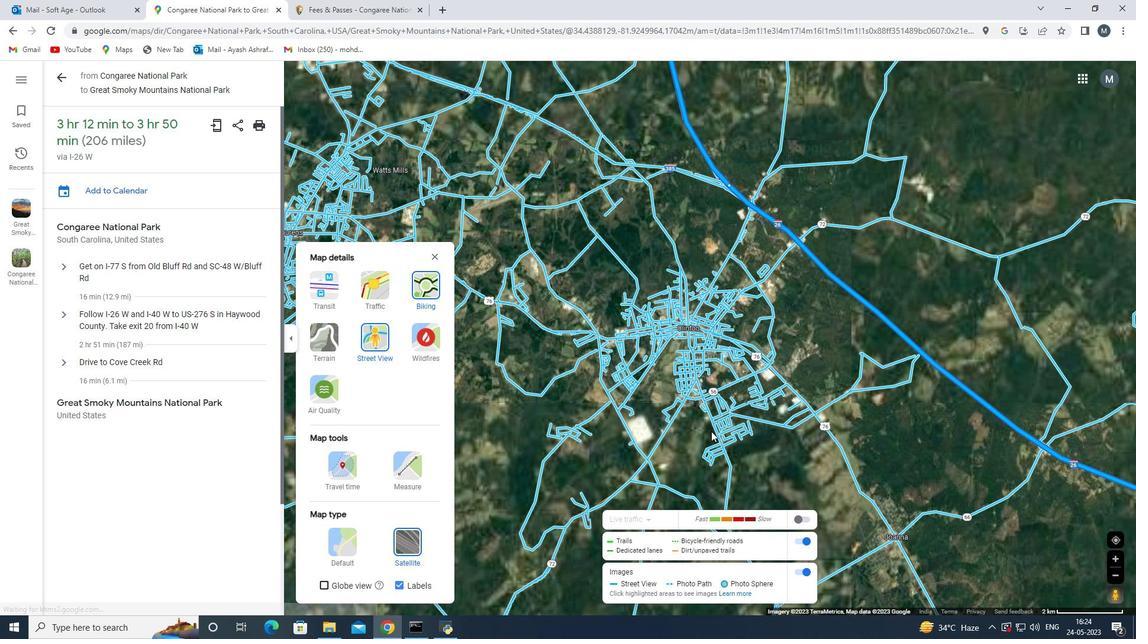 
Action: Mouse moved to (692, 343)
Screenshot: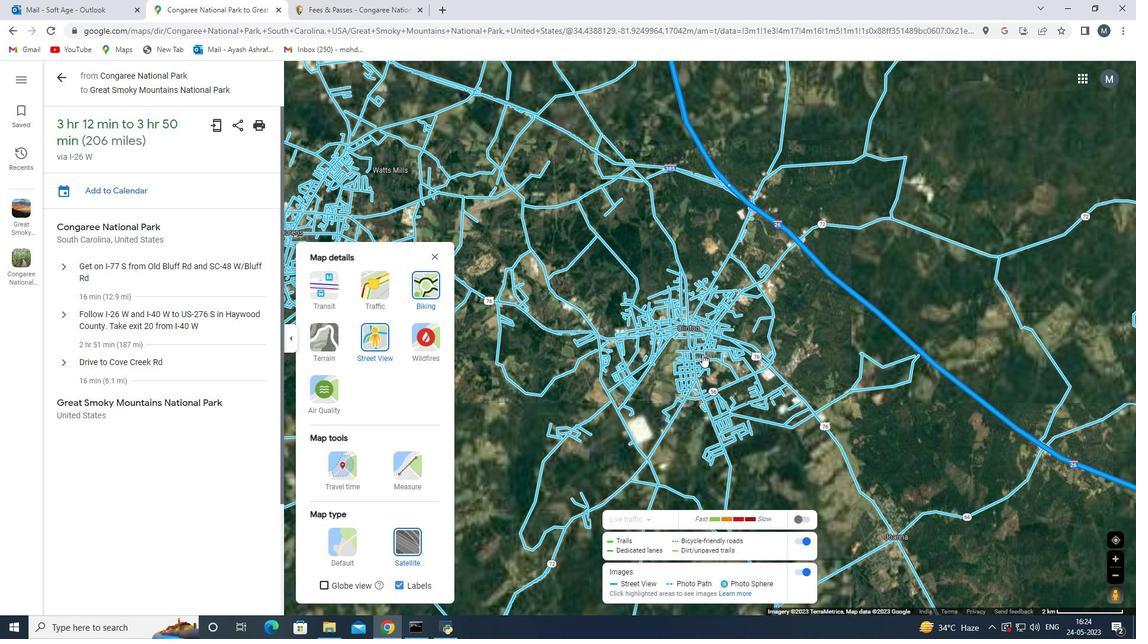 
Action: Mouse scrolled (702, 354) with delta (0, 0)
Screenshot: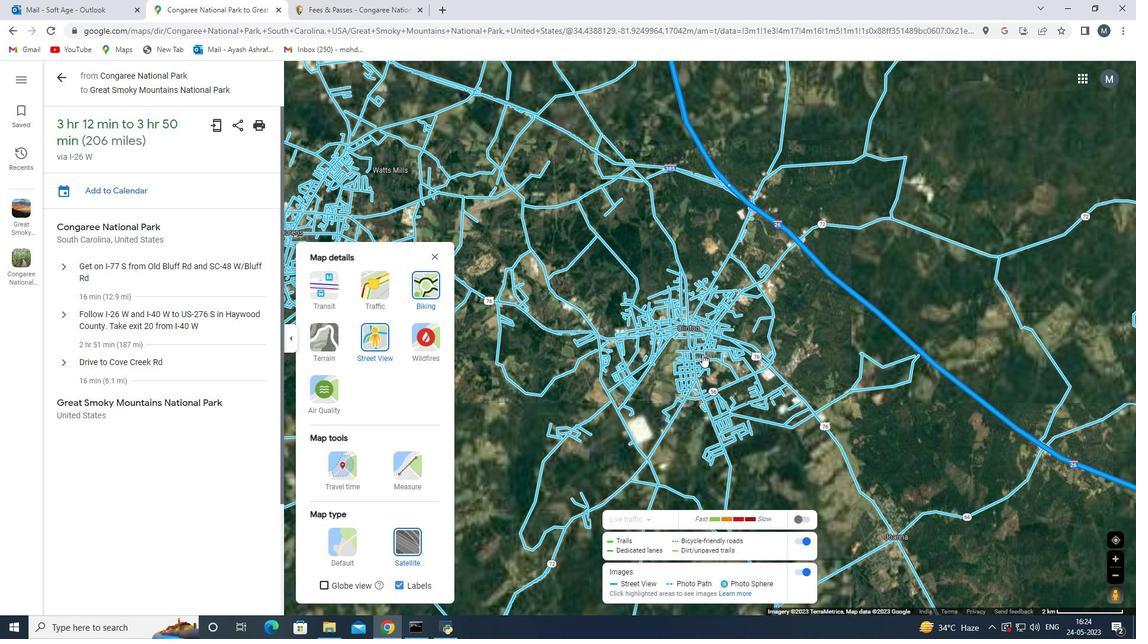 
Action: Mouse moved to (689, 342)
Screenshot: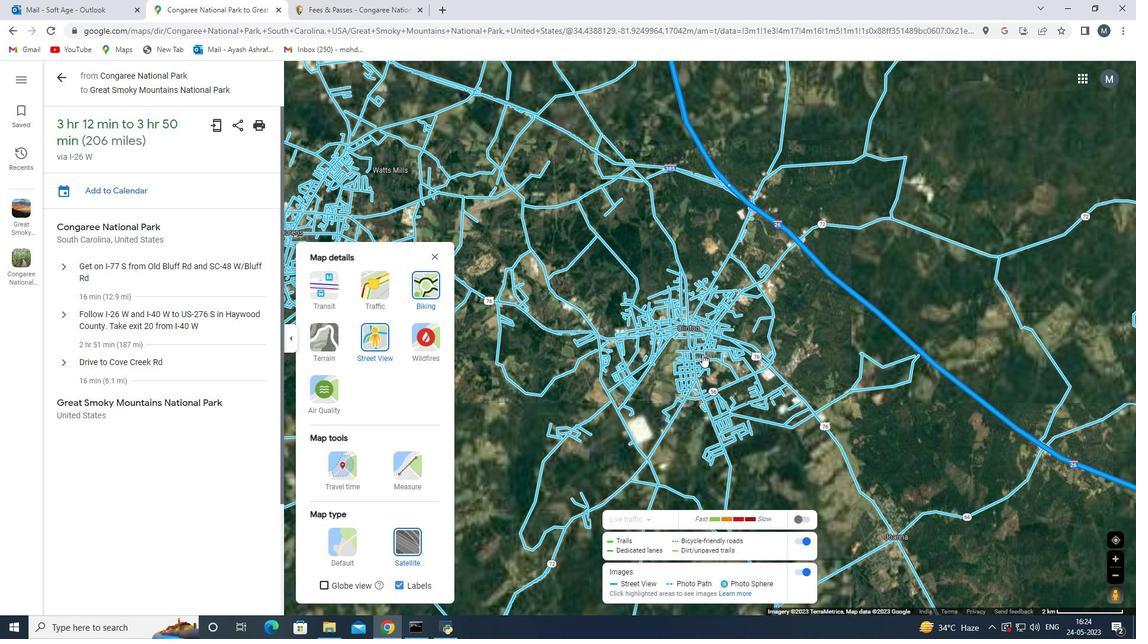 
Action: Mouse scrolled (701, 350) with delta (0, 0)
Screenshot: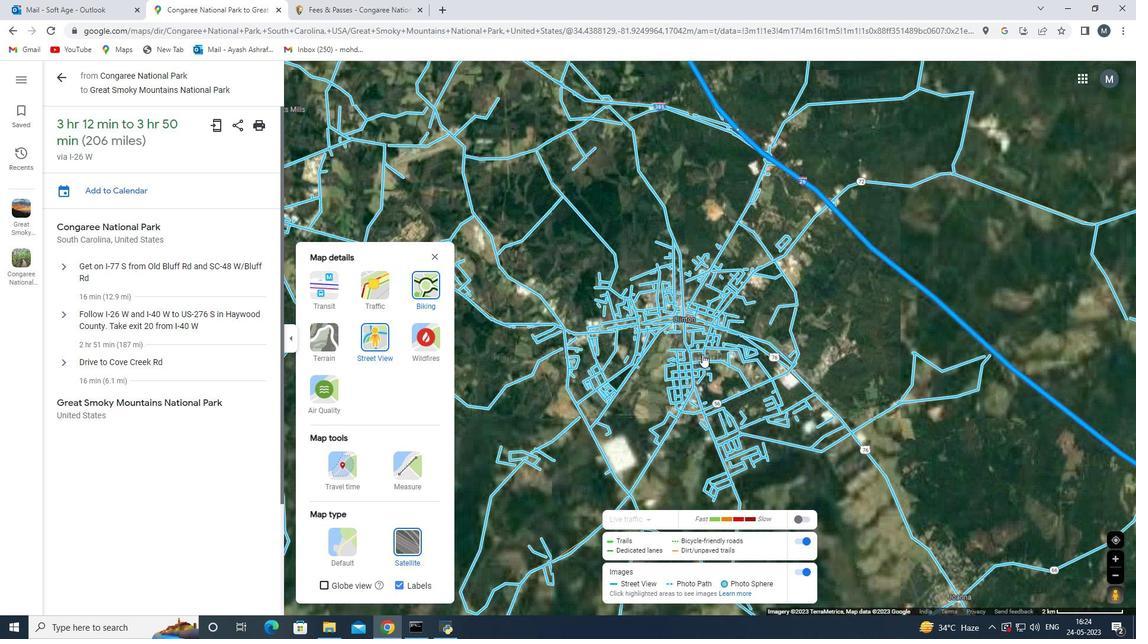 
Action: Mouse moved to (647, 285)
Screenshot: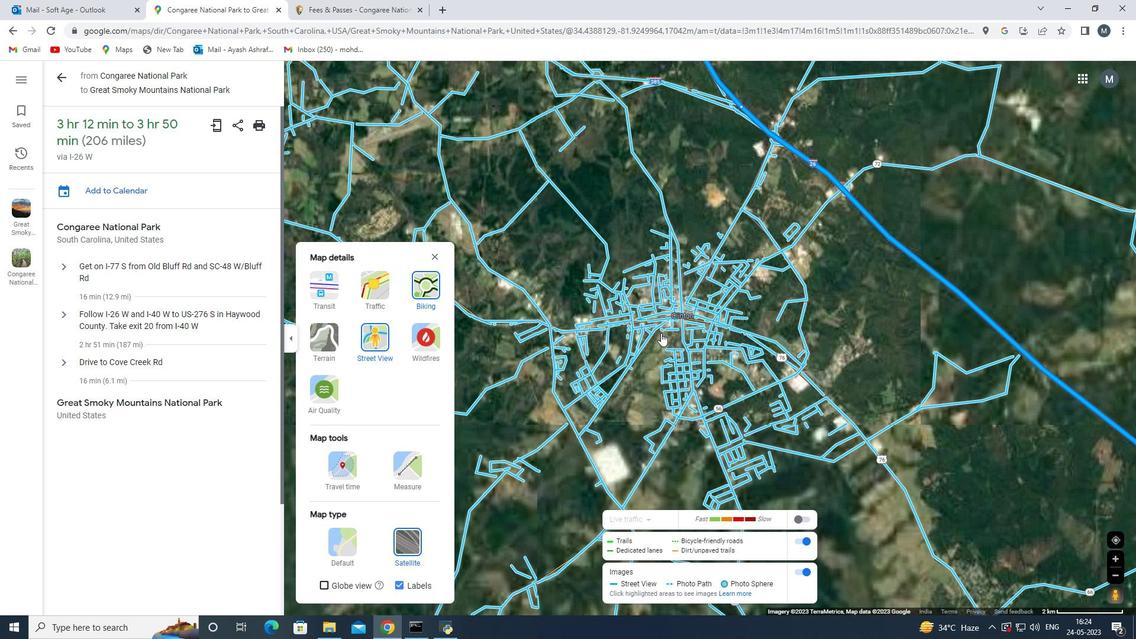 
Action: Mouse pressed left at (647, 285)
Screenshot: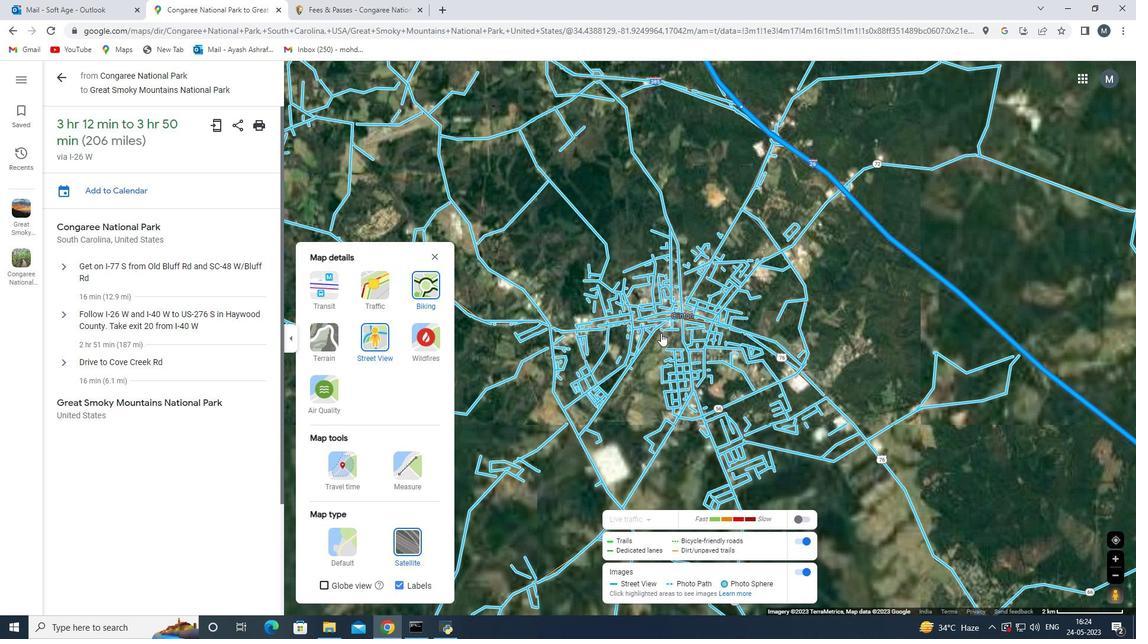 
Action: Mouse moved to (673, 359)
Screenshot: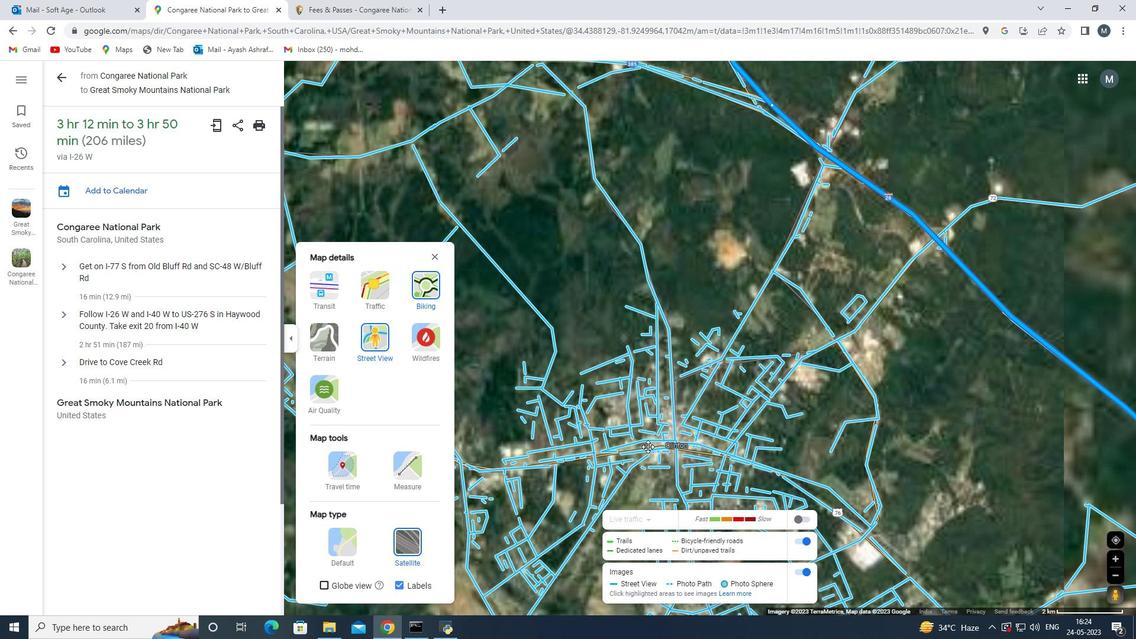 
Action: Mouse scrolled (673, 359) with delta (0, 0)
Screenshot: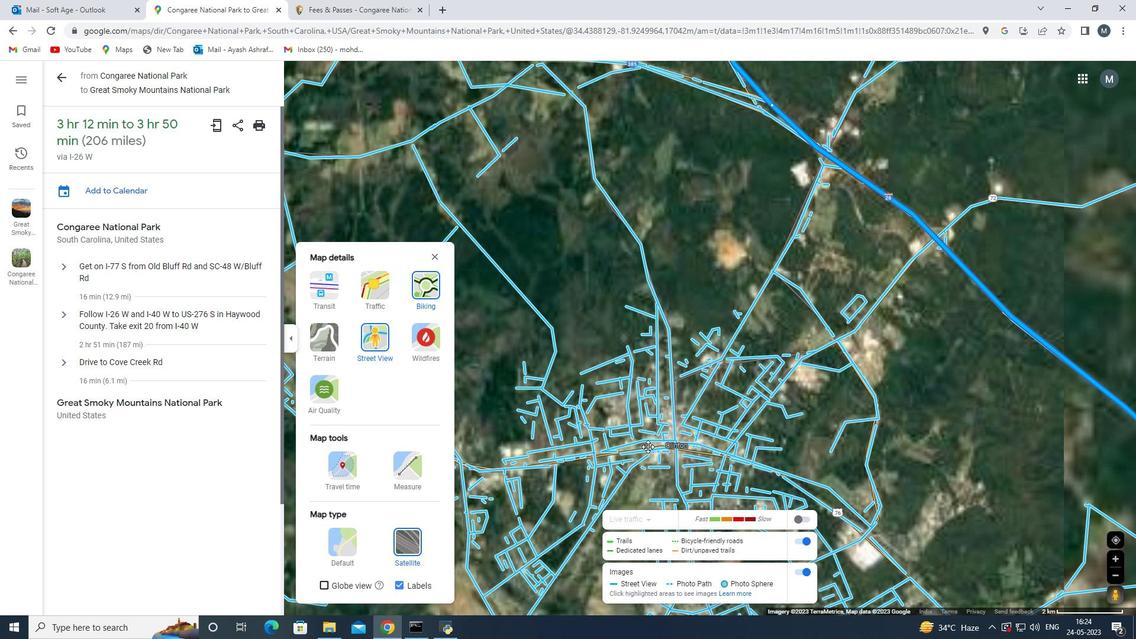 
Action: Mouse moved to (673, 358)
Screenshot: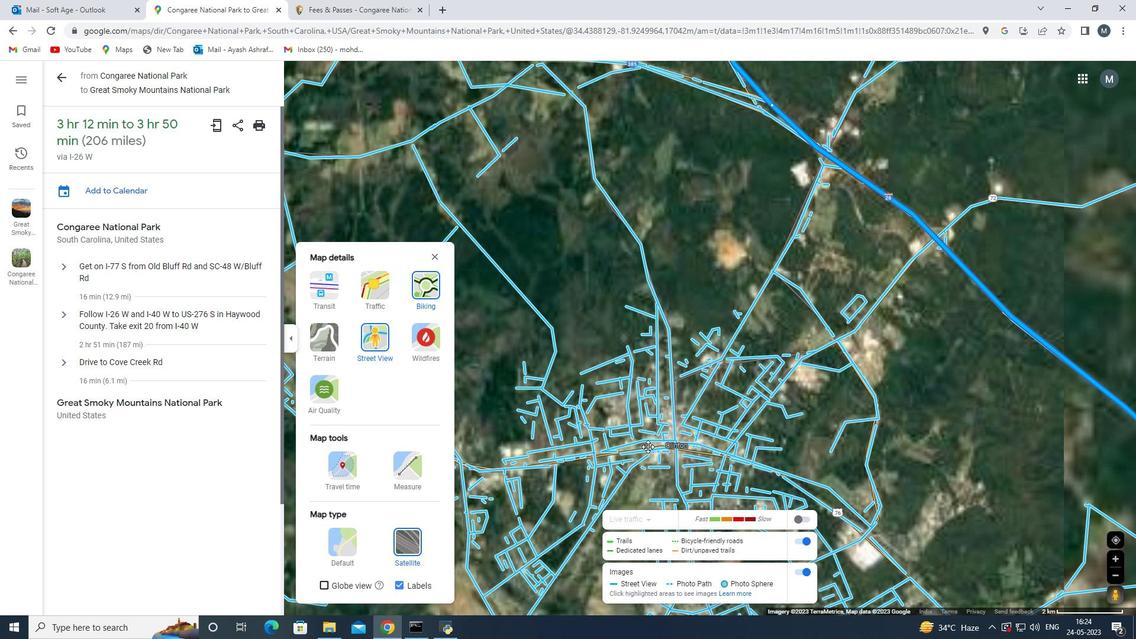 
Action: Mouse scrolled (673, 359) with delta (0, 0)
Screenshot: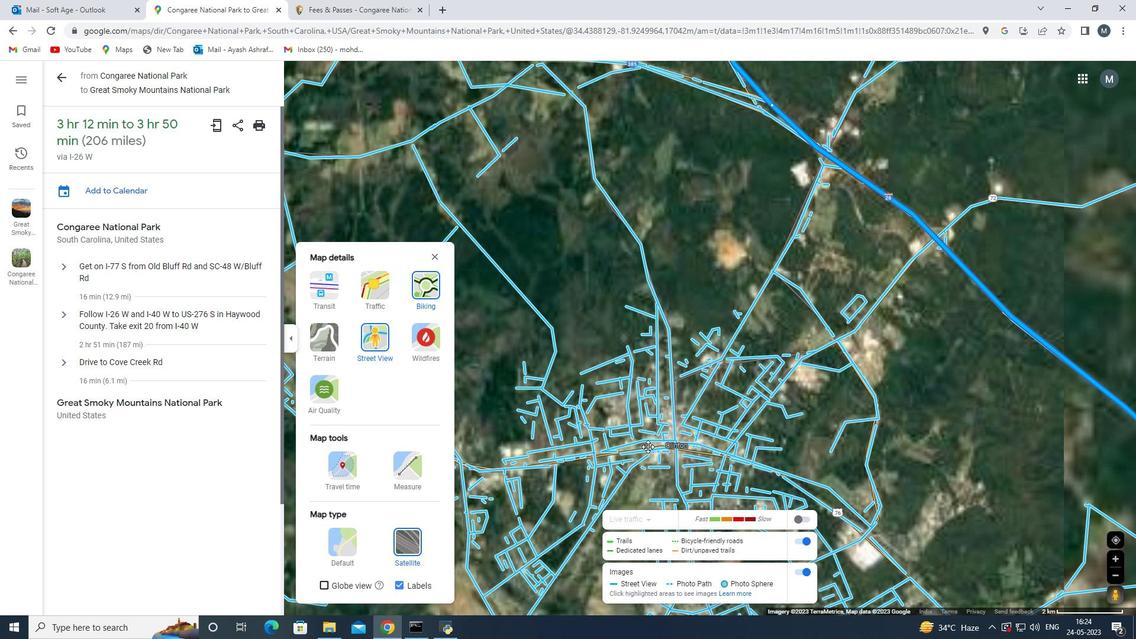 
Action: Mouse scrolled (673, 359) with delta (0, 0)
Screenshot: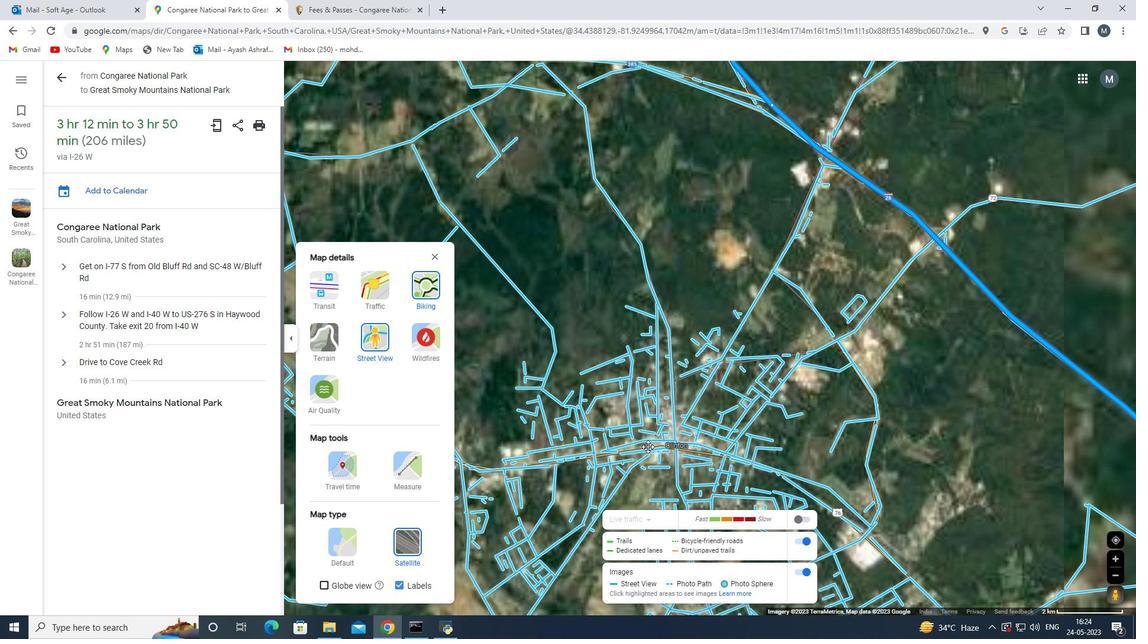 
Action: Mouse moved to (673, 357)
Screenshot: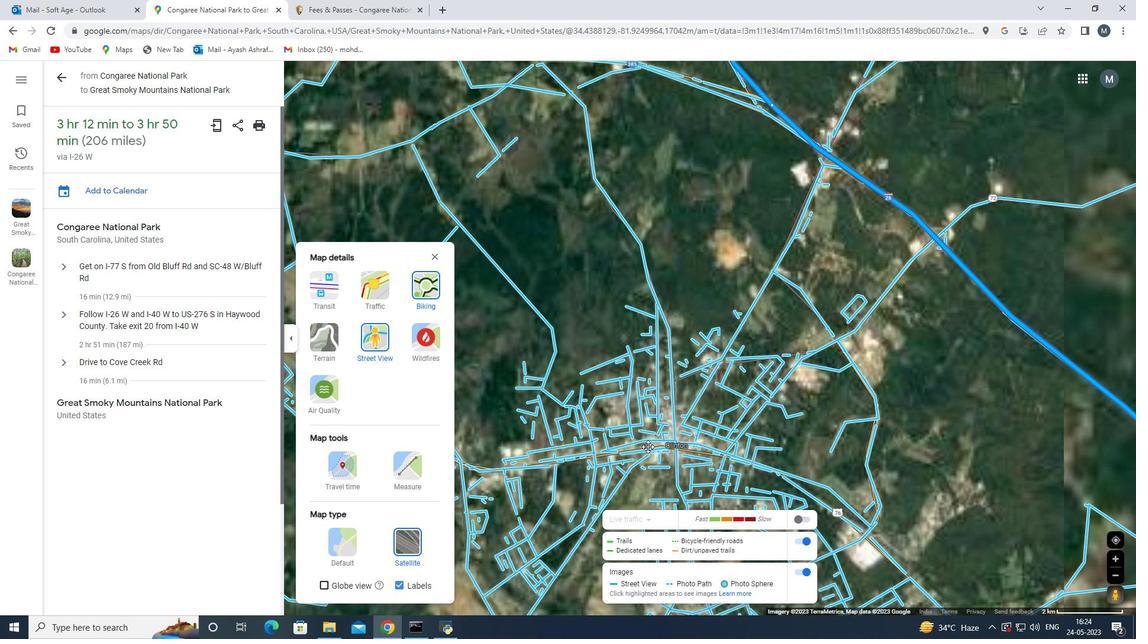 
Action: Mouse scrolled (673, 358) with delta (0, 0)
Screenshot: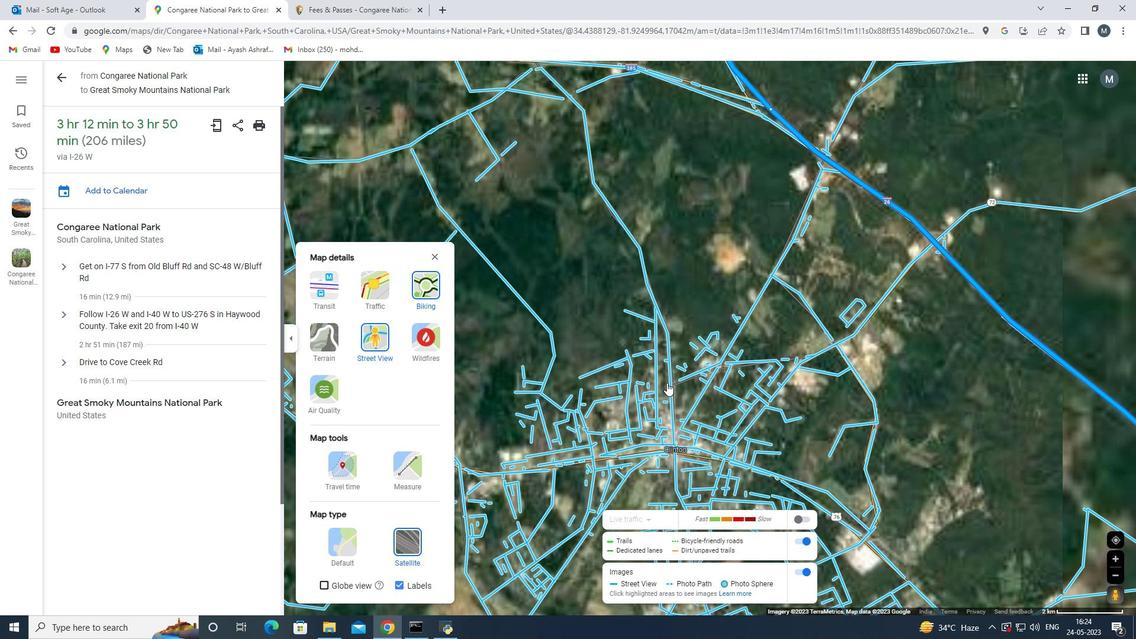 
Action: Mouse moved to (673, 353)
Screenshot: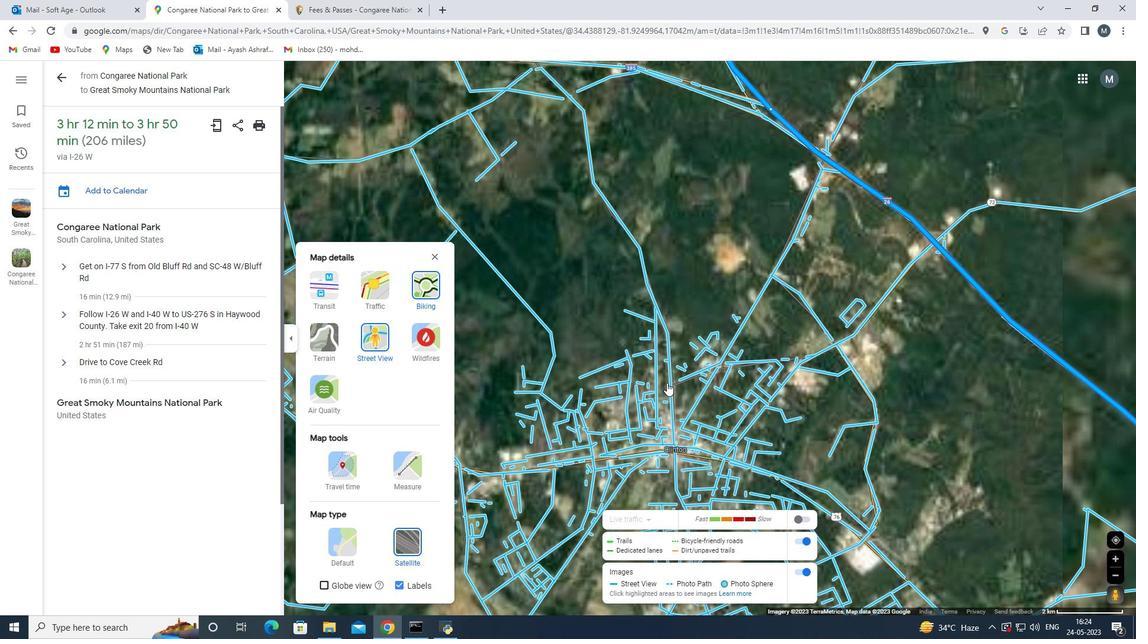 
Action: Mouse scrolled (673, 355) with delta (0, 0)
Screenshot: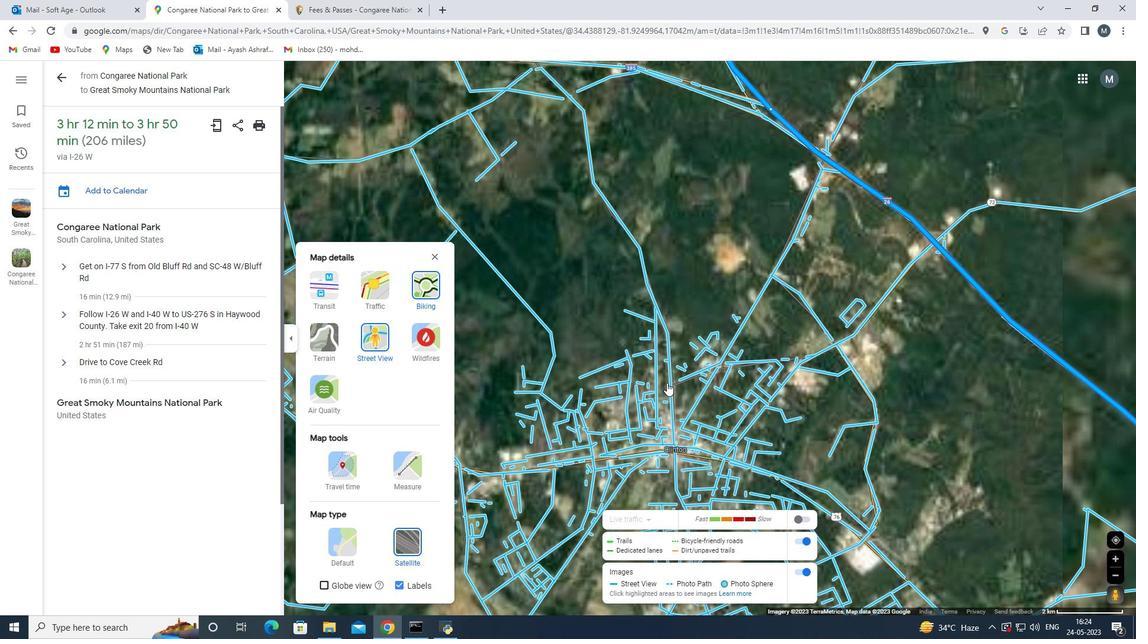 
Action: Mouse moved to (676, 304)
Screenshot: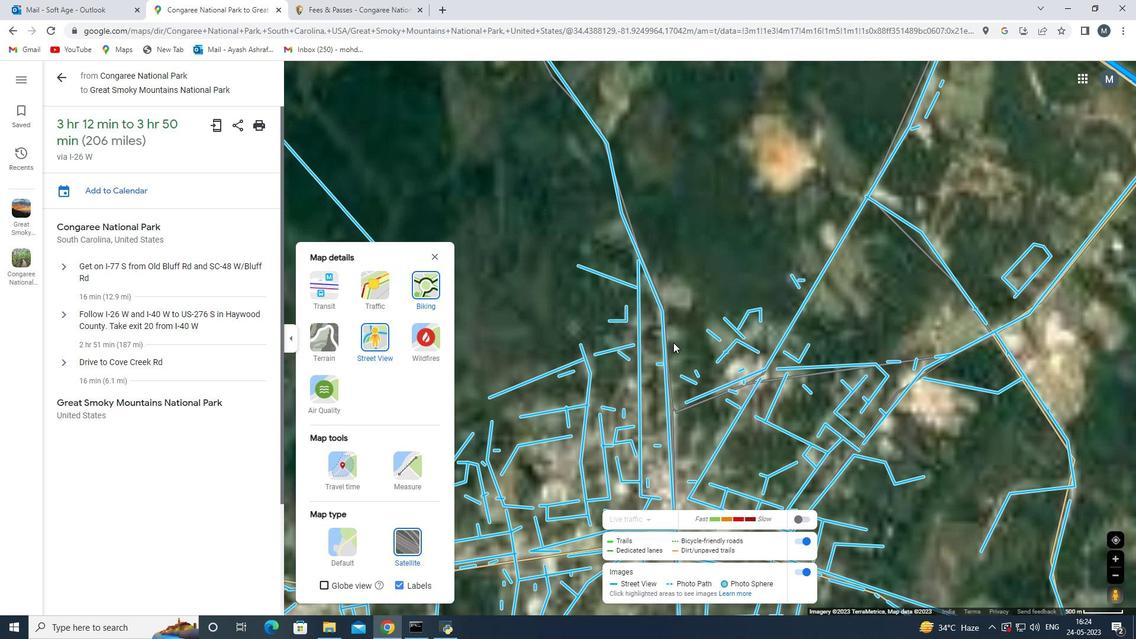 
Action: Mouse scrolled (677, 313) with delta (0, 0)
Screenshot: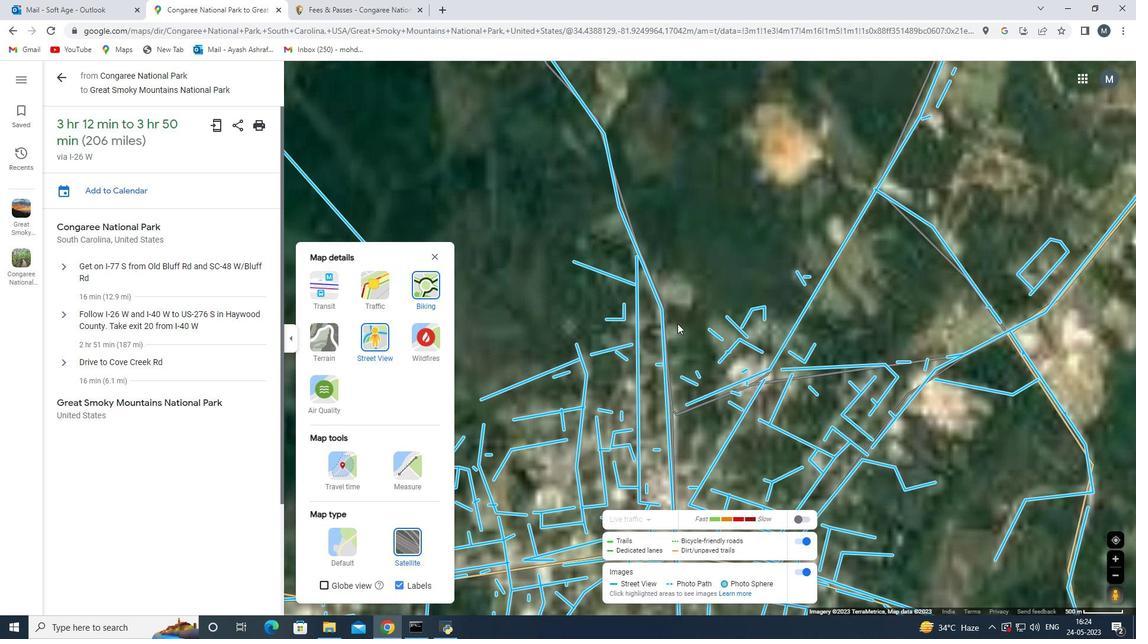 
Action: Mouse scrolled (677, 312) with delta (0, 0)
Screenshot: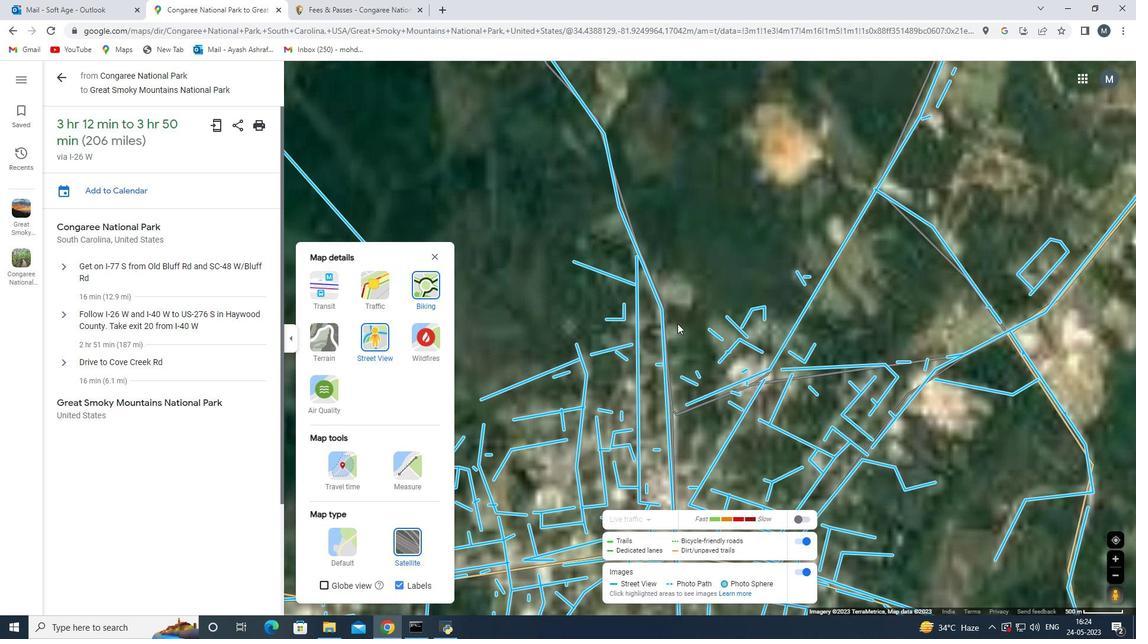 
Action: Mouse moved to (676, 304)
Screenshot: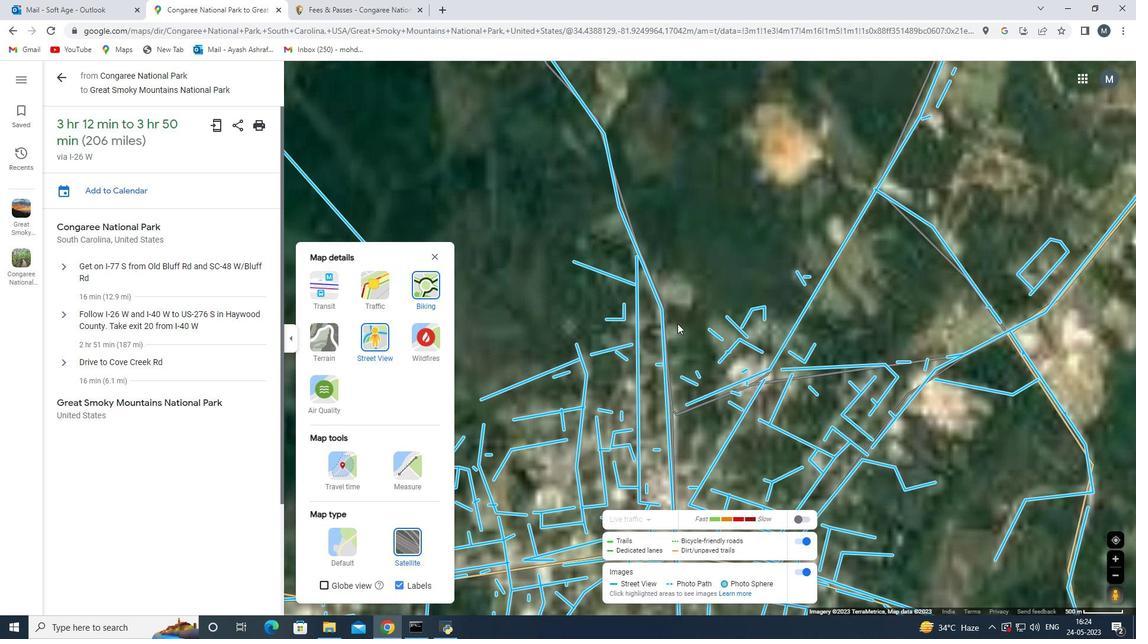 
Action: Mouse scrolled (677, 311) with delta (0, 0)
Screenshot: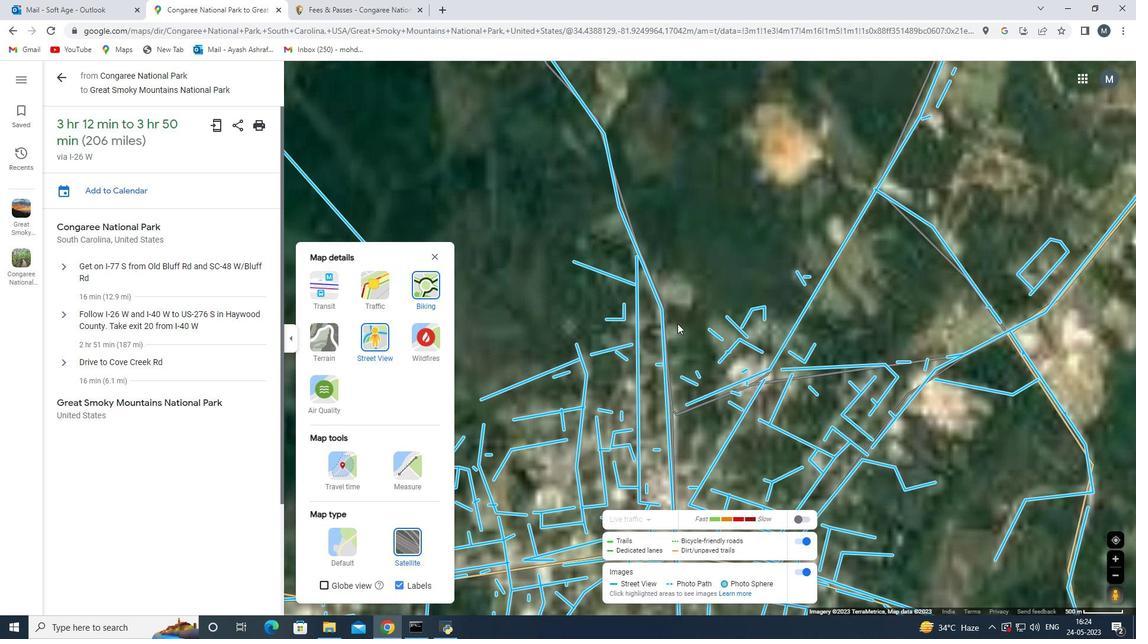 
Action: Mouse moved to (675, 303)
Screenshot: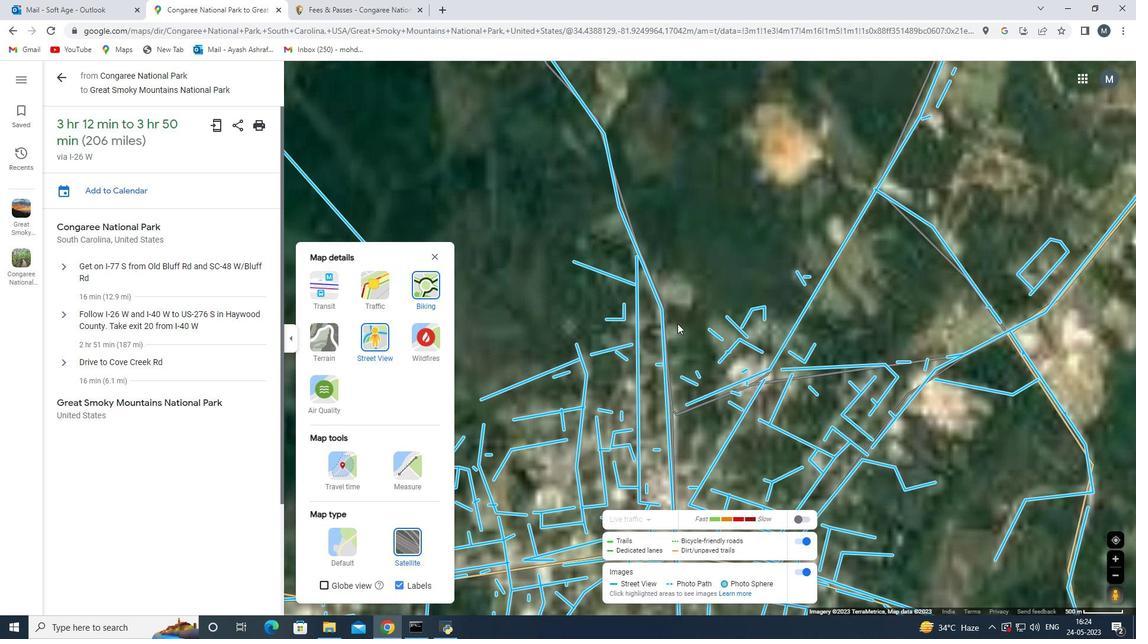 
Action: Mouse scrolled (677, 311) with delta (0, 0)
Screenshot: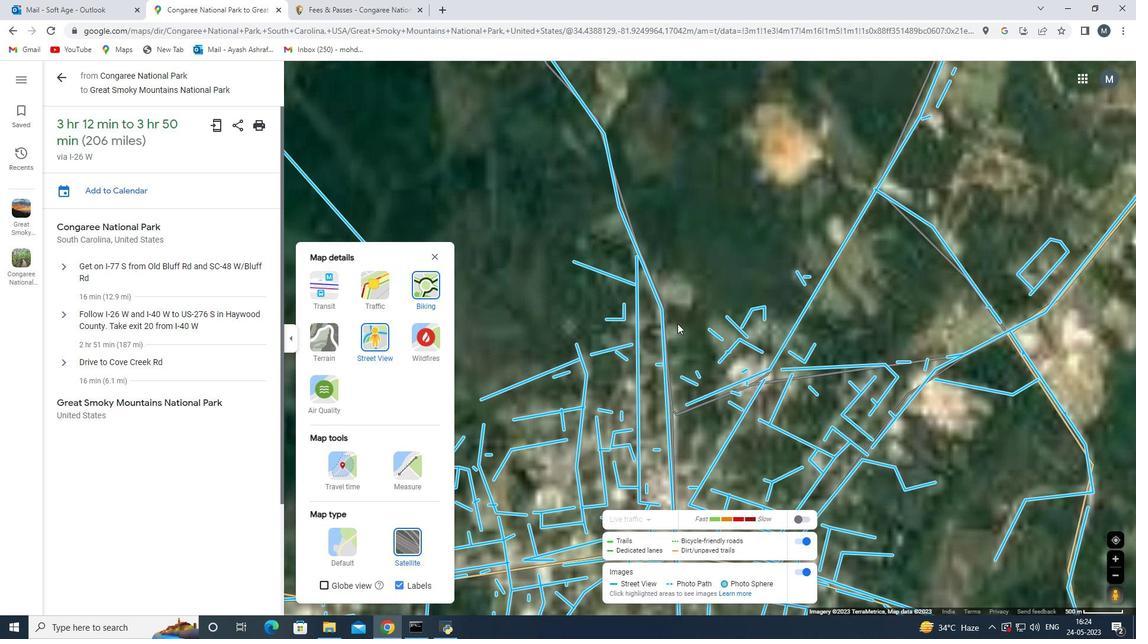 
Action: Mouse moved to (675, 303)
Screenshot: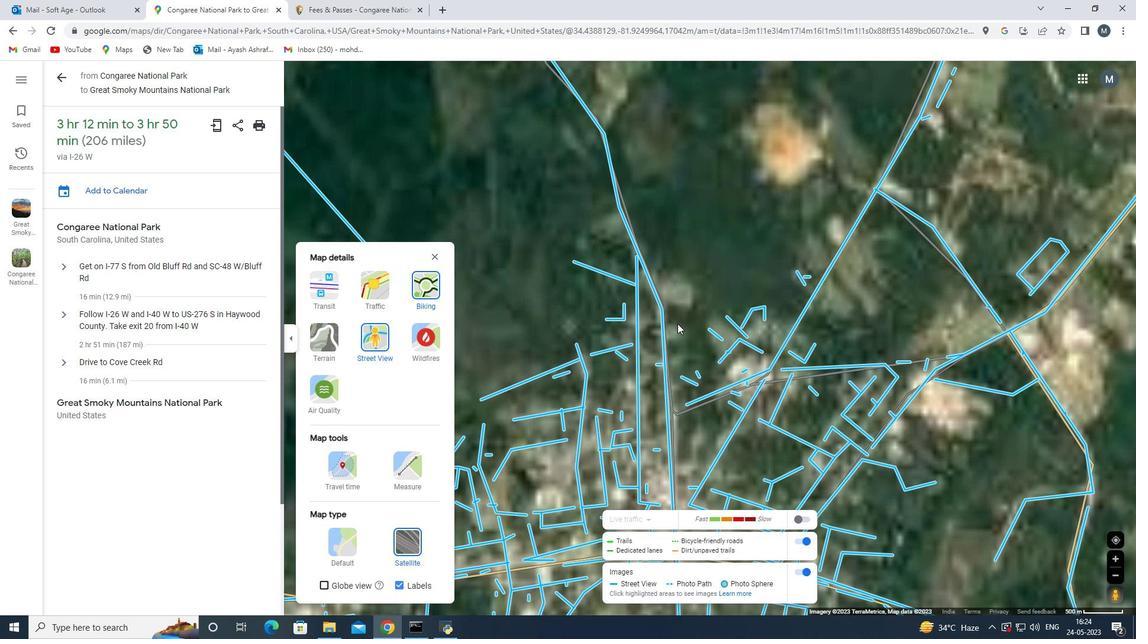 
Action: Mouse scrolled (677, 310) with delta (0, 0)
Screenshot: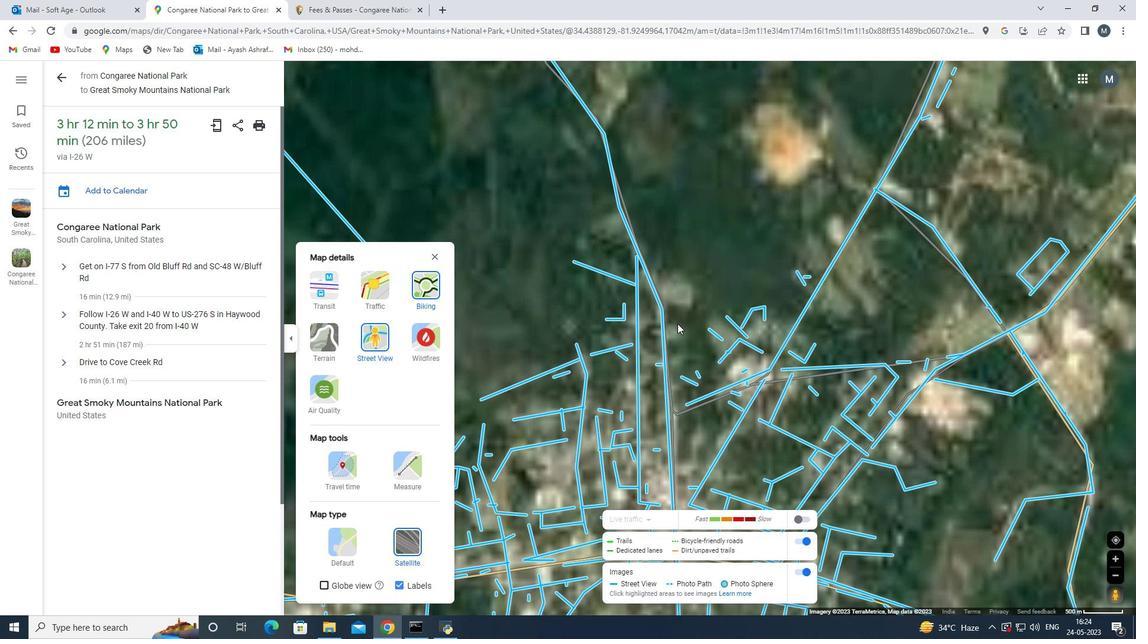 
Action: Mouse moved to (669, 227)
Screenshot: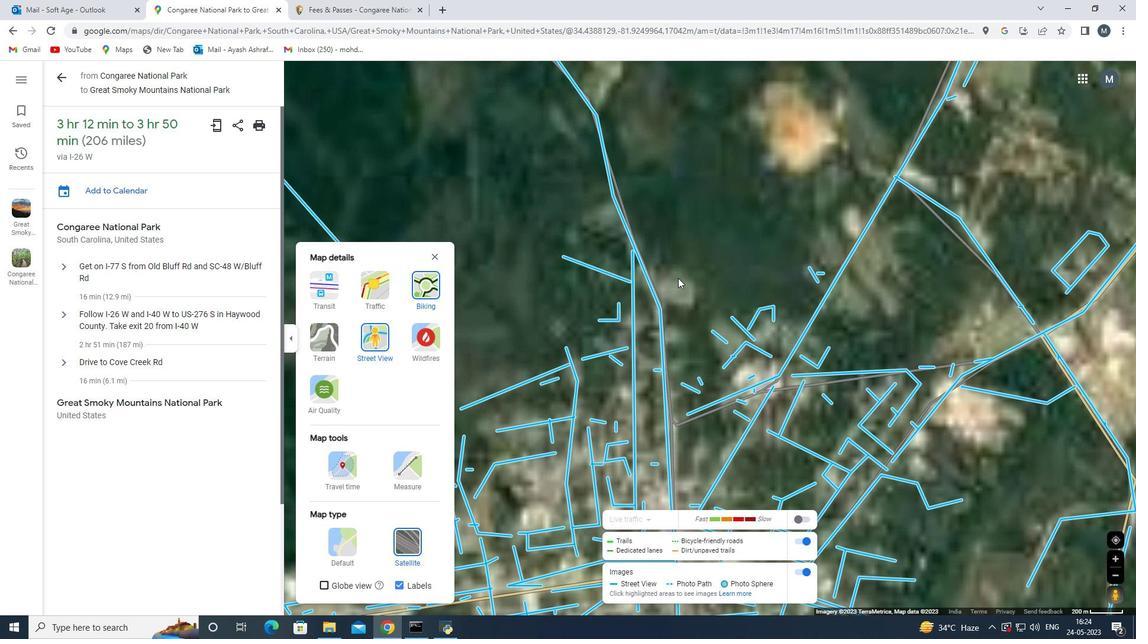 
Action: Mouse pressed left at (669, 227)
Screenshot: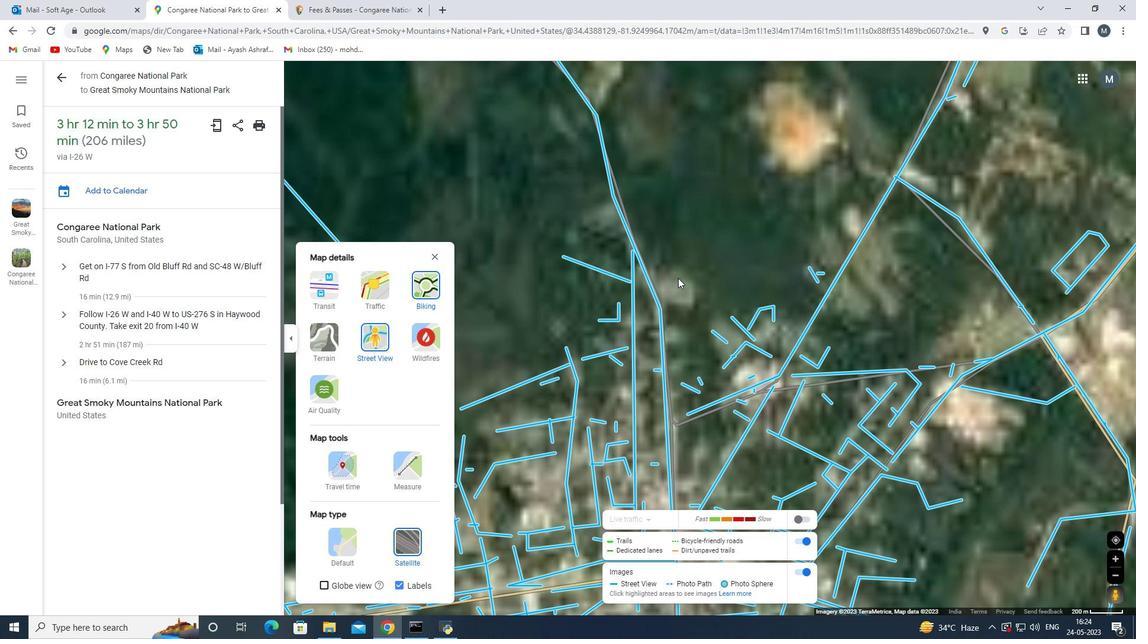 
Action: Mouse moved to (503, 333)
Screenshot: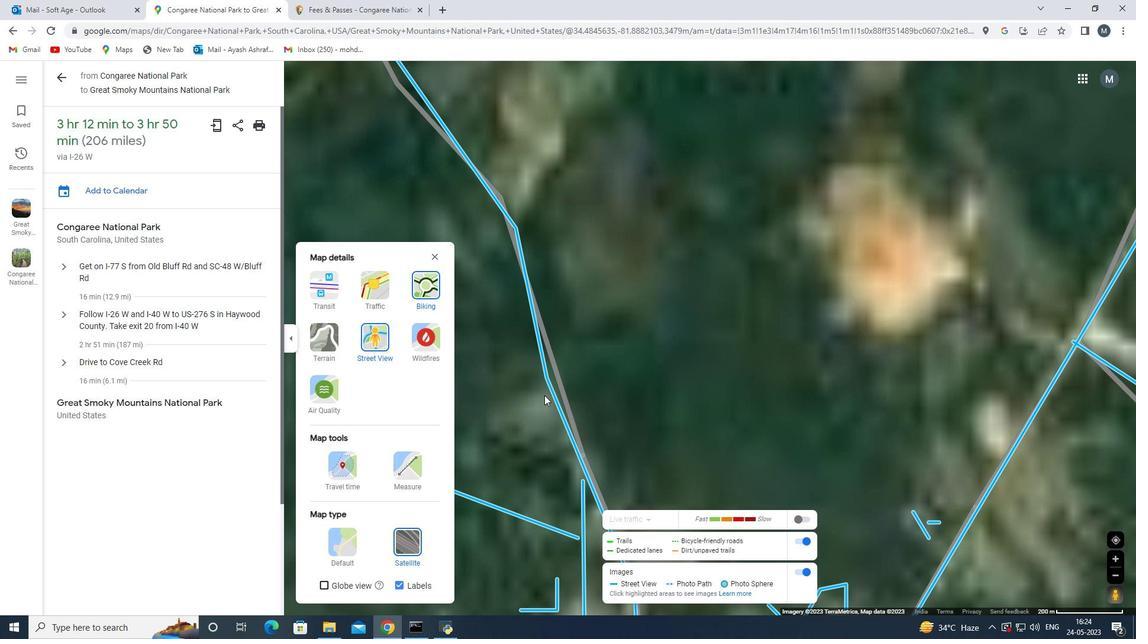 
Action: Mouse scrolled (503, 333) with delta (0, 0)
Screenshot: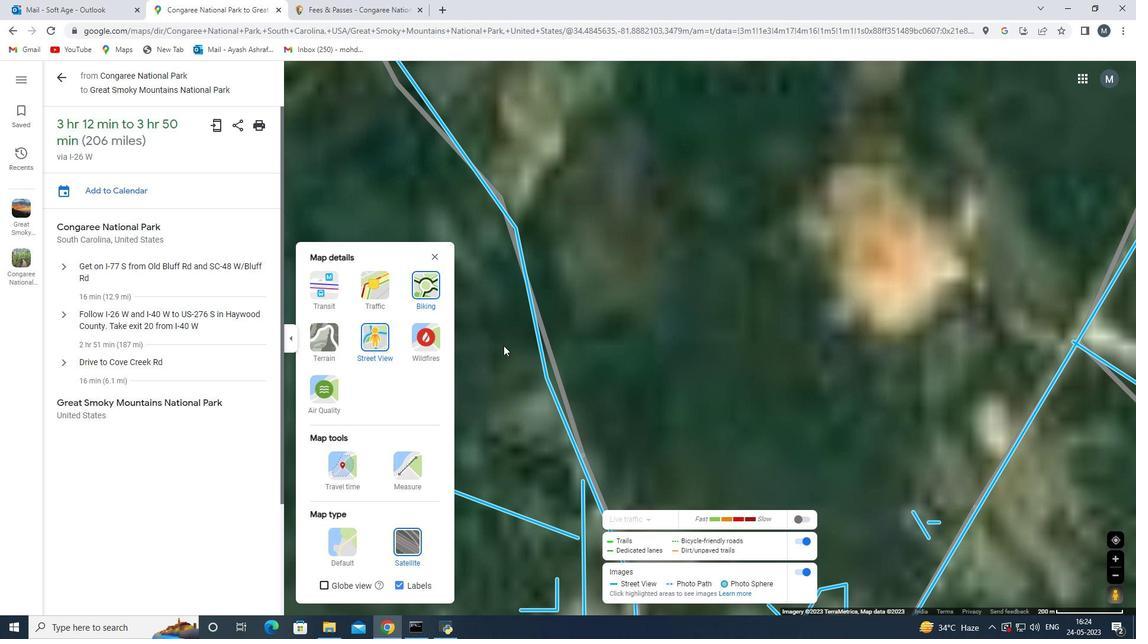 
Action: Mouse scrolled (503, 333) with delta (0, 0)
Screenshot: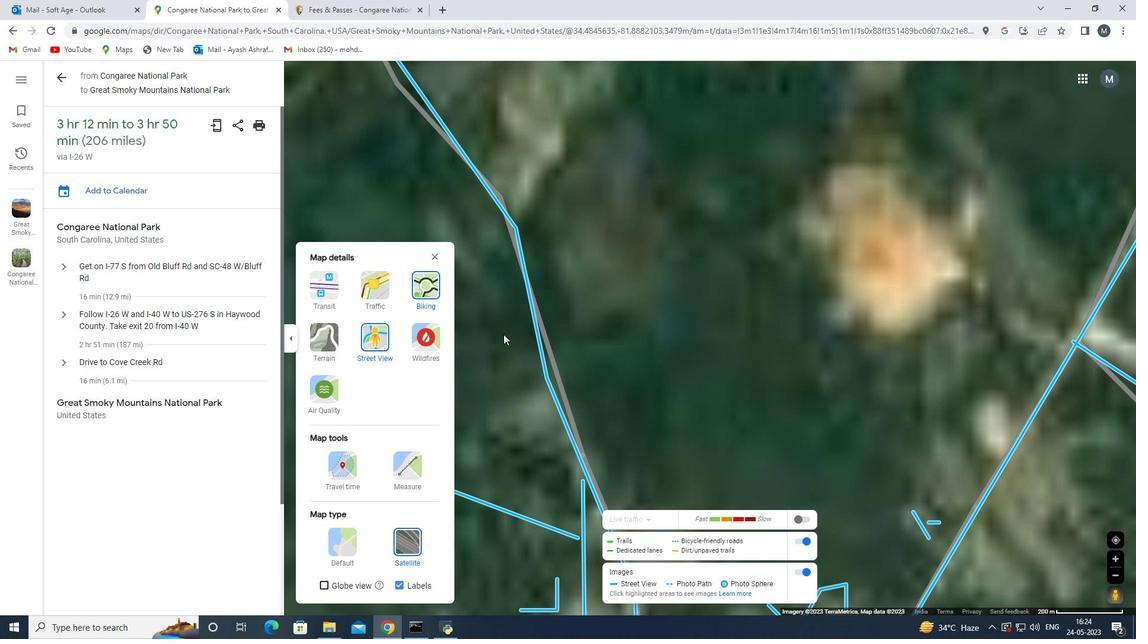 
Action: Mouse scrolled (503, 333) with delta (0, 0)
Screenshot: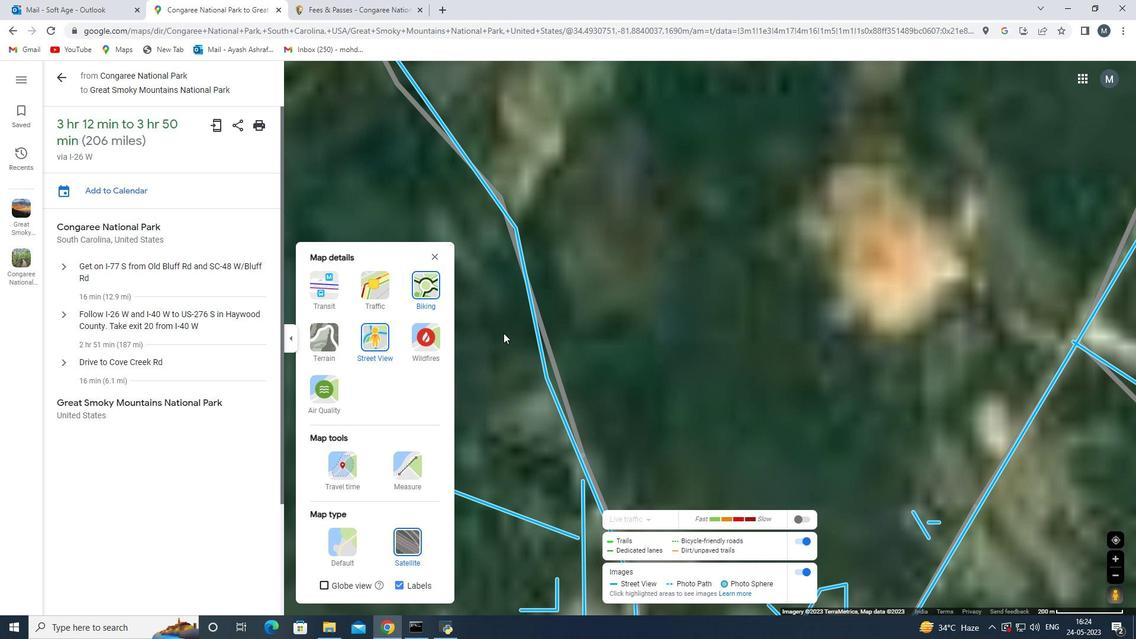 
Action: Mouse moved to (504, 332)
Screenshot: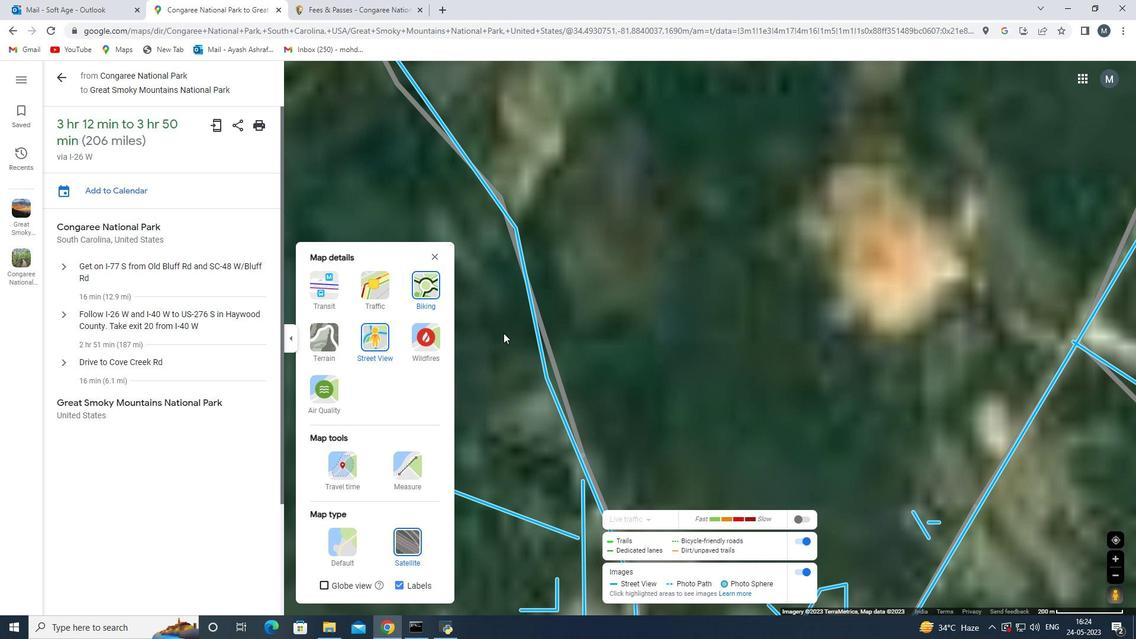 
Action: Mouse scrolled (504, 333) with delta (0, 0)
Screenshot: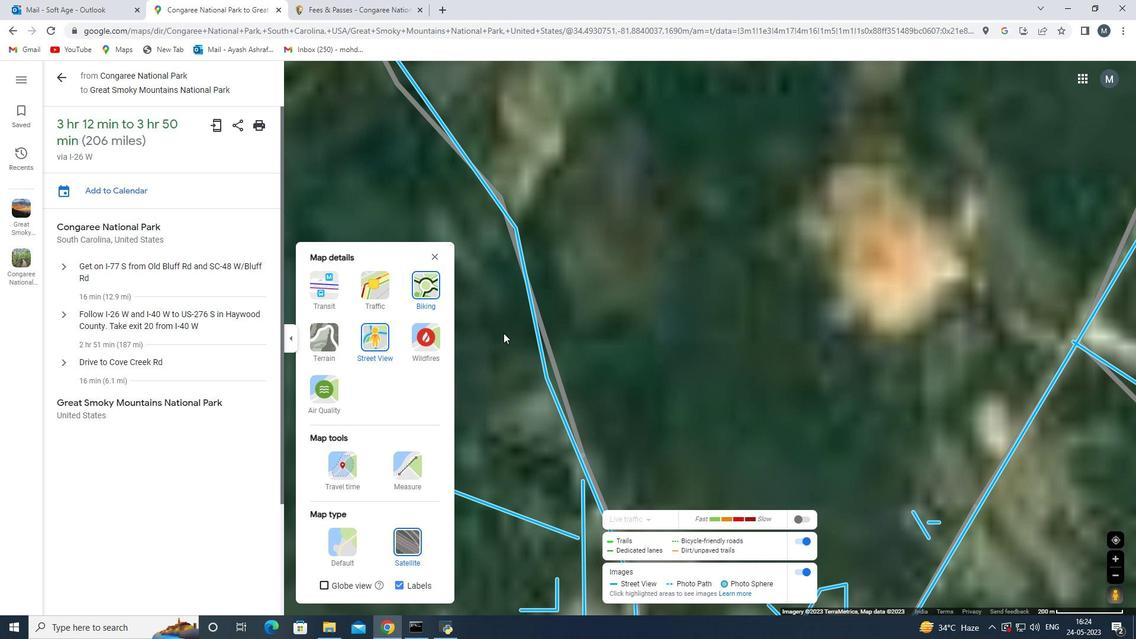 
Action: Mouse moved to (505, 332)
Screenshot: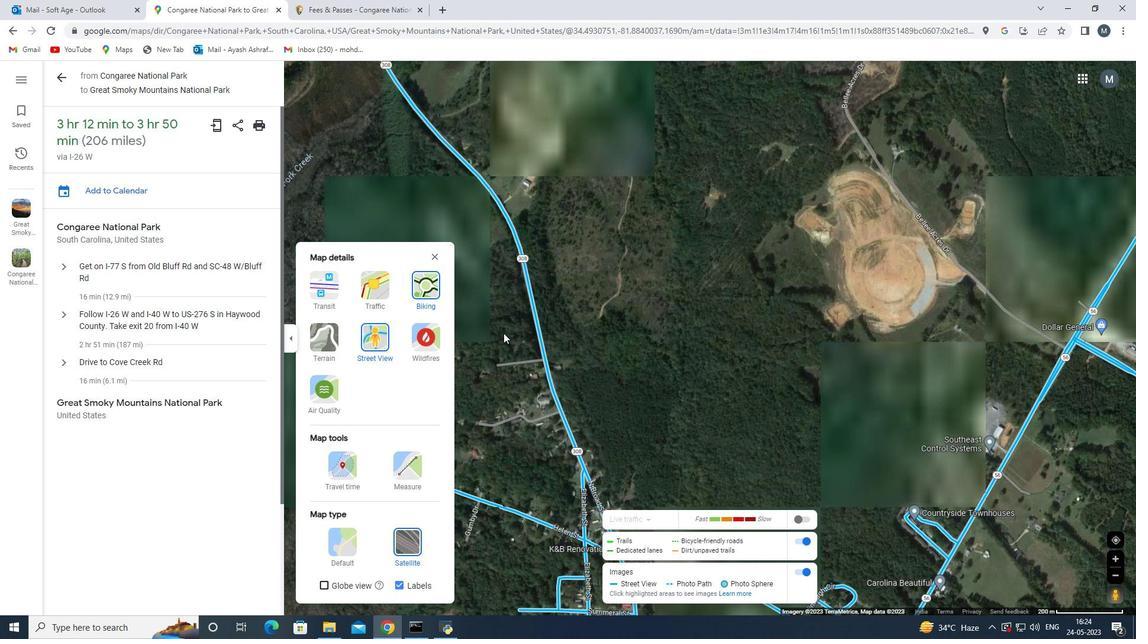 
Action: Mouse scrolled (505, 332) with delta (0, 0)
Screenshot: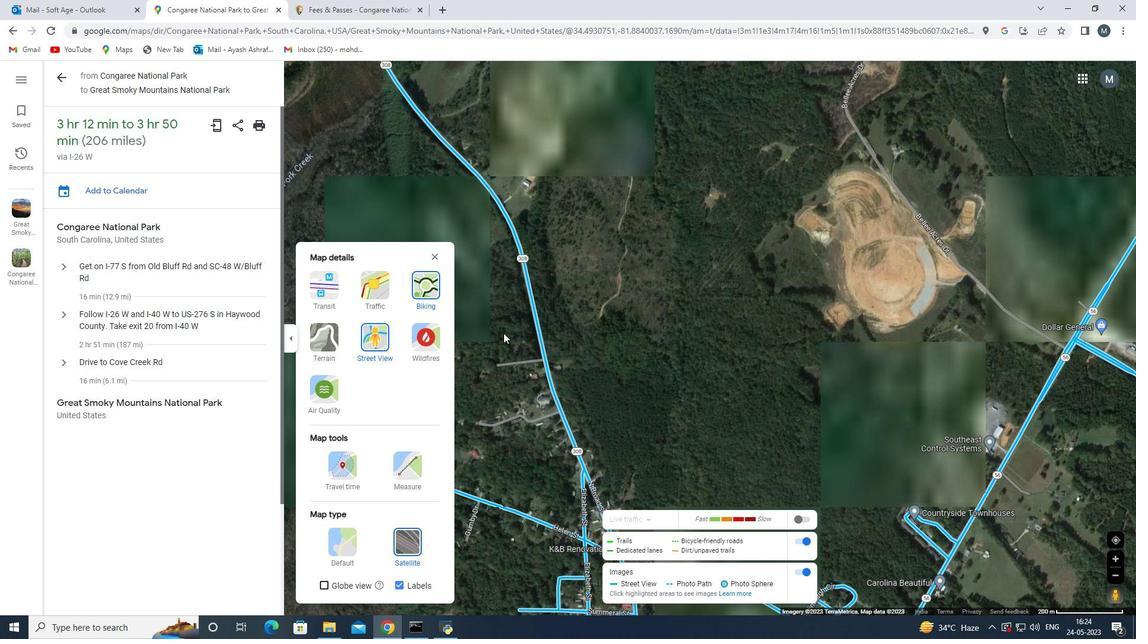 
Action: Mouse scrolled (505, 332) with delta (0, 0)
Screenshot: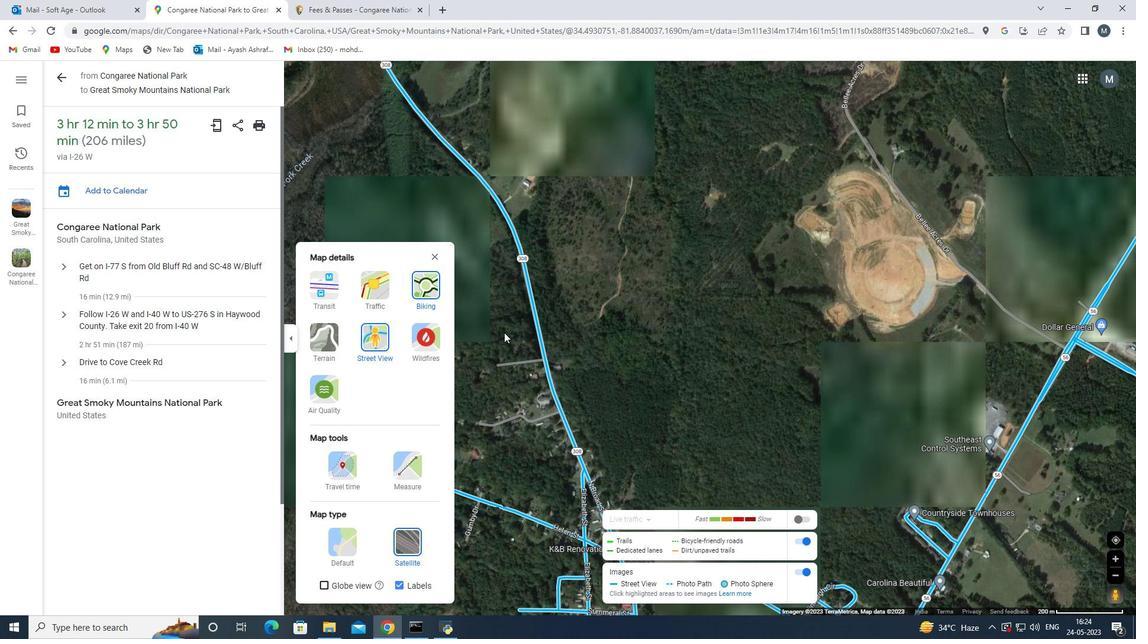 
Action: Mouse moved to (506, 332)
Screenshot: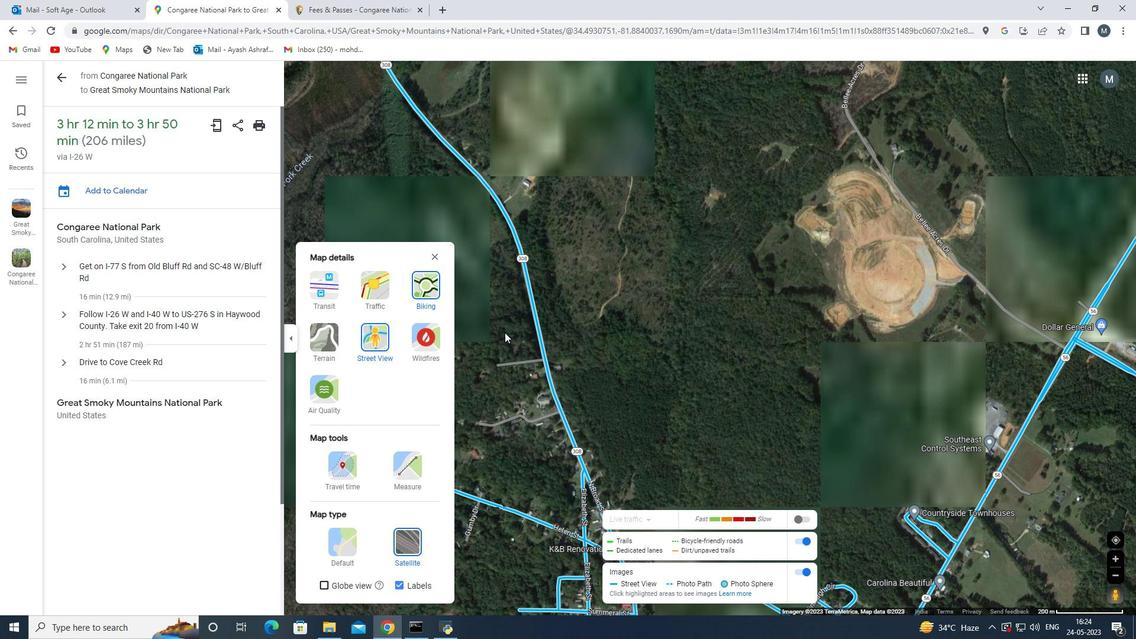 
Action: Mouse scrolled (506, 331) with delta (0, 0)
Screenshot: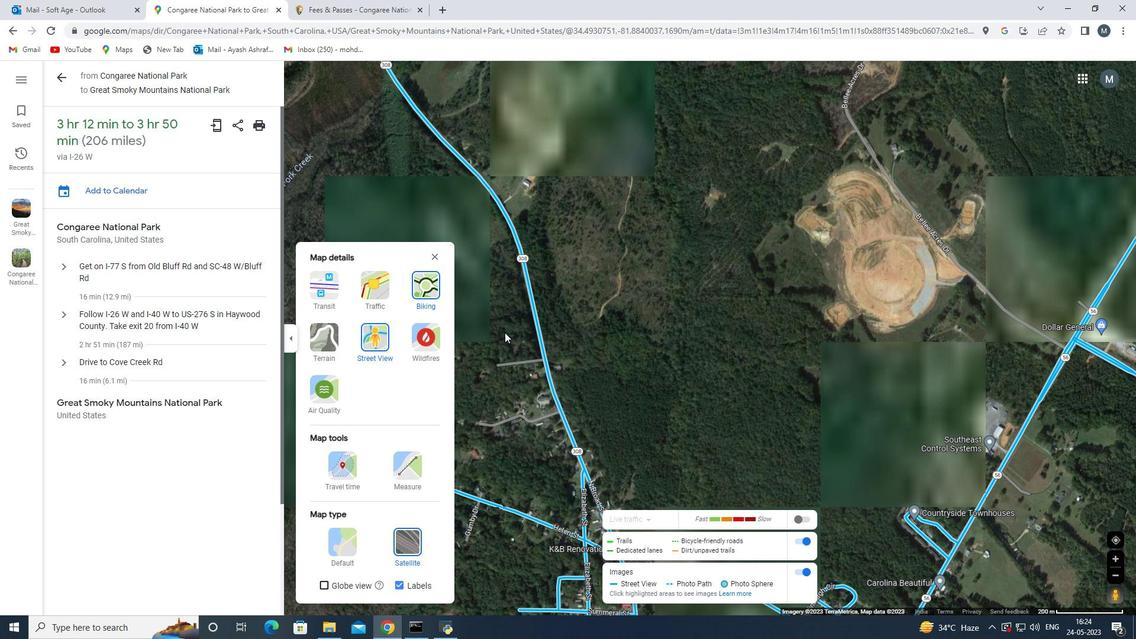 
Action: Mouse moved to (510, 332)
Screenshot: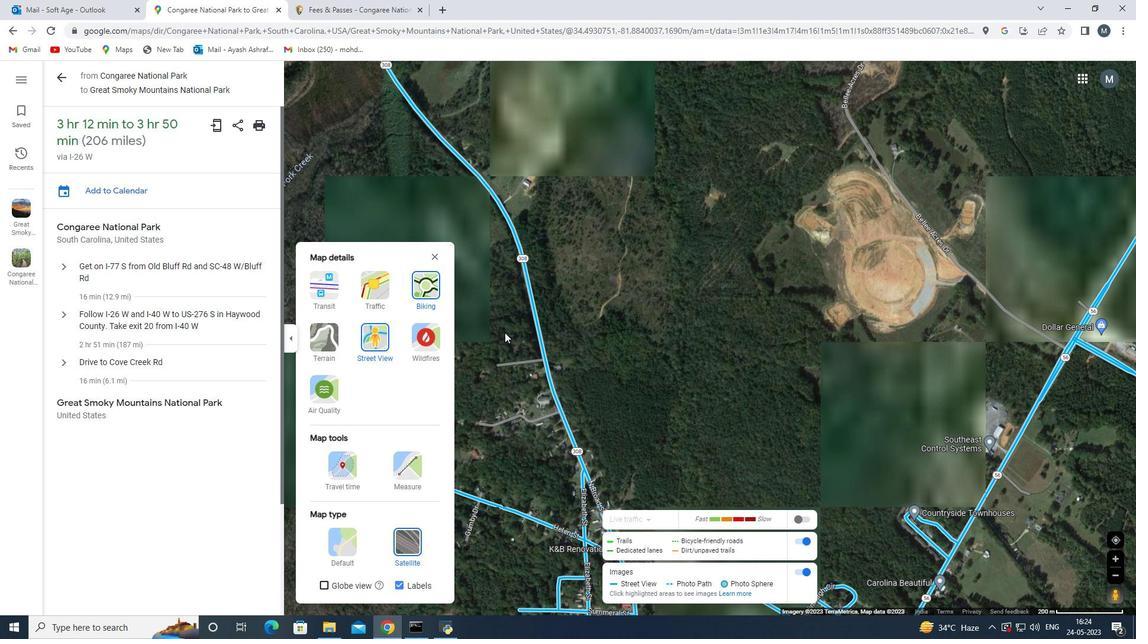 
Action: Mouse scrolled (510, 331) with delta (0, 0)
Screenshot: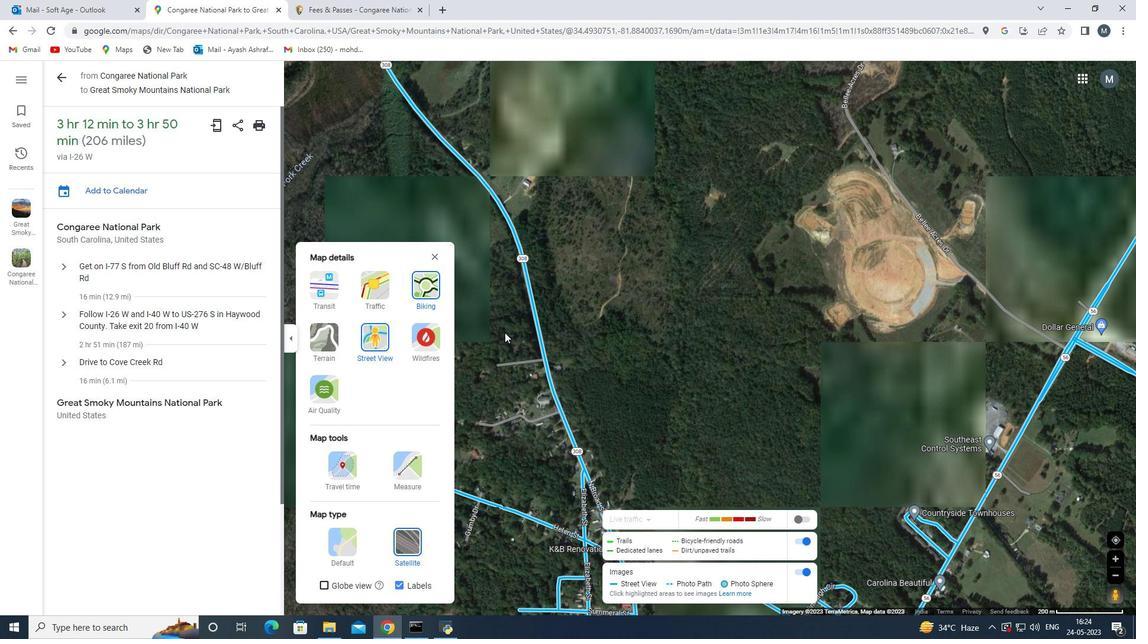 
Action: Mouse moved to (513, 332)
Screenshot: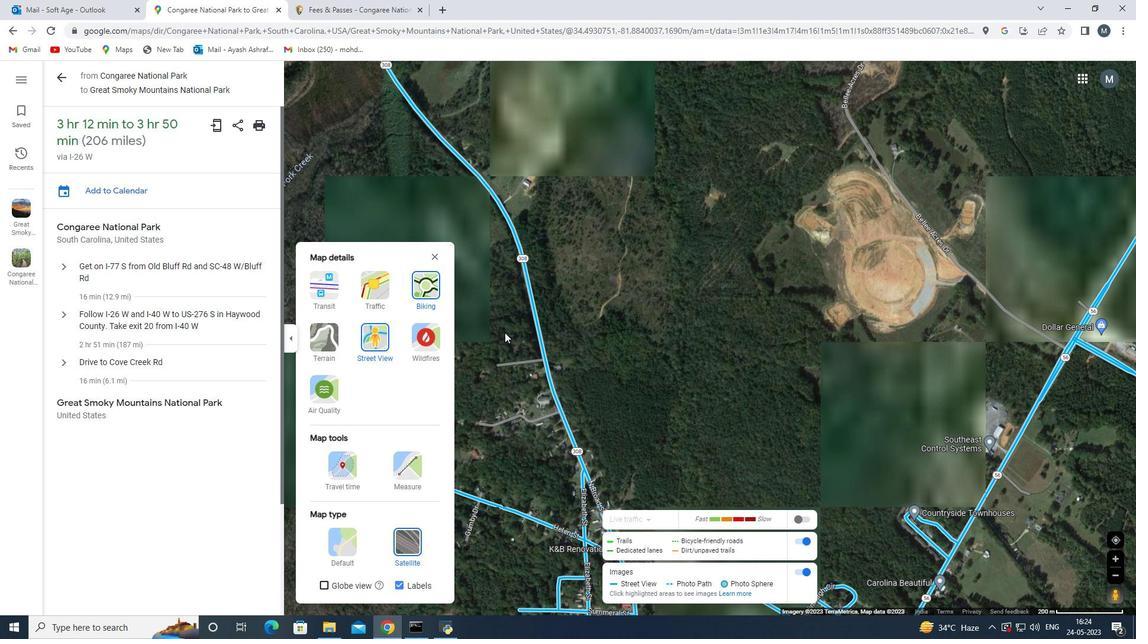 
Action: Mouse scrolled (513, 331) with delta (0, 0)
Screenshot: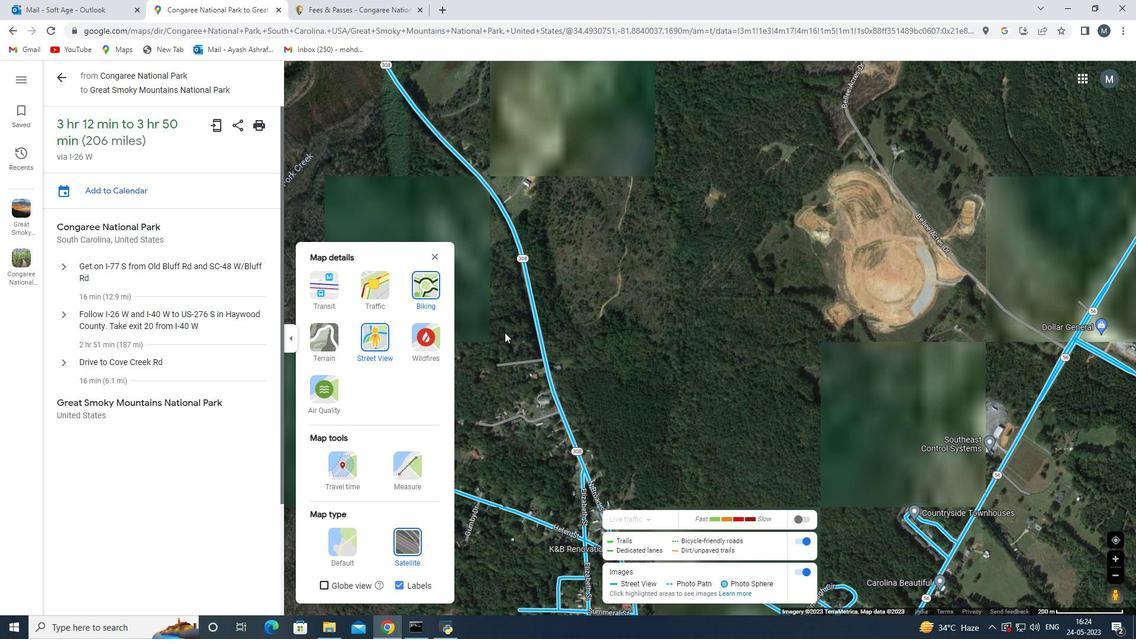 
Action: Mouse moved to (539, 318)
Screenshot: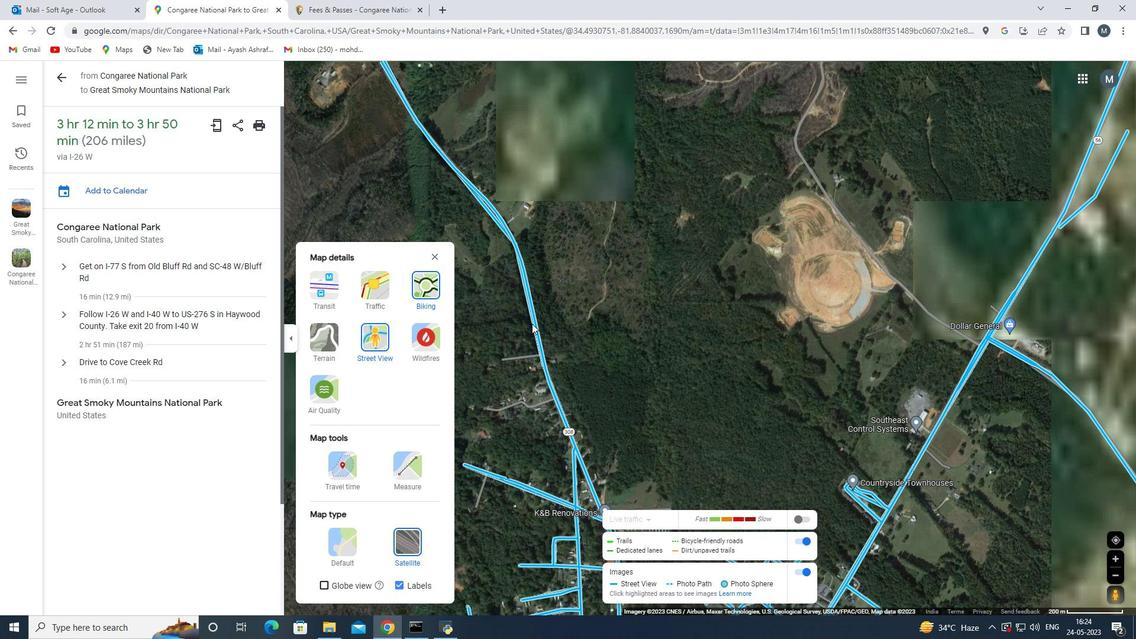 
Action: Mouse scrolled (539, 317) with delta (0, 0)
Screenshot: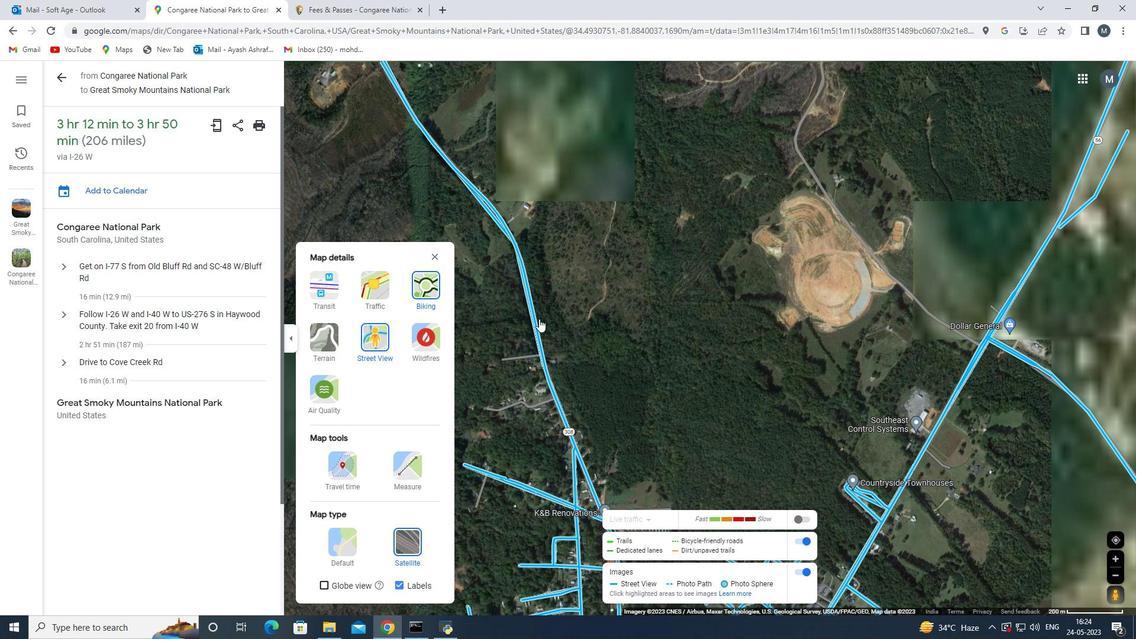 
Action: Mouse scrolled (539, 317) with delta (0, 0)
Screenshot: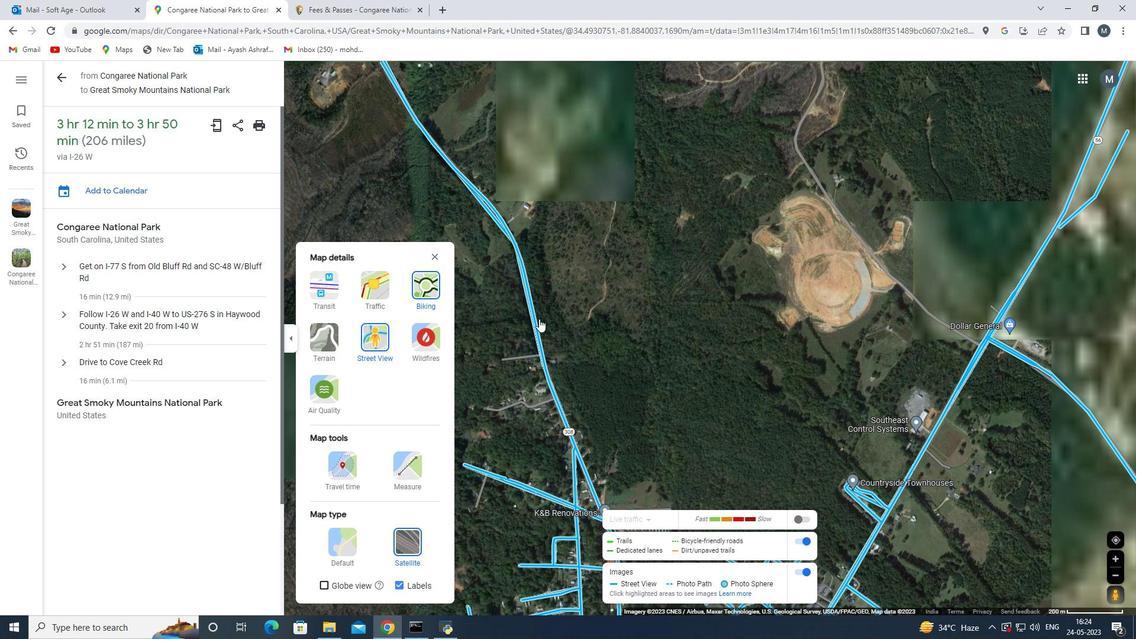 
Action: Mouse scrolled (539, 317) with delta (0, 0)
Screenshot: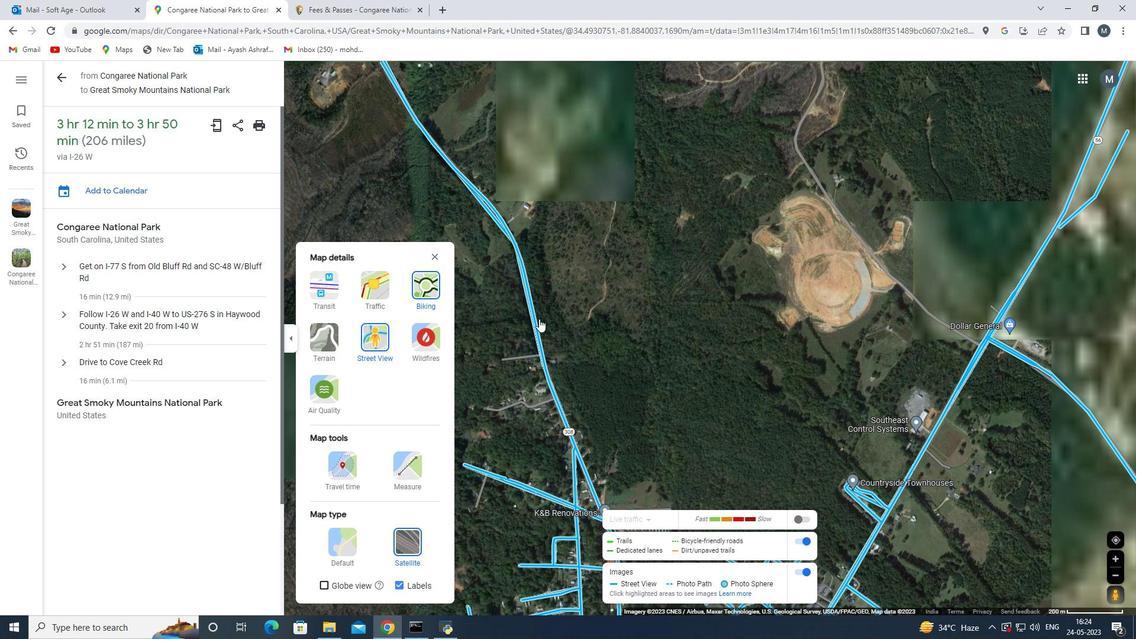 
Action: Mouse scrolled (539, 317) with delta (0, 0)
Screenshot: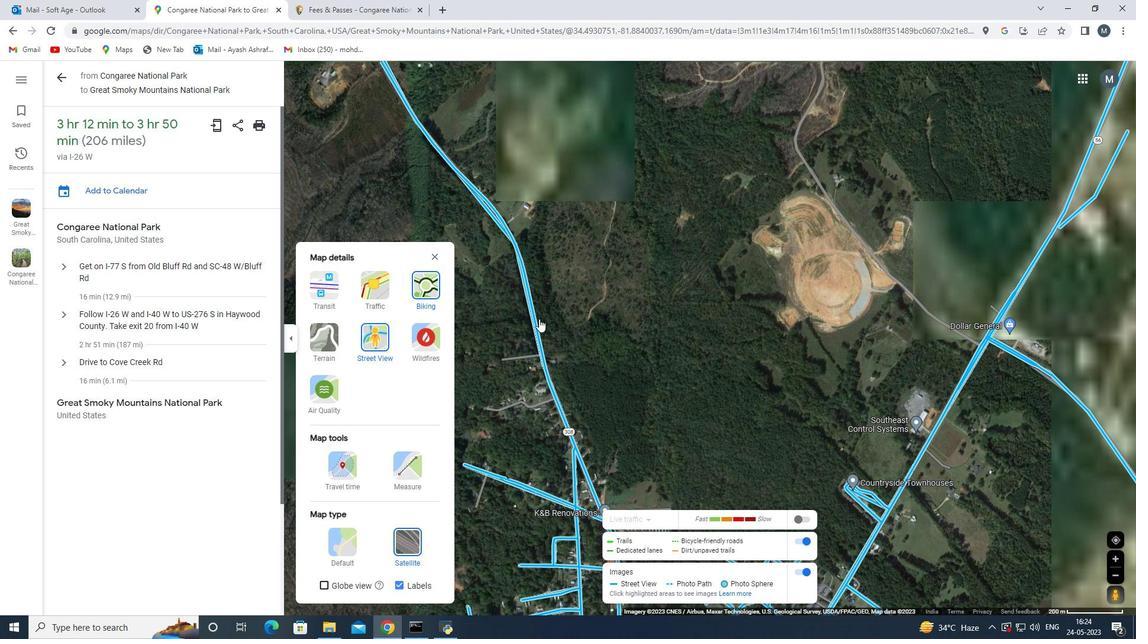 
Action: Mouse scrolled (539, 317) with delta (0, 0)
Screenshot: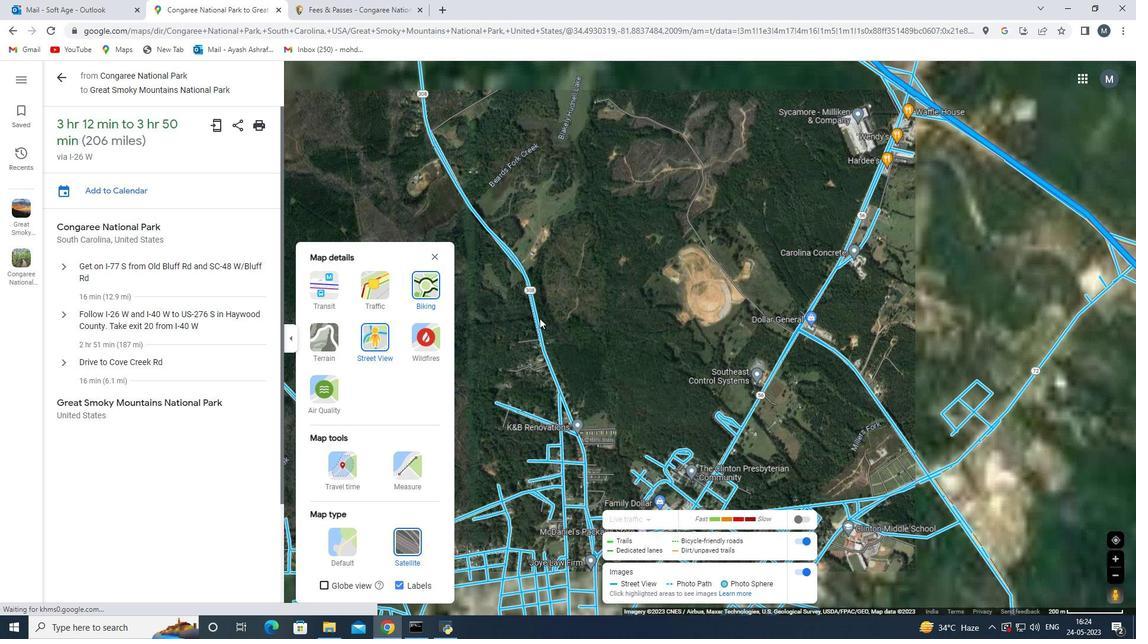 
Action: Mouse scrolled (539, 317) with delta (0, 0)
Screenshot: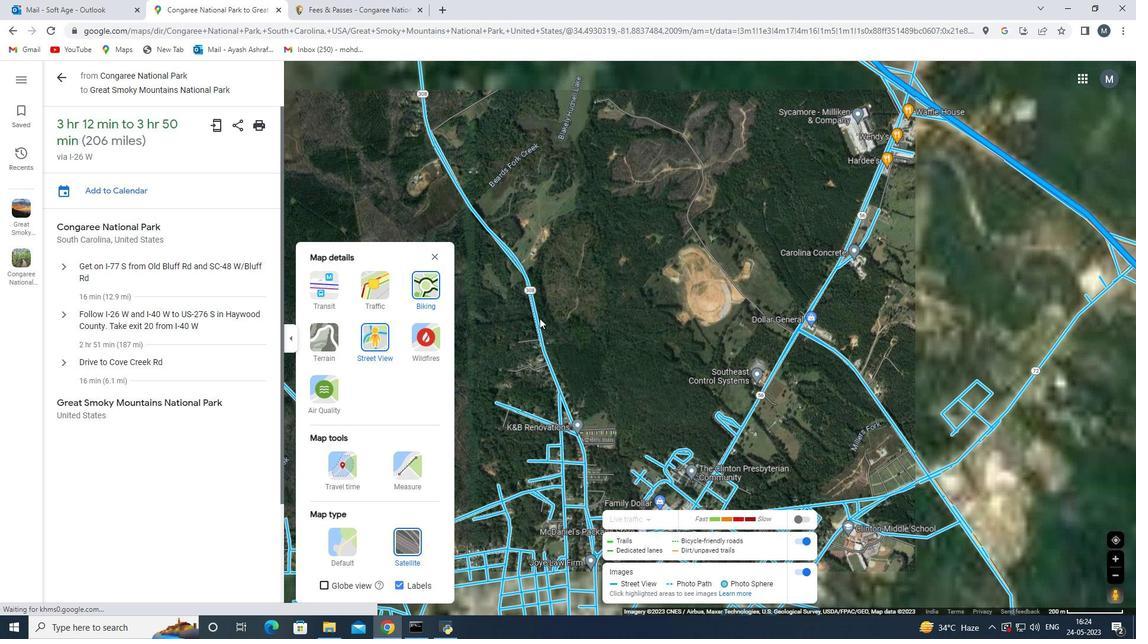 
Action: Mouse scrolled (539, 317) with delta (0, 0)
Screenshot: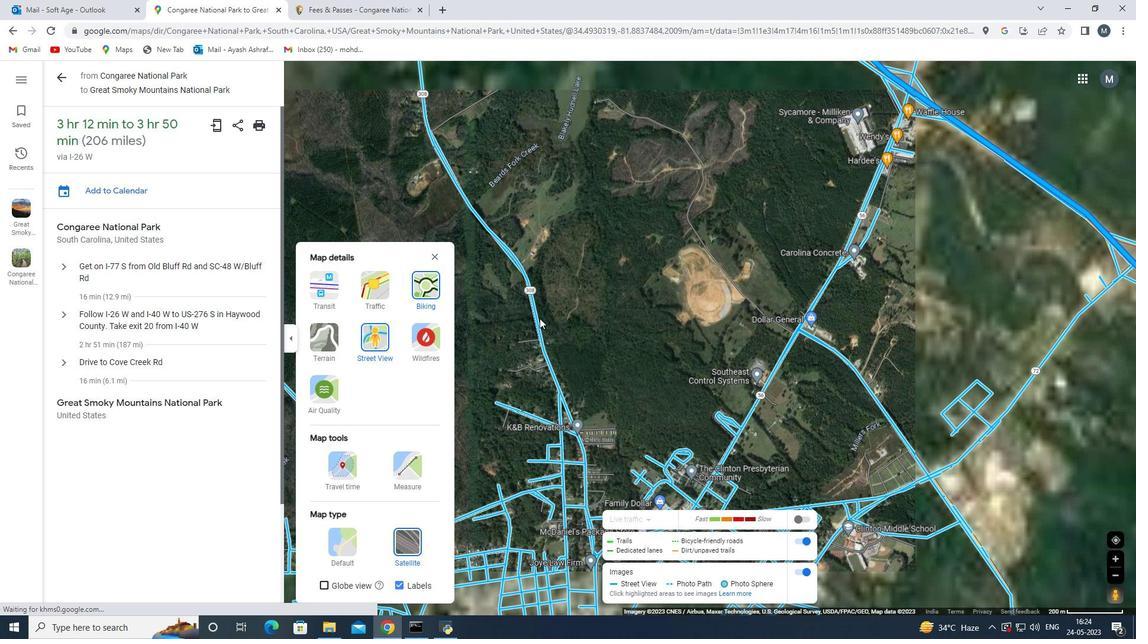 
Action: Mouse scrolled (539, 317) with delta (0, 0)
Screenshot: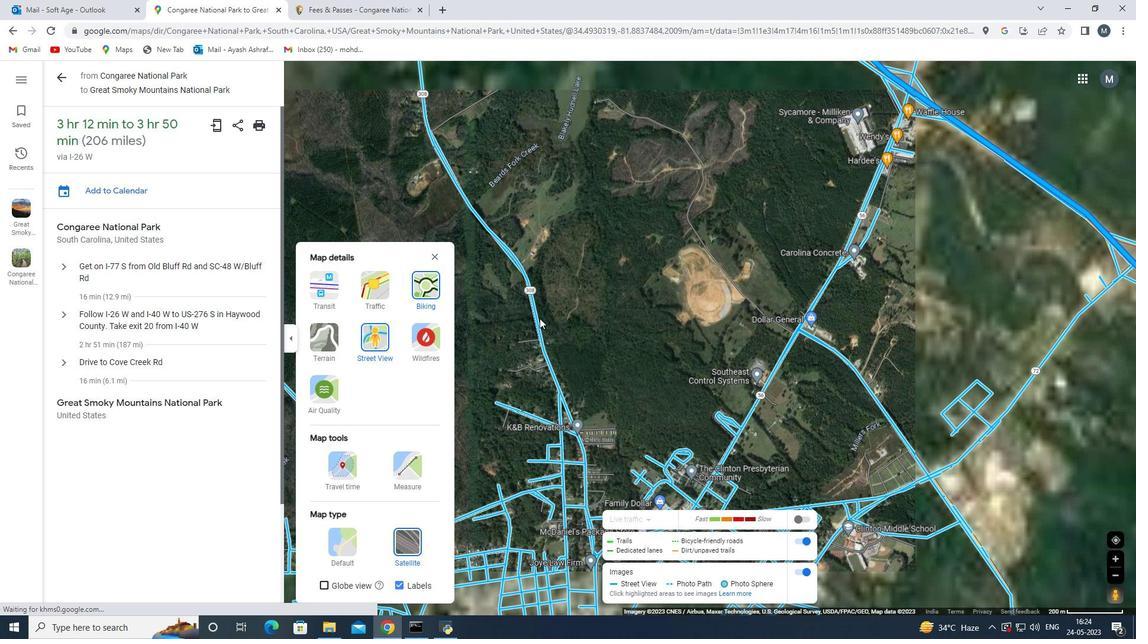 
Action: Mouse scrolled (539, 317) with delta (0, 0)
Screenshot: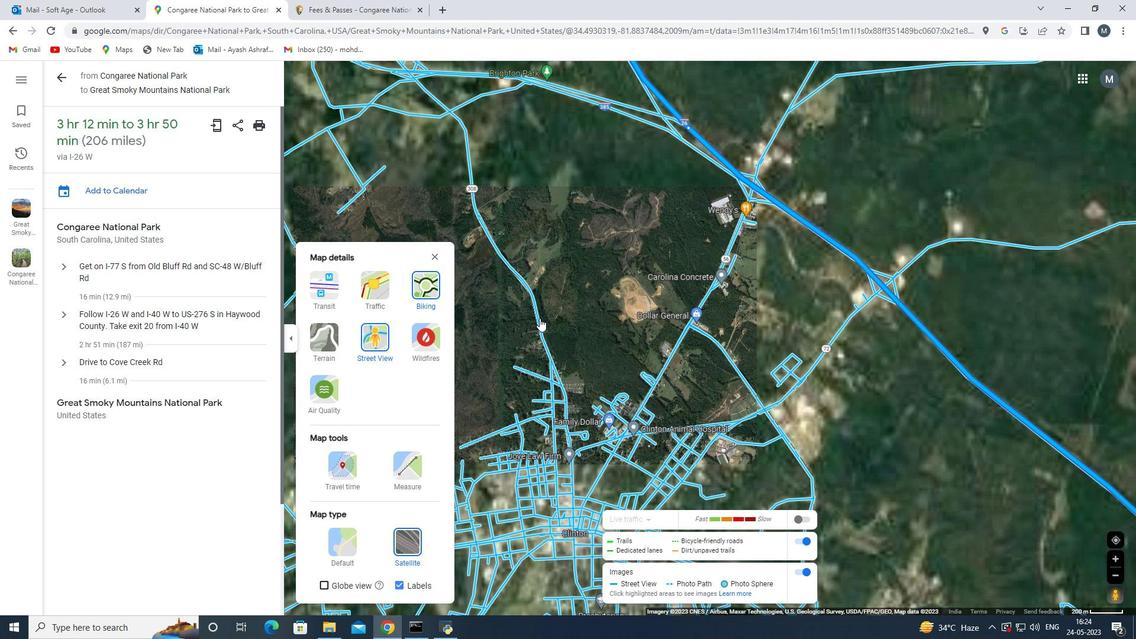 
Action: Mouse scrolled (539, 317) with delta (0, 0)
Screenshot: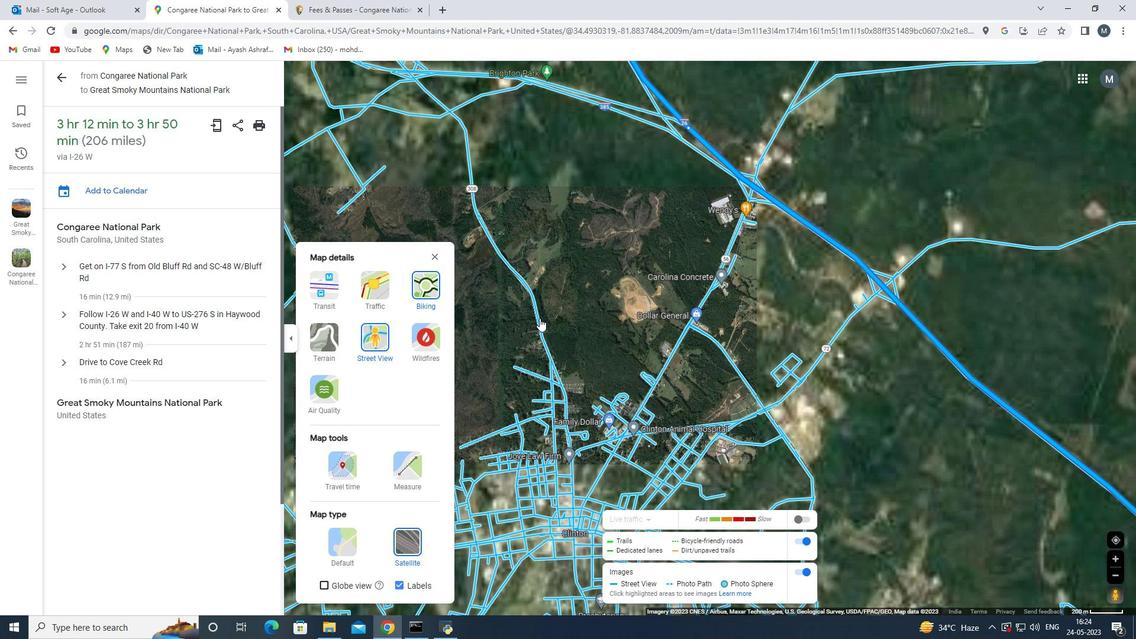 
Action: Mouse moved to (539, 318)
Screenshot: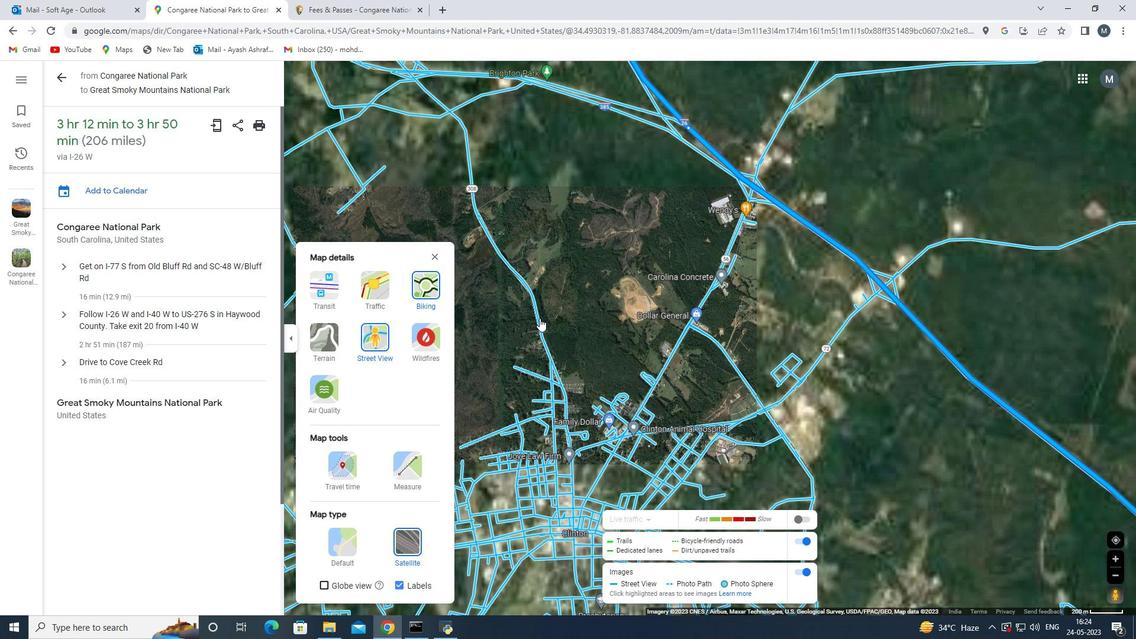 
Action: Mouse scrolled (539, 317) with delta (0, 0)
Screenshot: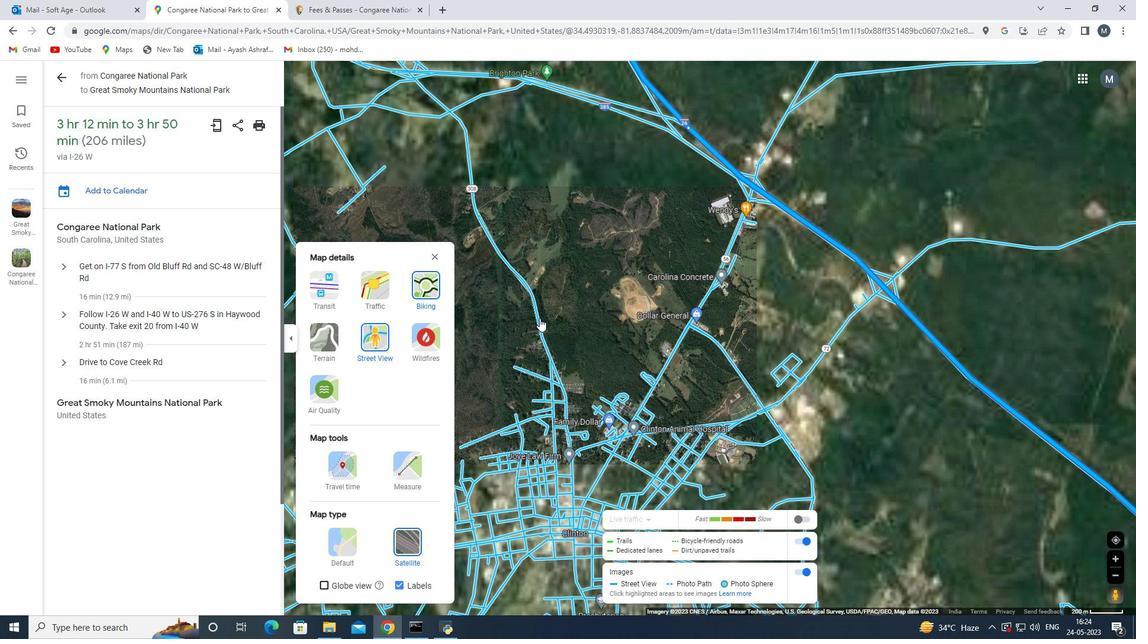 
Action: Mouse scrolled (539, 317) with delta (0, 0)
Screenshot: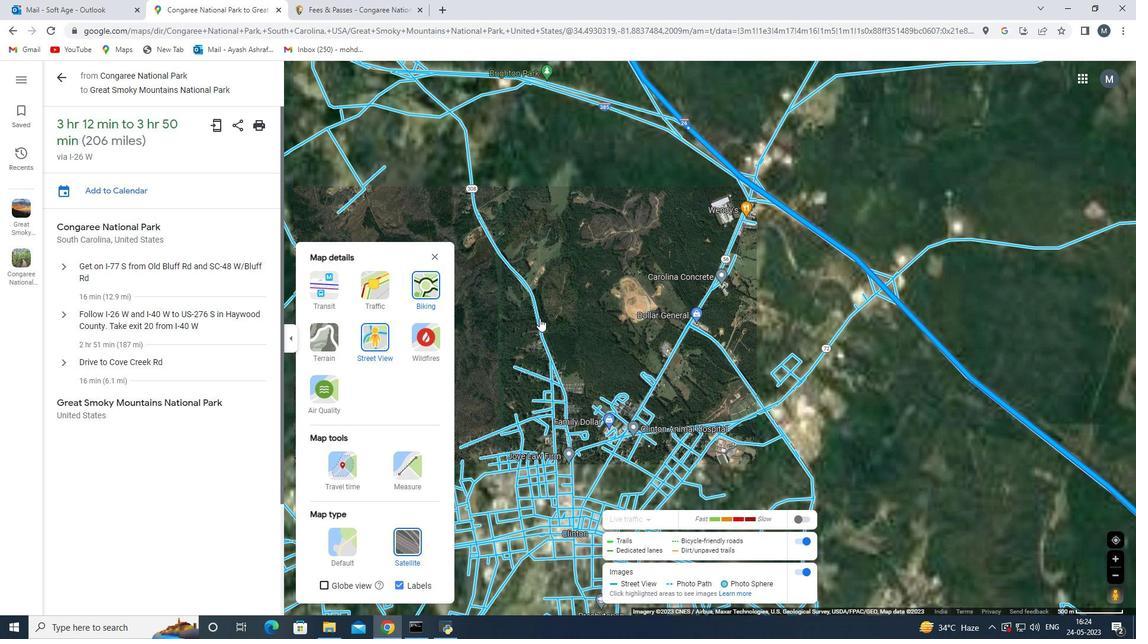 
Action: Mouse moved to (798, 544)
Screenshot: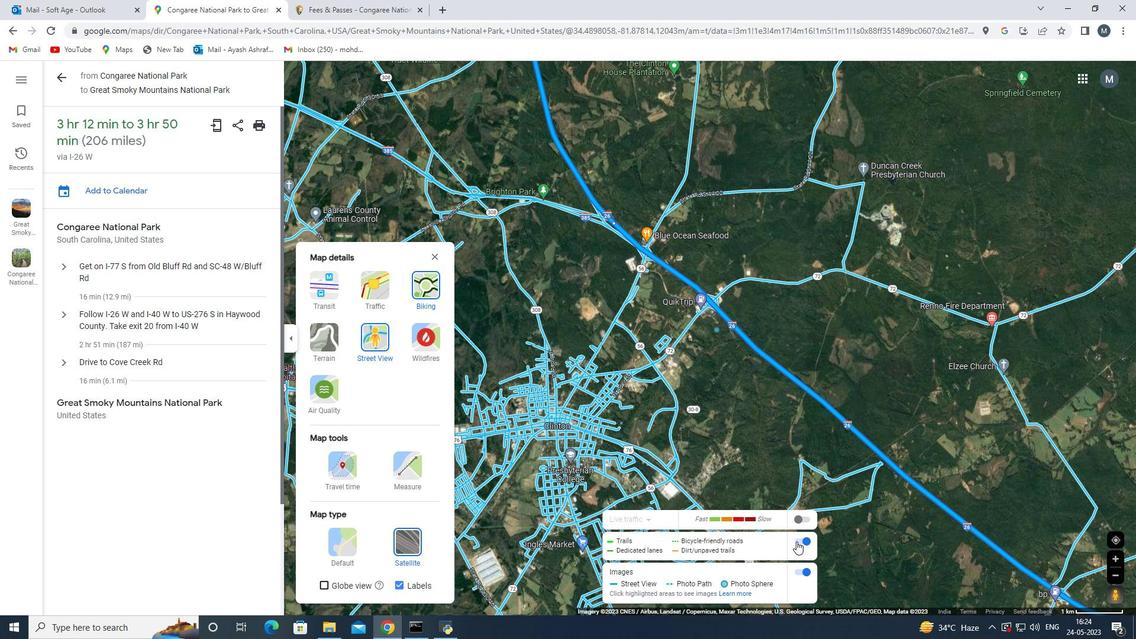 
Action: Mouse pressed left at (798, 544)
Screenshot: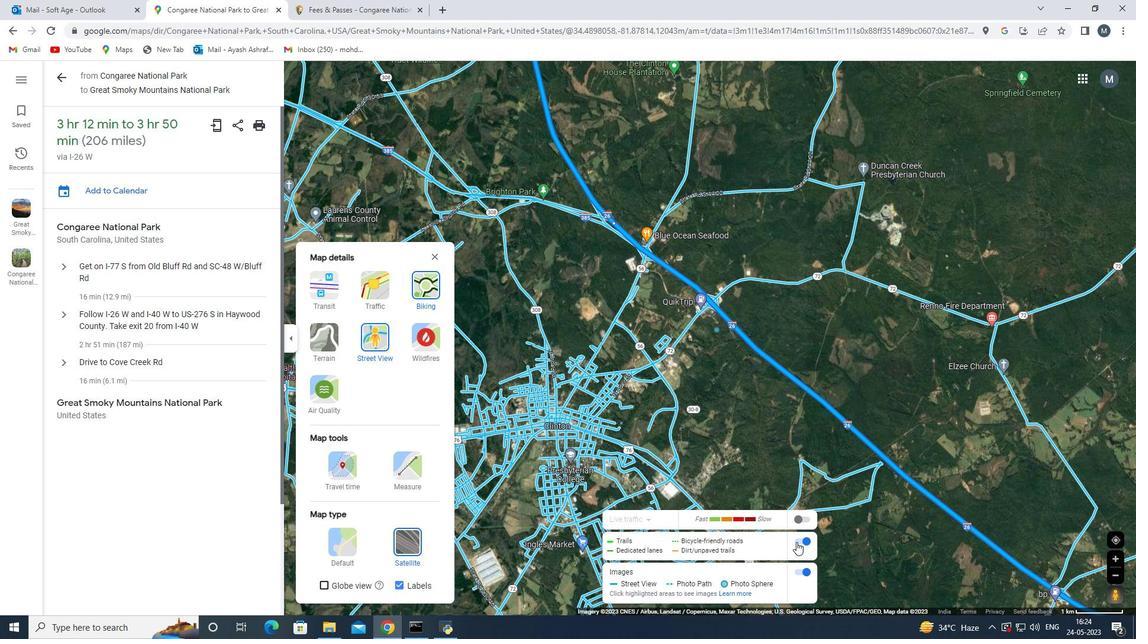 
Action: Mouse moved to (255, 124)
Screenshot: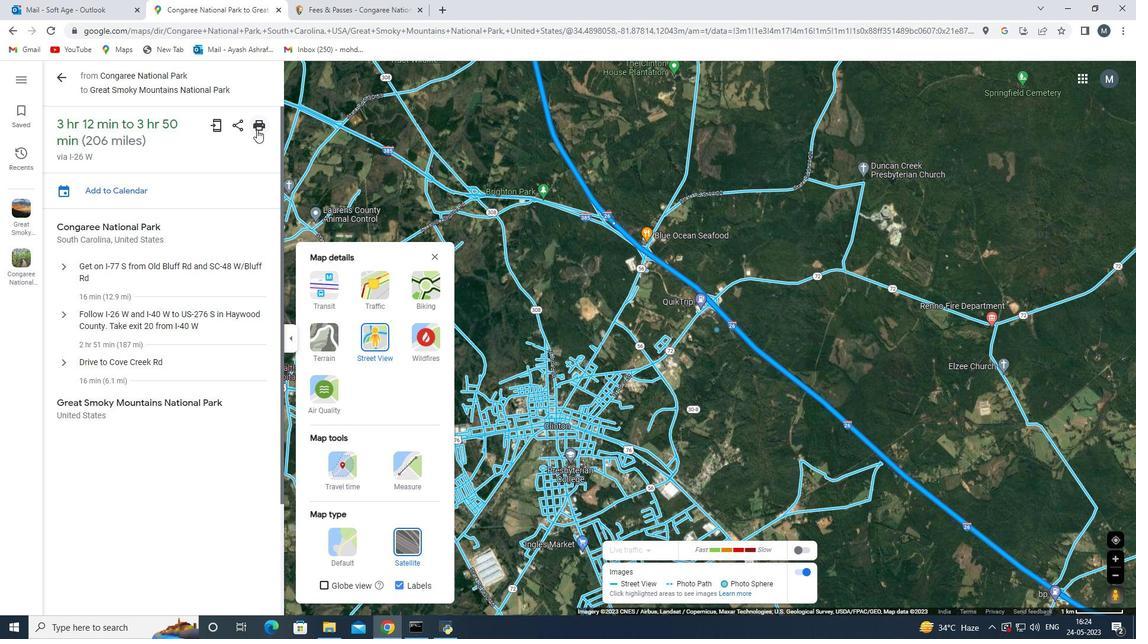 
Action: Mouse pressed left at (255, 124)
Screenshot: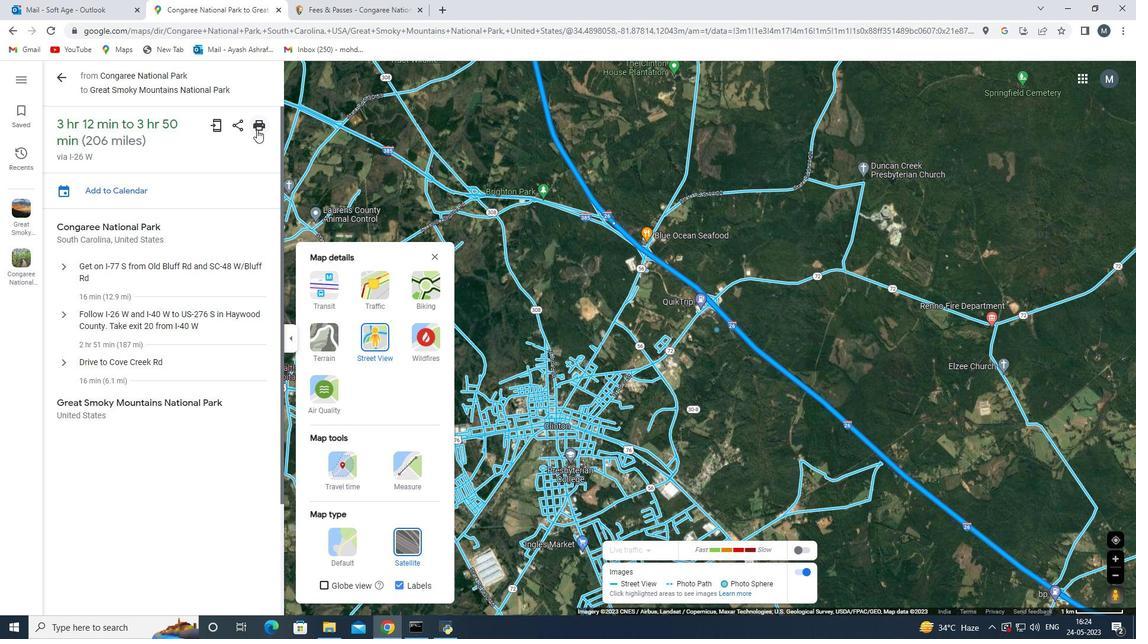
Action: Mouse moved to (368, 403)
Screenshot: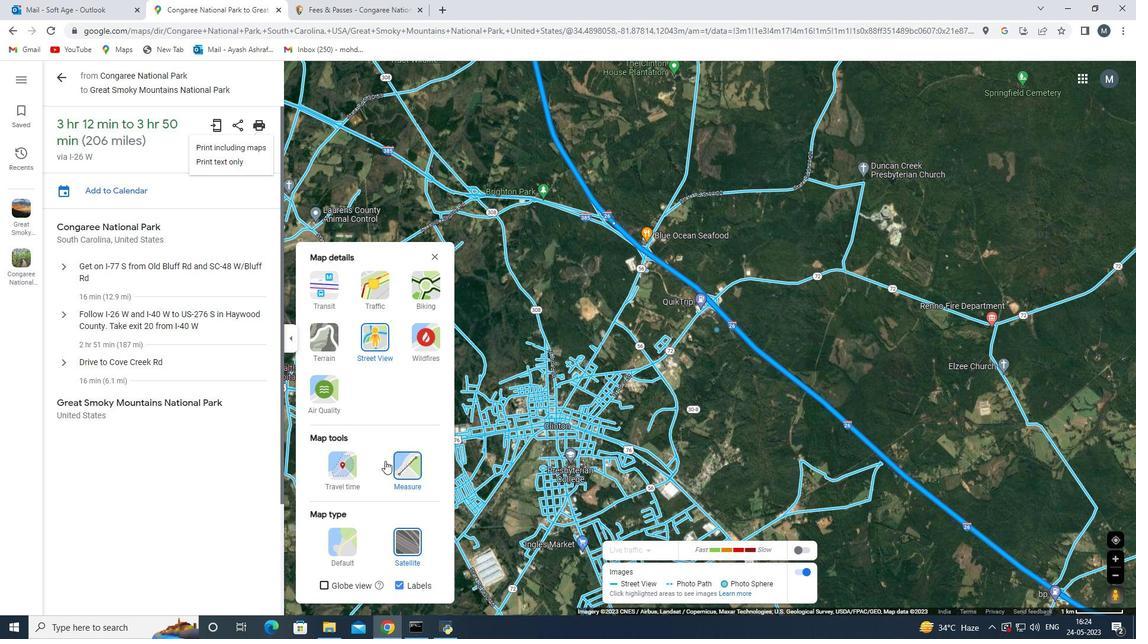 
Action: Mouse scrolled (375, 429) with delta (0, 0)
Screenshot: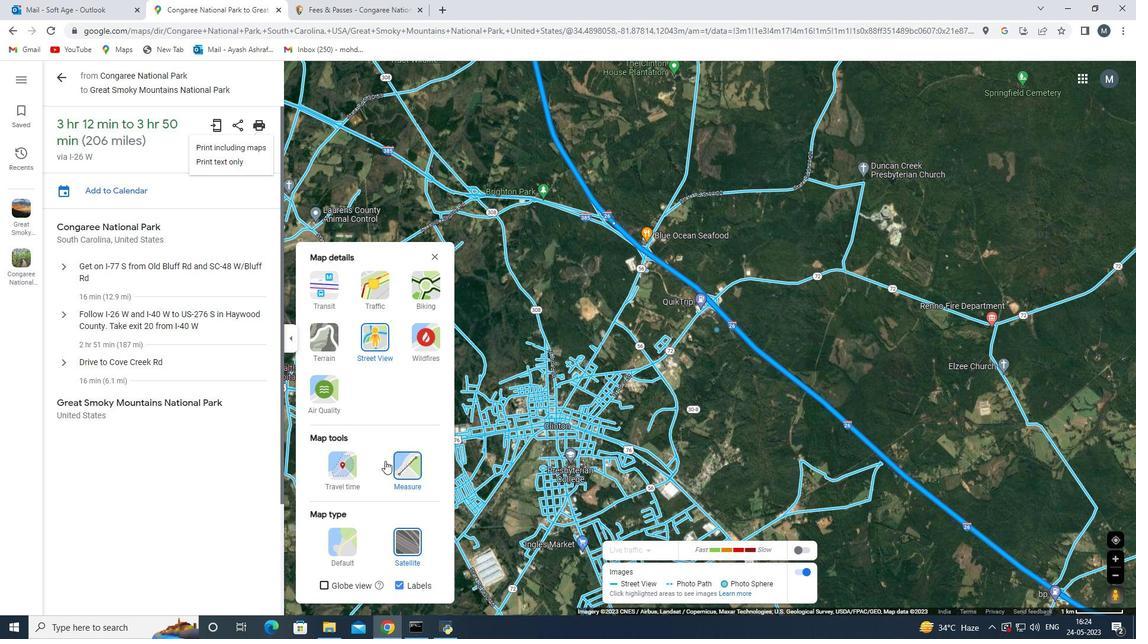 
Action: Mouse moved to (340, 313)
Screenshot: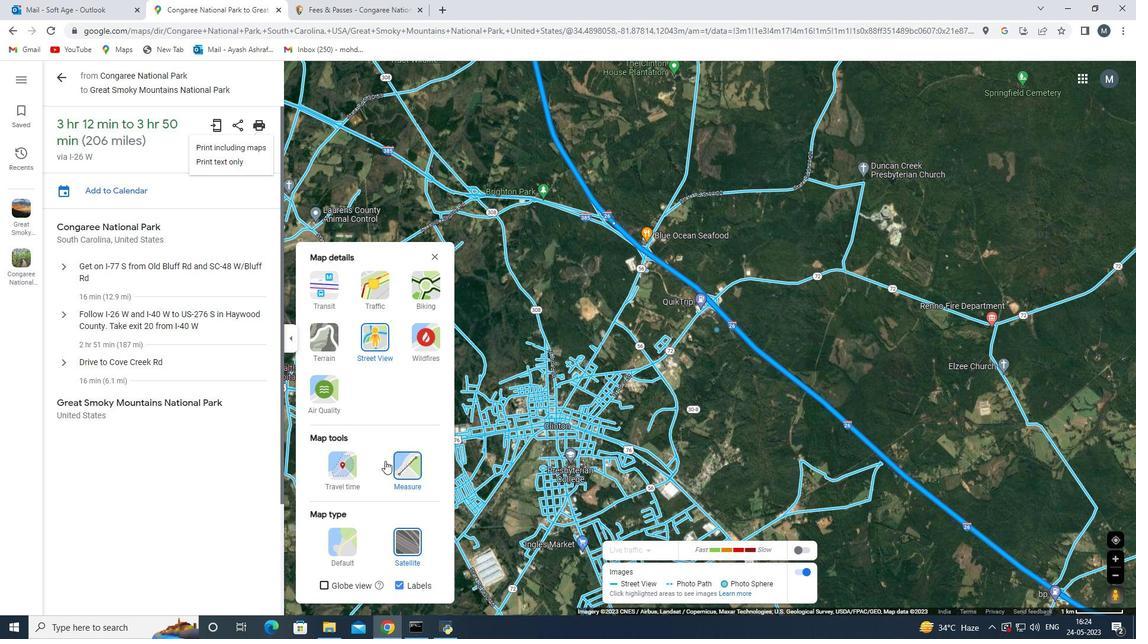 
Action: Mouse scrolled (375, 428) with delta (0, 0)
Screenshot: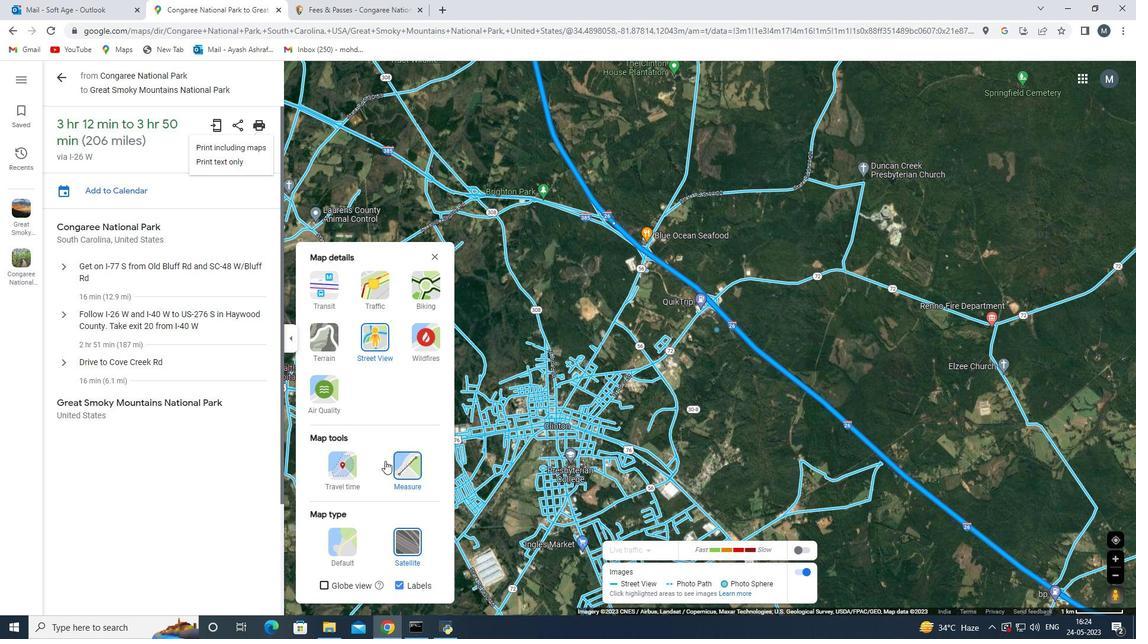 
Action: Mouse moved to (339, 309)
Screenshot: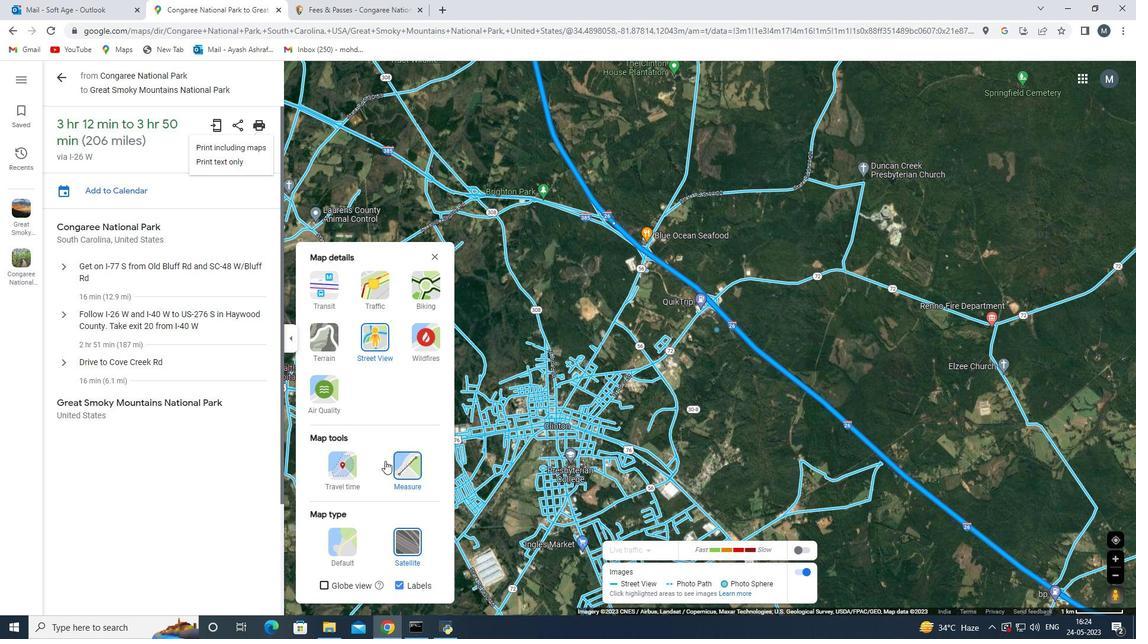 
Action: Mouse scrolled (374, 423) with delta (0, 0)
Screenshot: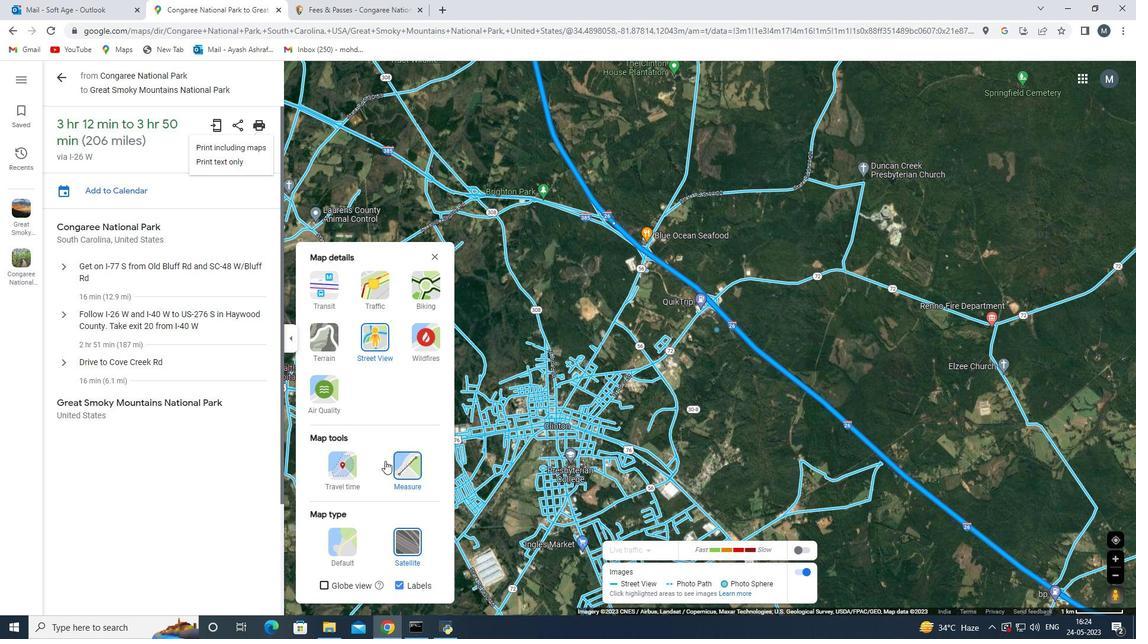 
Action: Mouse scrolled (368, 403) with delta (0, 0)
